 Task: Research Airbnb accommodation in Poti, Georgia from 1st November, 2023 to 4th November, 2023 for 1 adult.1  bedroom having 1 bed and 1 bathroom. Property type can be flat. Amenities needed are: wifi. Look for 3 properties as per requirement.
Action: Mouse moved to (307, 105)
Screenshot: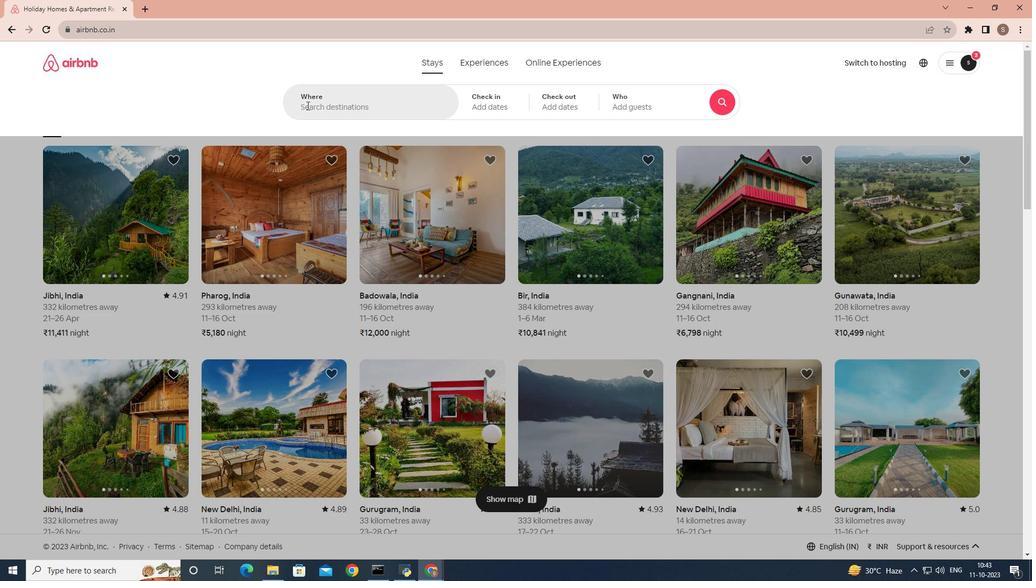 
Action: Mouse pressed left at (307, 105)
Screenshot: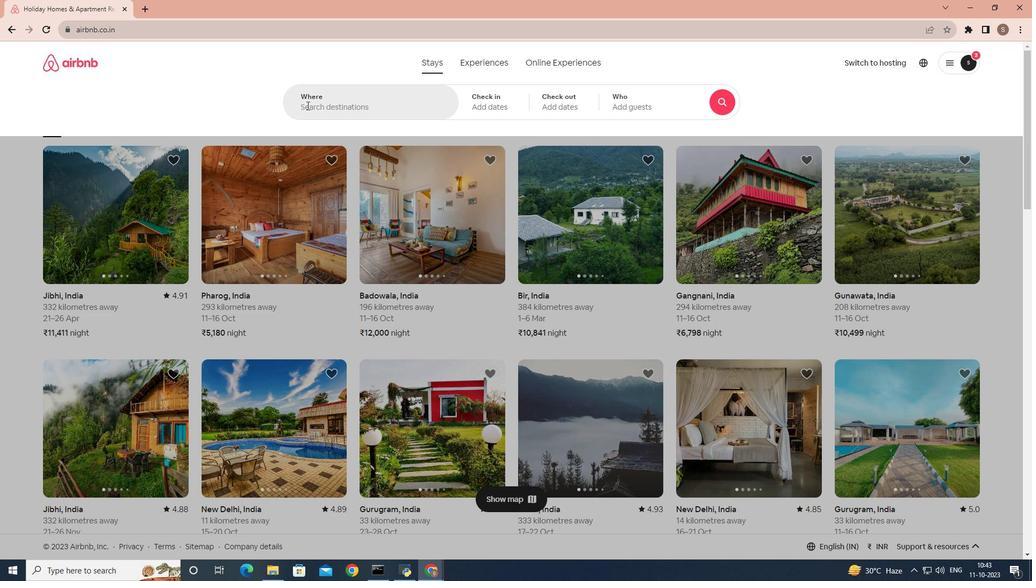 
Action: Mouse moved to (308, 105)
Screenshot: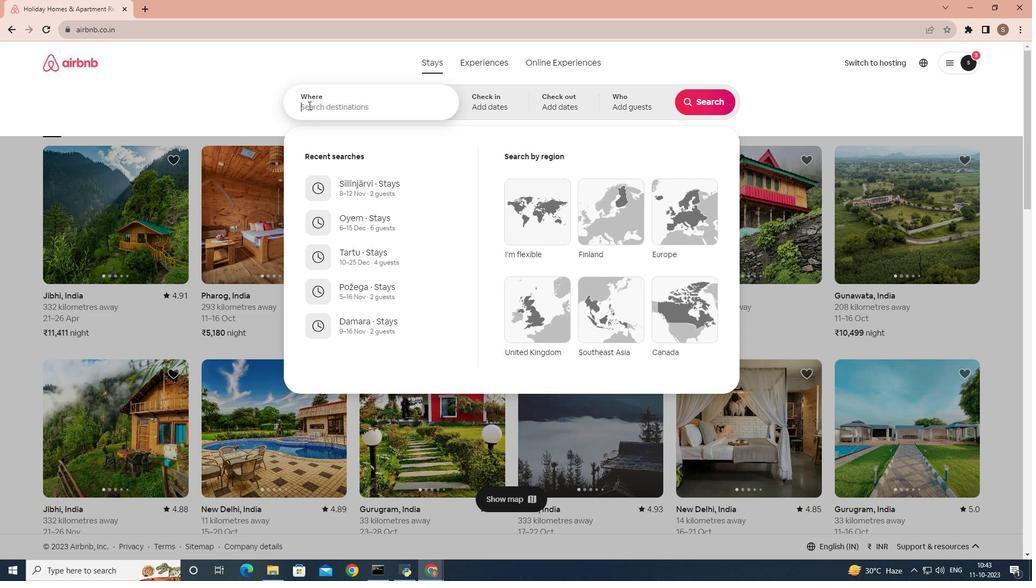 
Action: Key pressed poti
Screenshot: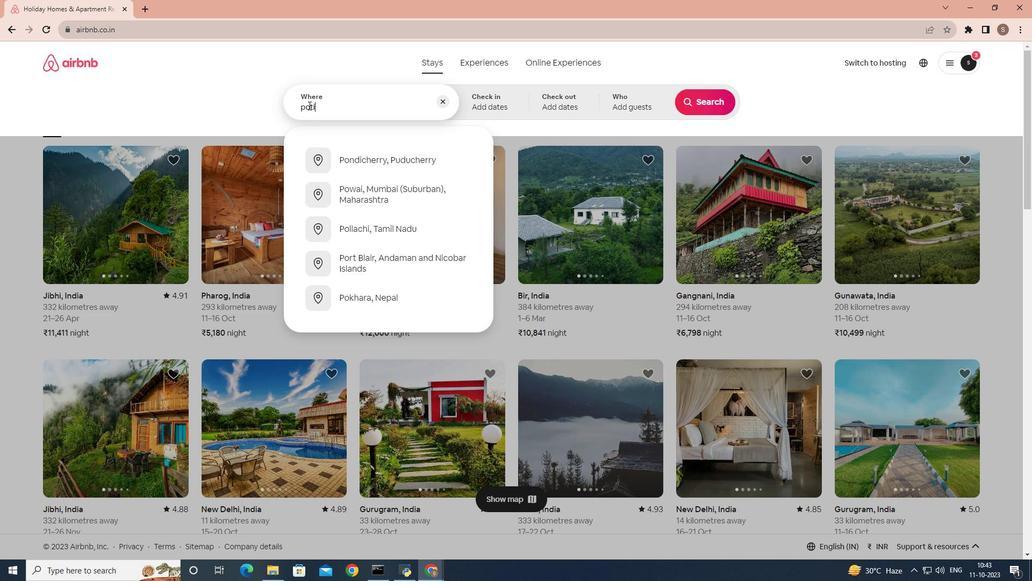
Action: Mouse moved to (361, 233)
Screenshot: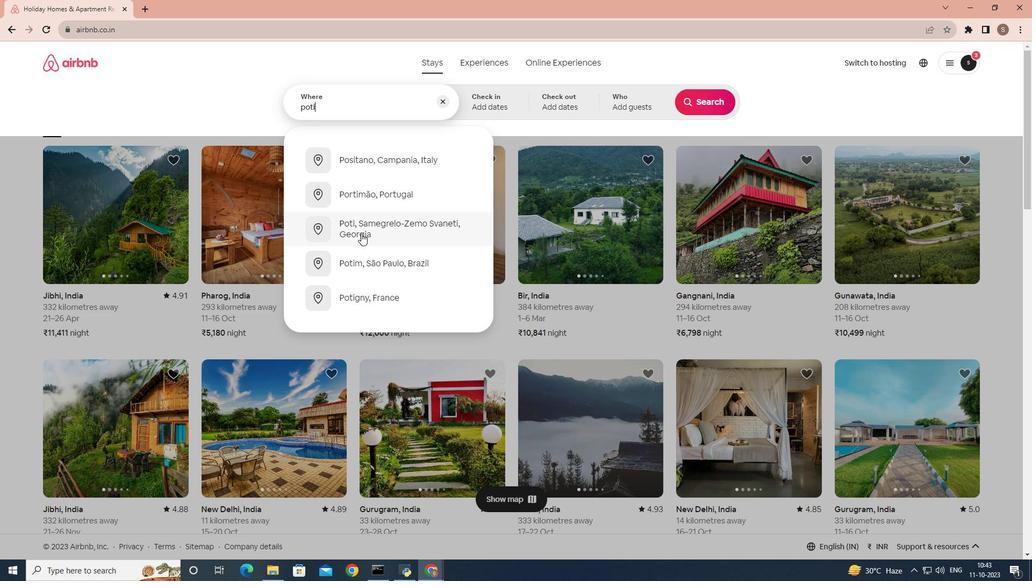 
Action: Mouse pressed left at (361, 233)
Screenshot: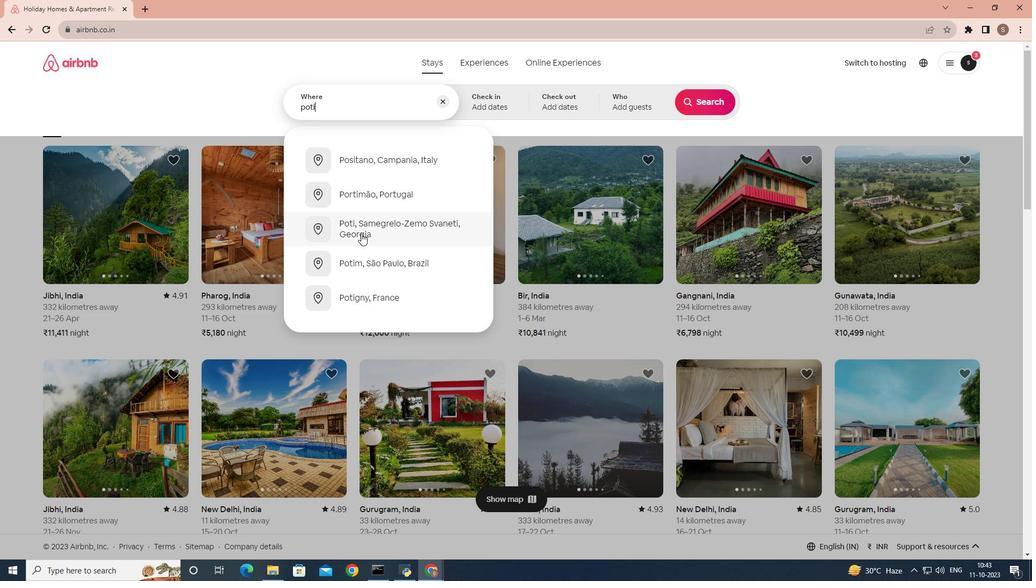 
Action: Mouse moved to (623, 237)
Screenshot: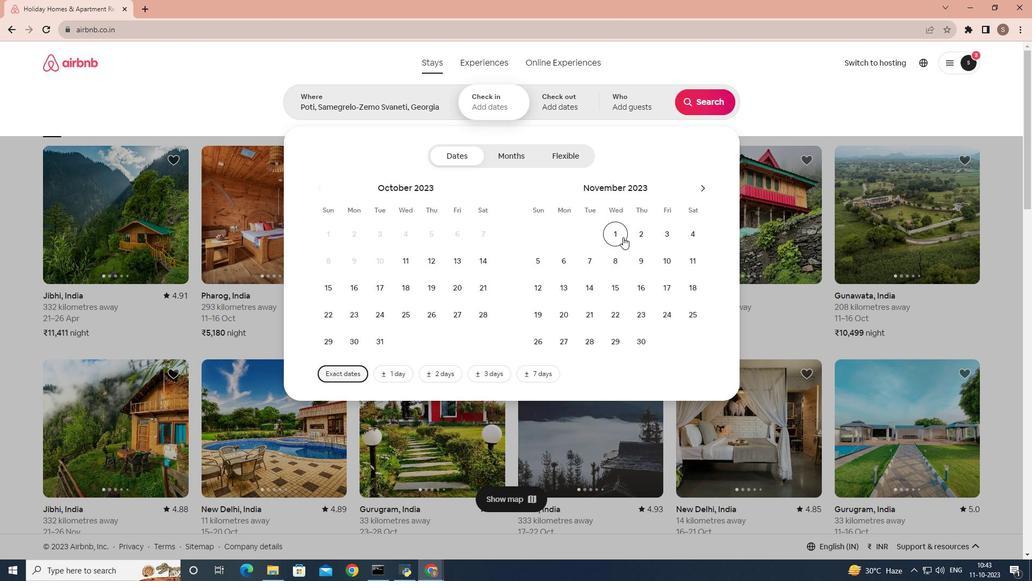 
Action: Mouse pressed left at (623, 237)
Screenshot: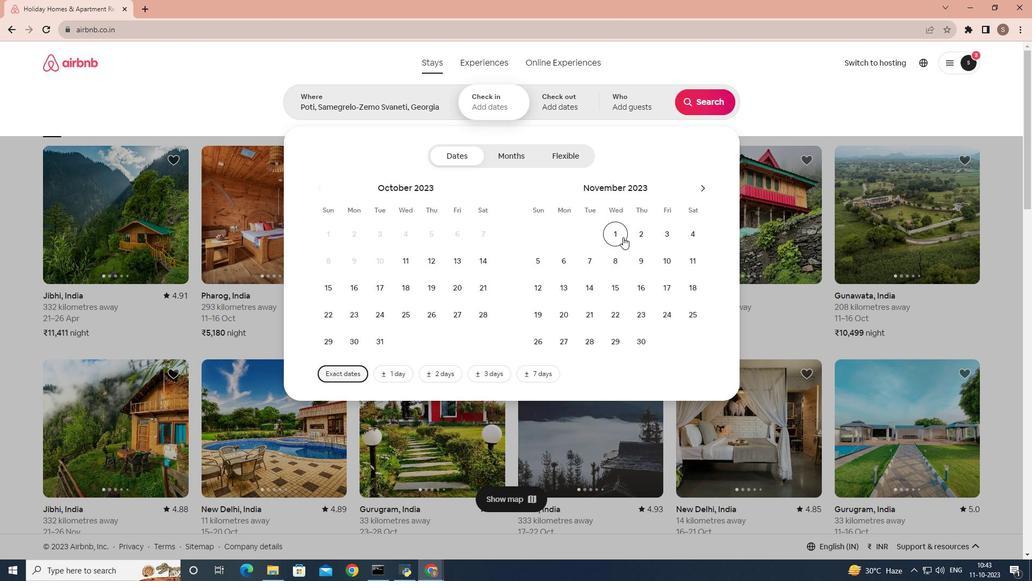 
Action: Mouse moved to (689, 232)
Screenshot: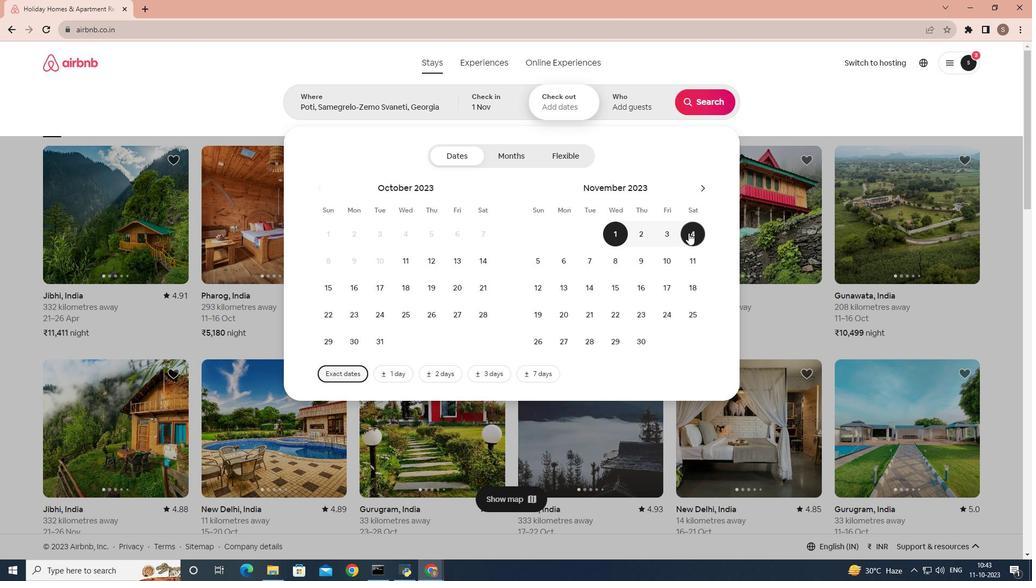 
Action: Mouse pressed left at (689, 232)
Screenshot: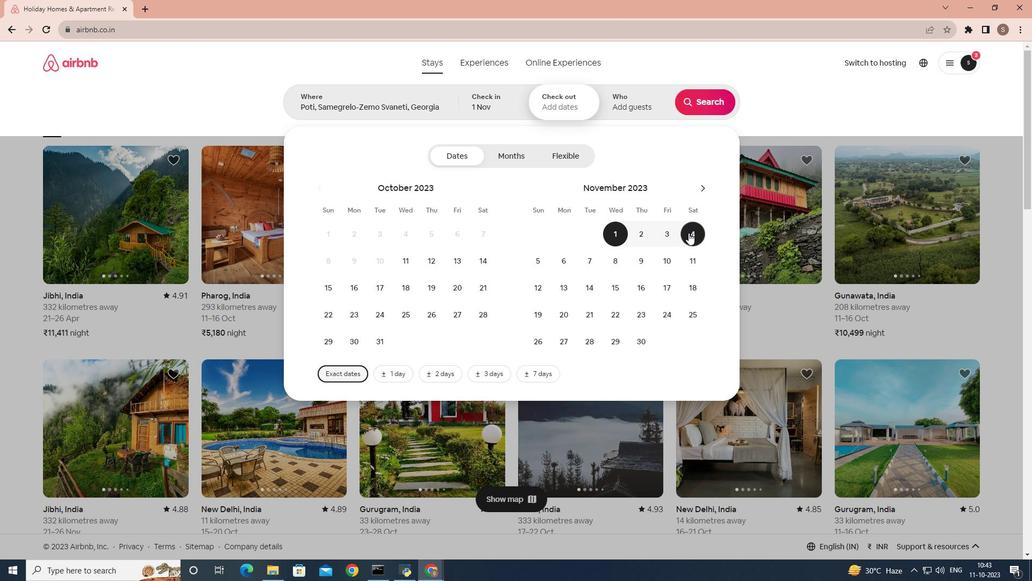 
Action: Mouse moved to (631, 93)
Screenshot: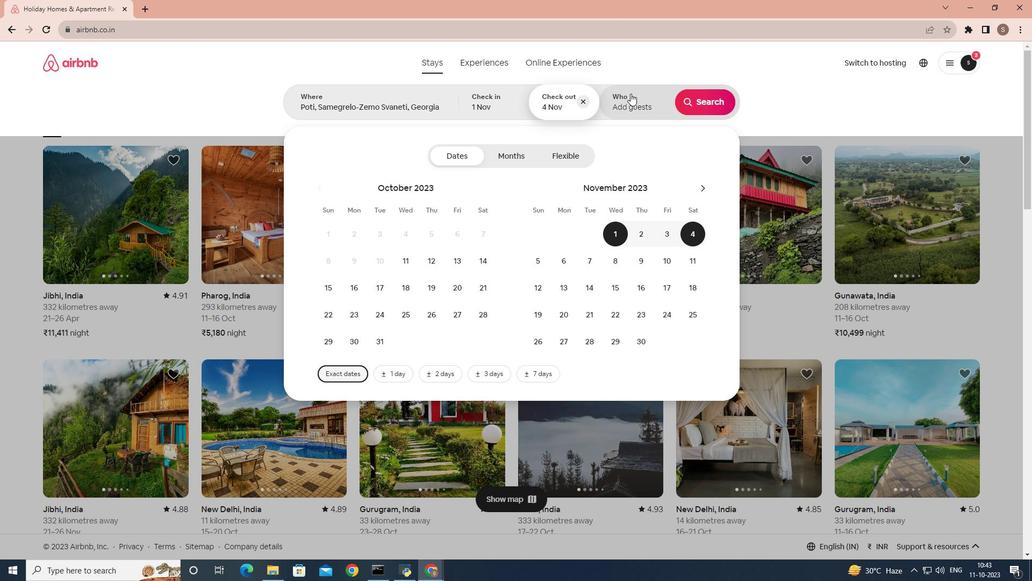 
Action: Mouse pressed left at (631, 93)
Screenshot: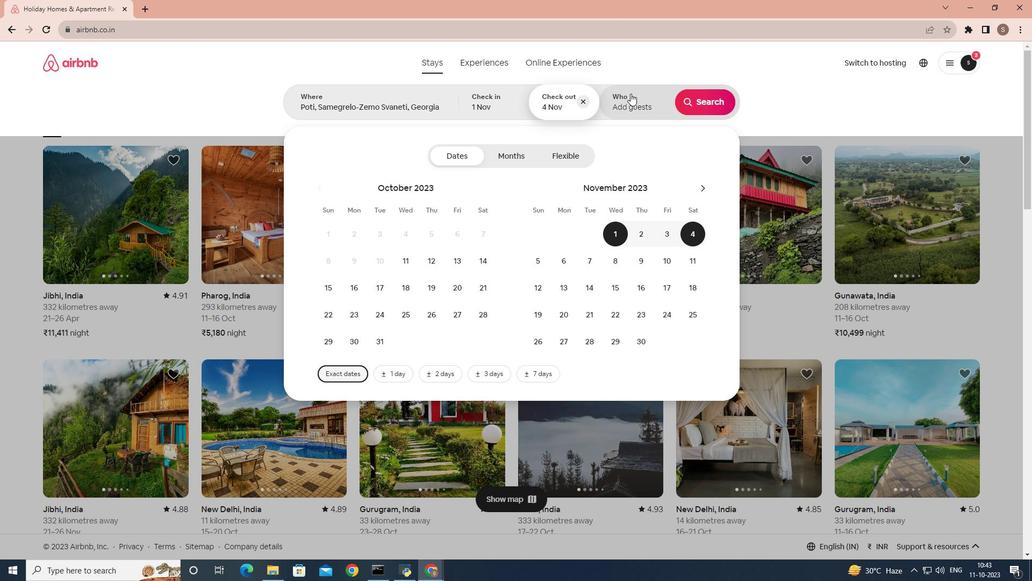 
Action: Mouse moved to (703, 154)
Screenshot: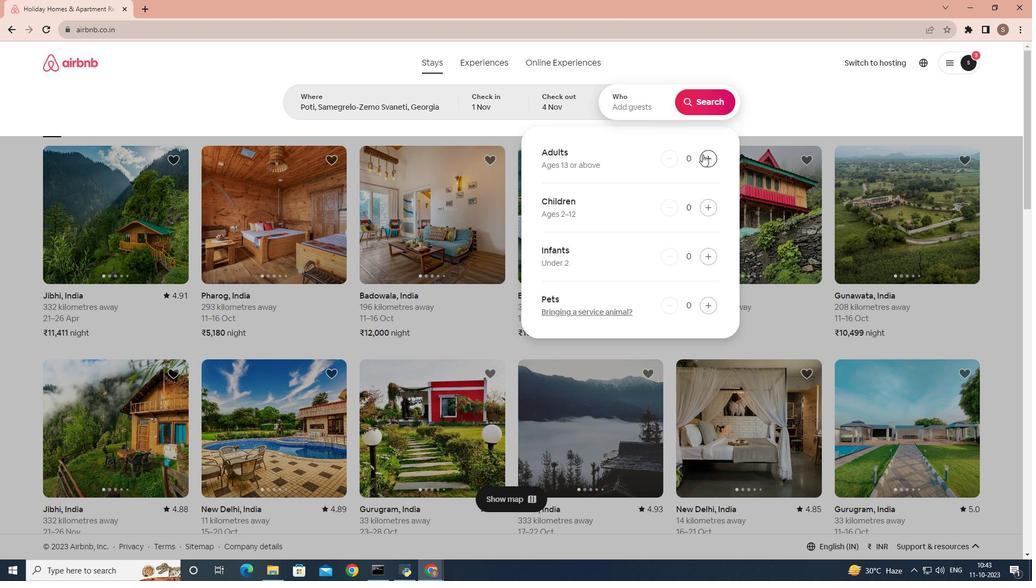 
Action: Mouse pressed left at (703, 154)
Screenshot: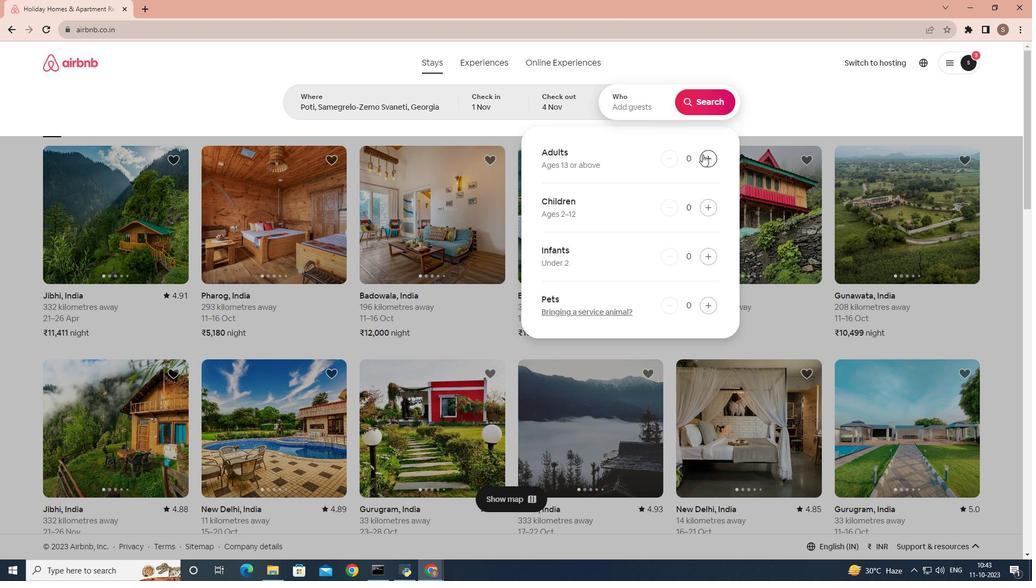 
Action: Mouse moved to (709, 101)
Screenshot: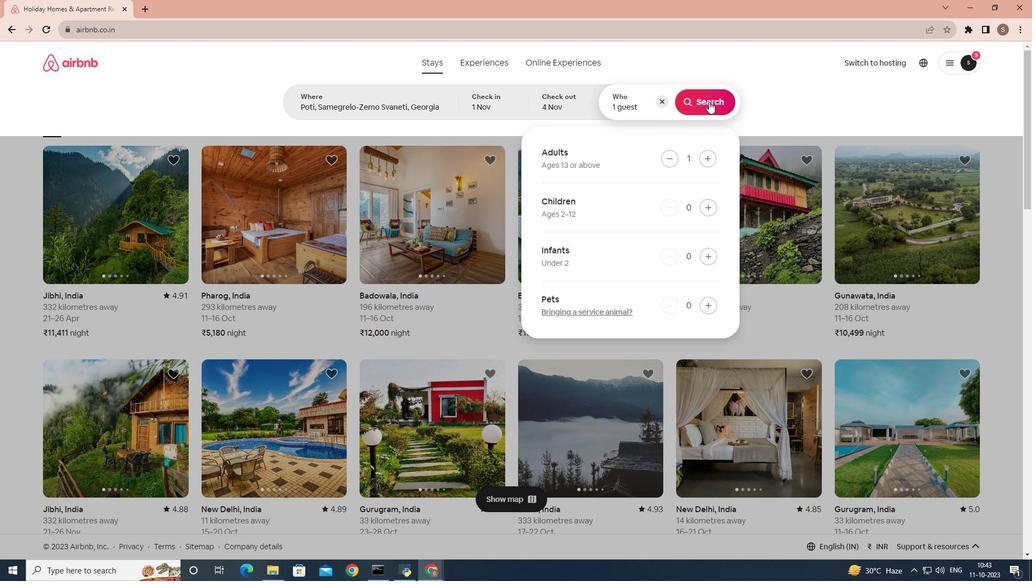
Action: Mouse pressed left at (709, 101)
Screenshot: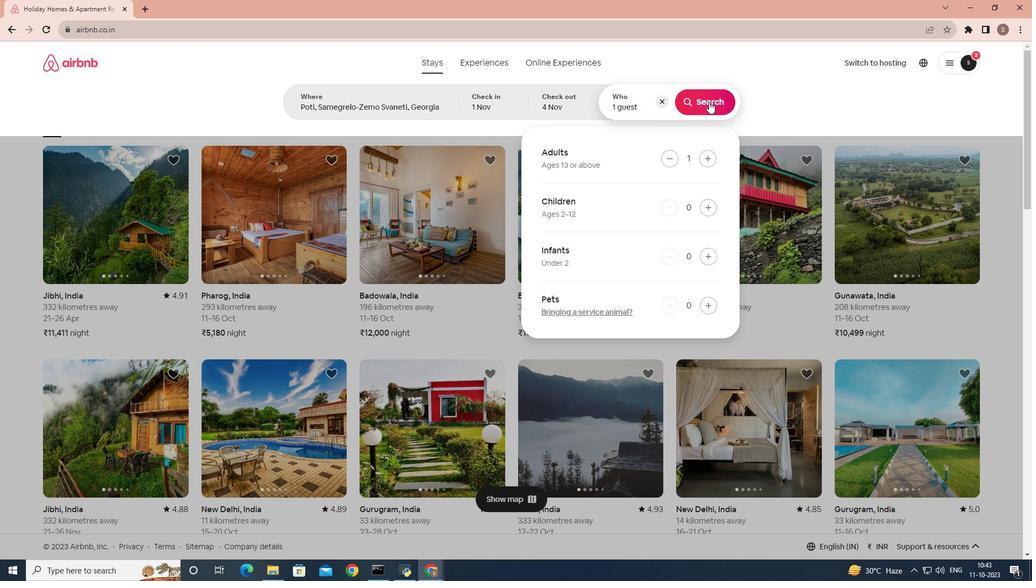 
Action: Mouse moved to (859, 115)
Screenshot: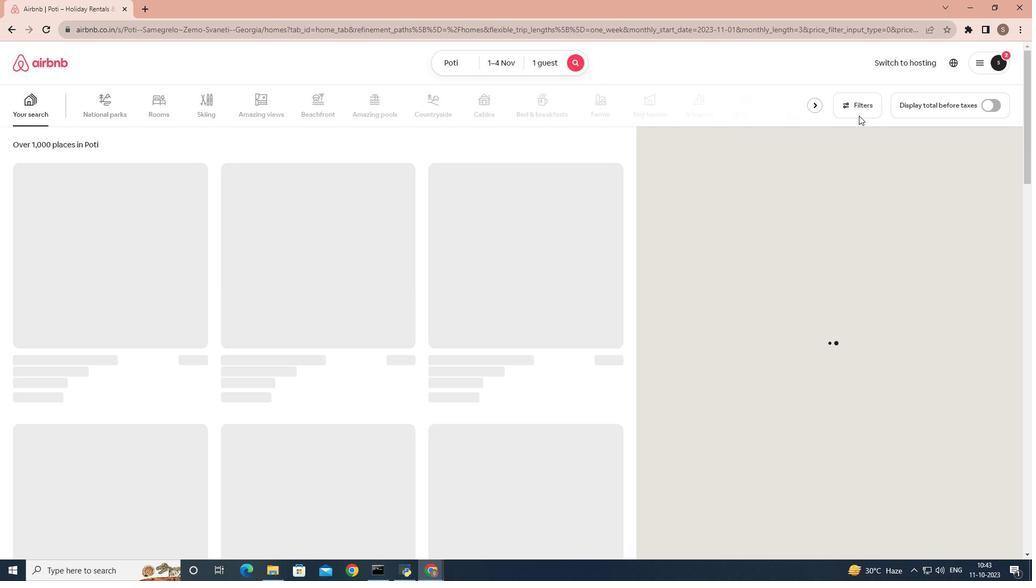 
Action: Mouse pressed left at (859, 115)
Screenshot: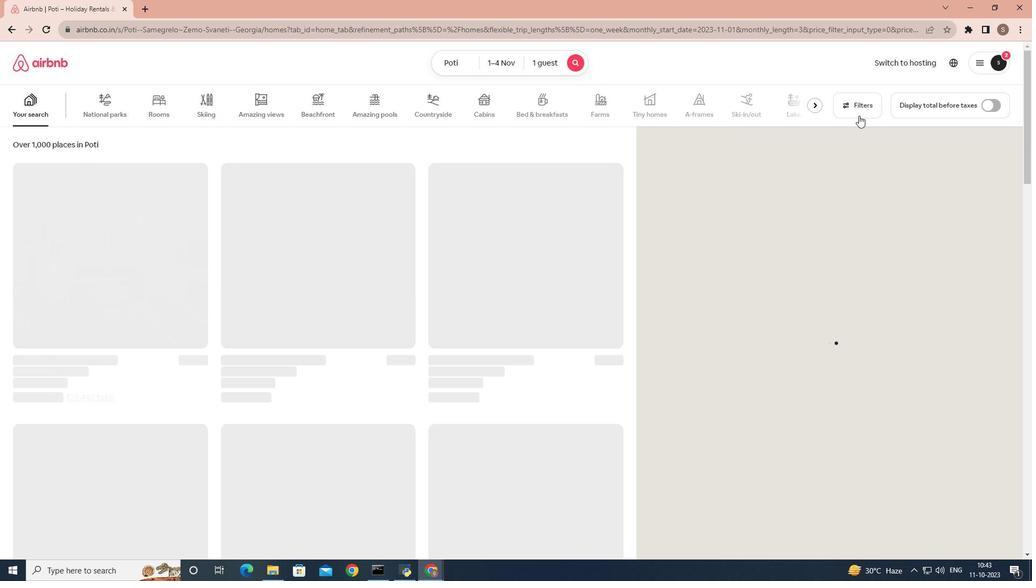 
Action: Mouse moved to (411, 358)
Screenshot: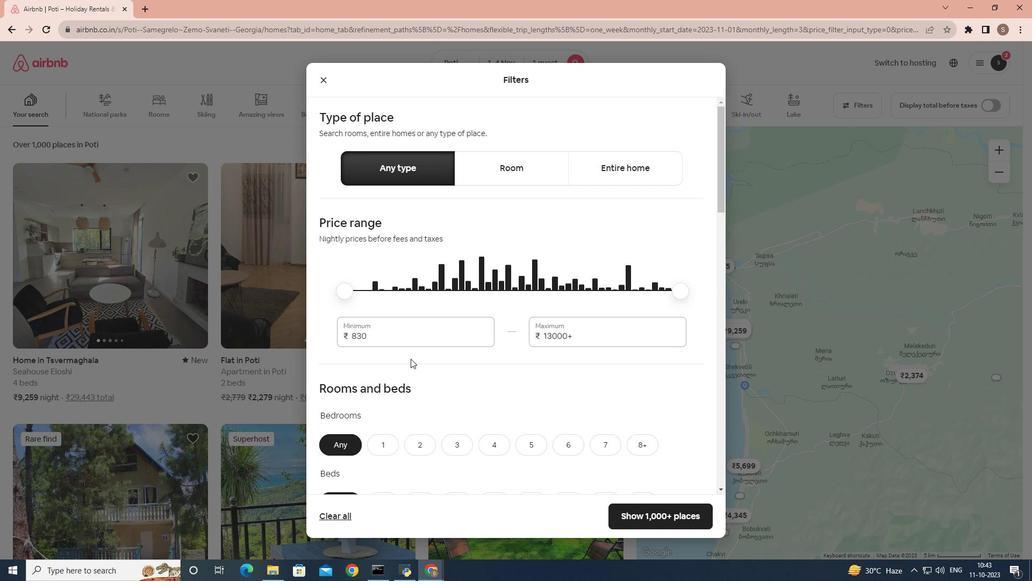 
Action: Mouse scrolled (411, 358) with delta (0, 0)
Screenshot: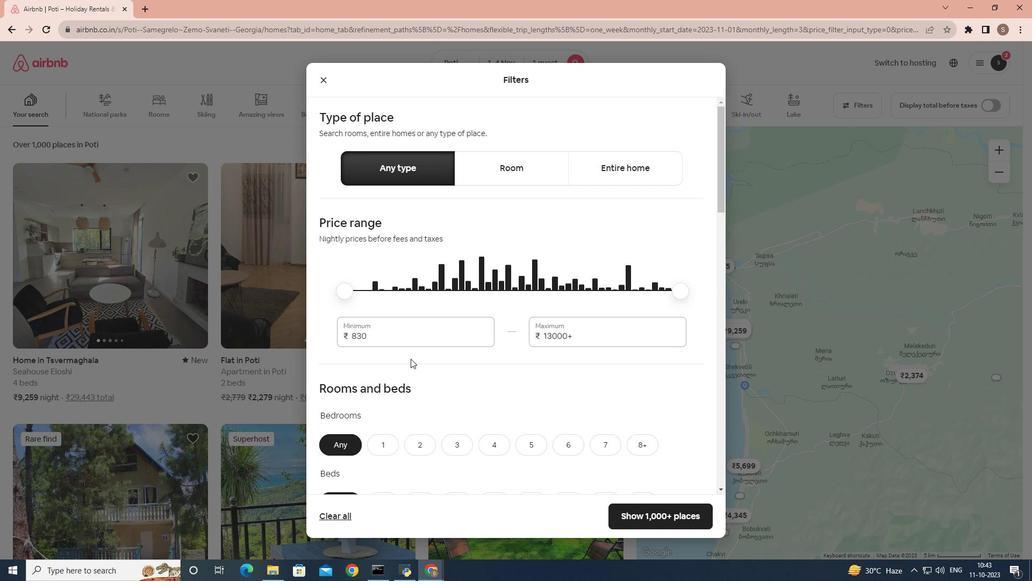 
Action: Mouse scrolled (411, 358) with delta (0, 0)
Screenshot: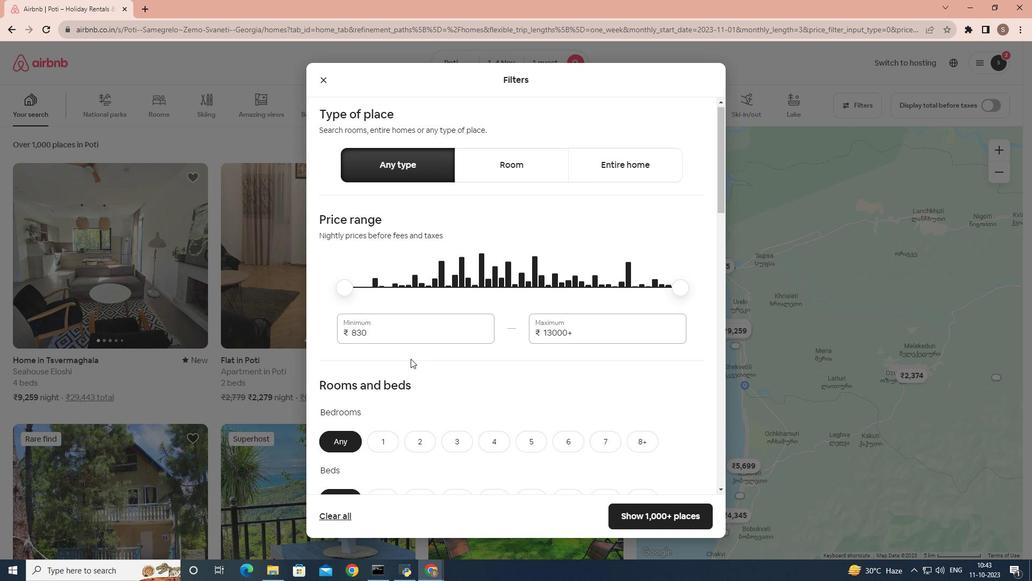 
Action: Mouse scrolled (411, 358) with delta (0, 0)
Screenshot: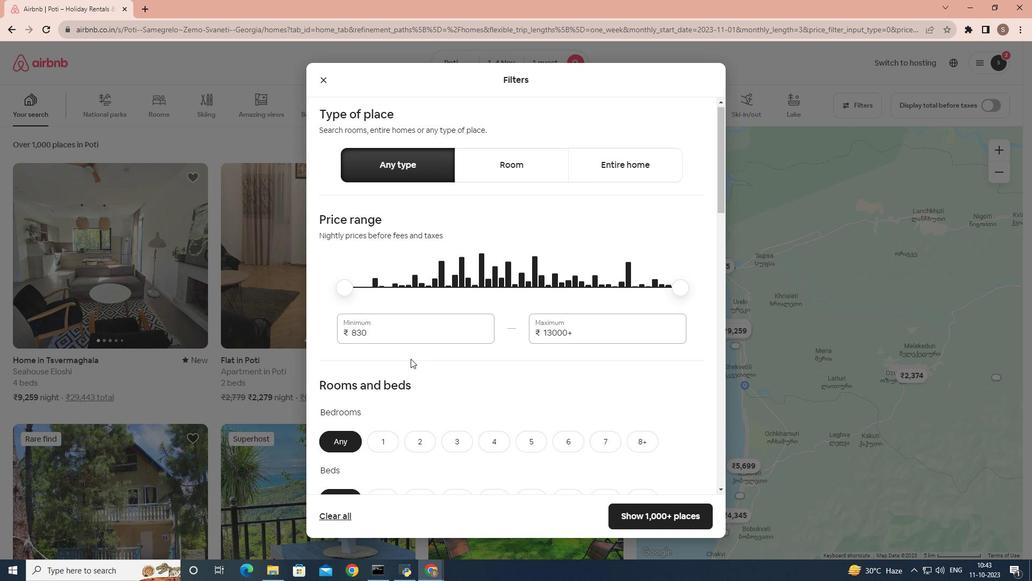 
Action: Mouse scrolled (411, 358) with delta (0, 0)
Screenshot: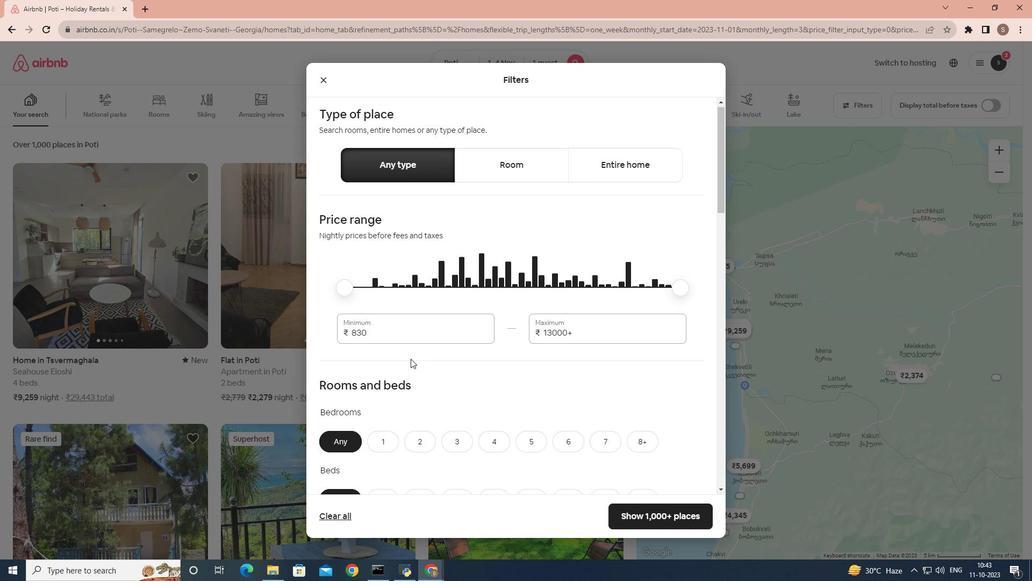 
Action: Mouse moved to (371, 233)
Screenshot: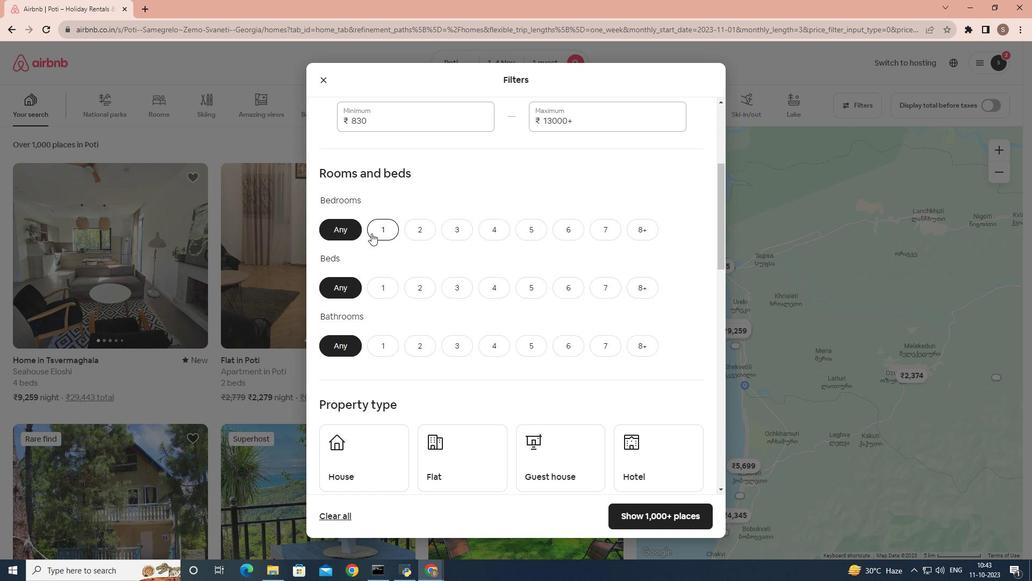 
Action: Mouse pressed left at (371, 233)
Screenshot: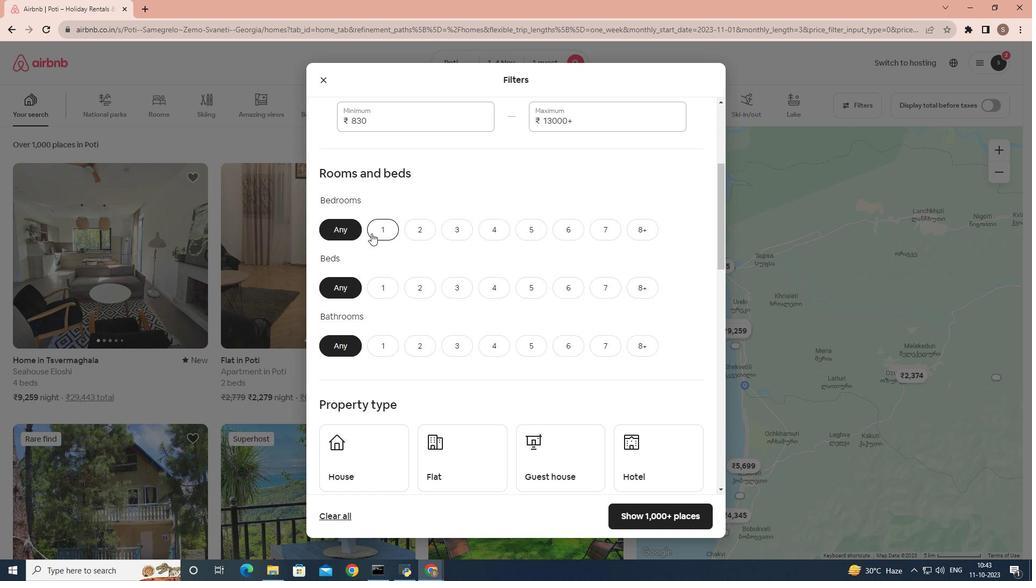 
Action: Mouse moved to (370, 288)
Screenshot: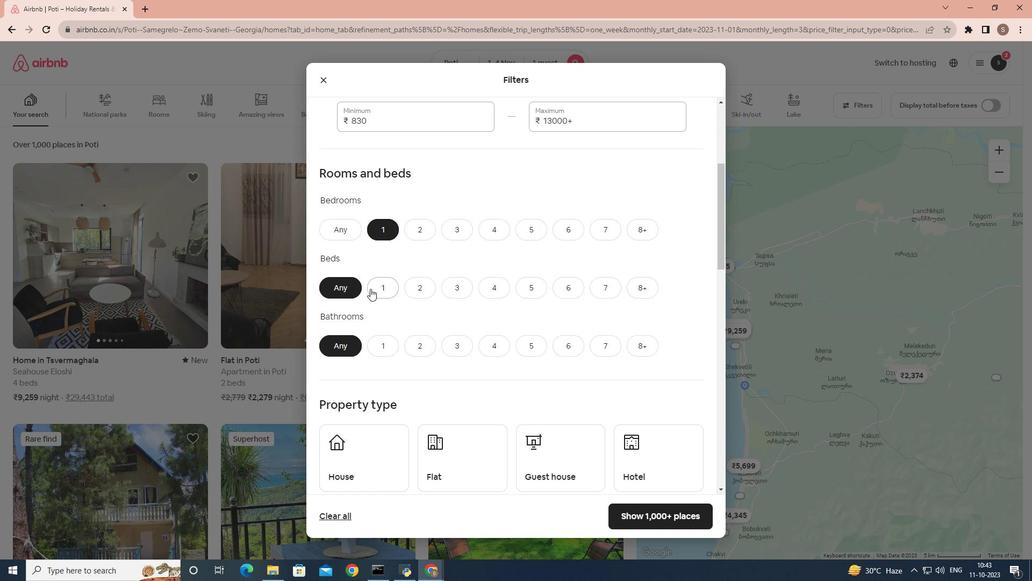 
Action: Mouse pressed left at (370, 288)
Screenshot: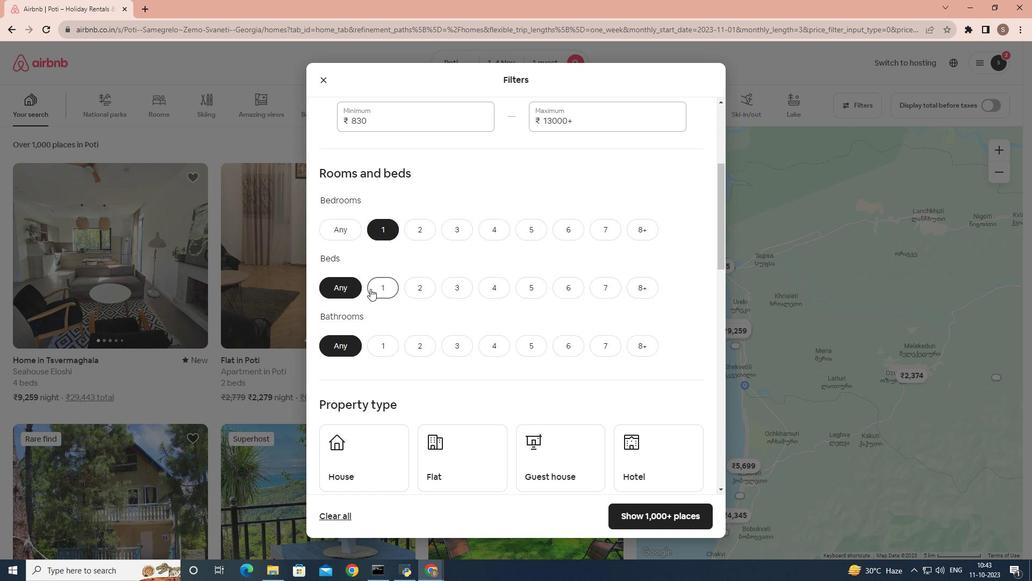 
Action: Mouse moved to (373, 336)
Screenshot: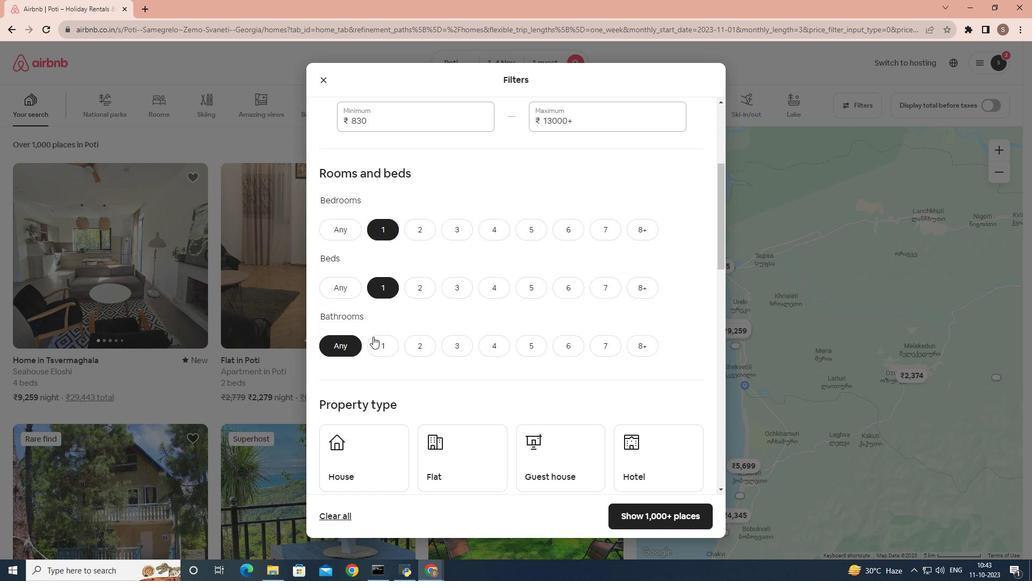 
Action: Mouse pressed left at (373, 336)
Screenshot: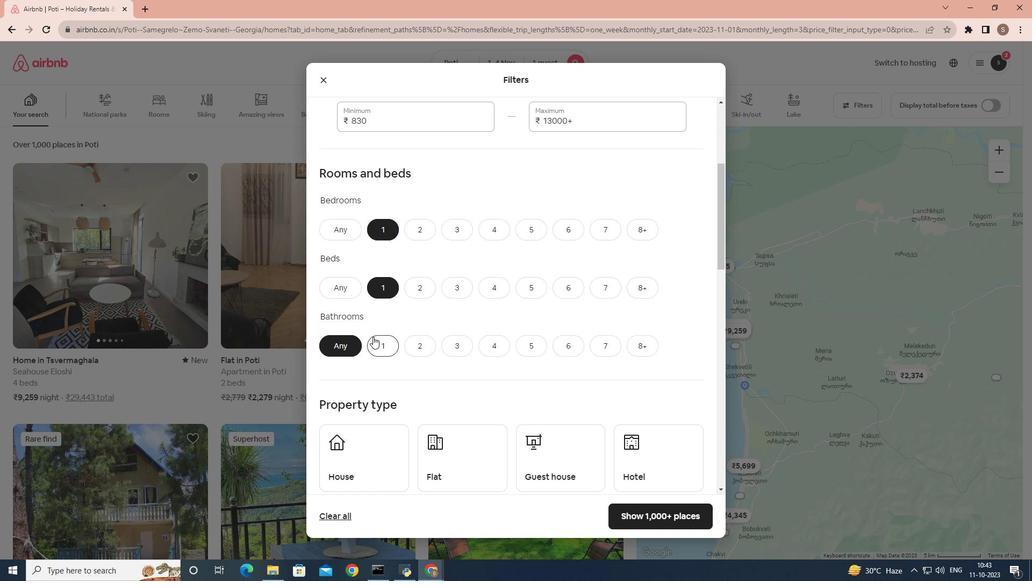 
Action: Mouse moved to (391, 328)
Screenshot: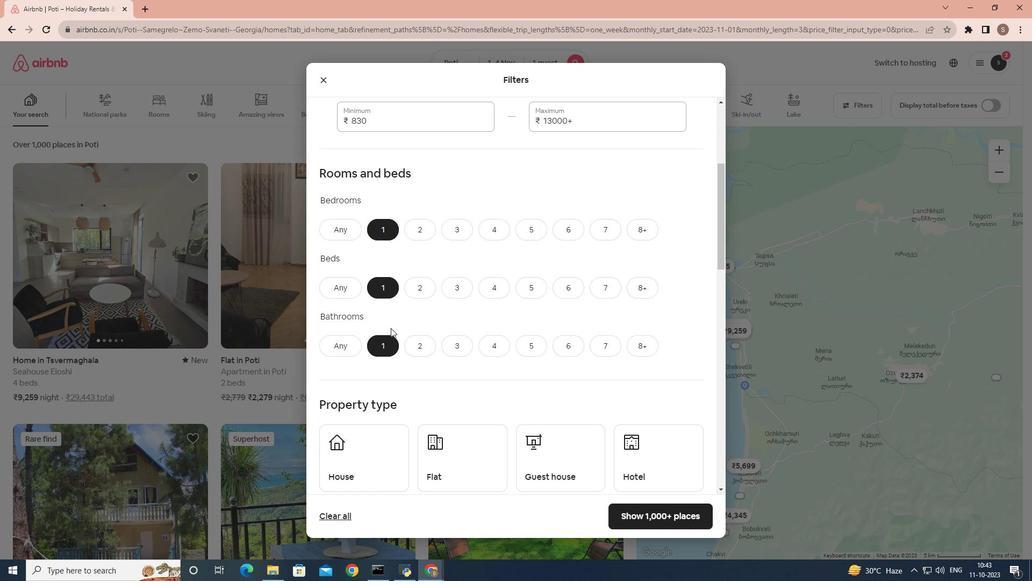 
Action: Mouse scrolled (391, 327) with delta (0, 0)
Screenshot: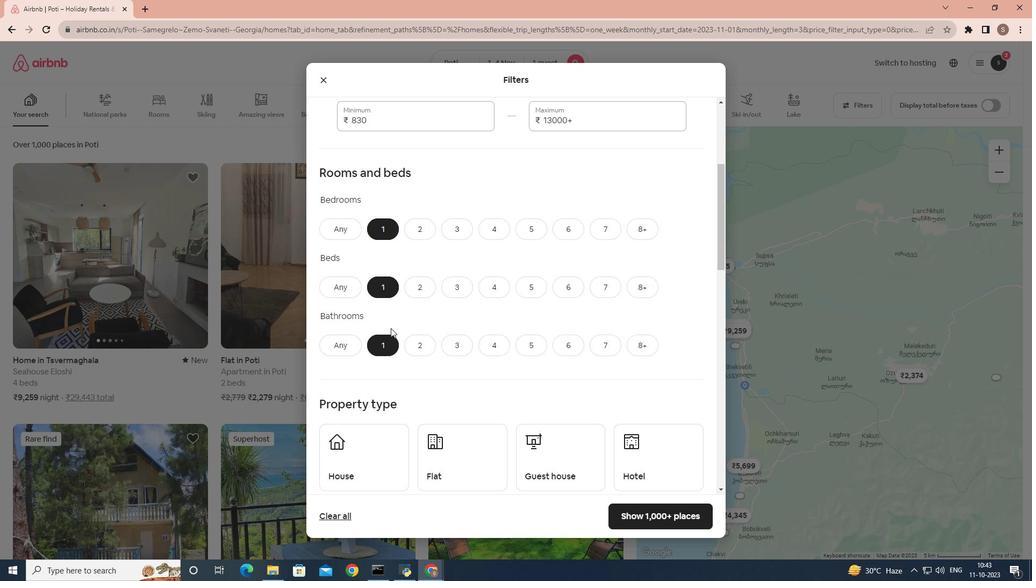 
Action: Mouse scrolled (391, 327) with delta (0, 0)
Screenshot: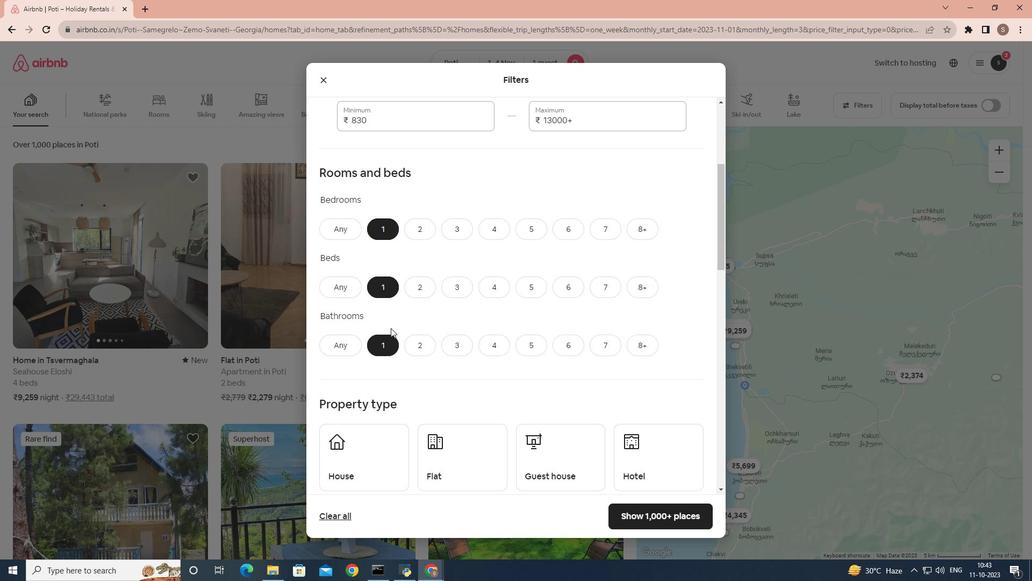 
Action: Mouse scrolled (391, 327) with delta (0, 0)
Screenshot: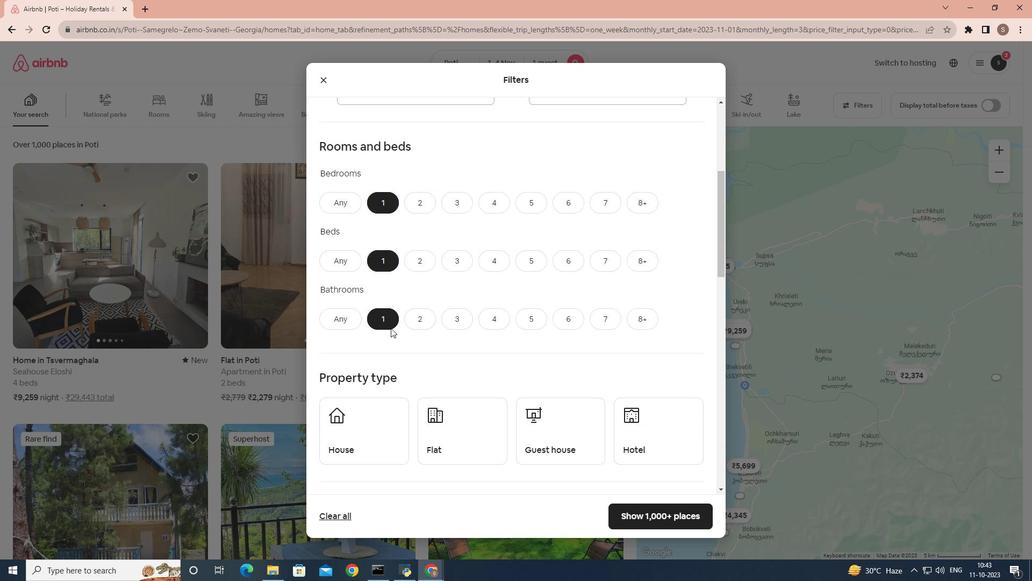 
Action: Mouse moved to (466, 305)
Screenshot: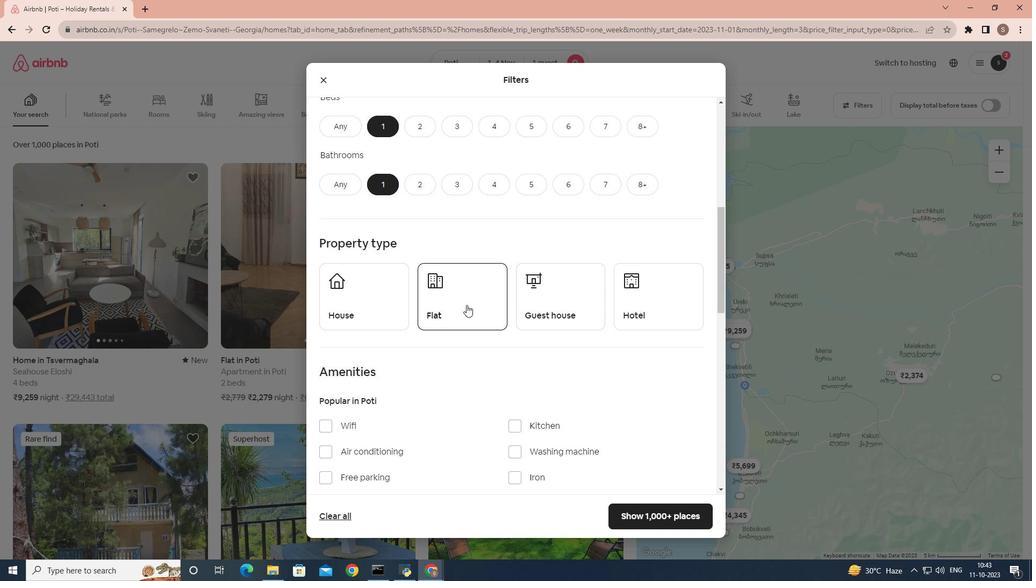 
Action: Mouse pressed left at (466, 305)
Screenshot: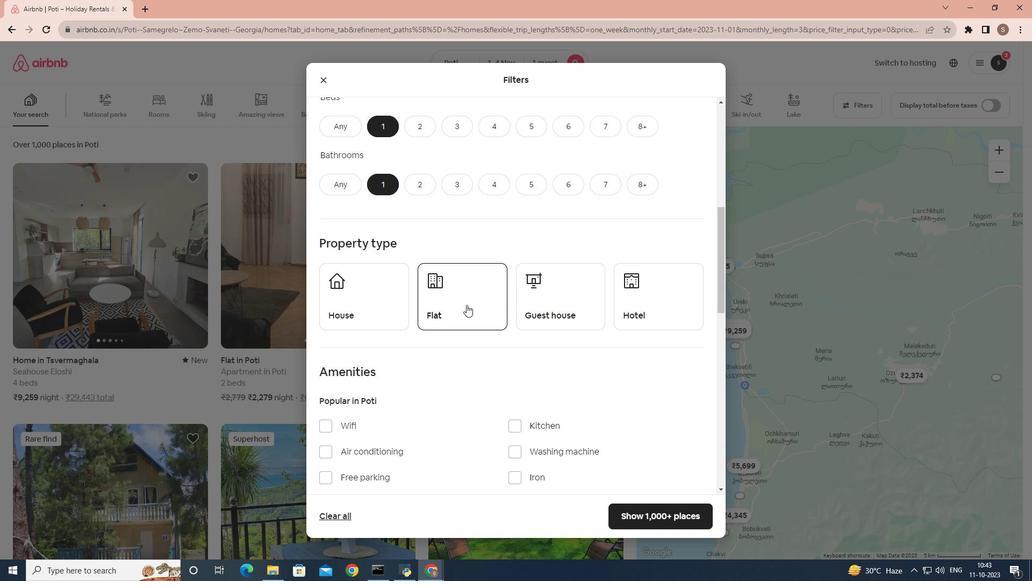 
Action: Mouse moved to (466, 379)
Screenshot: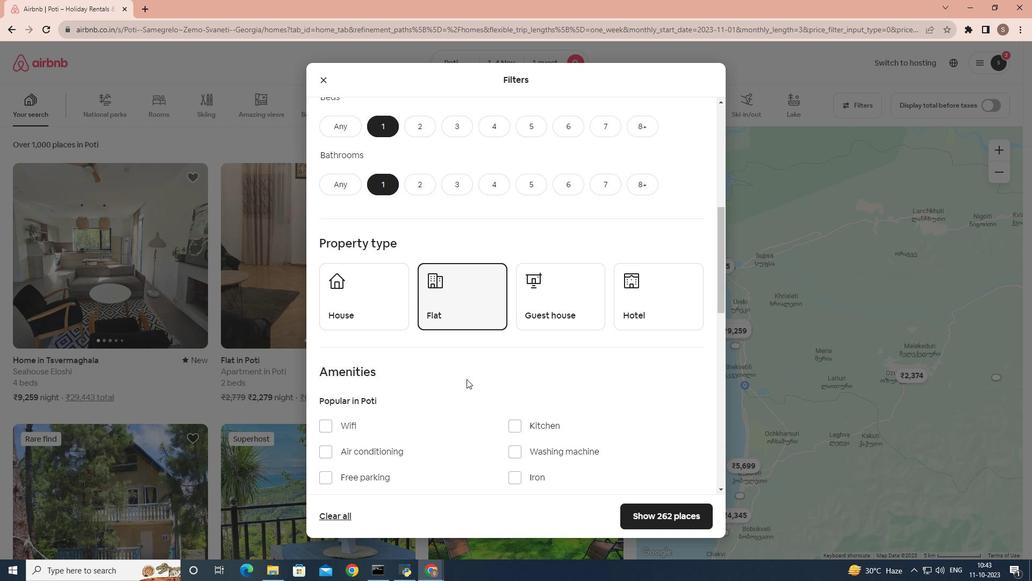 
Action: Mouse scrolled (466, 378) with delta (0, 0)
Screenshot: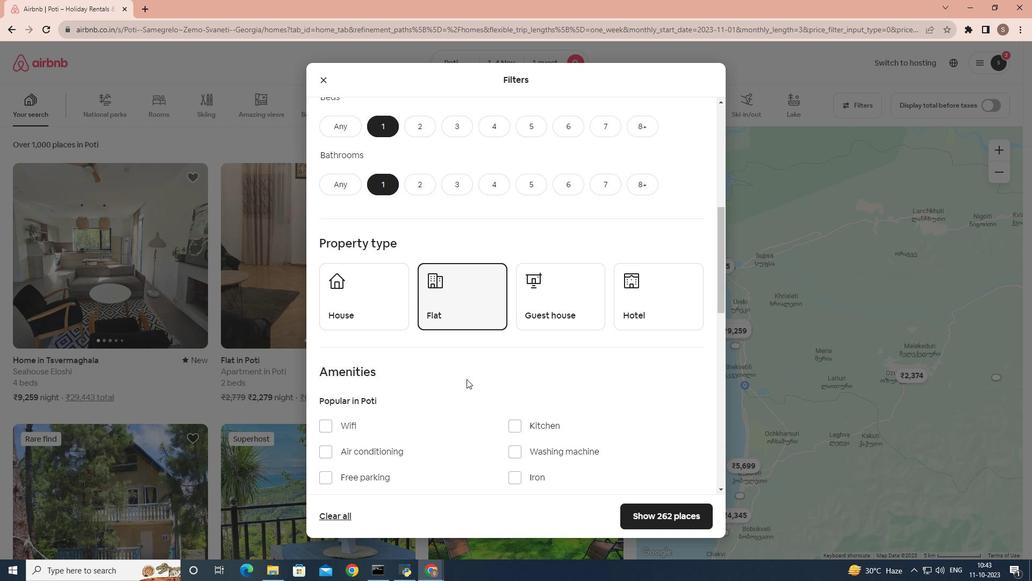 
Action: Mouse scrolled (466, 378) with delta (0, 0)
Screenshot: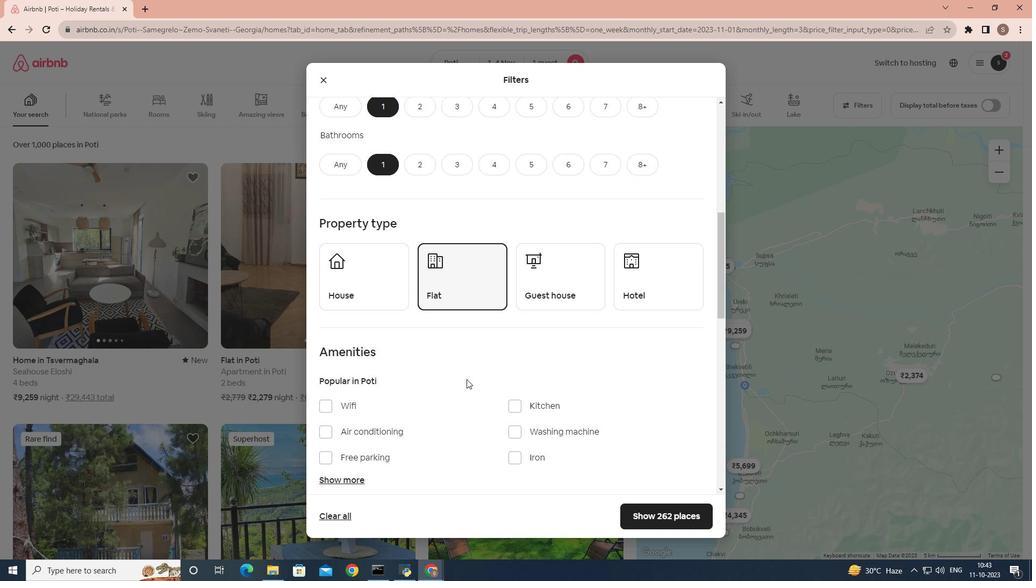 
Action: Mouse scrolled (466, 378) with delta (0, 0)
Screenshot: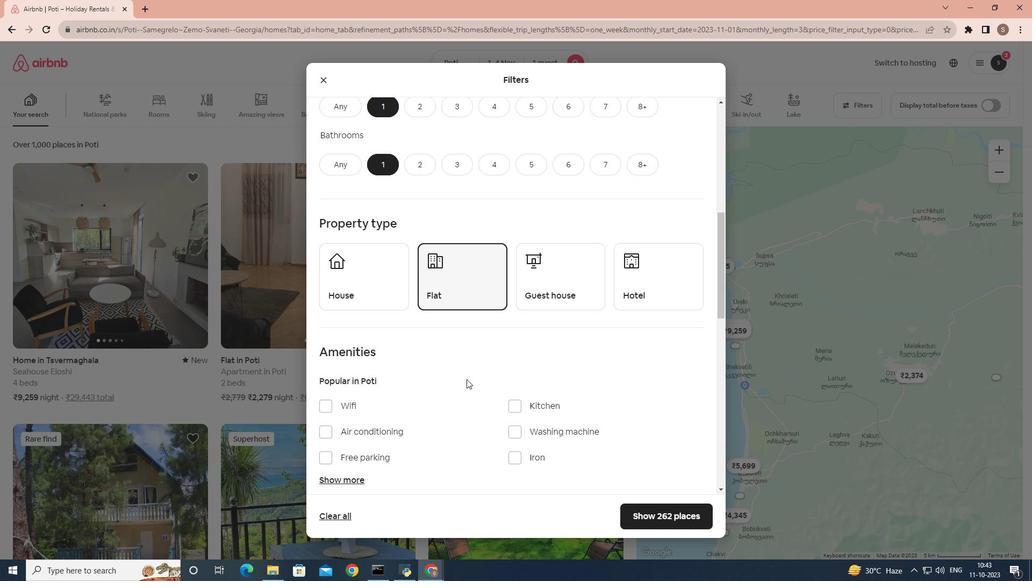
Action: Mouse scrolled (466, 378) with delta (0, 0)
Screenshot: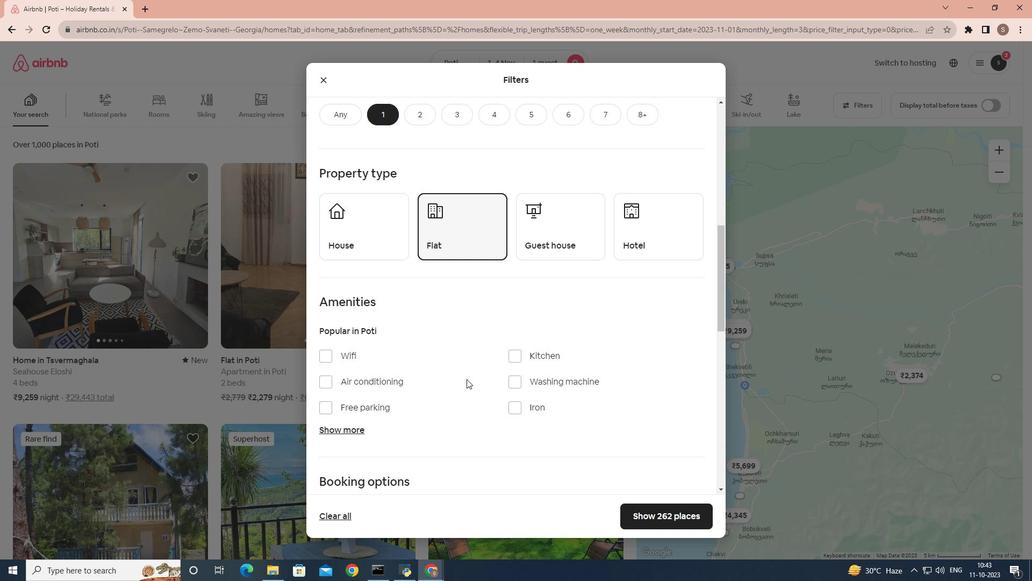 
Action: Mouse moved to (347, 216)
Screenshot: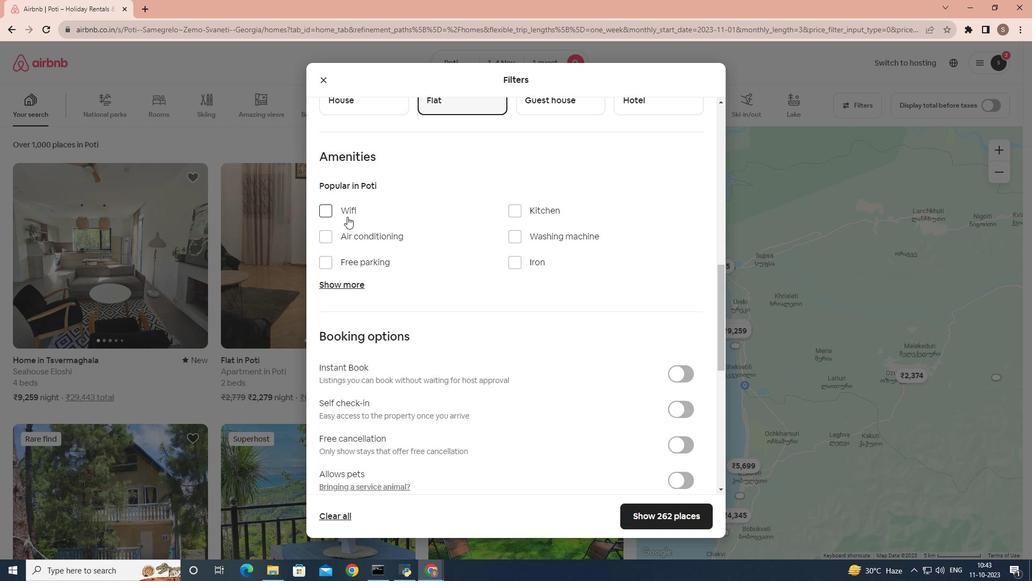 
Action: Mouse pressed left at (347, 216)
Screenshot: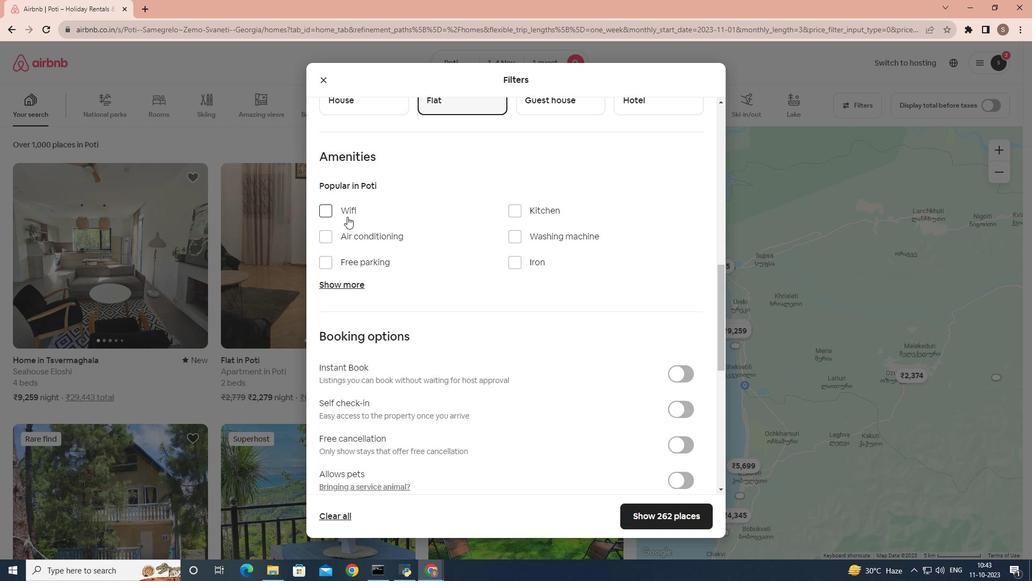 
Action: Mouse moved to (646, 519)
Screenshot: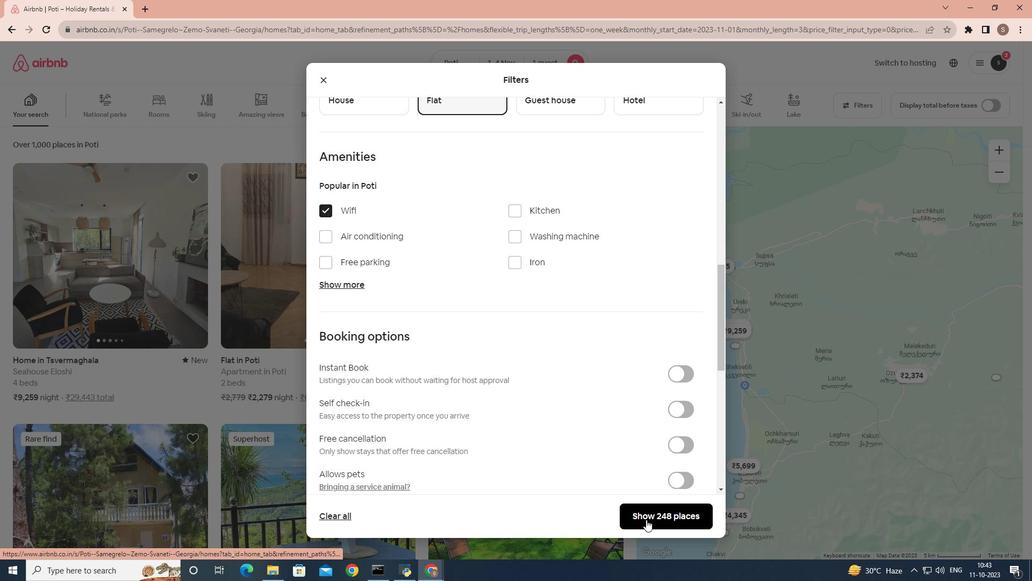 
Action: Mouse pressed left at (646, 519)
Screenshot: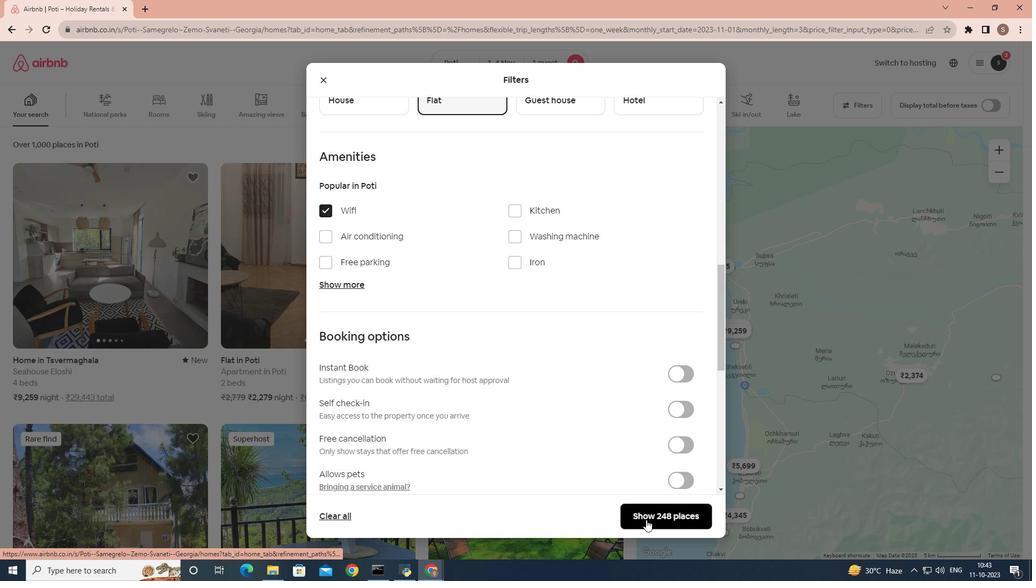 
Action: Mouse moved to (291, 353)
Screenshot: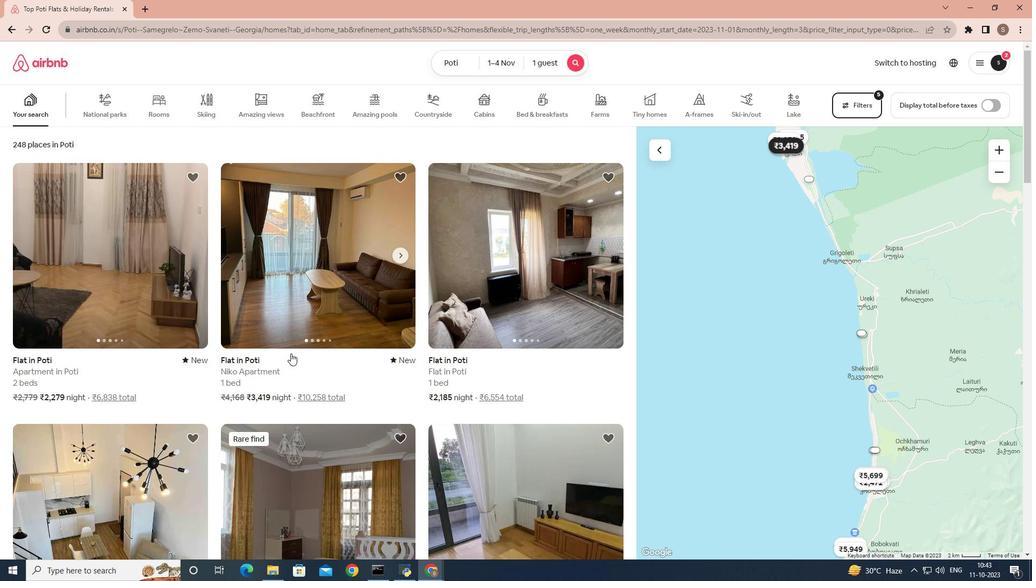 
Action: Mouse scrolled (291, 352) with delta (0, 0)
Screenshot: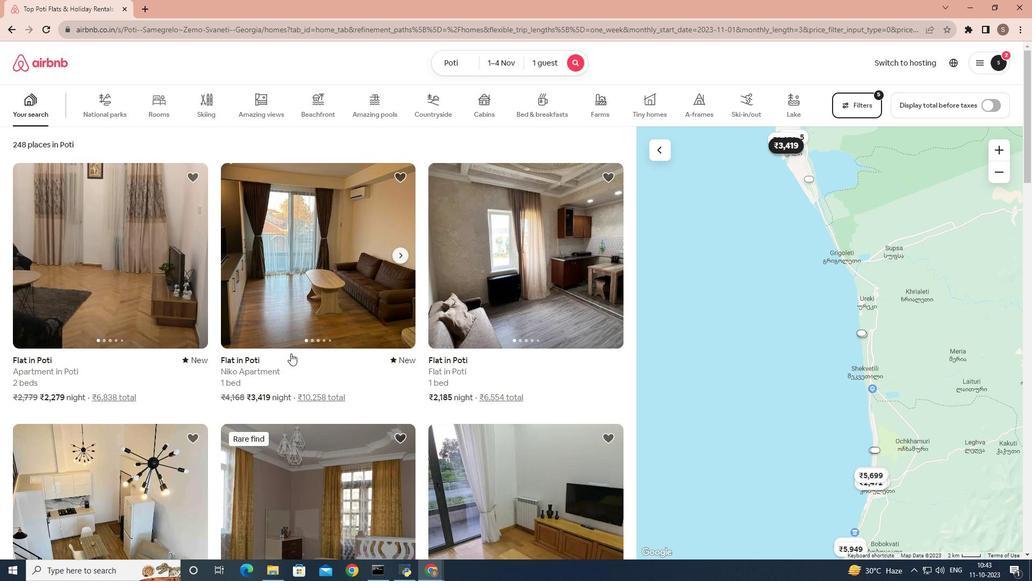 
Action: Mouse scrolled (291, 352) with delta (0, 0)
Screenshot: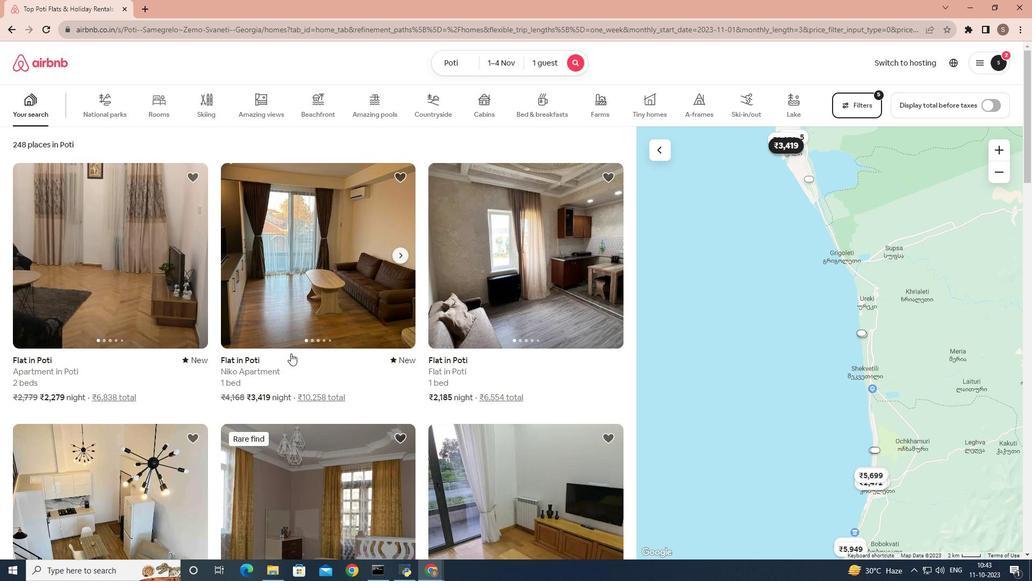 
Action: Mouse scrolled (291, 352) with delta (0, 0)
Screenshot: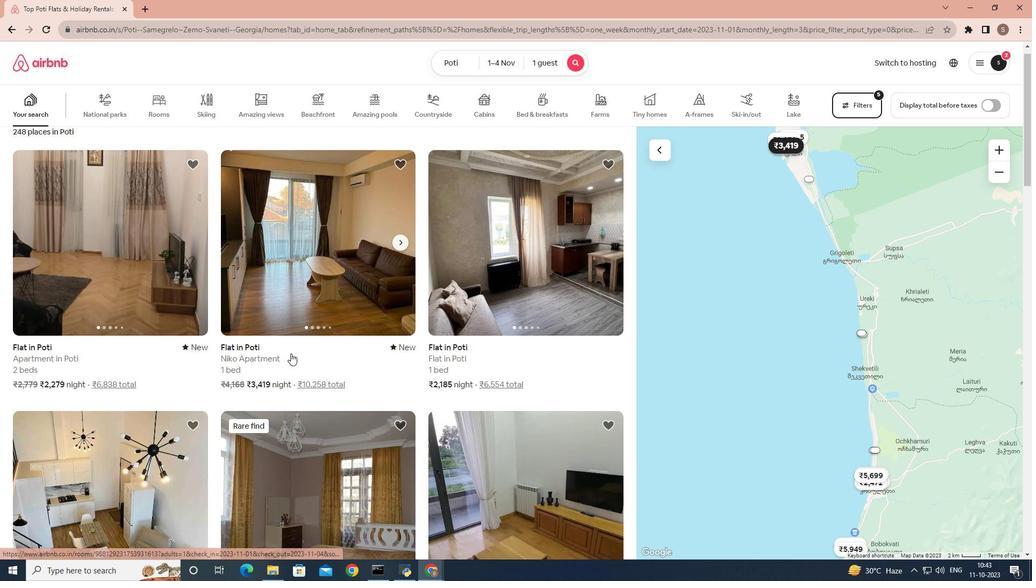 
Action: Mouse scrolled (291, 352) with delta (0, 0)
Screenshot: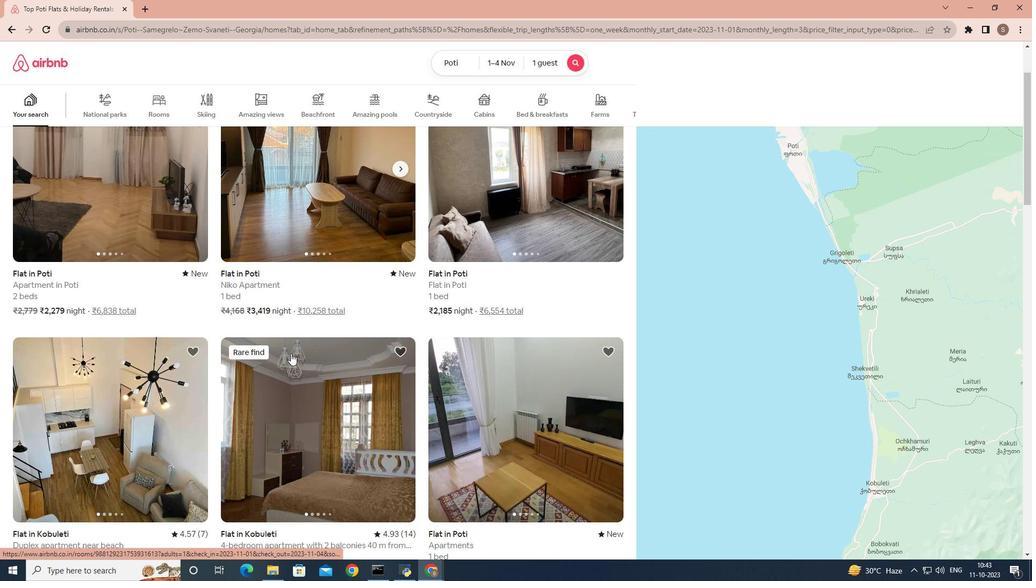 
Action: Mouse moved to (274, 174)
Screenshot: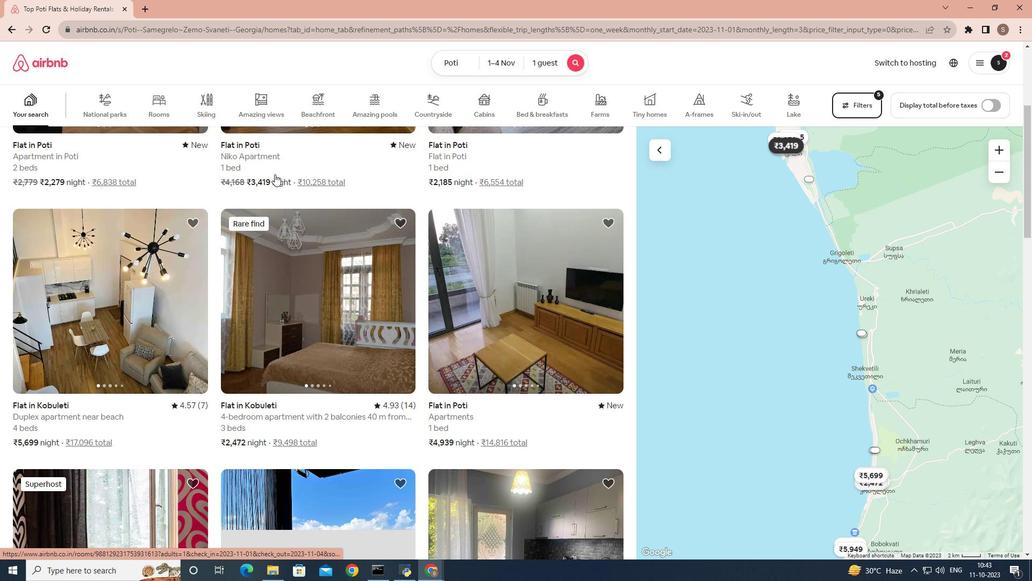 
Action: Mouse pressed left at (274, 174)
Screenshot: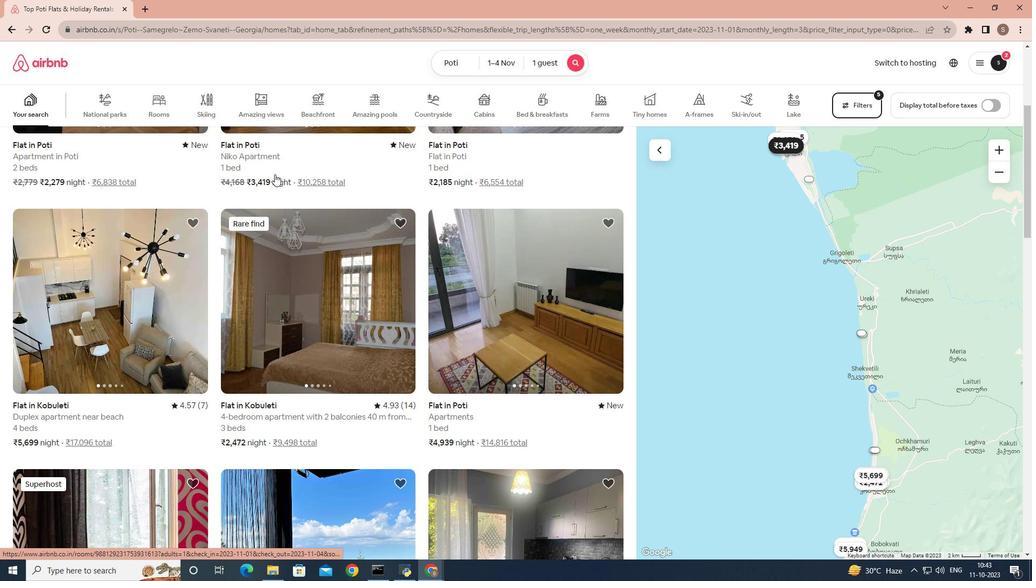
Action: Mouse moved to (317, 296)
Screenshot: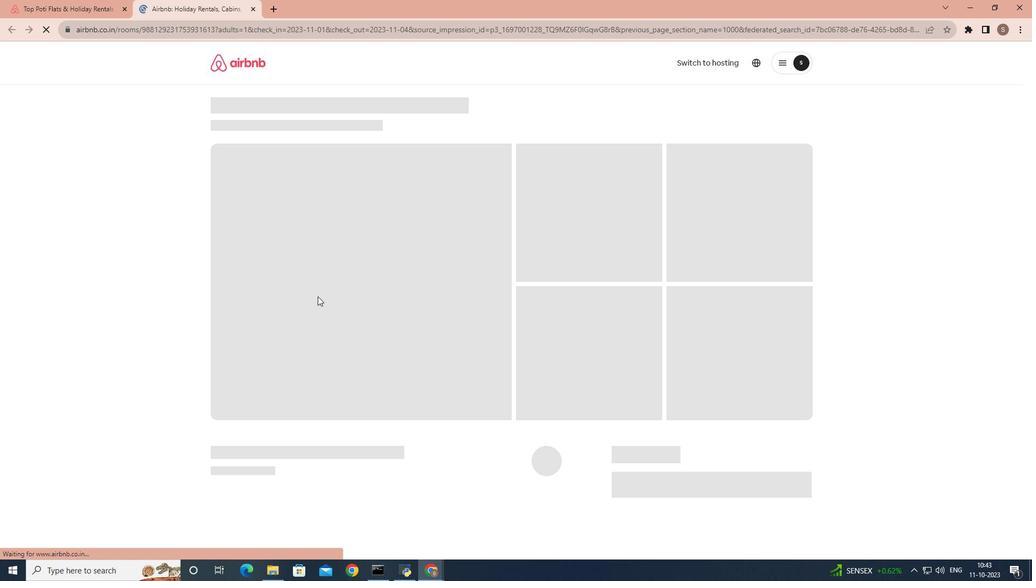 
Action: Mouse scrolled (317, 295) with delta (0, 0)
Screenshot: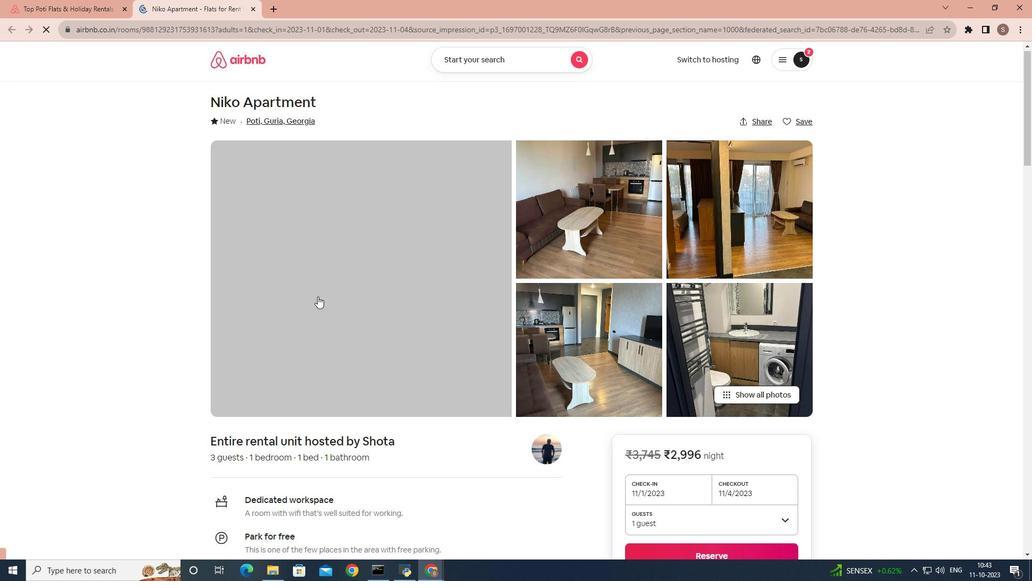 
Action: Mouse scrolled (317, 295) with delta (0, 0)
Screenshot: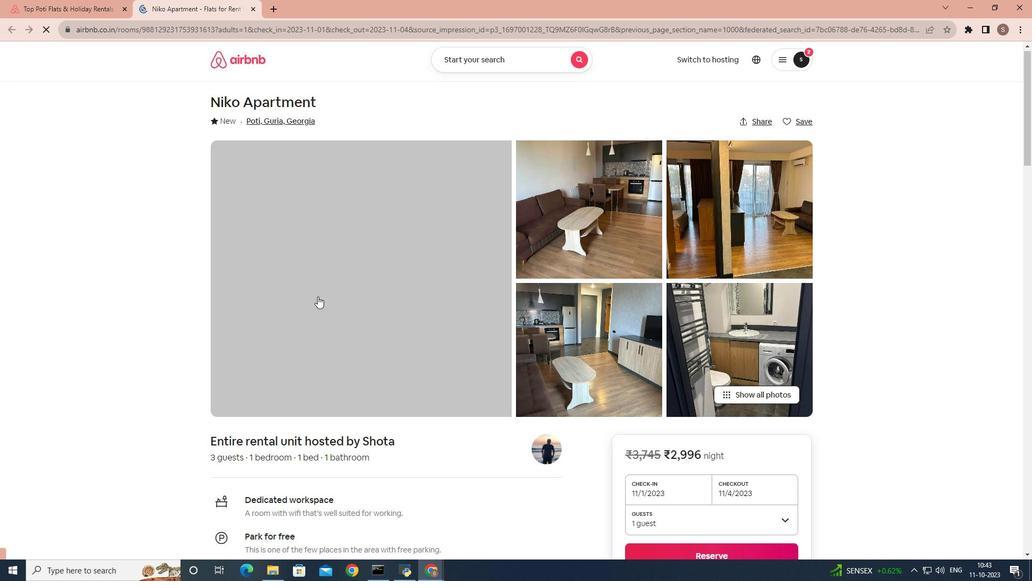 
Action: Mouse scrolled (317, 295) with delta (0, 0)
Screenshot: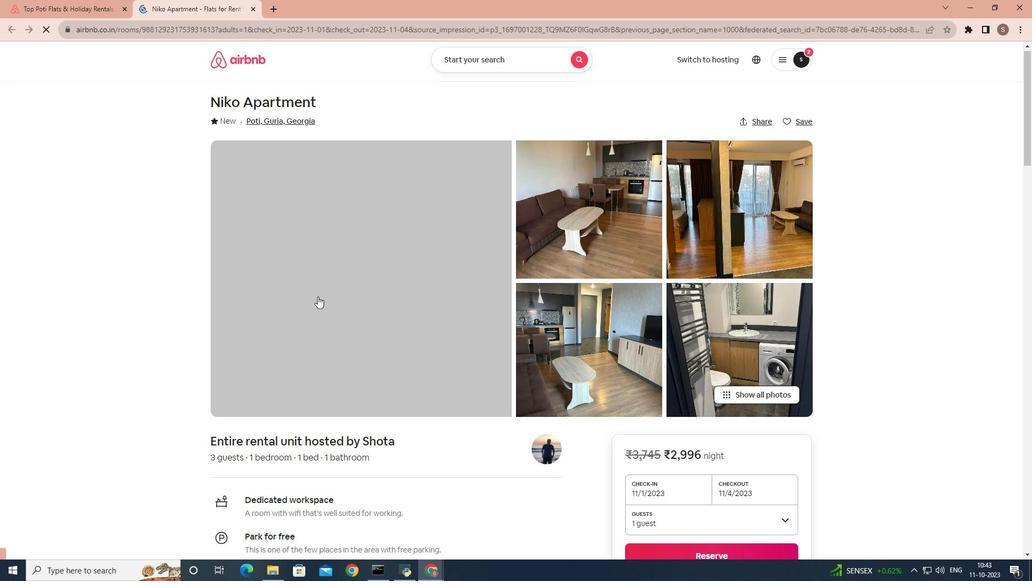 
Action: Mouse scrolled (317, 295) with delta (0, 0)
Screenshot: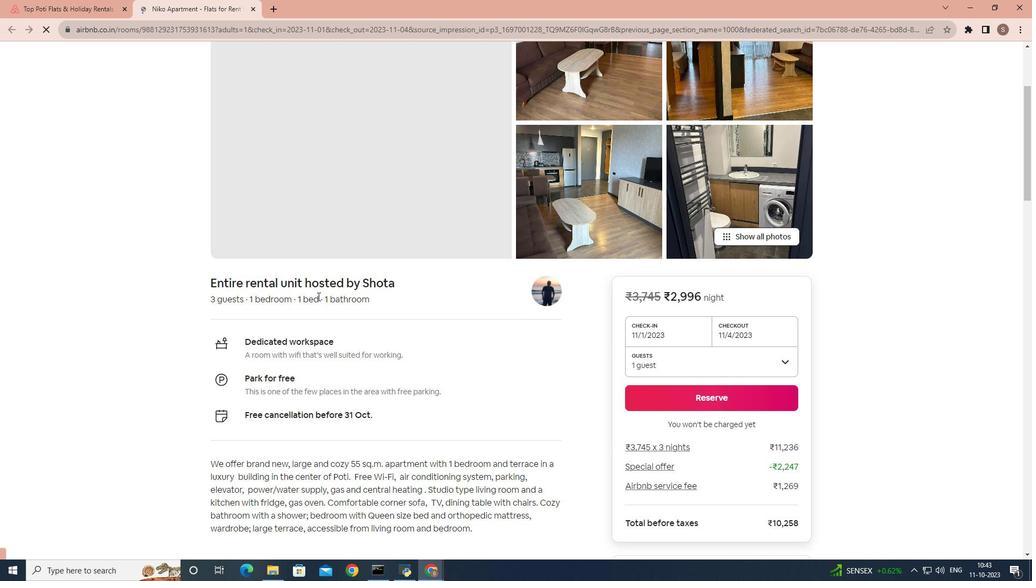 
Action: Mouse scrolled (317, 295) with delta (0, 0)
Screenshot: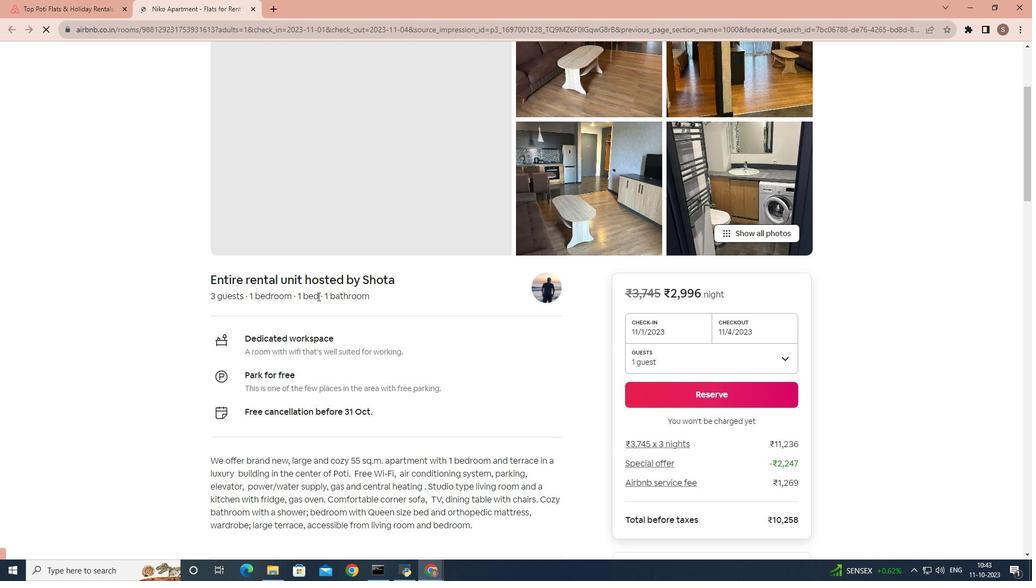 
Action: Mouse scrolled (317, 295) with delta (0, 0)
Screenshot: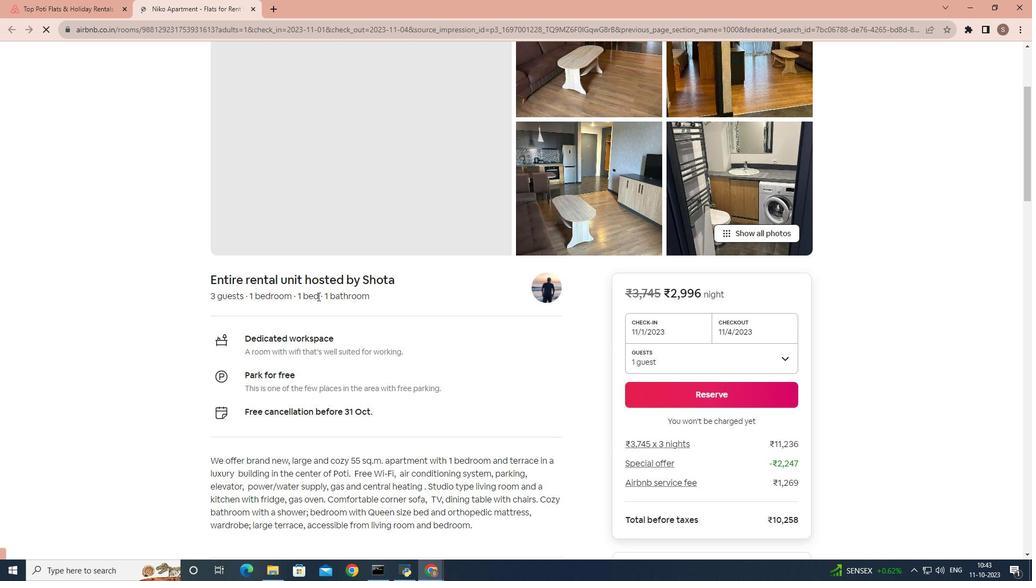 
Action: Mouse scrolled (317, 296) with delta (0, 0)
Screenshot: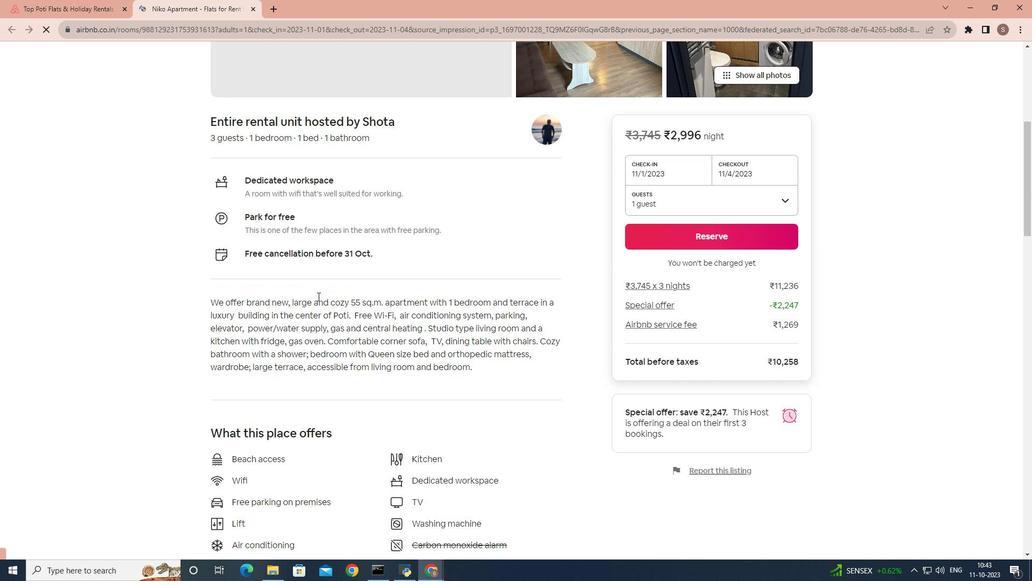 
Action: Mouse scrolled (317, 296) with delta (0, 0)
Screenshot: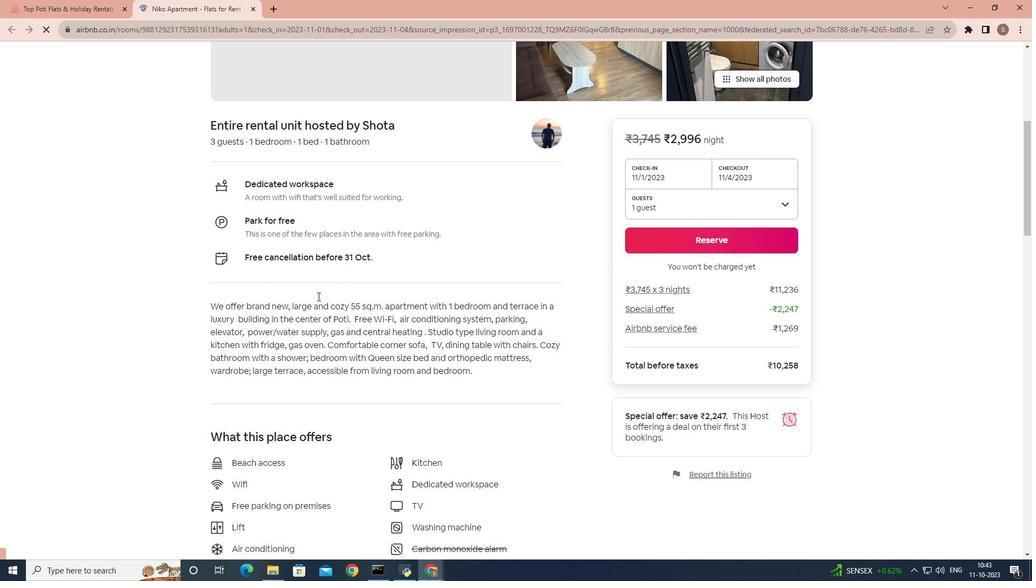 
Action: Mouse scrolled (317, 296) with delta (0, 0)
Screenshot: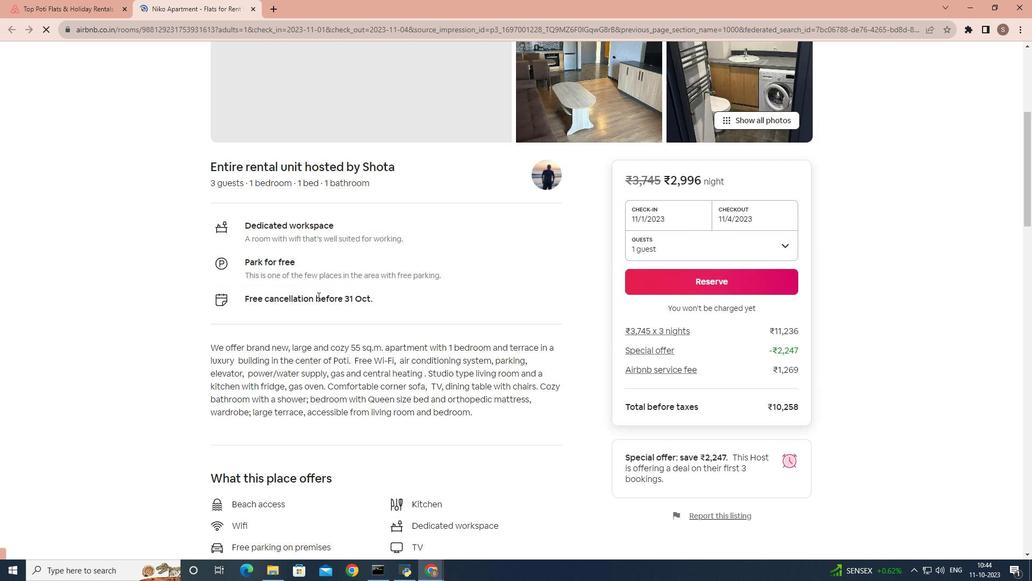 
Action: Mouse scrolled (317, 295) with delta (0, 0)
Screenshot: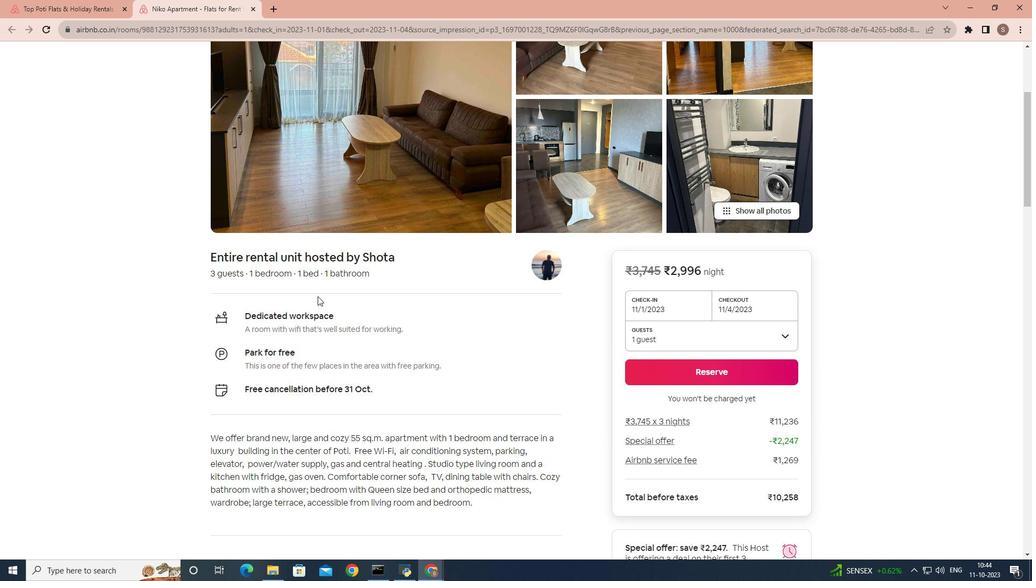 
Action: Mouse scrolled (317, 295) with delta (0, 0)
Screenshot: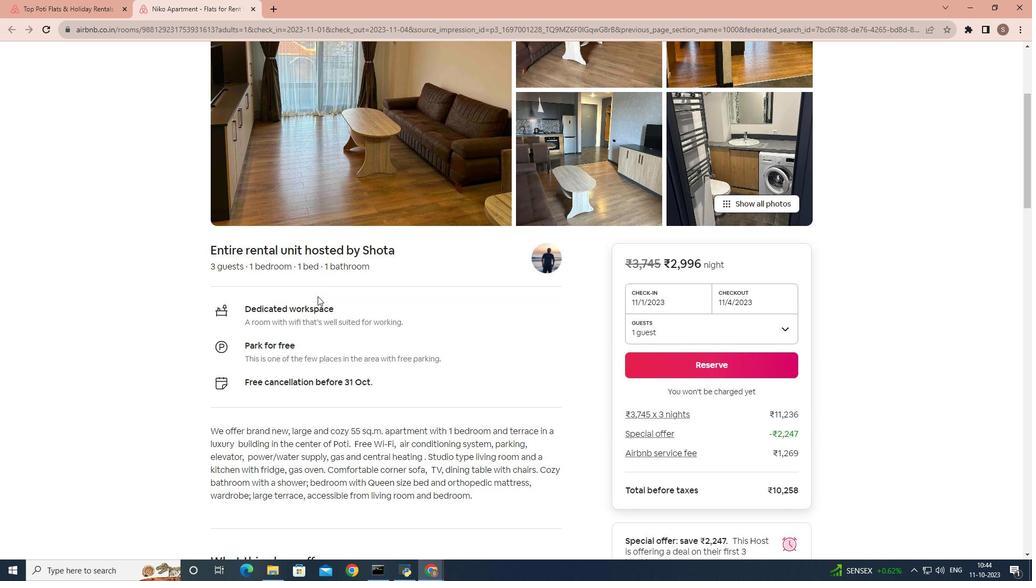 
Action: Mouse scrolled (317, 295) with delta (0, 0)
Screenshot: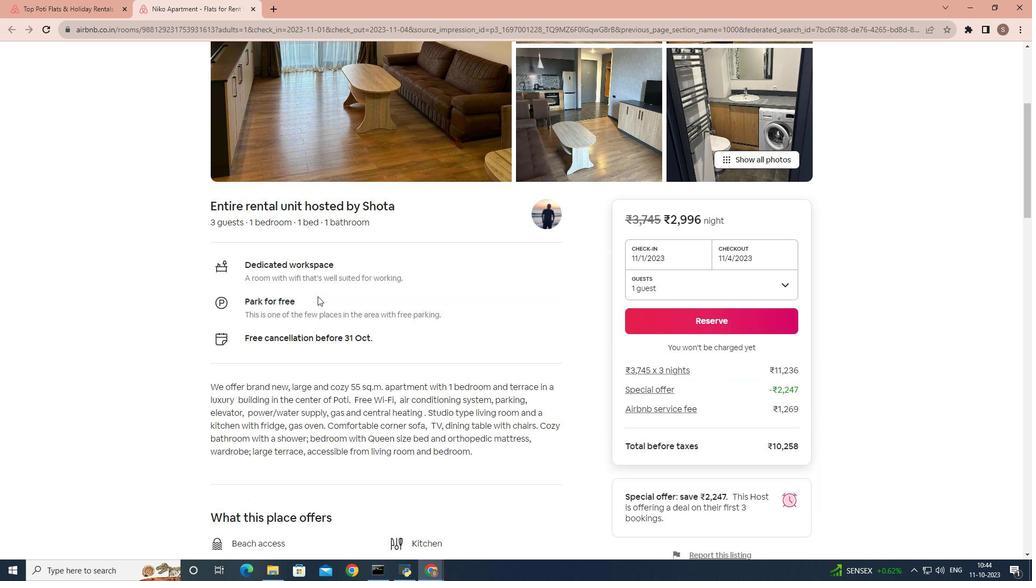 
Action: Mouse scrolled (317, 295) with delta (0, 0)
Screenshot: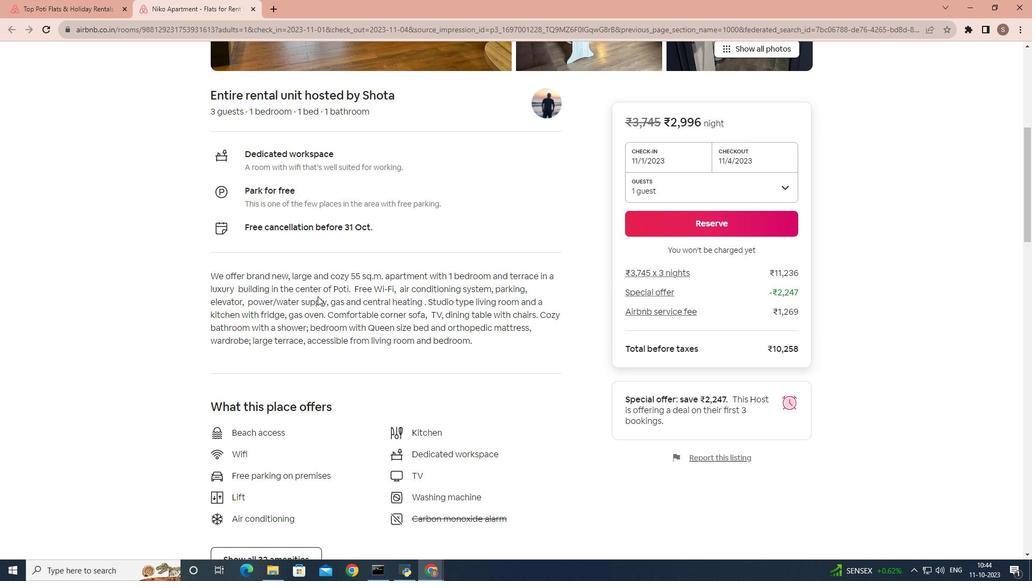 
Action: Mouse scrolled (317, 295) with delta (0, 0)
Screenshot: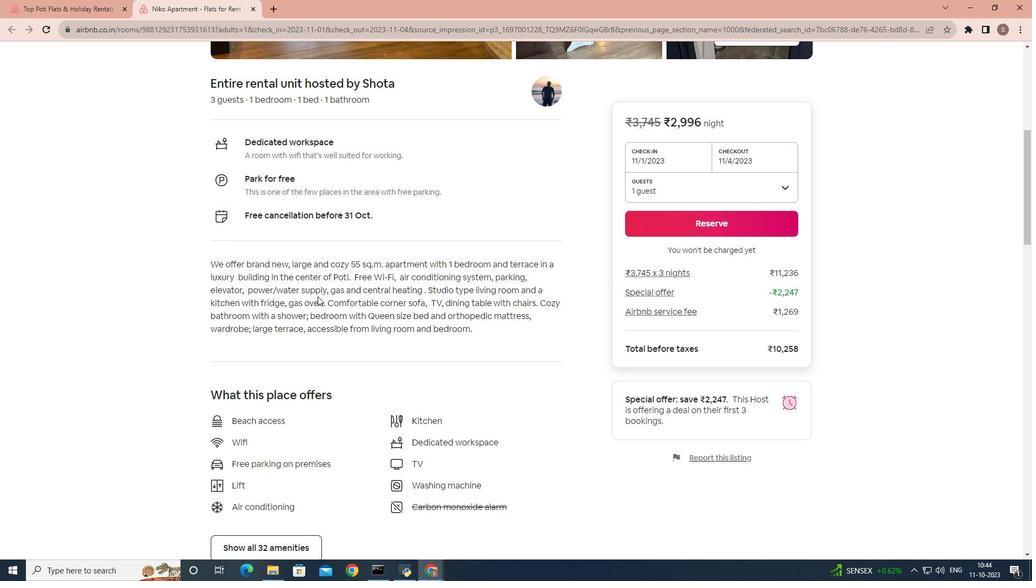 
Action: Mouse scrolled (317, 295) with delta (0, 0)
Screenshot: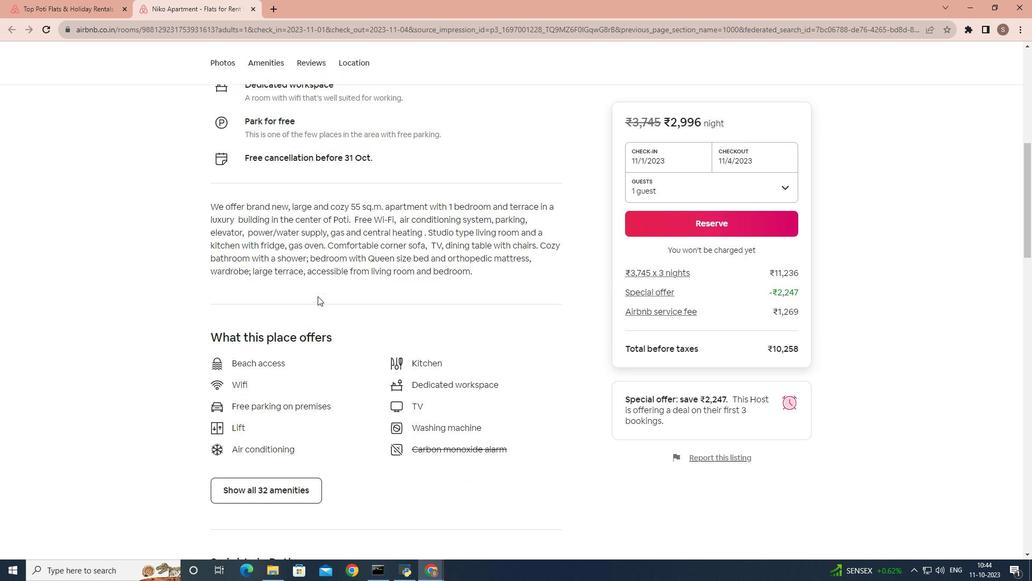 
Action: Mouse scrolled (317, 295) with delta (0, 0)
Screenshot: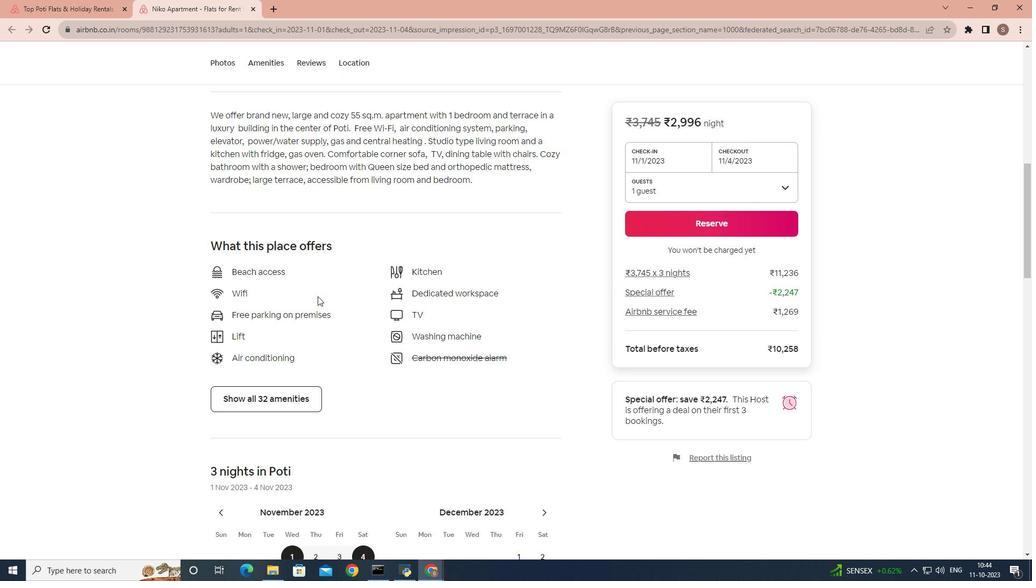 
Action: Mouse scrolled (317, 295) with delta (0, 0)
Screenshot: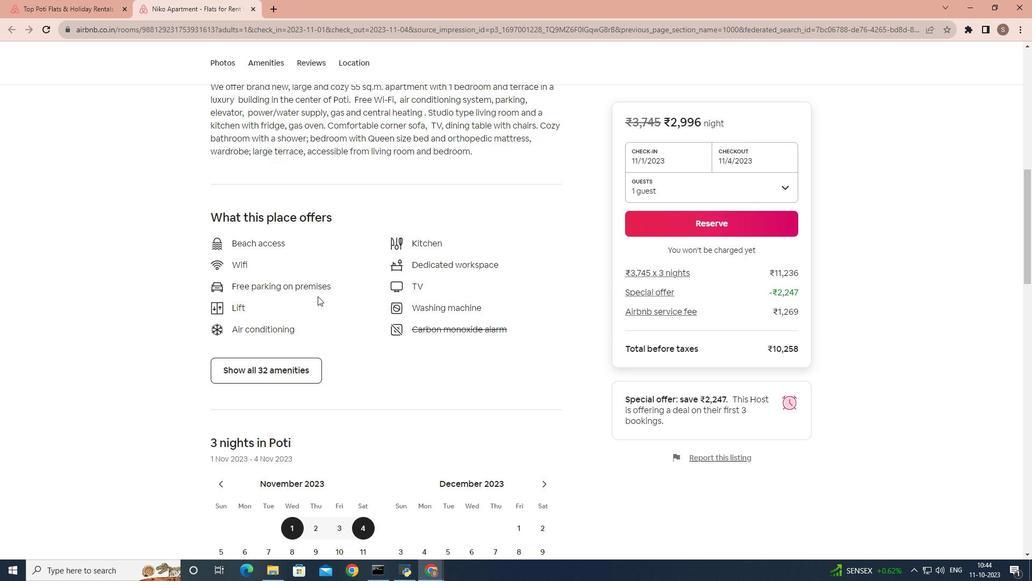 
Action: Mouse moved to (292, 302)
Screenshot: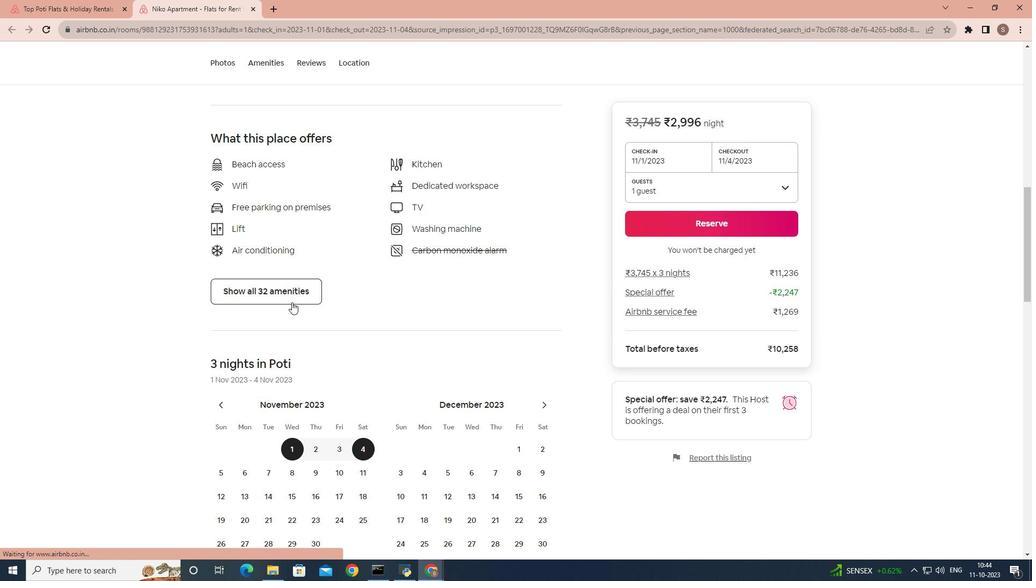 
Action: Mouse pressed left at (292, 302)
Screenshot: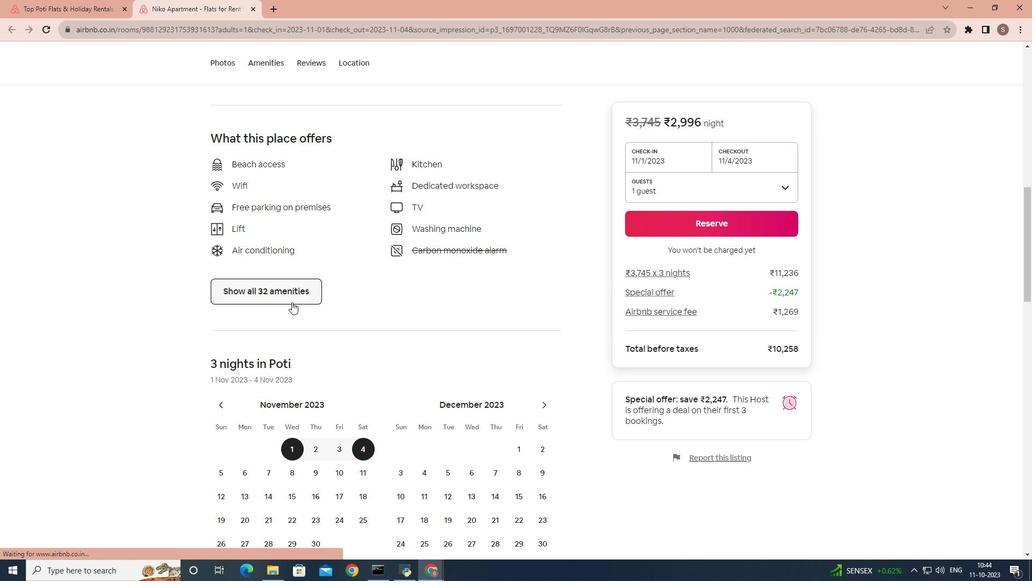 
Action: Mouse moved to (338, 300)
Screenshot: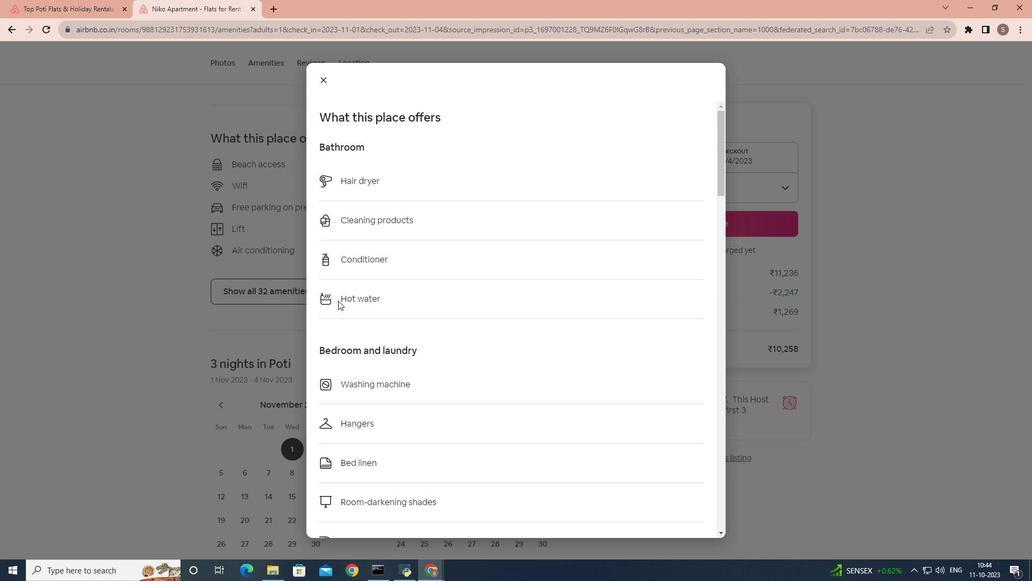 
Action: Mouse scrolled (338, 300) with delta (0, 0)
Screenshot: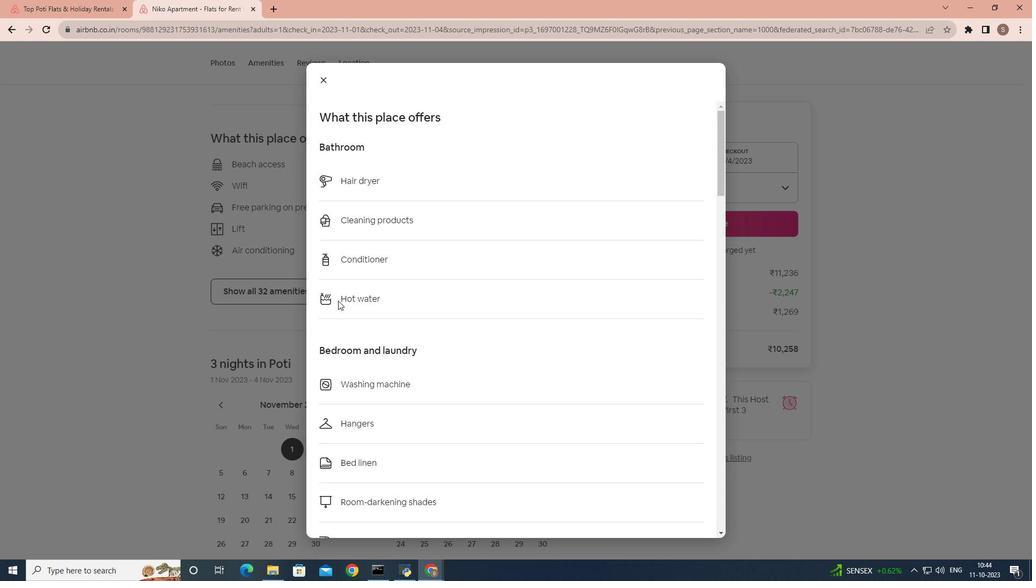 
Action: Mouse scrolled (338, 300) with delta (0, 0)
Screenshot: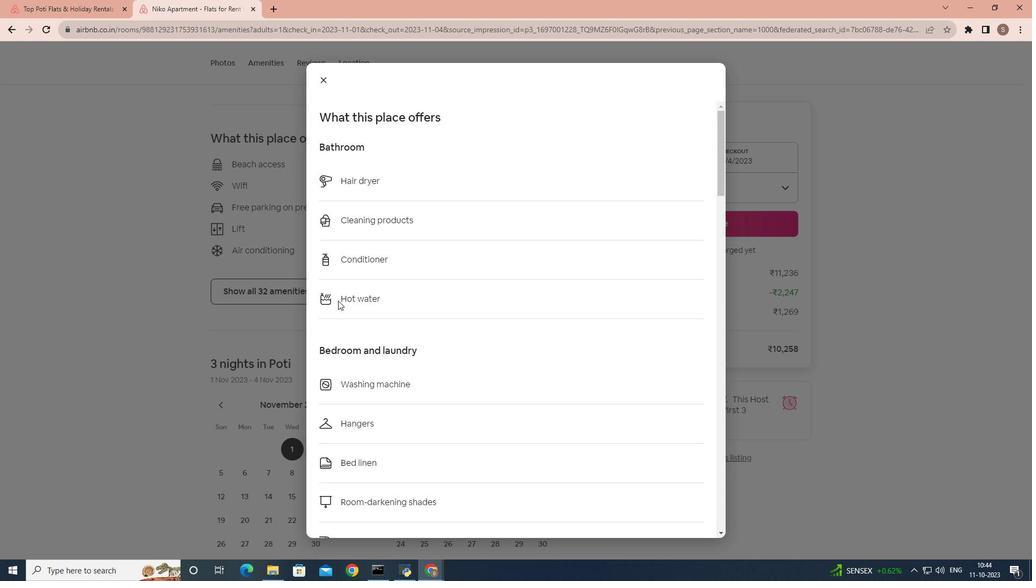 
Action: Mouse scrolled (338, 300) with delta (0, 0)
Screenshot: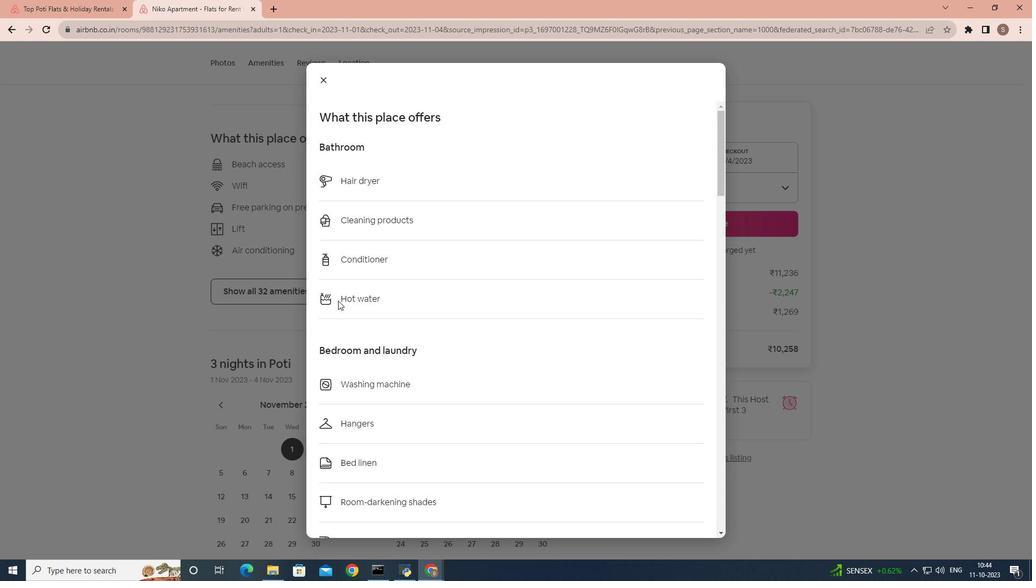 
Action: Mouse scrolled (338, 300) with delta (0, 0)
Screenshot: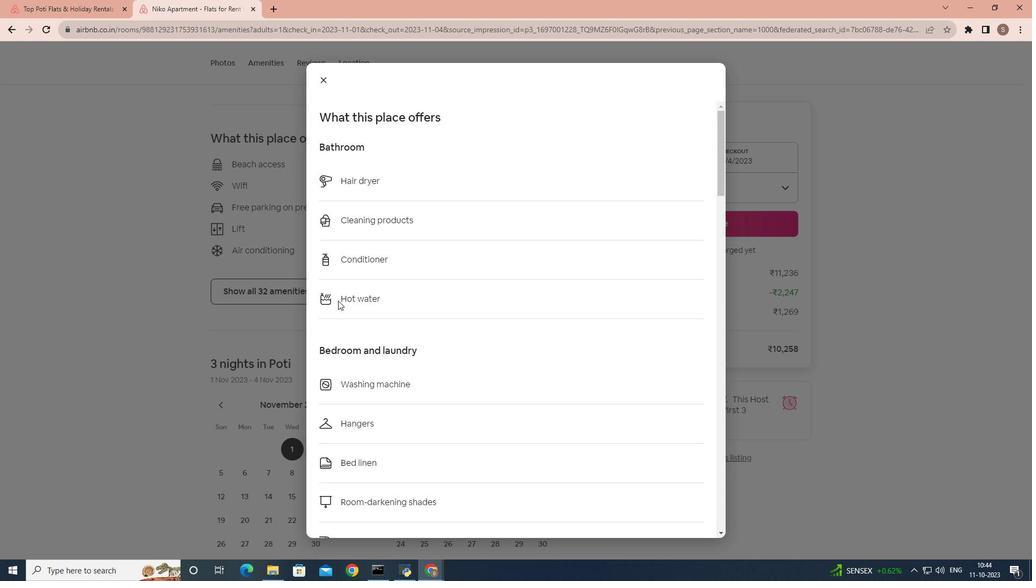 
Action: Mouse scrolled (338, 300) with delta (0, 0)
Screenshot: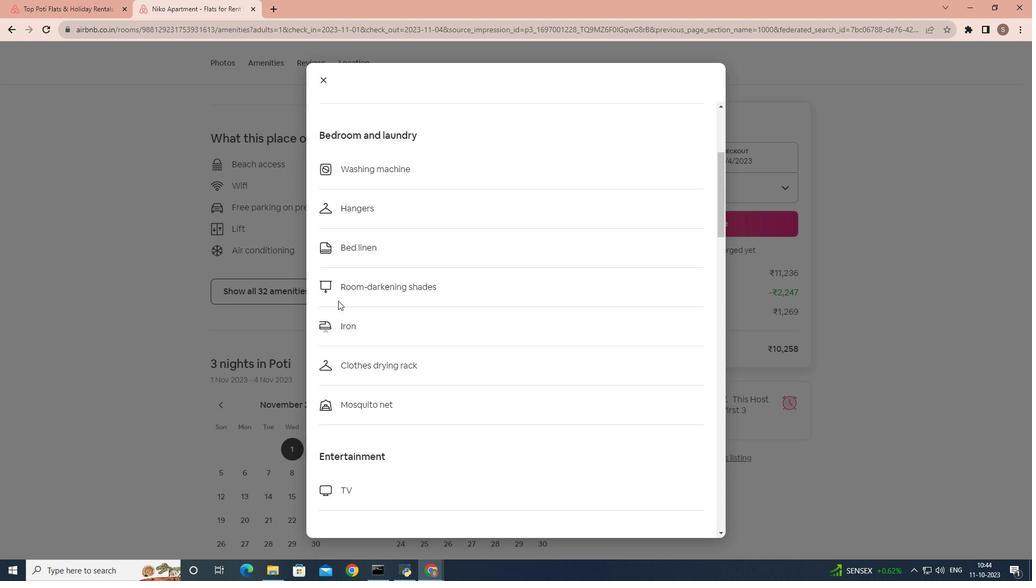 
Action: Mouse scrolled (338, 300) with delta (0, 0)
Screenshot: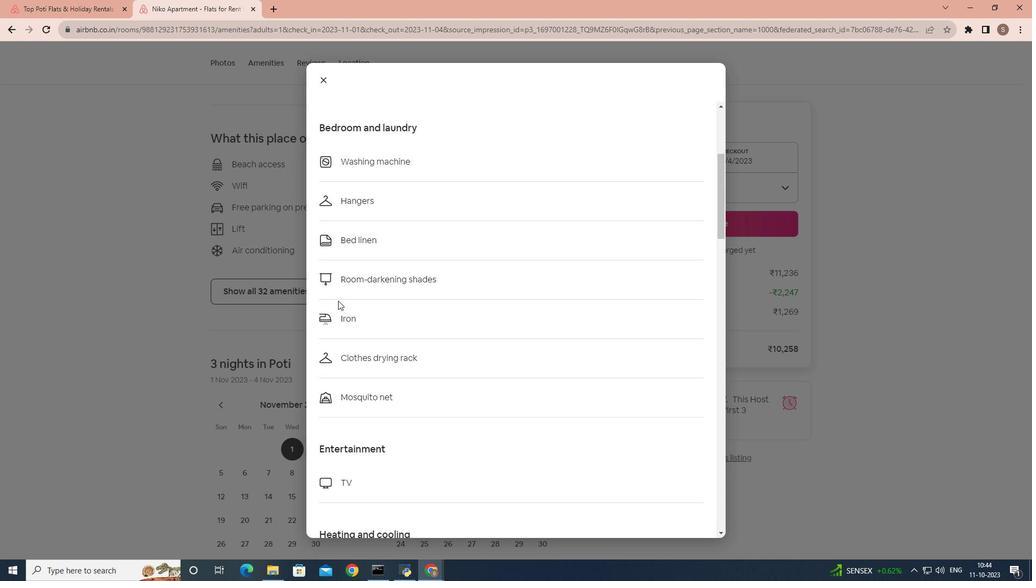 
Action: Mouse scrolled (338, 300) with delta (0, 0)
Screenshot: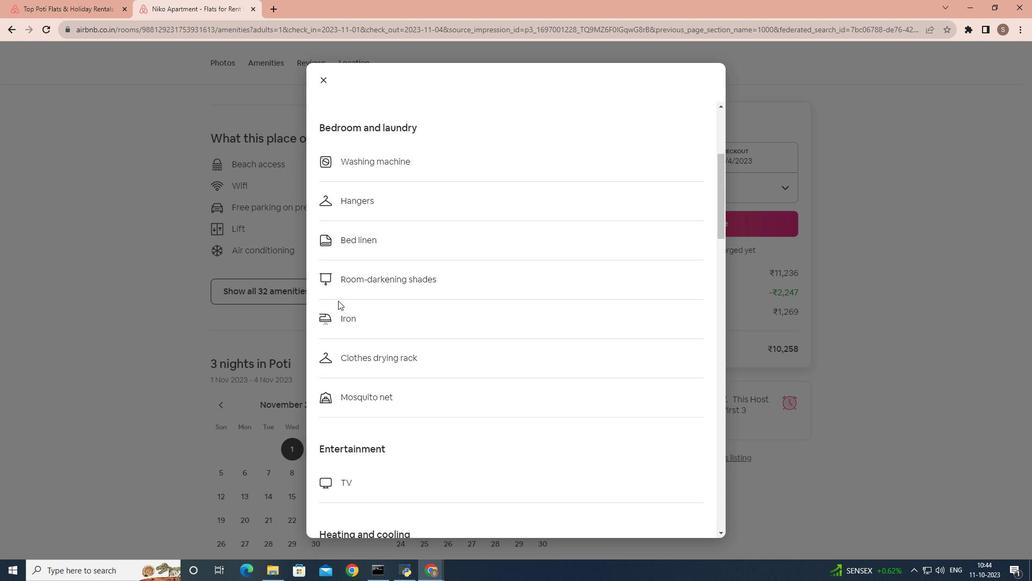 
Action: Mouse scrolled (338, 300) with delta (0, 0)
Screenshot: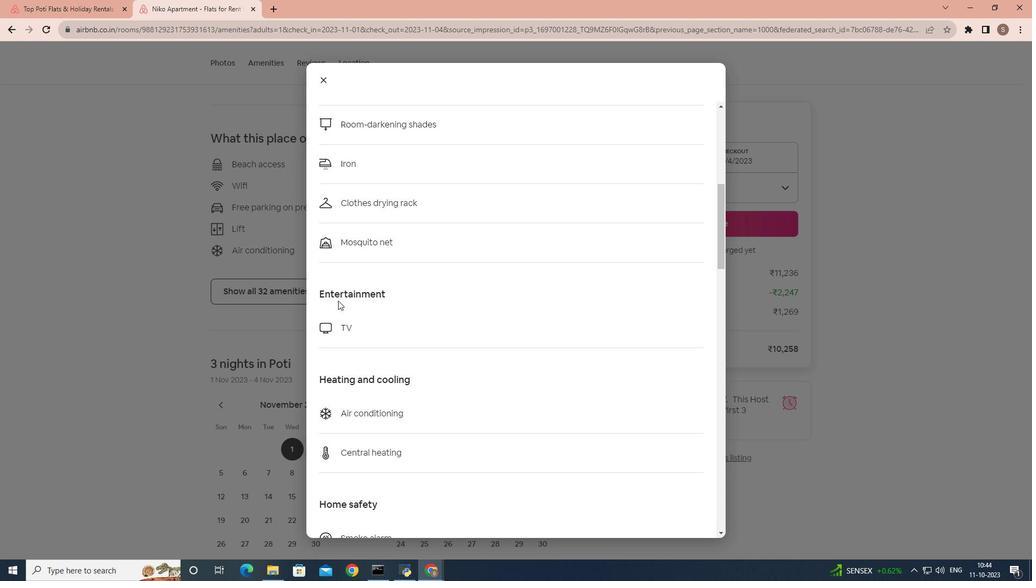 
Action: Mouse scrolled (338, 300) with delta (0, 0)
Screenshot: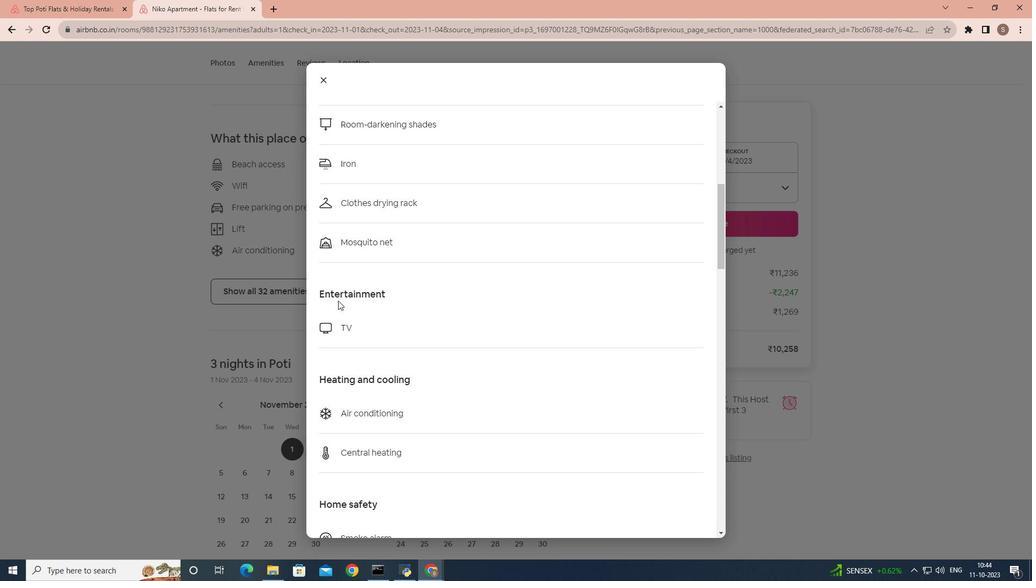
Action: Mouse scrolled (338, 300) with delta (0, 0)
Screenshot: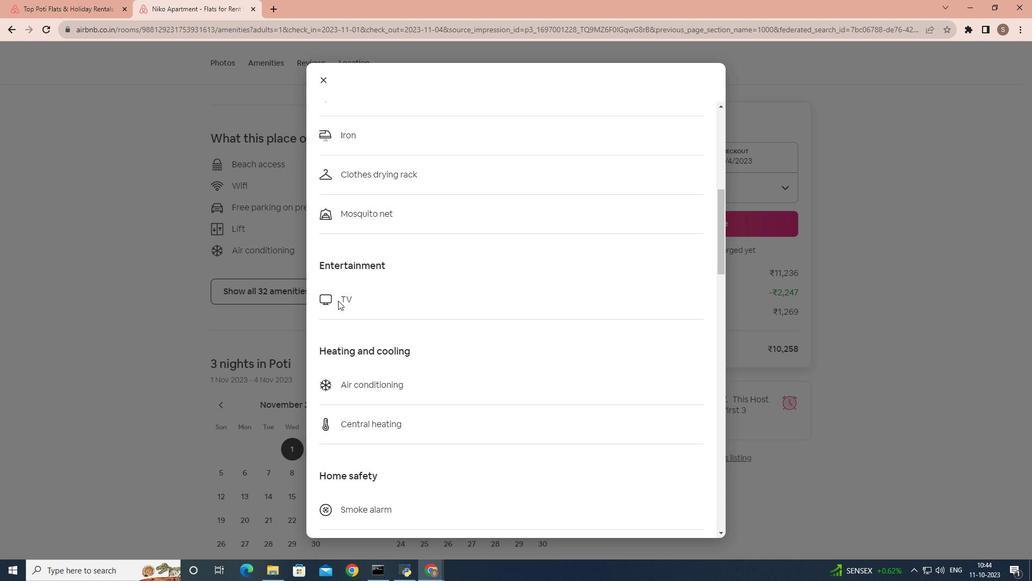 
Action: Mouse scrolled (338, 300) with delta (0, 0)
Screenshot: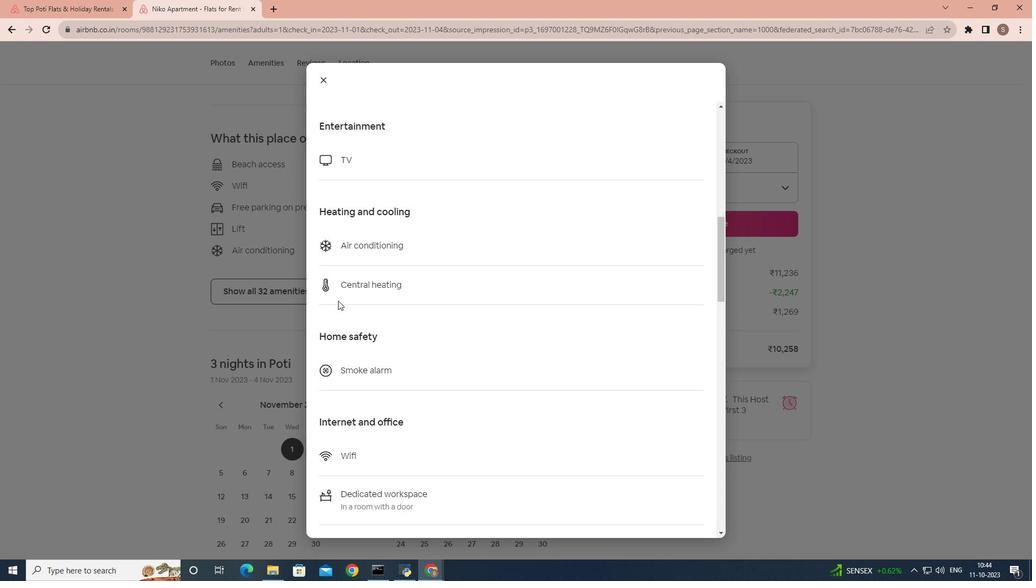 
Action: Mouse scrolled (338, 300) with delta (0, 0)
Screenshot: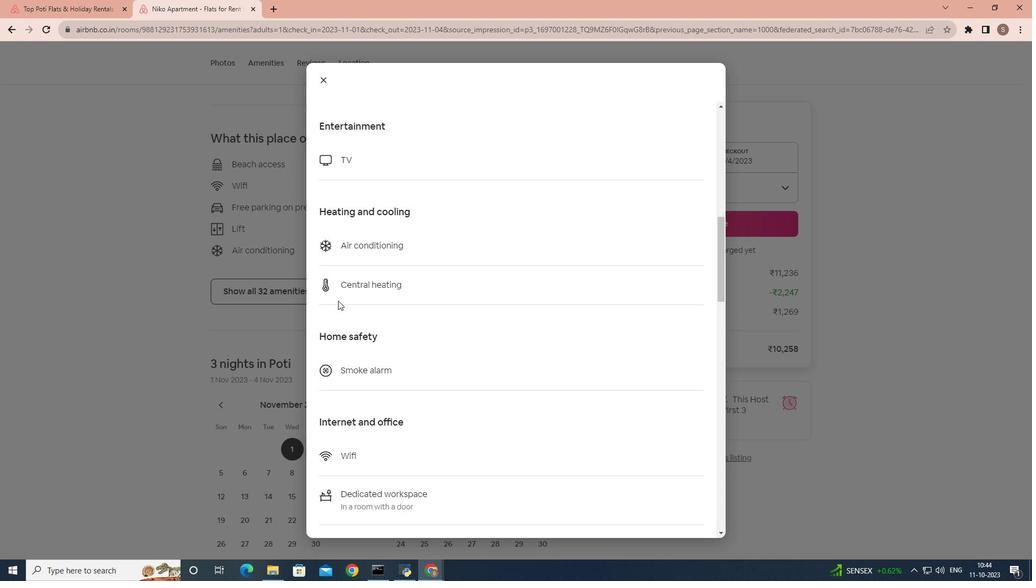 
Action: Mouse scrolled (338, 300) with delta (0, 0)
Screenshot: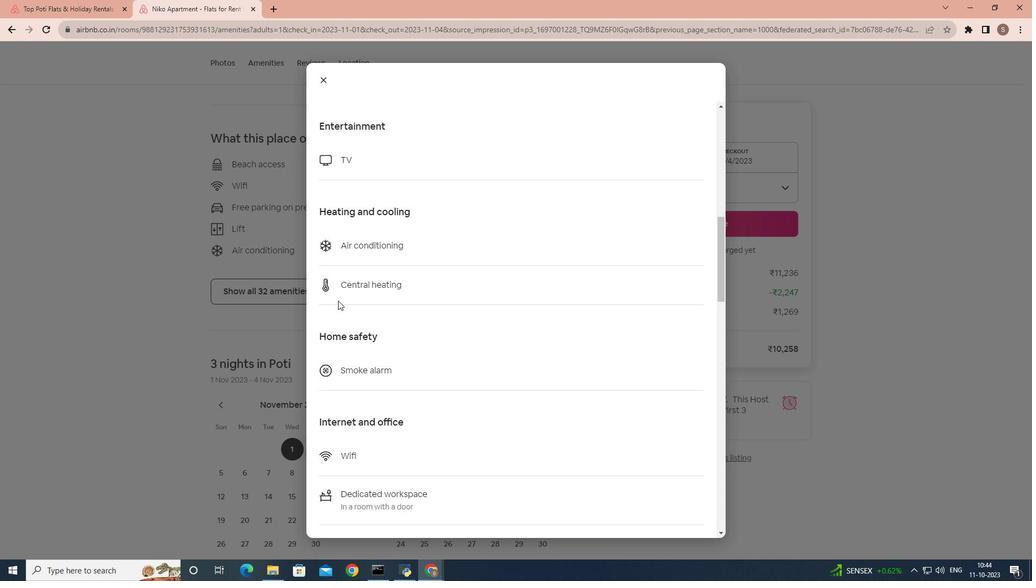 
Action: Mouse scrolled (338, 300) with delta (0, 0)
Screenshot: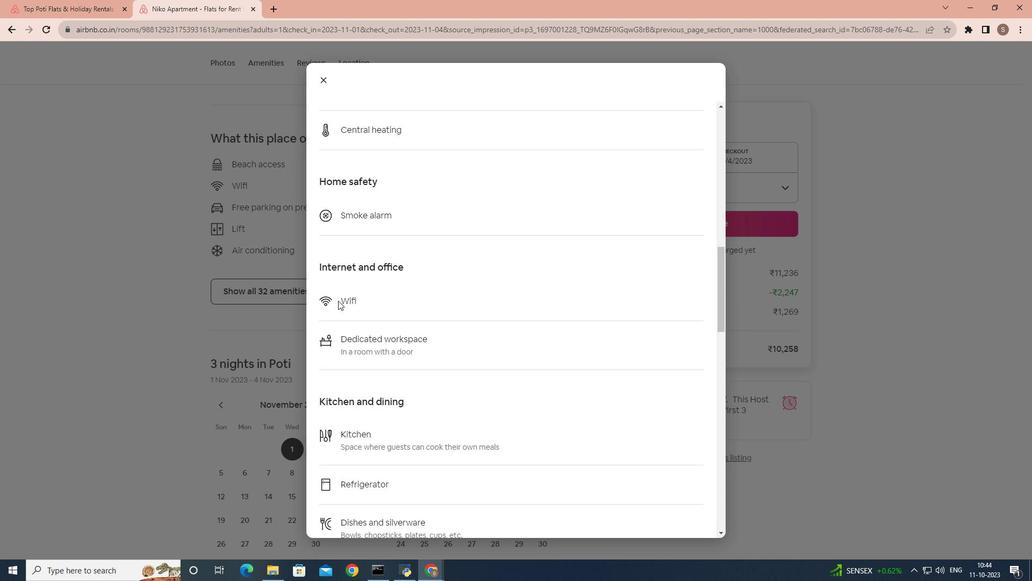 
Action: Mouse scrolled (338, 300) with delta (0, 0)
Screenshot: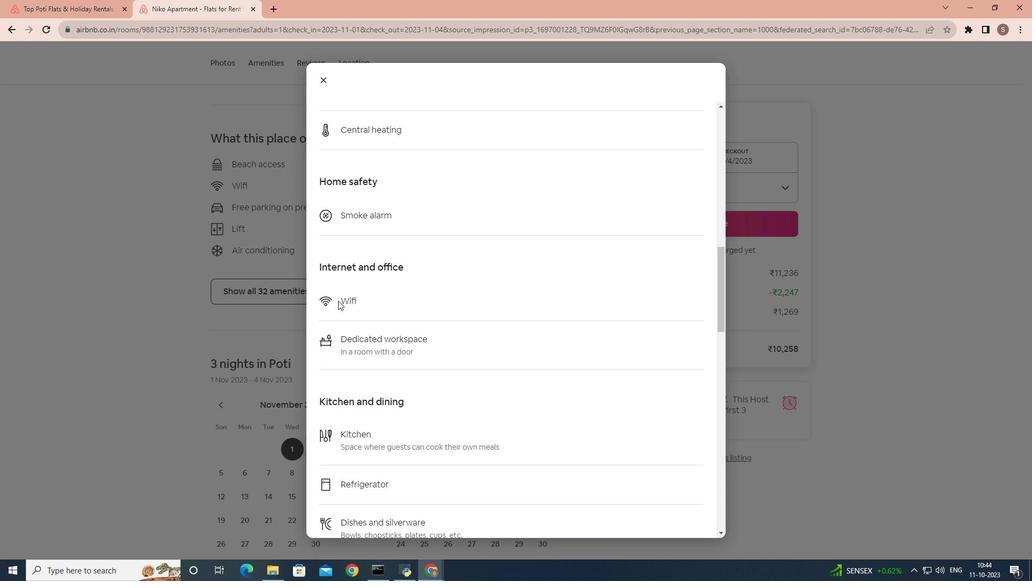 
Action: Mouse scrolled (338, 300) with delta (0, 0)
Screenshot: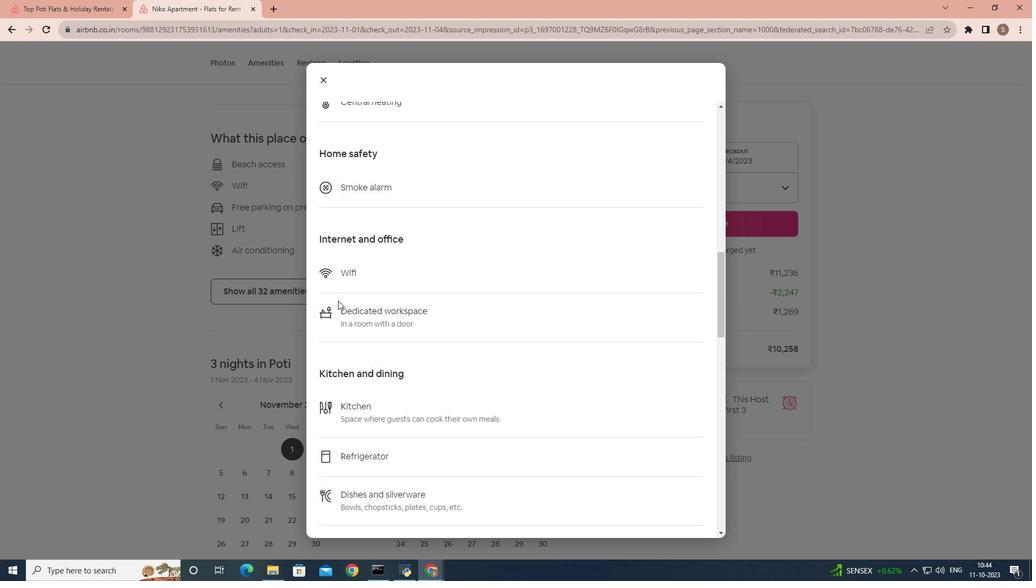 
Action: Mouse scrolled (338, 300) with delta (0, 0)
Screenshot: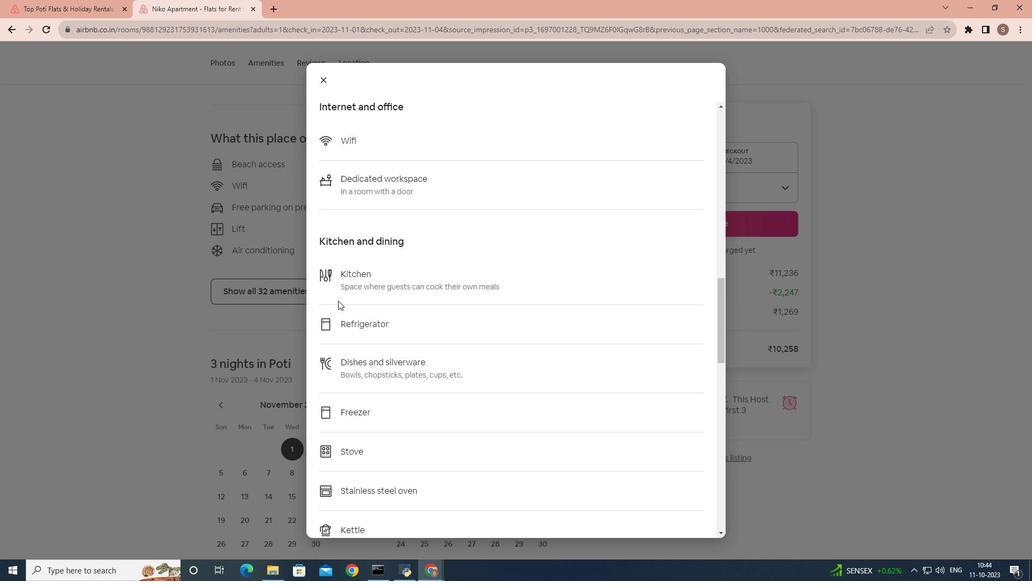 
Action: Mouse scrolled (338, 300) with delta (0, 0)
Screenshot: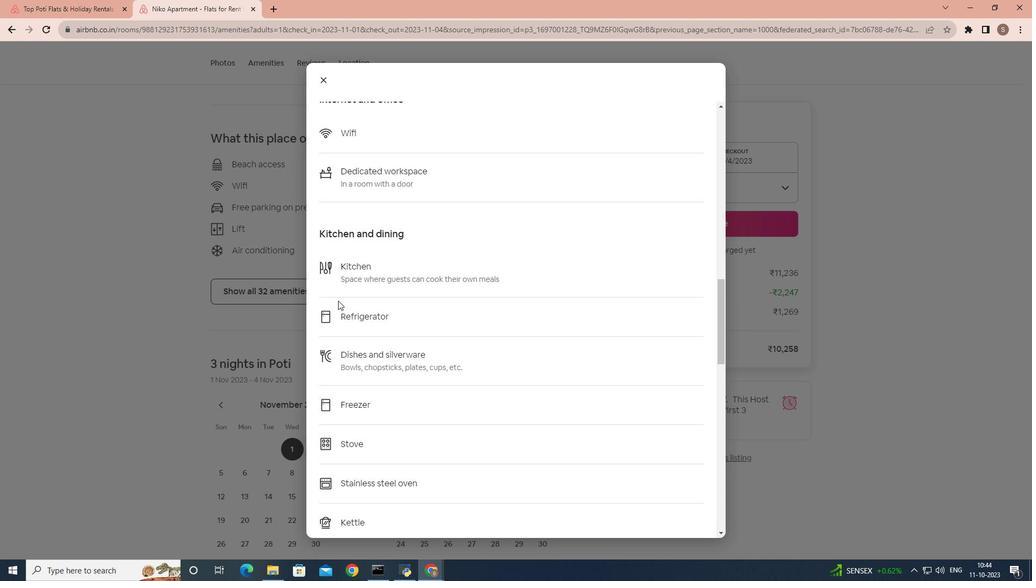 
Action: Mouse scrolled (338, 300) with delta (0, 0)
Screenshot: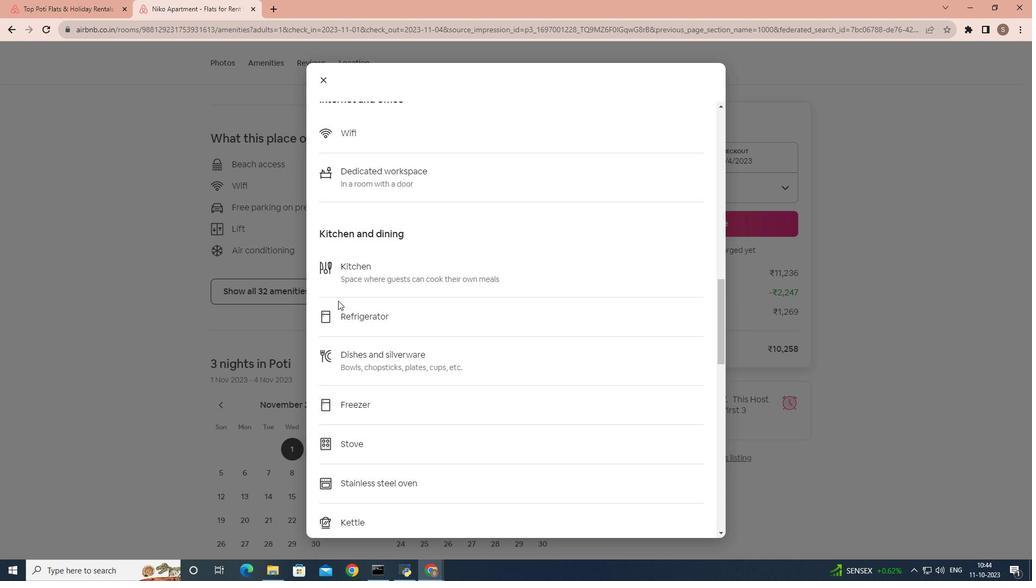 
Action: Mouse scrolled (338, 300) with delta (0, 0)
Screenshot: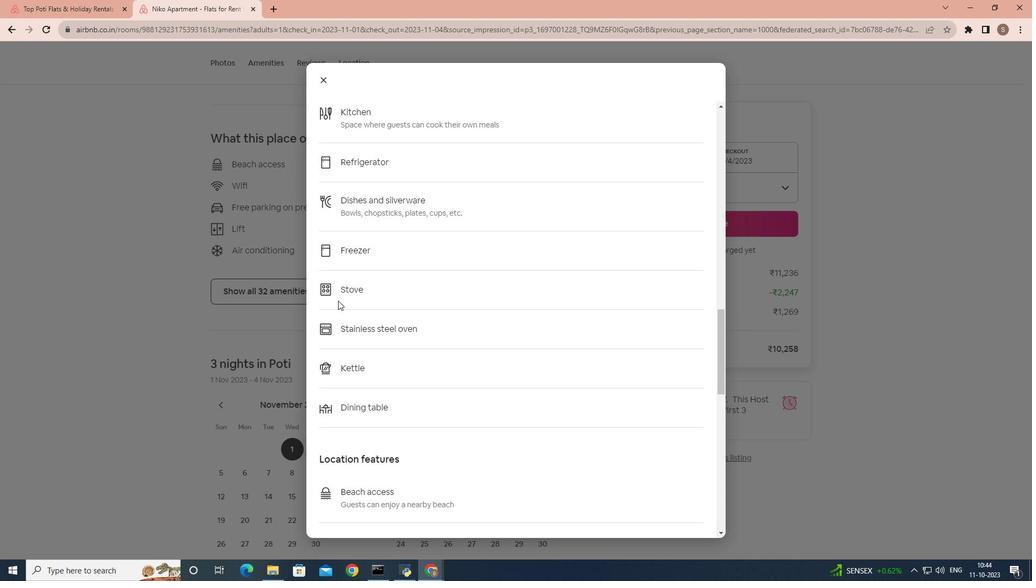 
Action: Mouse scrolled (338, 300) with delta (0, 0)
Screenshot: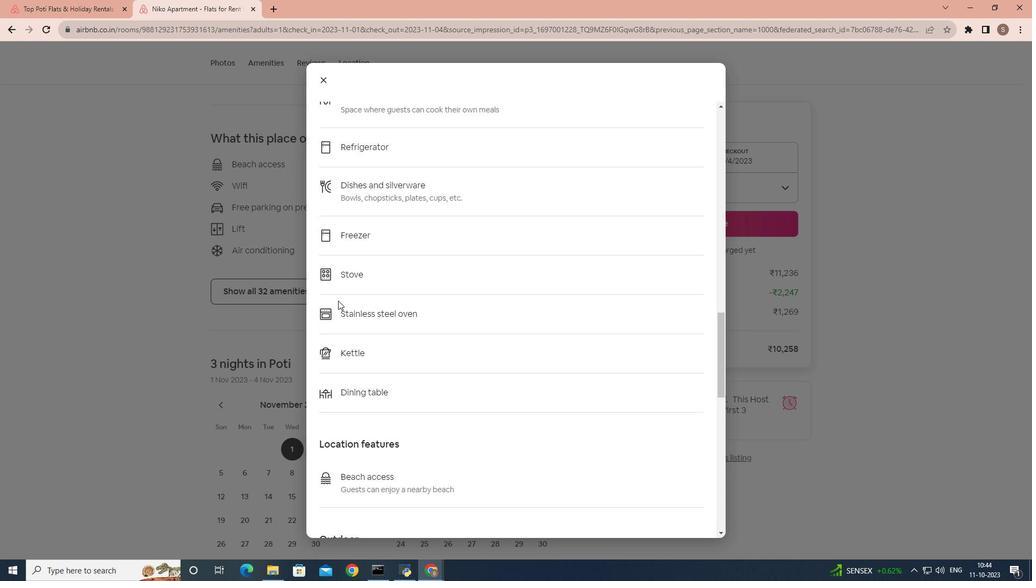 
Action: Mouse scrolled (338, 300) with delta (0, 0)
Screenshot: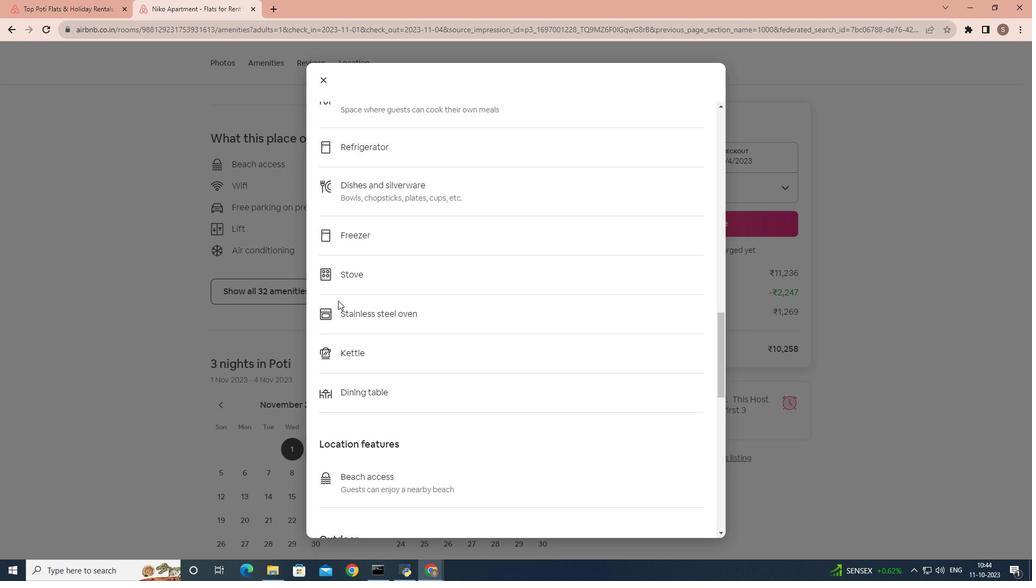 
Action: Mouse scrolled (338, 300) with delta (0, 0)
Screenshot: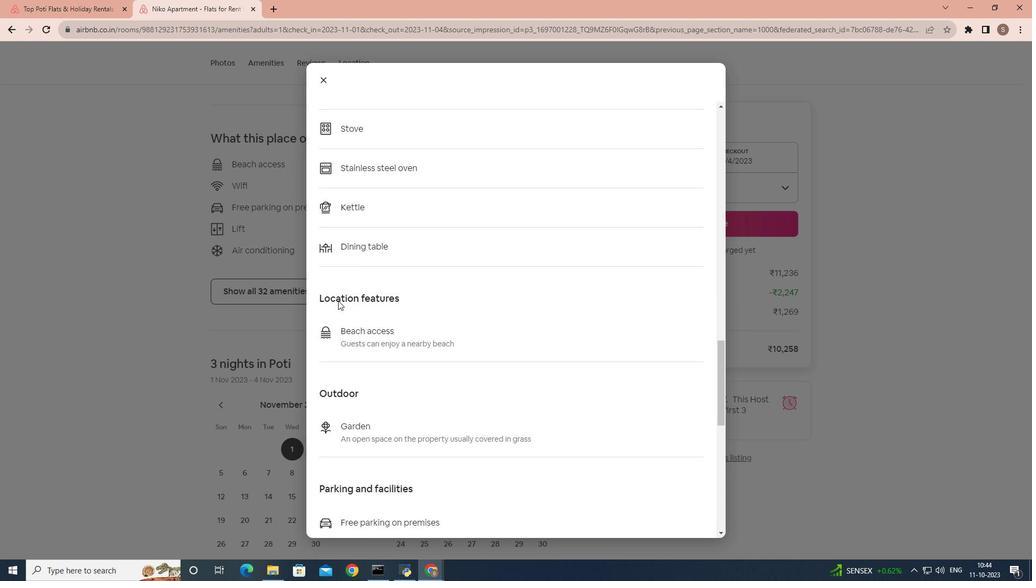 
Action: Mouse scrolled (338, 300) with delta (0, 0)
Screenshot: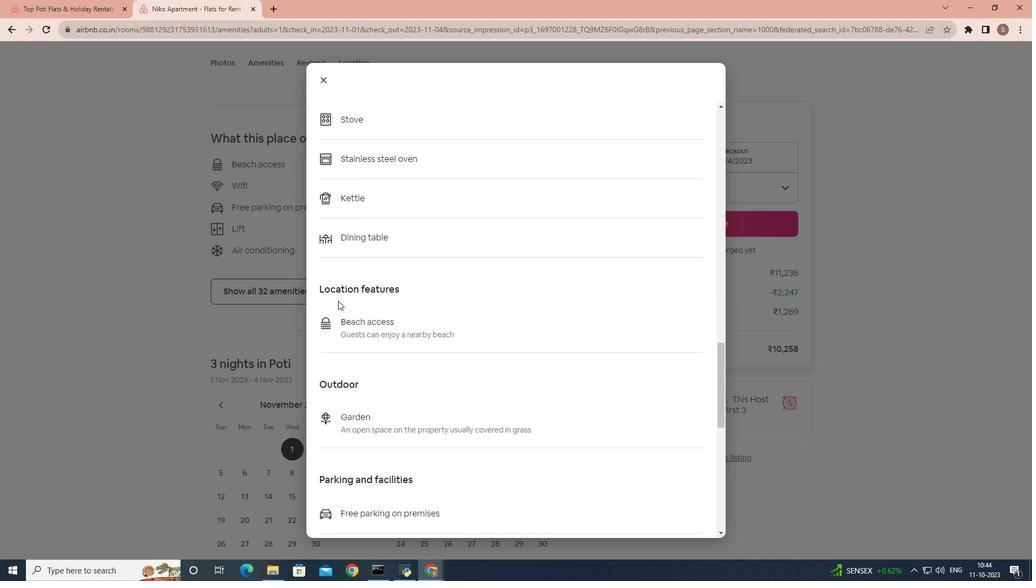 
Action: Mouse scrolled (338, 300) with delta (0, 0)
Screenshot: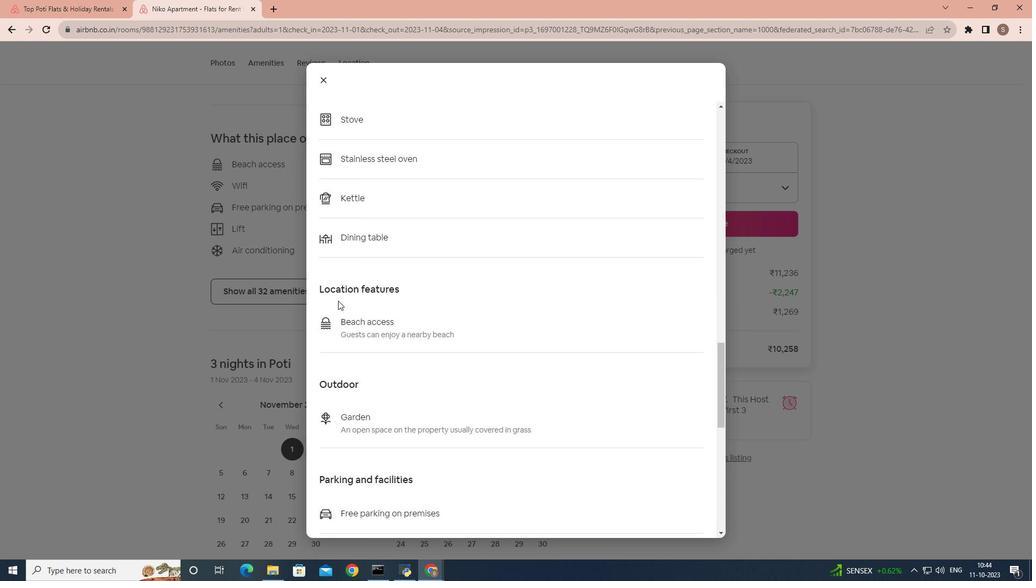 
Action: Mouse scrolled (338, 300) with delta (0, 0)
Screenshot: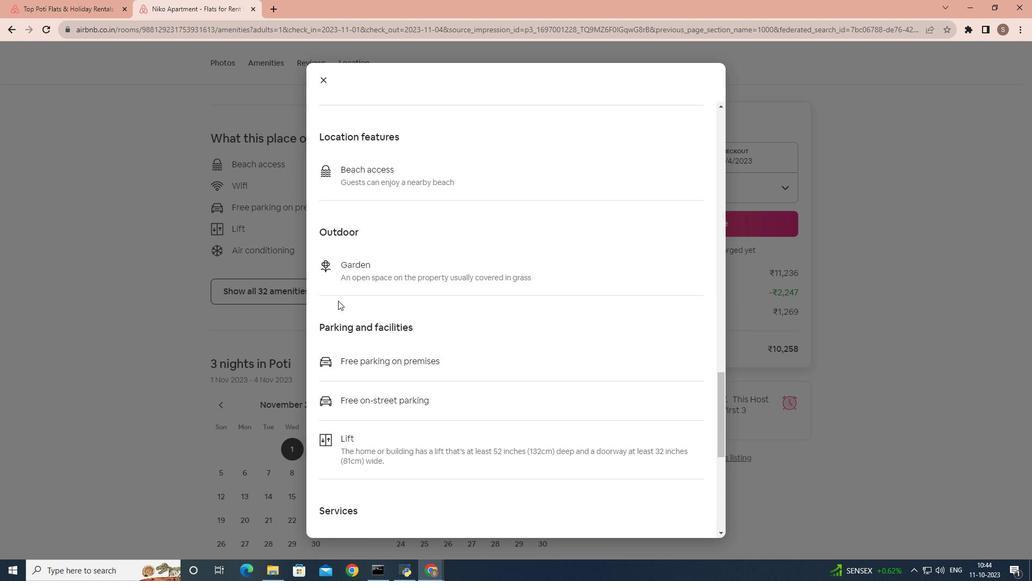 
Action: Mouse scrolled (338, 300) with delta (0, 0)
Screenshot: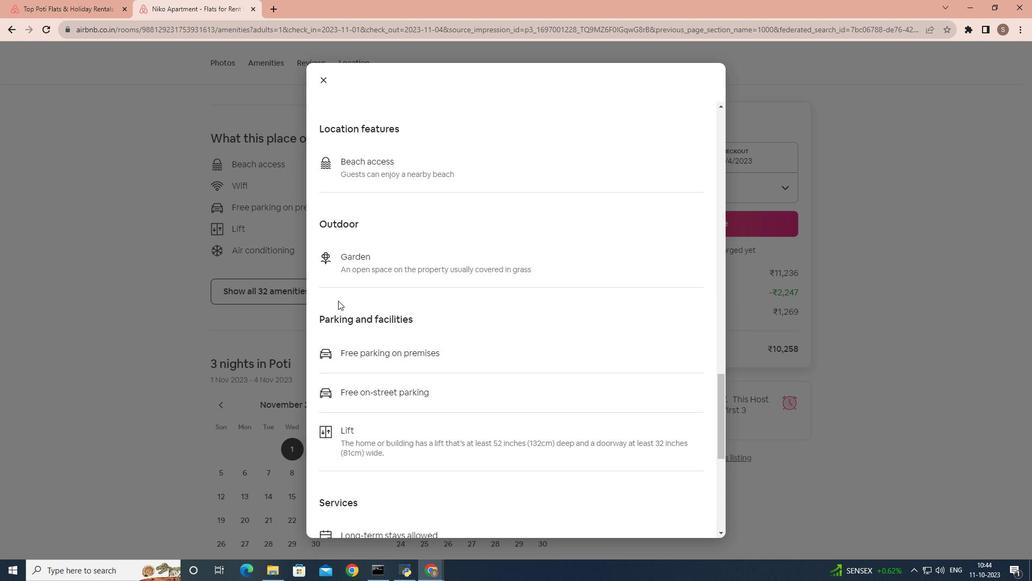 
Action: Mouse scrolled (338, 300) with delta (0, 0)
Screenshot: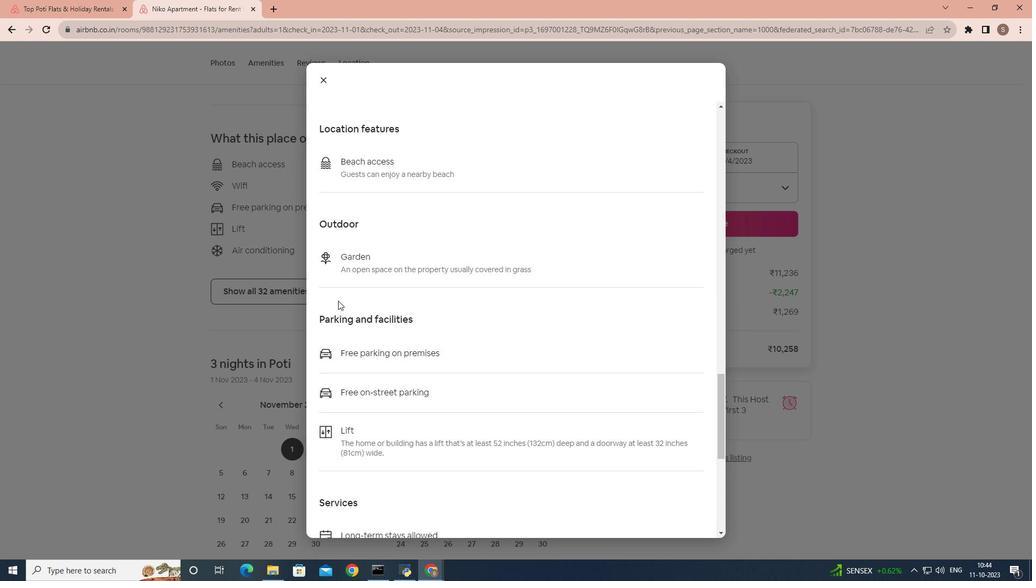 
Action: Mouse scrolled (338, 300) with delta (0, 0)
Screenshot: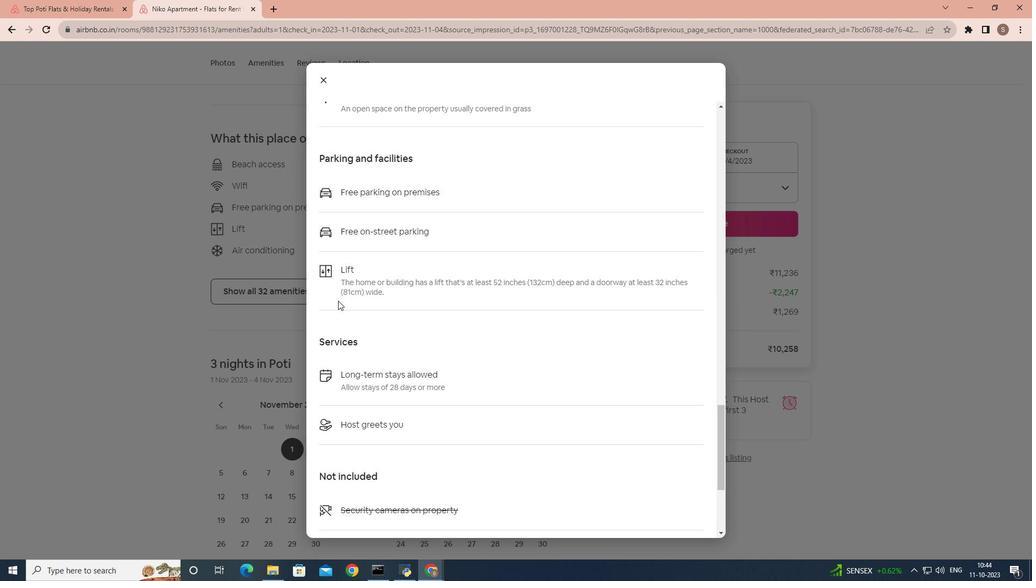 
Action: Mouse scrolled (338, 300) with delta (0, 0)
Screenshot: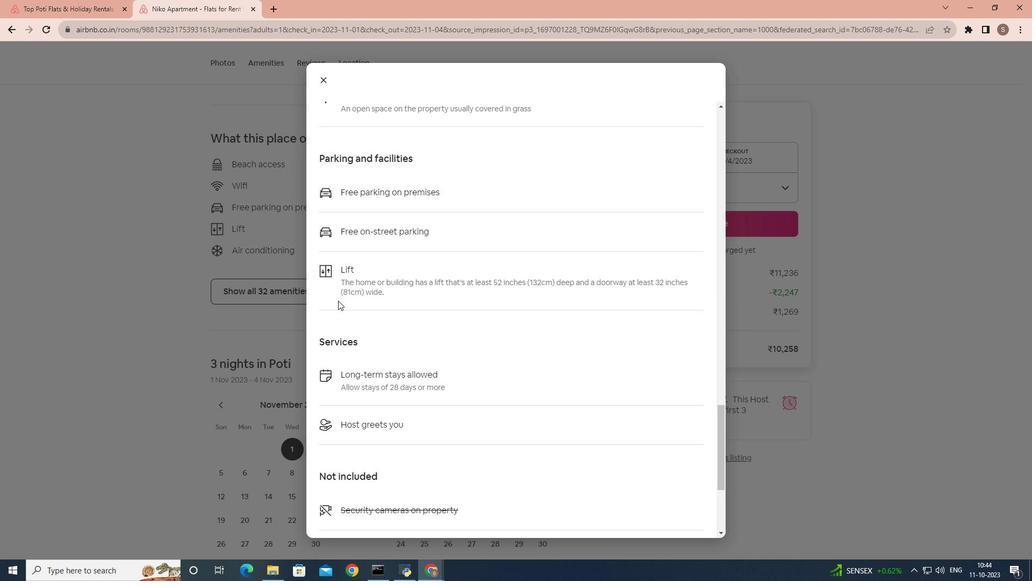 
Action: Mouse scrolled (338, 300) with delta (0, 0)
Screenshot: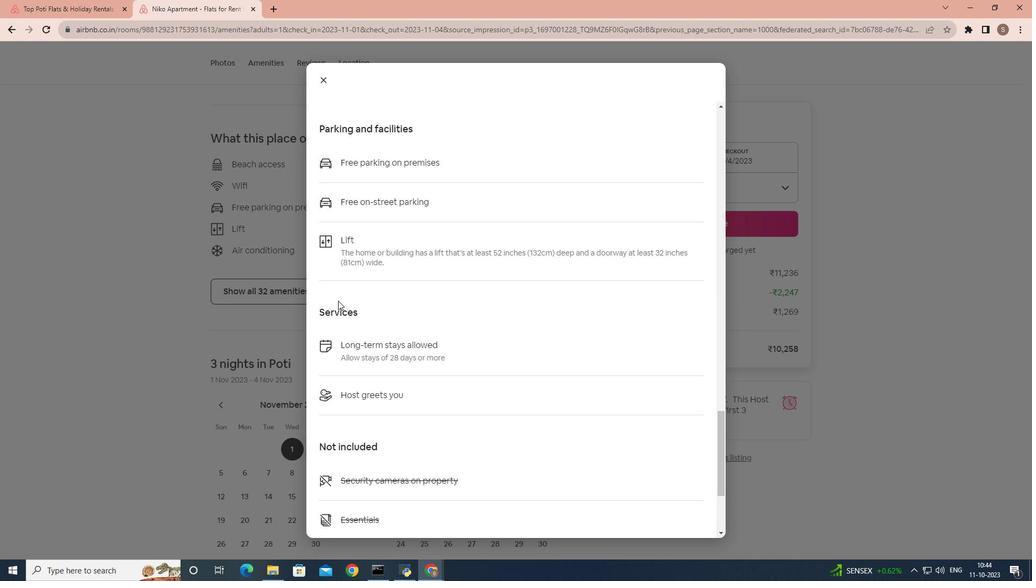 
Action: Mouse scrolled (338, 300) with delta (0, 0)
Screenshot: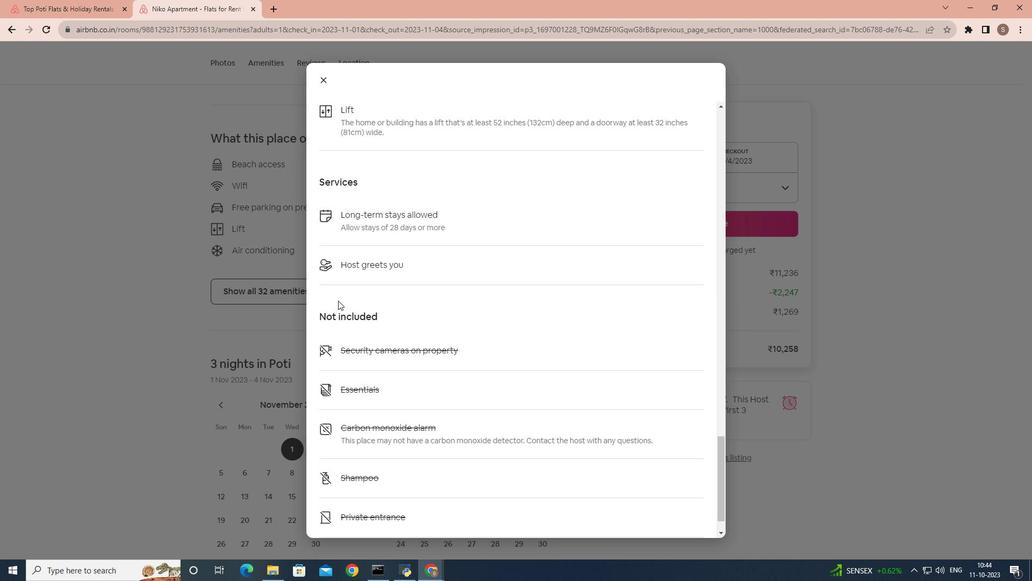 
Action: Mouse scrolled (338, 300) with delta (0, 0)
Screenshot: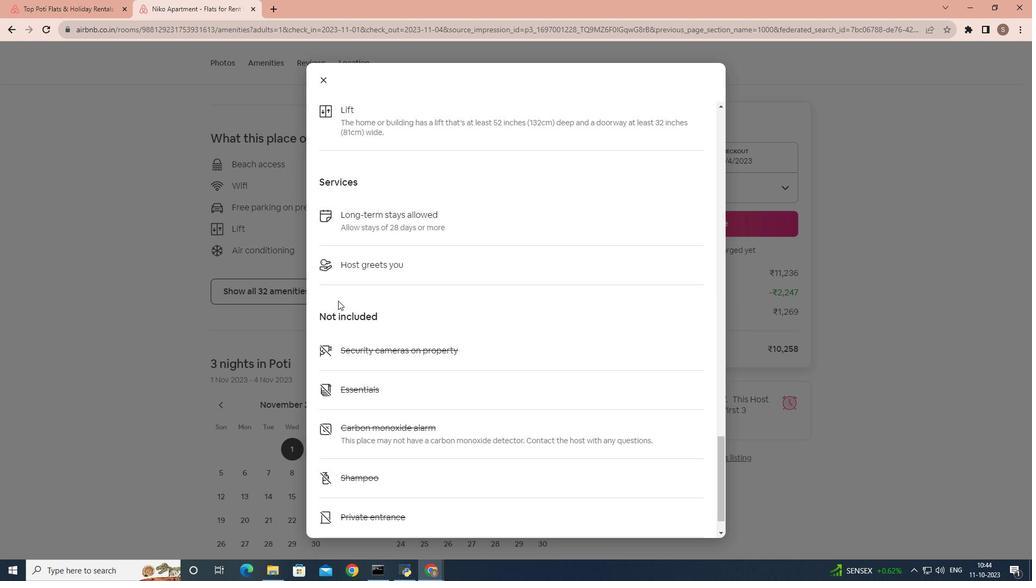 
Action: Mouse scrolled (338, 300) with delta (0, 0)
Screenshot: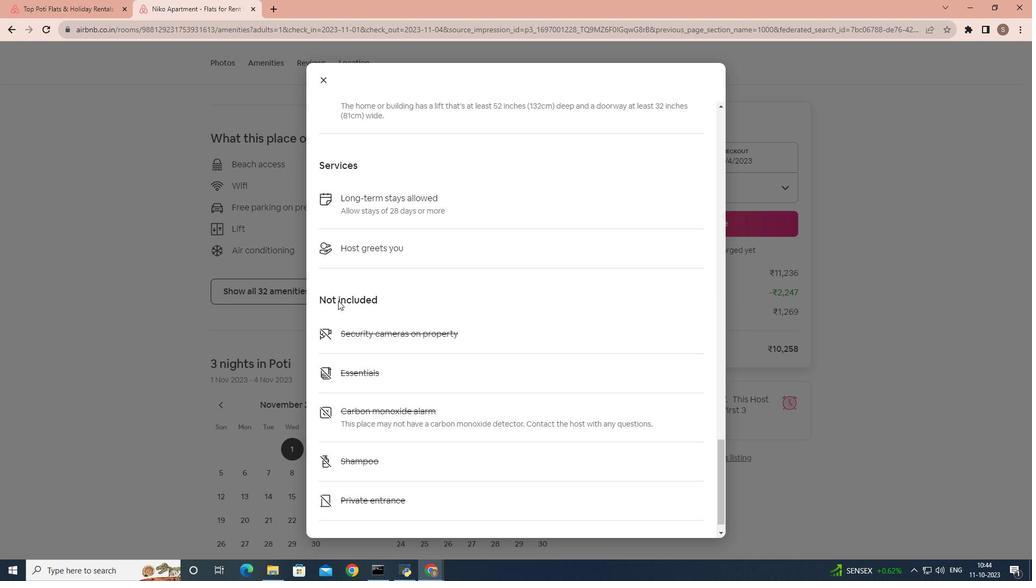 
Action: Mouse scrolled (338, 300) with delta (0, 0)
Screenshot: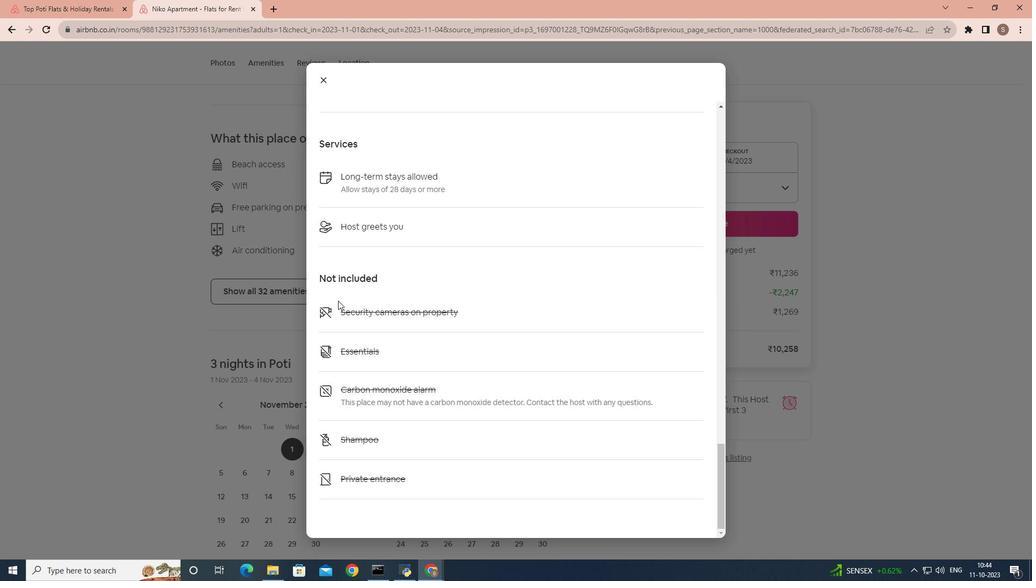
Action: Mouse scrolled (338, 300) with delta (0, 0)
Screenshot: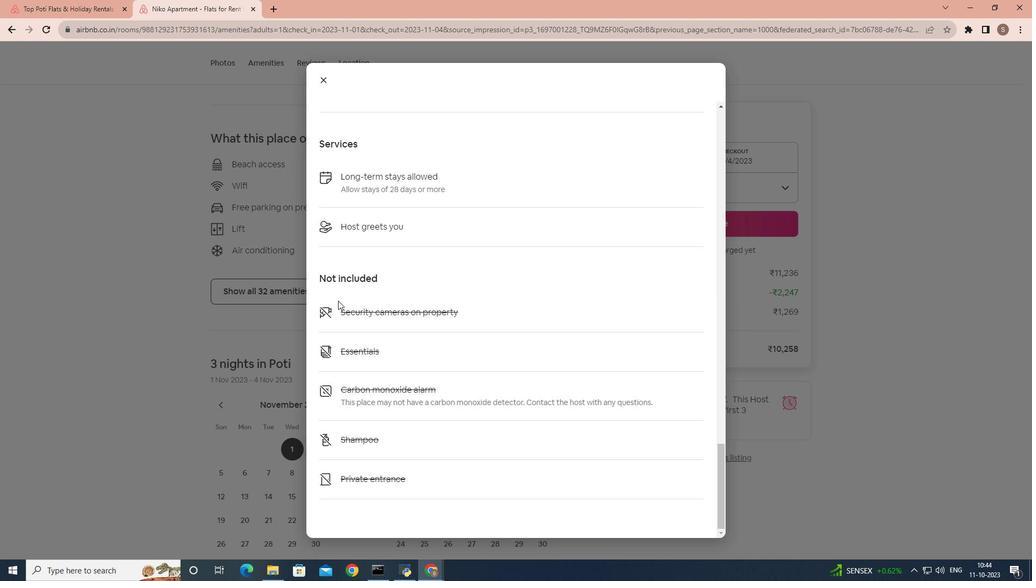 
Action: Mouse scrolled (338, 300) with delta (0, 0)
Screenshot: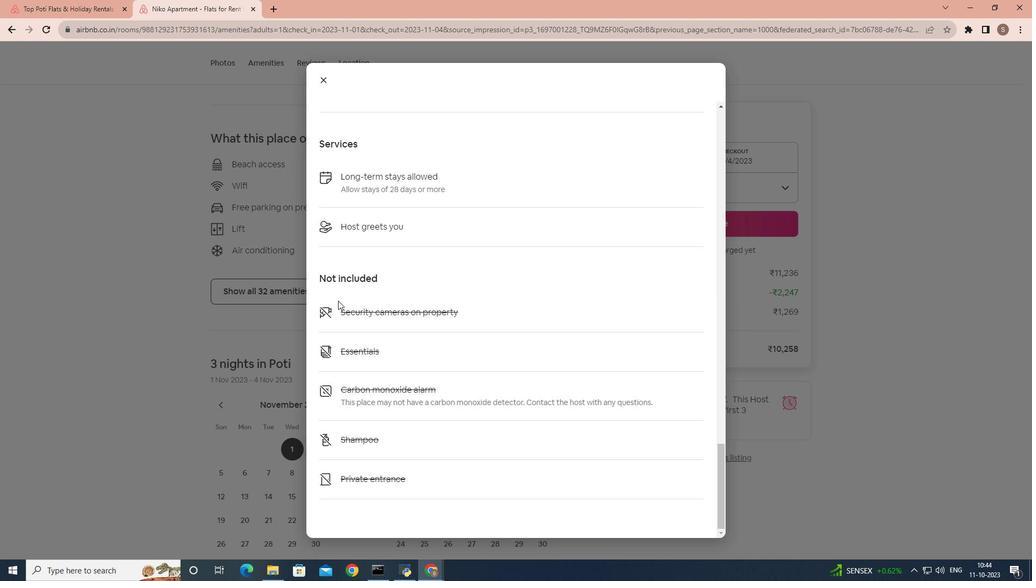 
Action: Mouse moved to (338, 294)
Screenshot: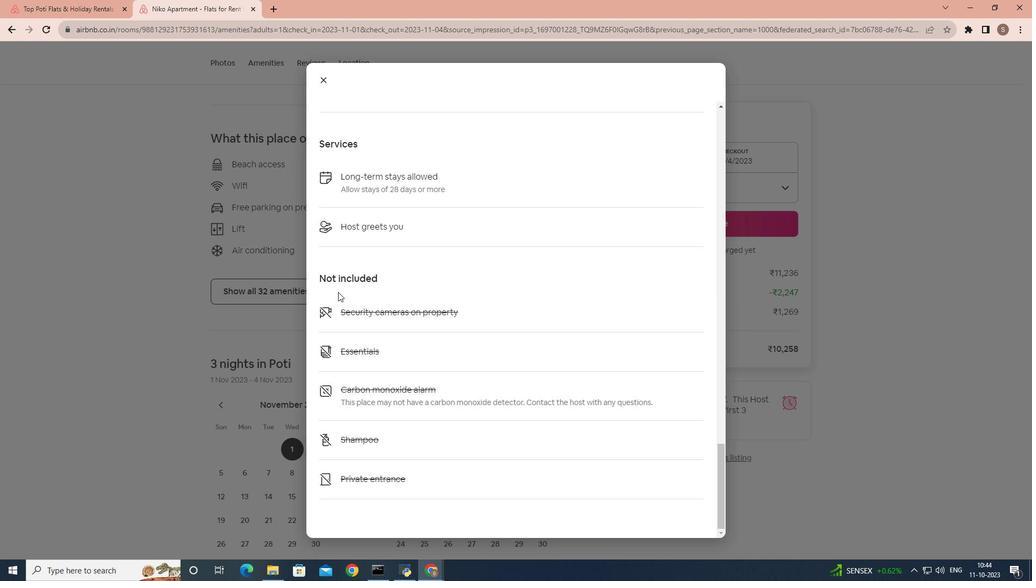 
Action: Mouse scrolled (338, 295) with delta (0, 0)
Screenshot: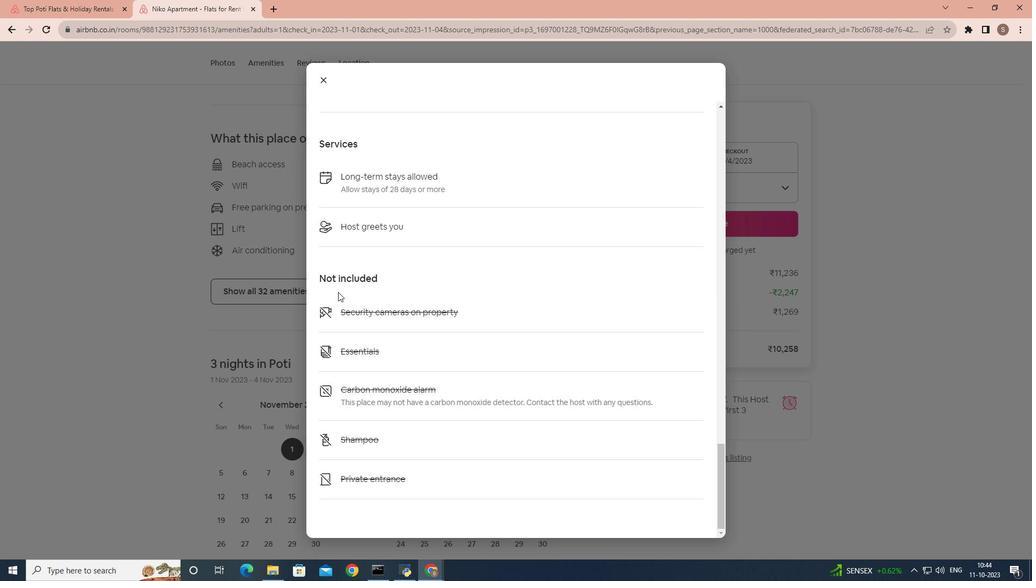 
Action: Mouse moved to (326, 81)
Screenshot: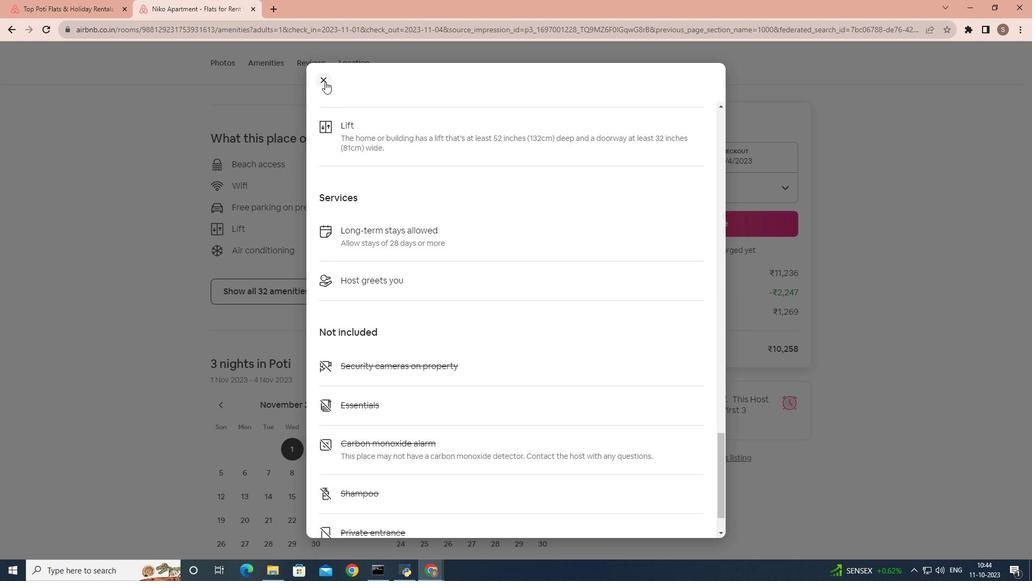 
Action: Mouse pressed left at (326, 81)
Screenshot: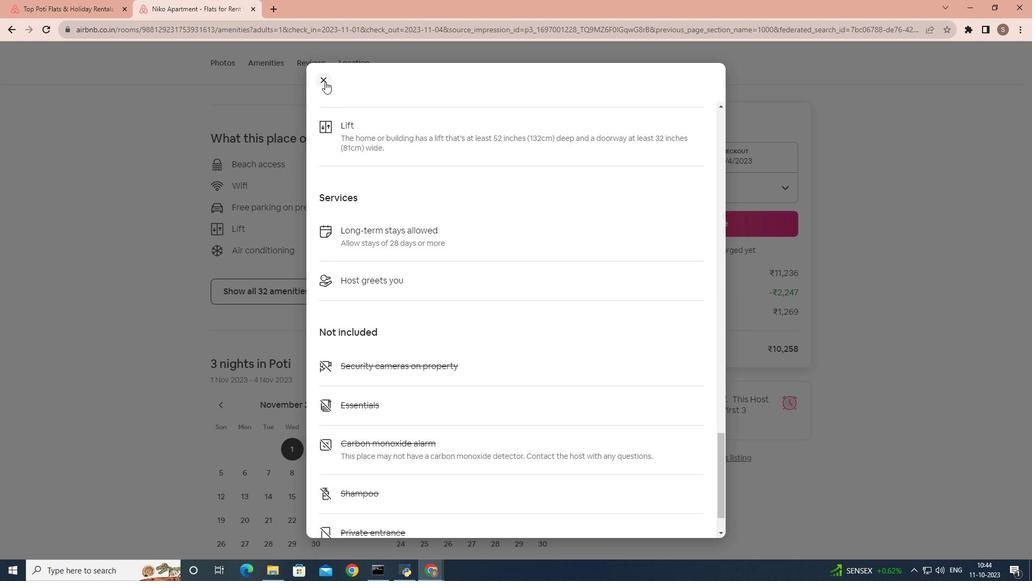 
Action: Mouse moved to (316, 258)
Screenshot: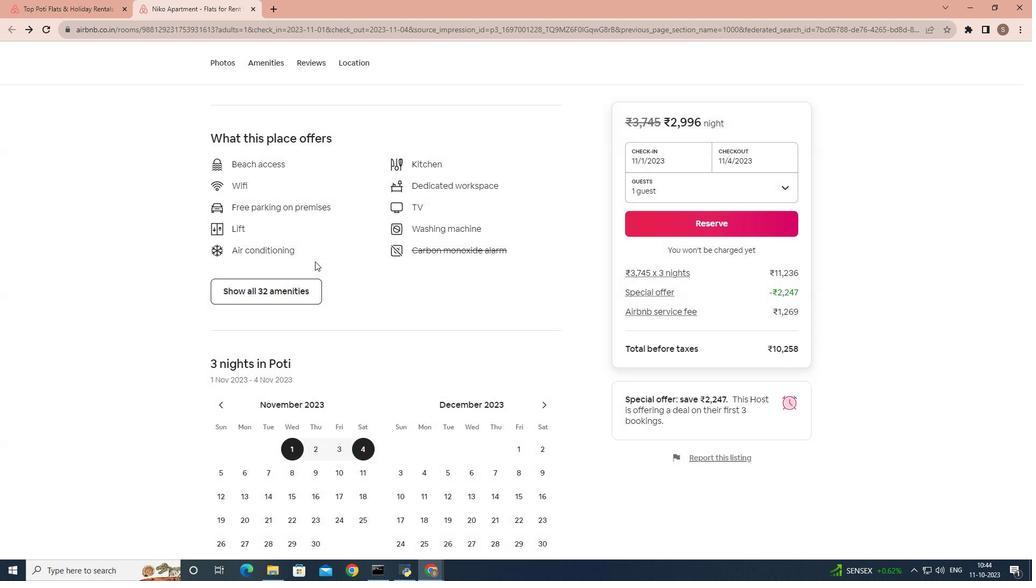 
Action: Mouse scrolled (316, 258) with delta (0, 0)
Screenshot: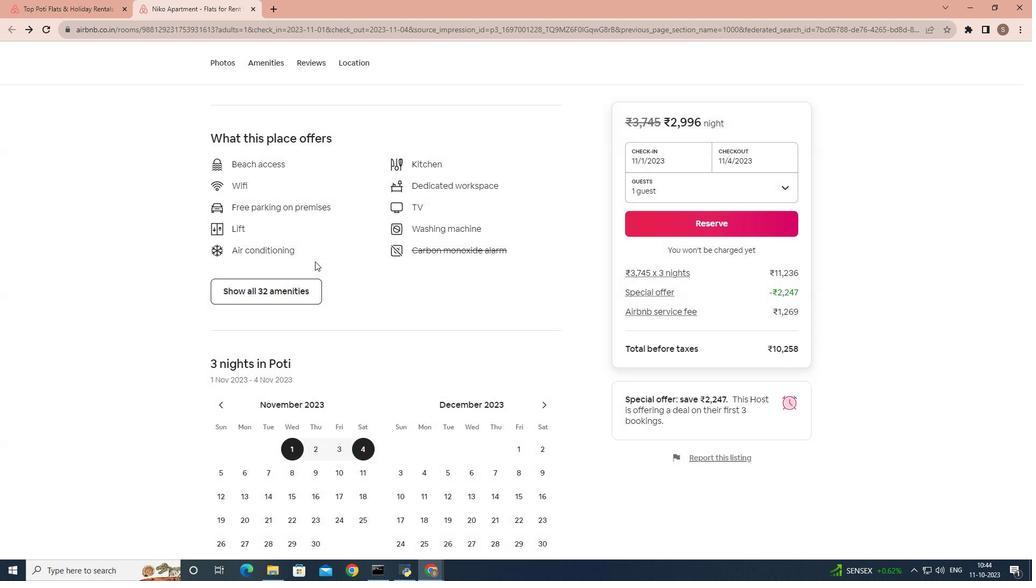 
Action: Mouse moved to (315, 259)
Screenshot: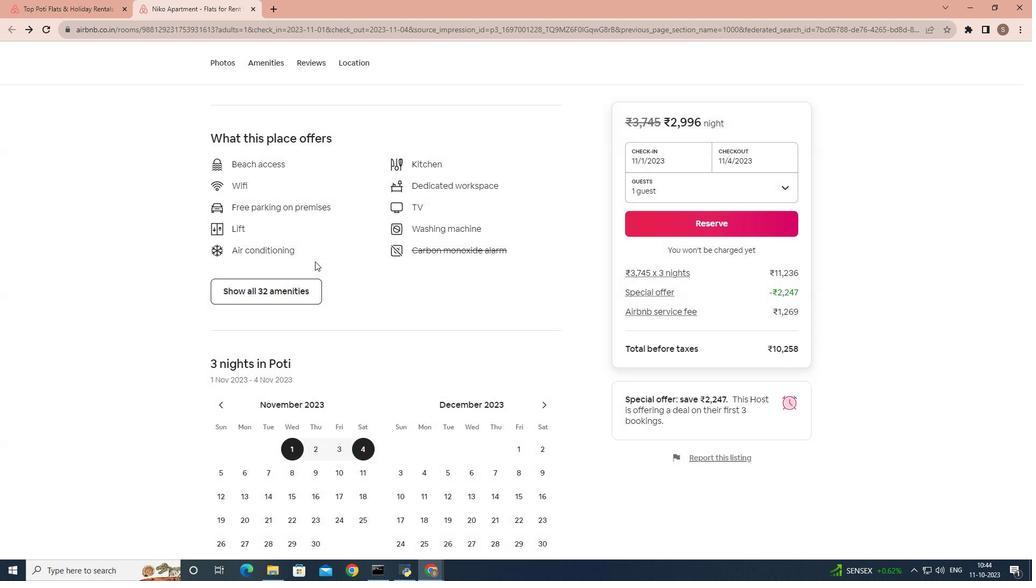
Action: Mouse scrolled (315, 259) with delta (0, 0)
Screenshot: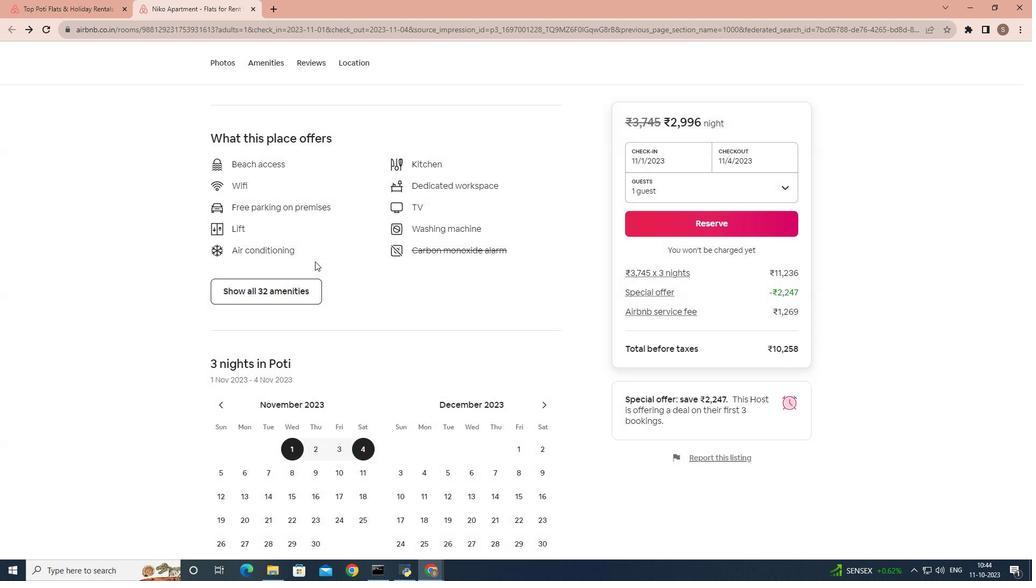 
Action: Mouse moved to (315, 259)
Screenshot: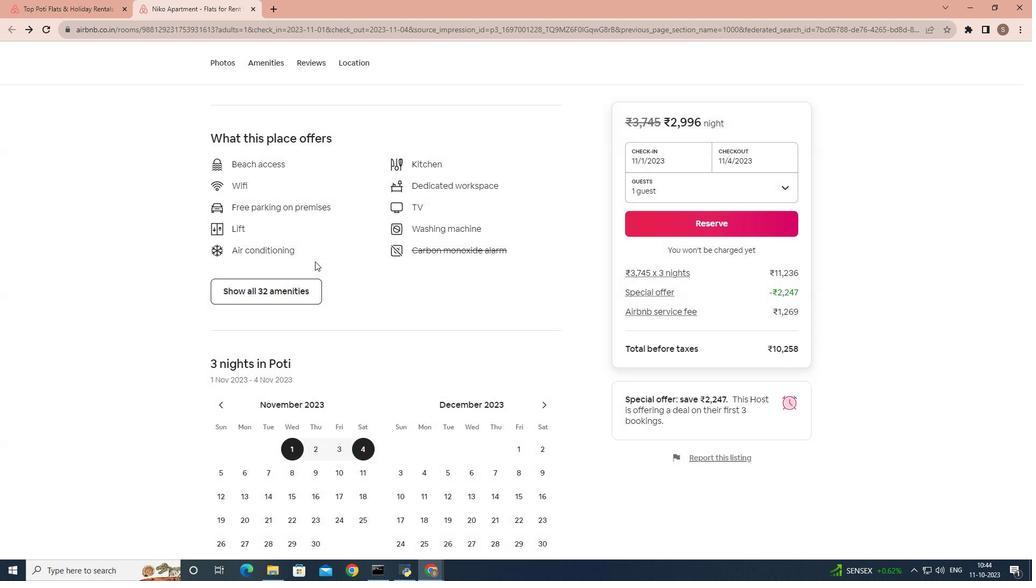 
Action: Mouse scrolled (315, 259) with delta (0, 0)
Screenshot: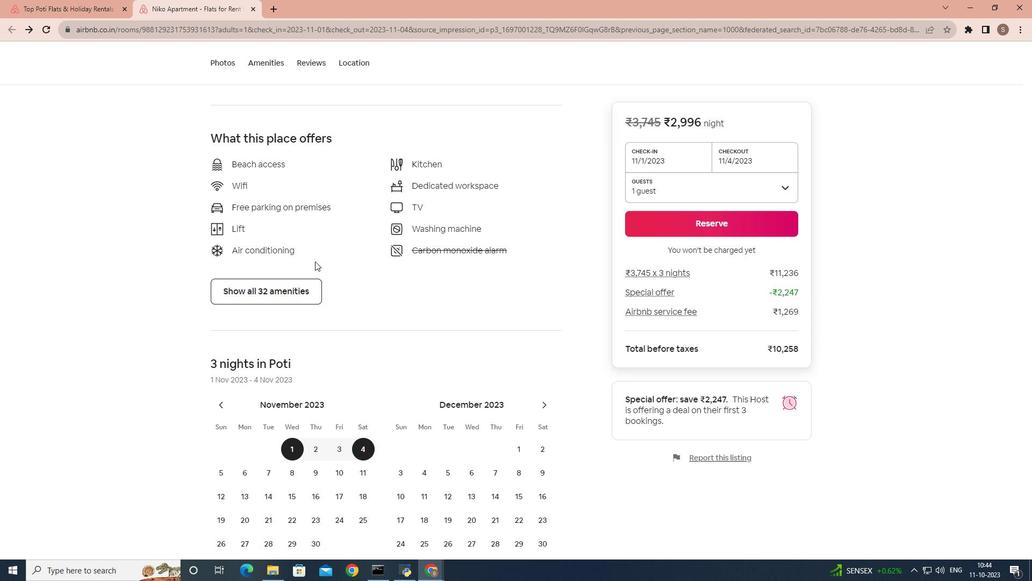 
Action: Mouse moved to (315, 261)
Screenshot: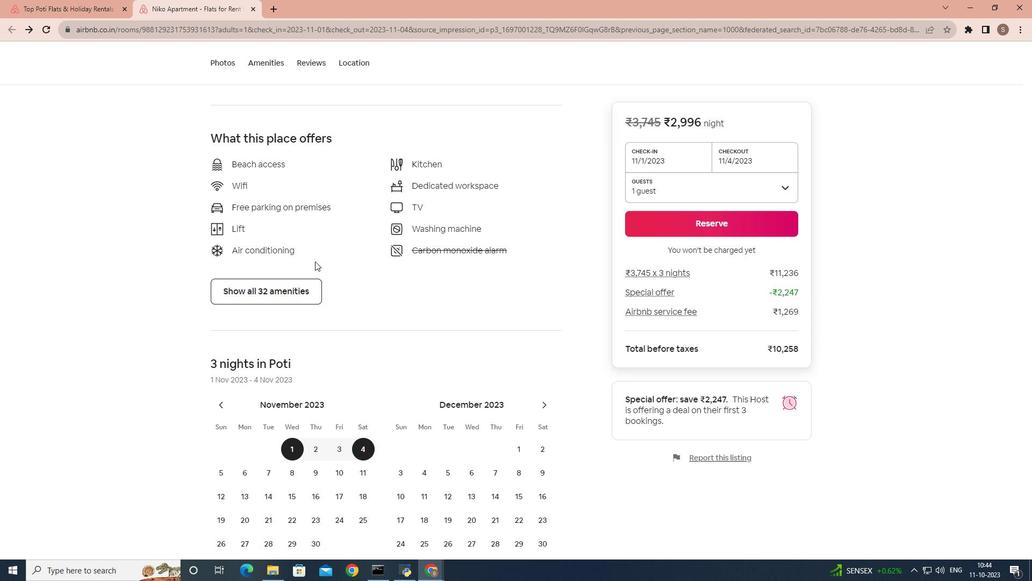 
Action: Mouse scrolled (315, 260) with delta (0, 0)
Screenshot: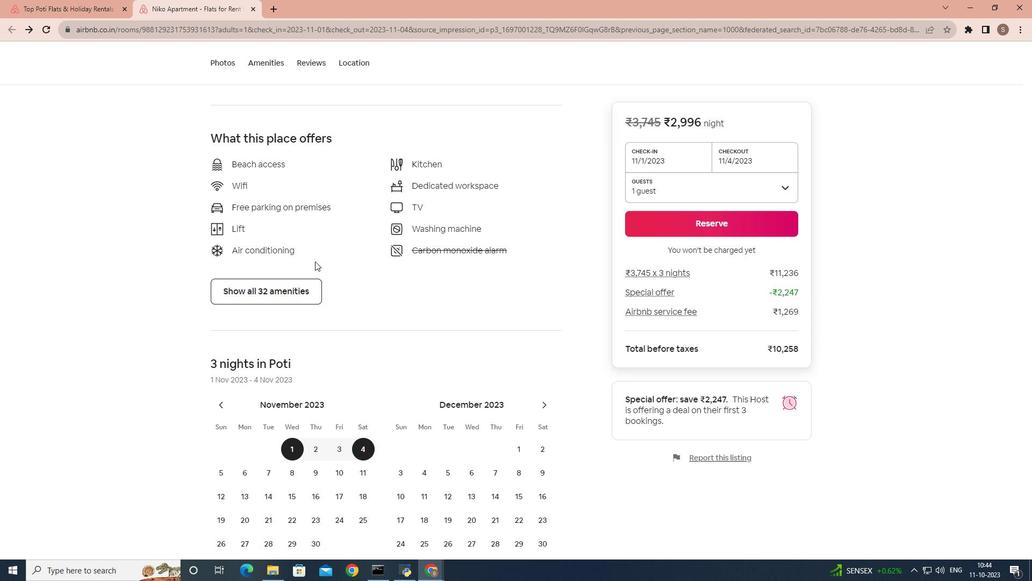 
Action: Mouse moved to (313, 264)
Screenshot: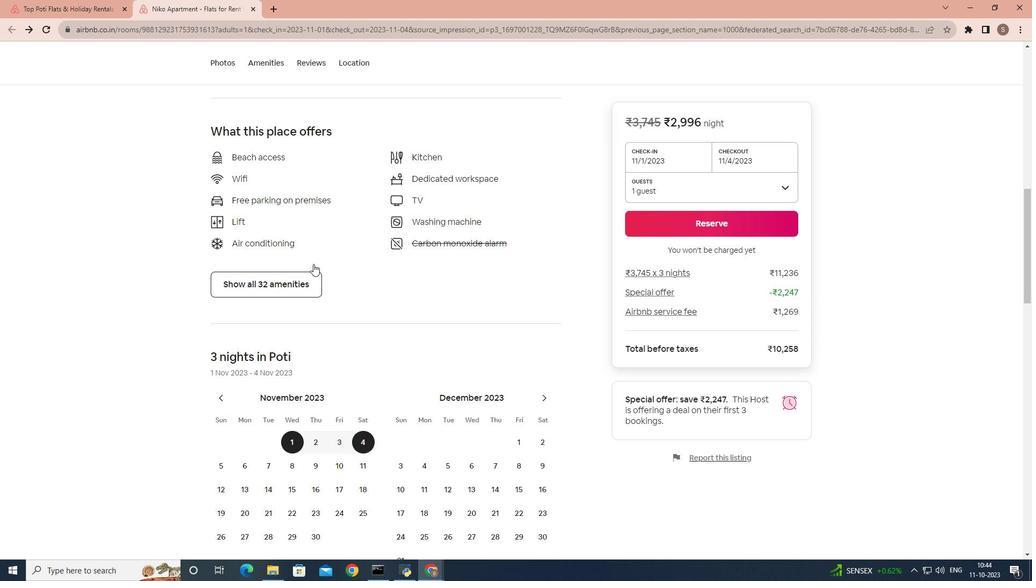 
Action: Mouse scrolled (313, 263) with delta (0, 0)
Screenshot: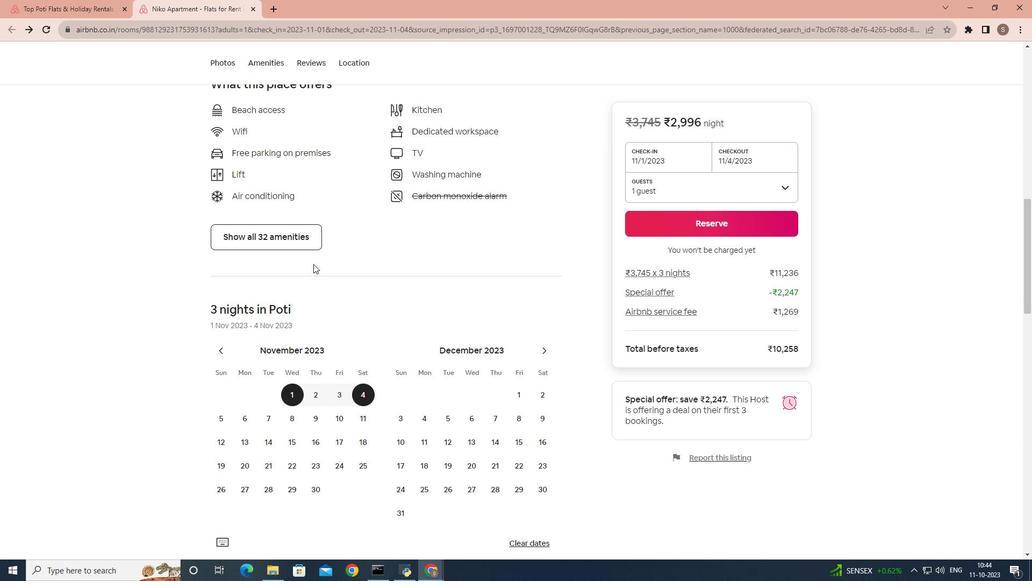 
Action: Mouse scrolled (313, 263) with delta (0, 0)
Screenshot: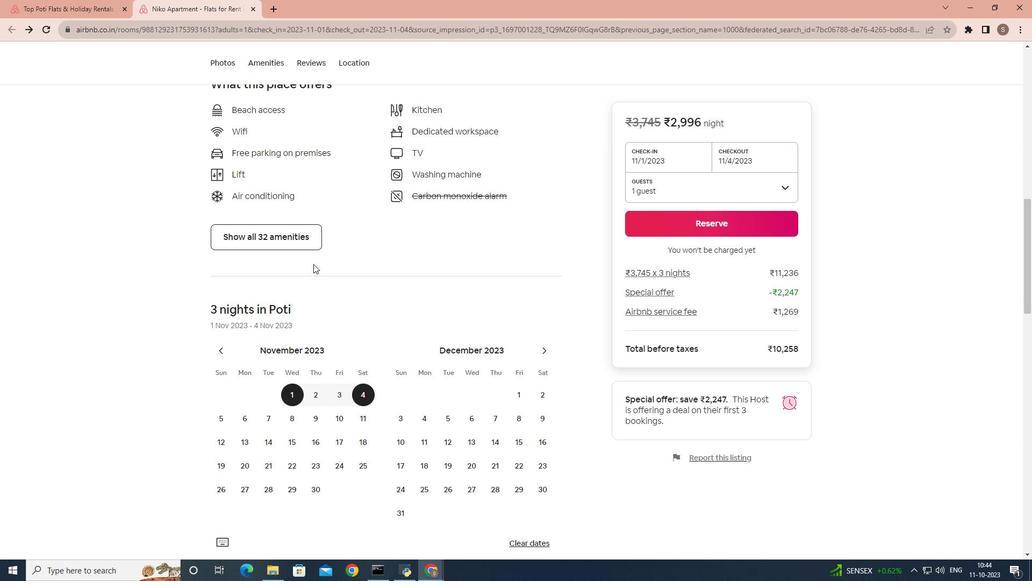 
Action: Mouse scrolled (313, 263) with delta (0, 0)
Screenshot: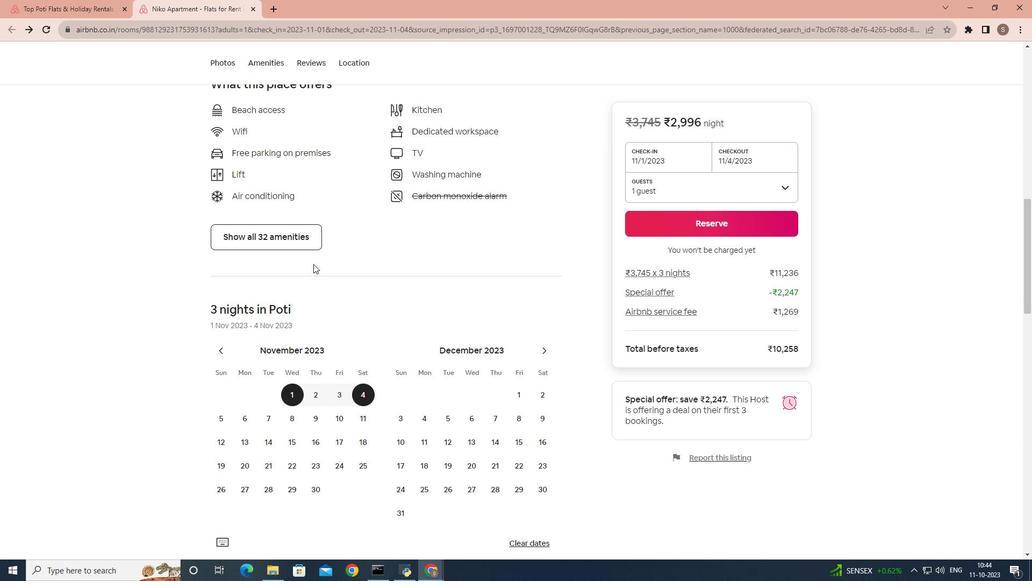 
Action: Mouse scrolled (313, 263) with delta (0, 0)
Screenshot: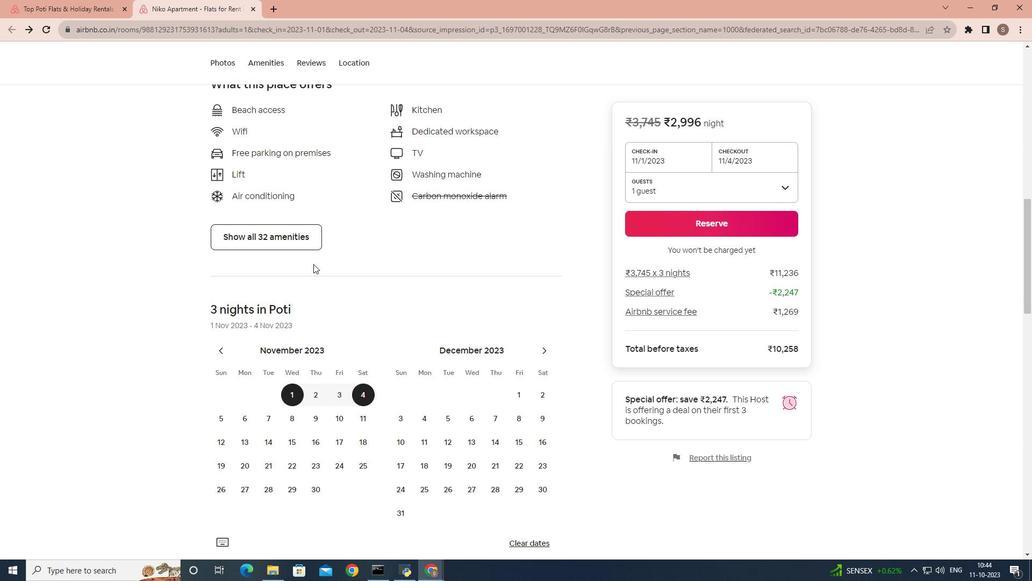 
Action: Mouse scrolled (313, 263) with delta (0, 0)
Screenshot: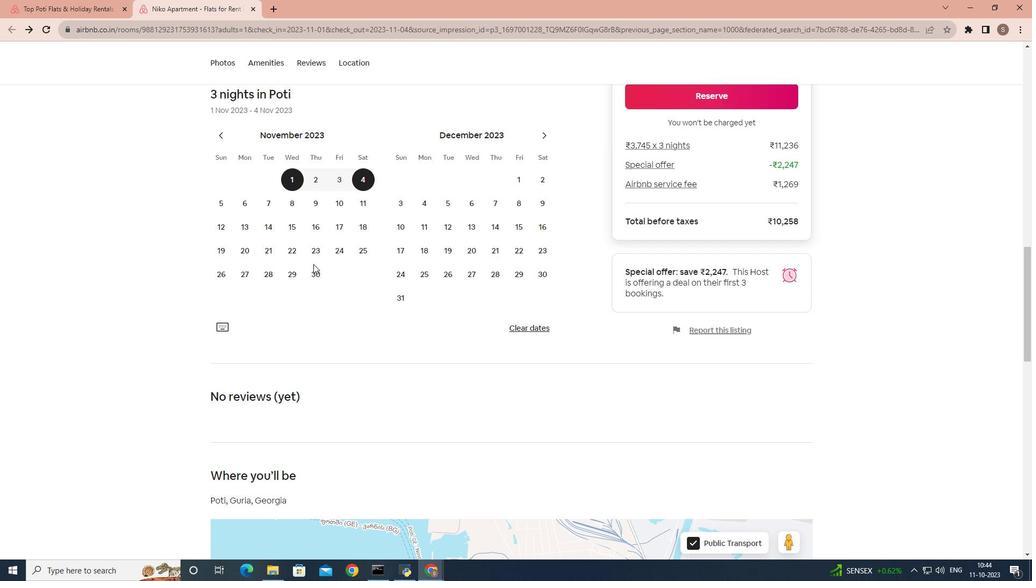 
Action: Mouse scrolled (313, 263) with delta (0, 0)
Screenshot: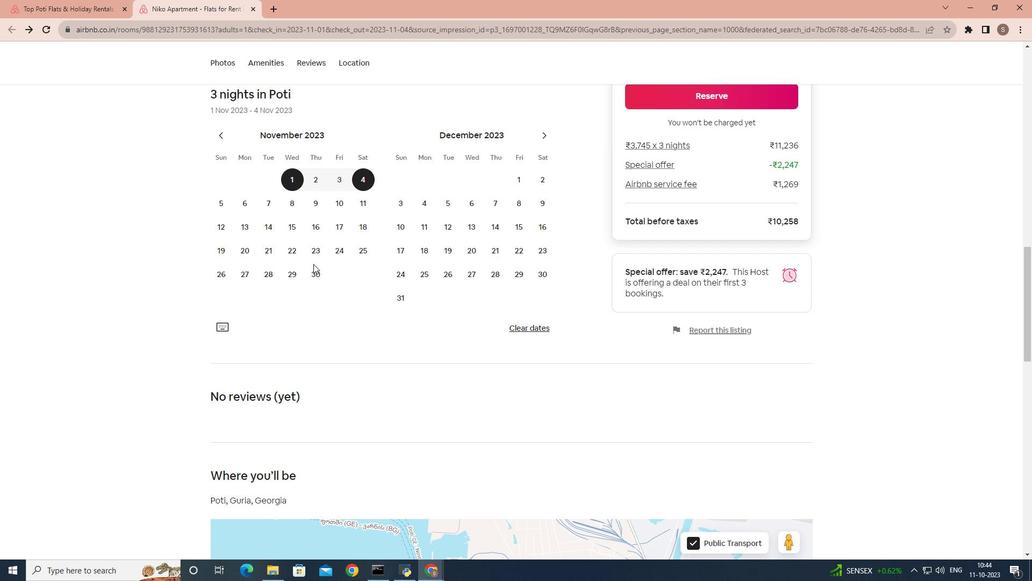 
Action: Mouse scrolled (313, 263) with delta (0, 0)
Screenshot: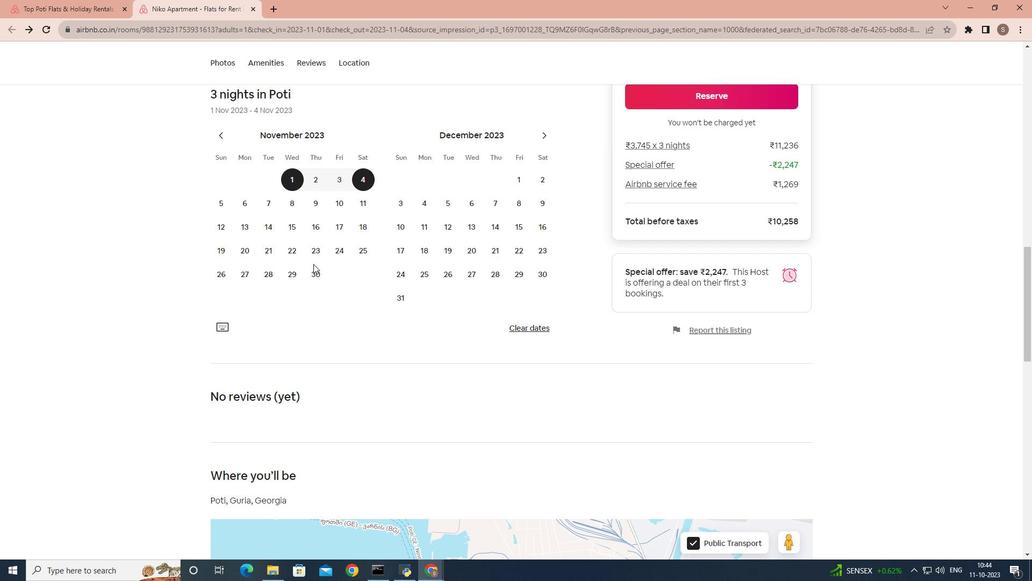 
Action: Mouse scrolled (313, 263) with delta (0, 0)
Screenshot: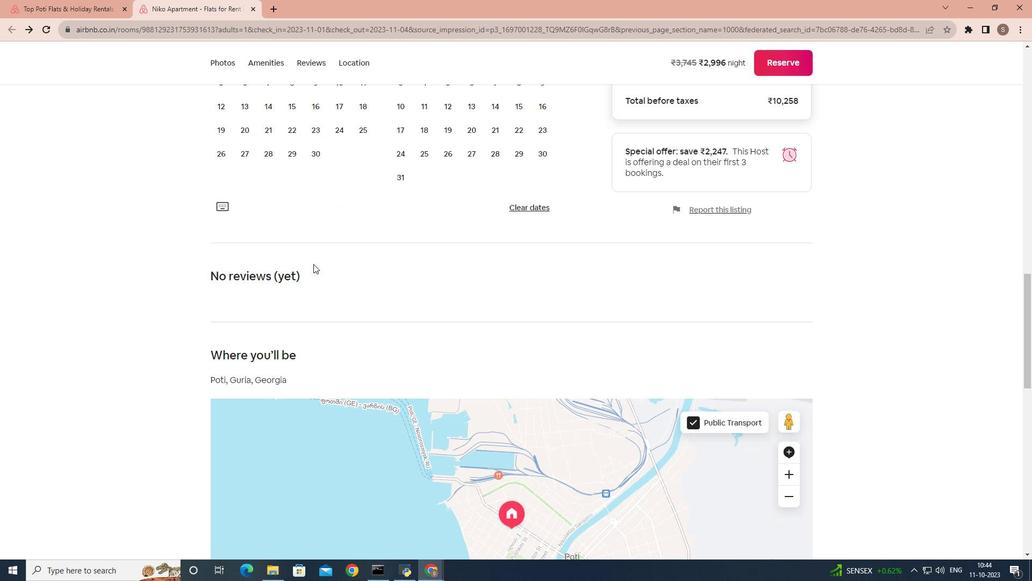 
Action: Mouse scrolled (313, 263) with delta (0, 0)
Screenshot: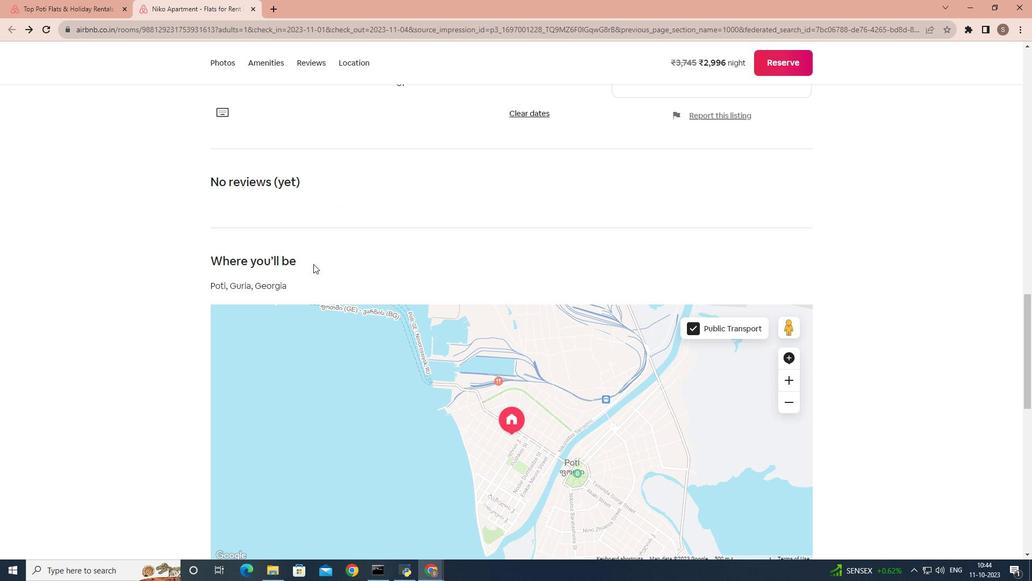 
Action: Mouse scrolled (313, 263) with delta (0, 0)
Screenshot: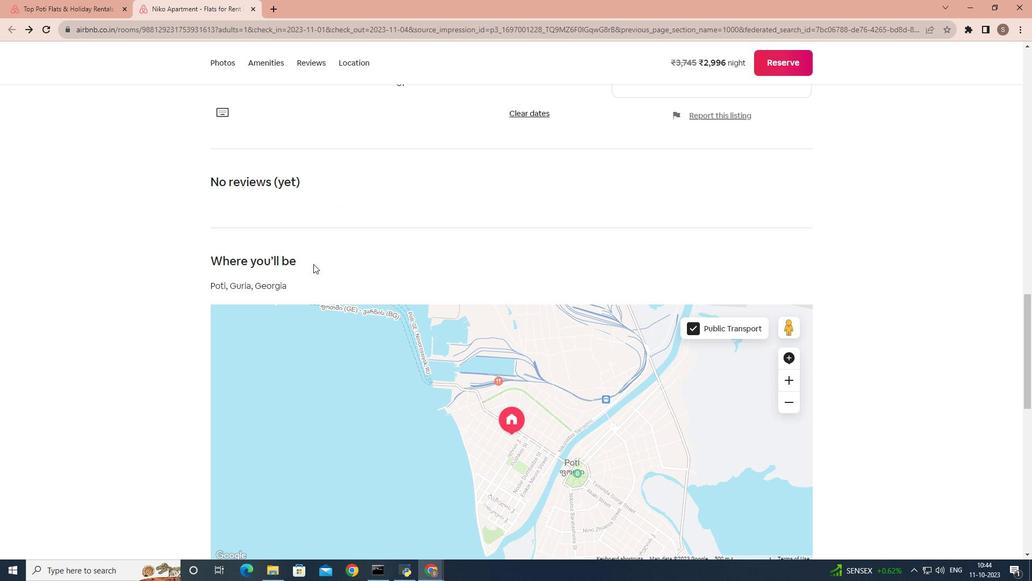 
Action: Mouse scrolled (313, 263) with delta (0, 0)
Screenshot: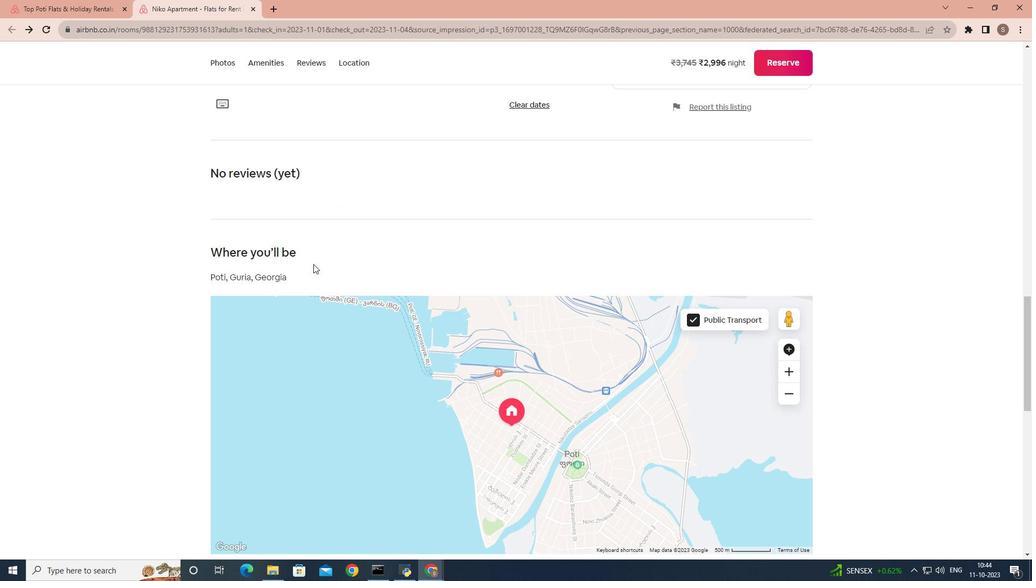 
Action: Mouse scrolled (313, 263) with delta (0, 0)
Screenshot: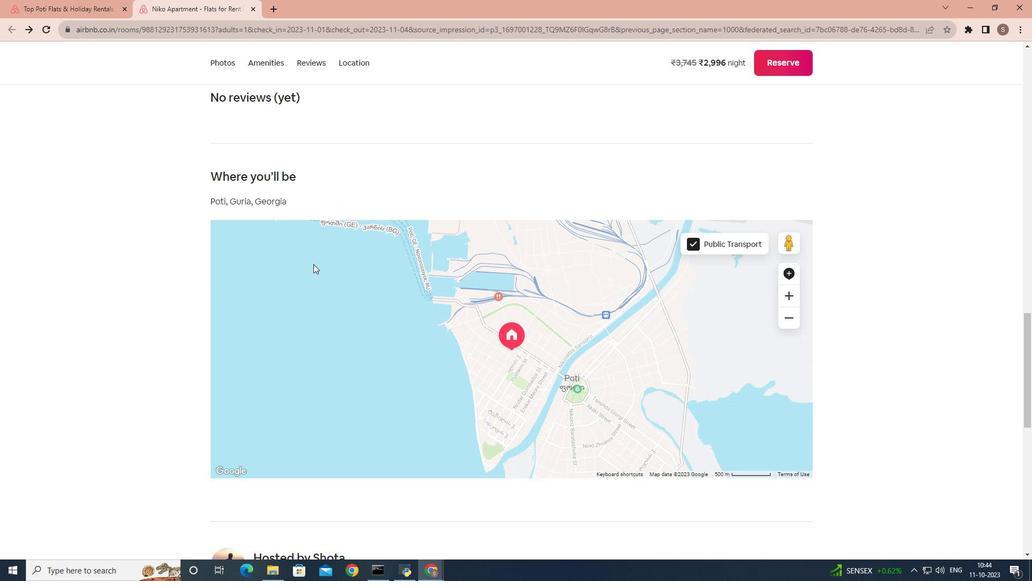 
Action: Mouse scrolled (313, 263) with delta (0, 0)
Screenshot: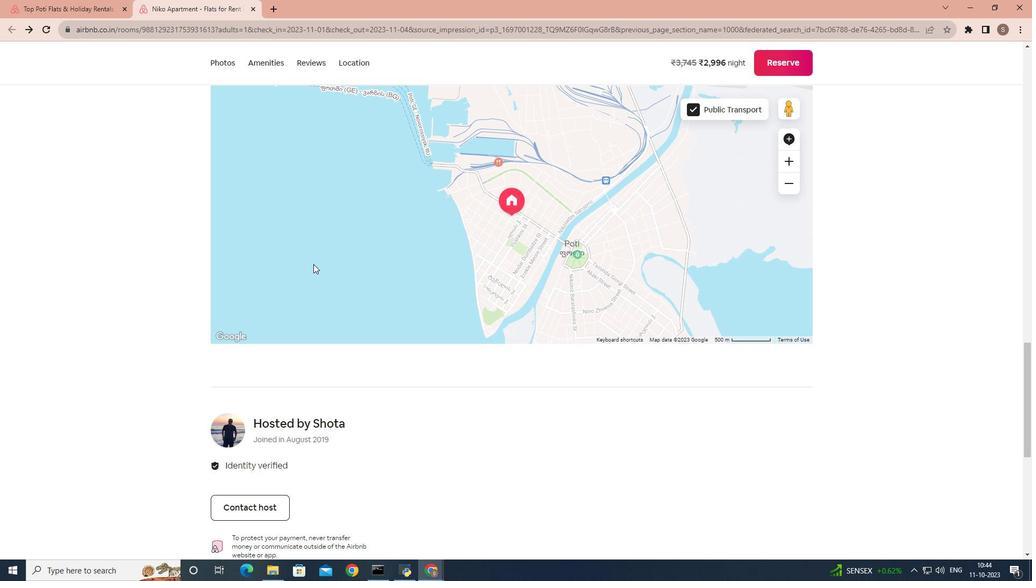 
Action: Mouse scrolled (313, 263) with delta (0, 0)
Screenshot: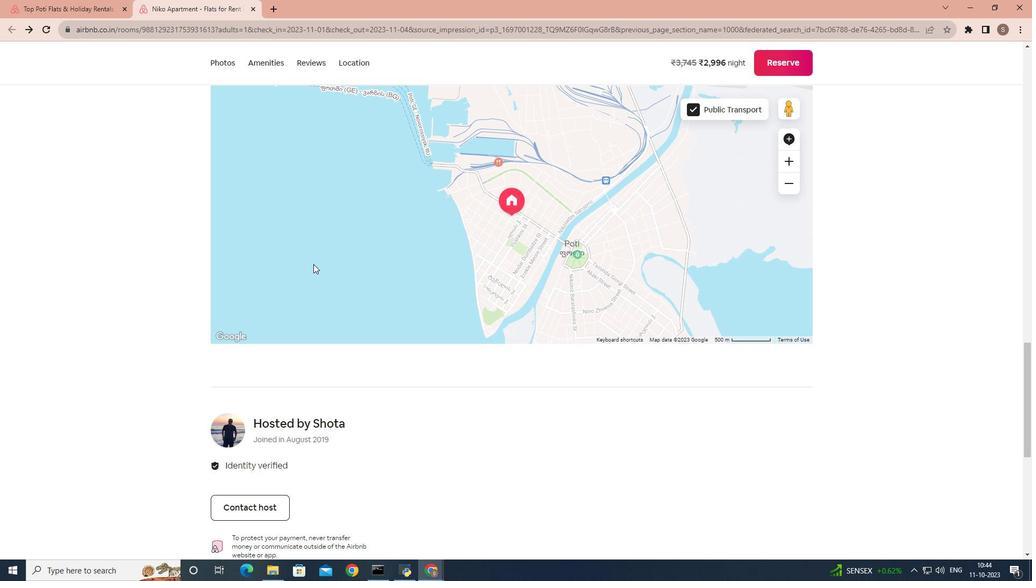 
Action: Mouse scrolled (313, 263) with delta (0, 0)
Screenshot: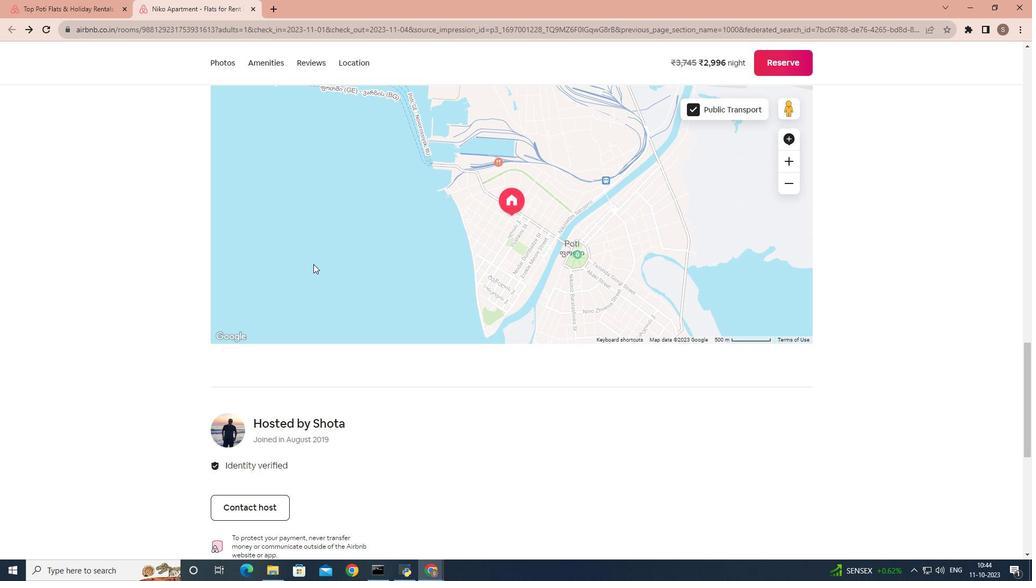 
Action: Mouse scrolled (313, 263) with delta (0, 0)
Screenshot: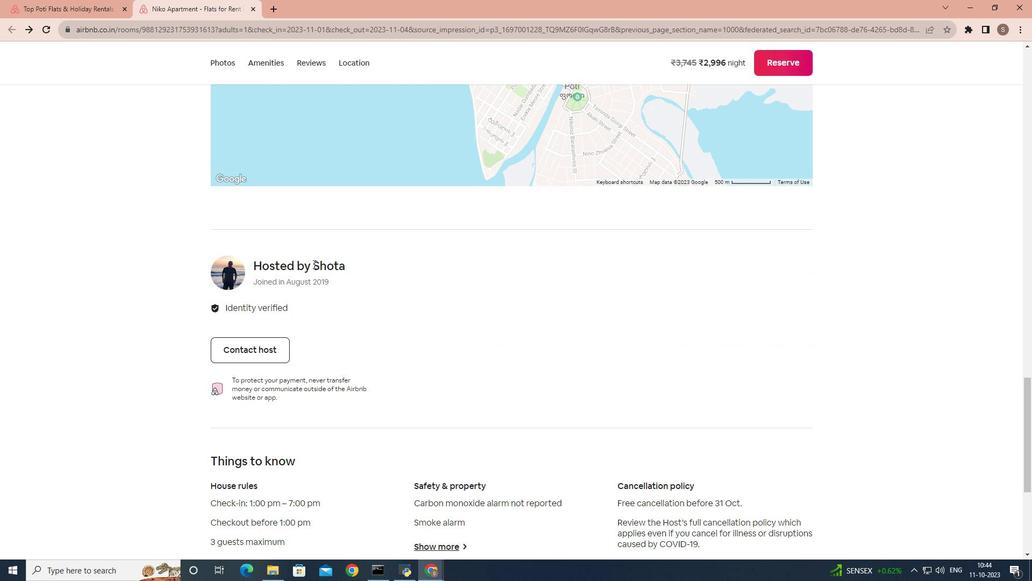 
Action: Mouse scrolled (313, 263) with delta (0, 0)
Screenshot: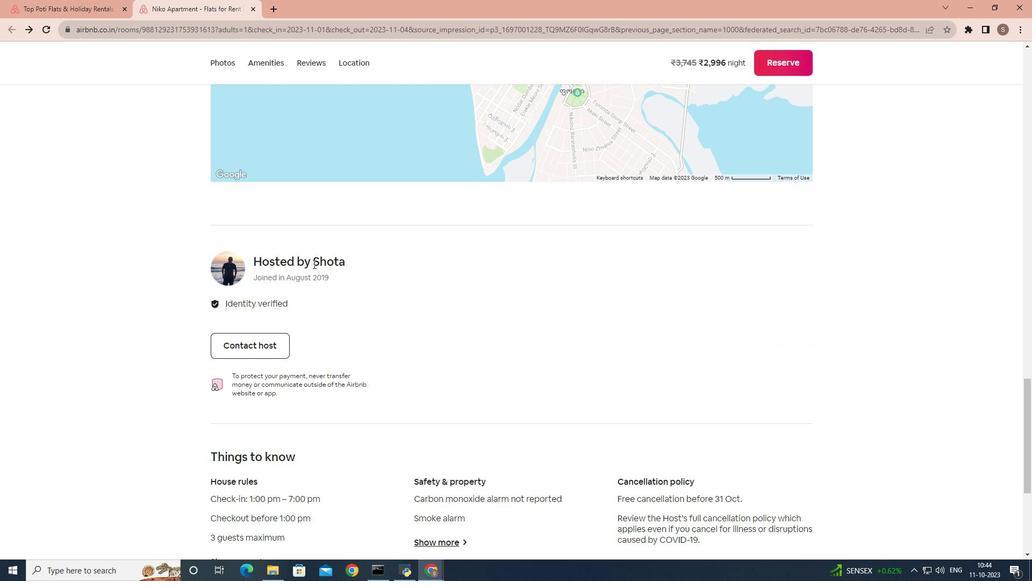 
Action: Mouse scrolled (313, 263) with delta (0, 0)
Screenshot: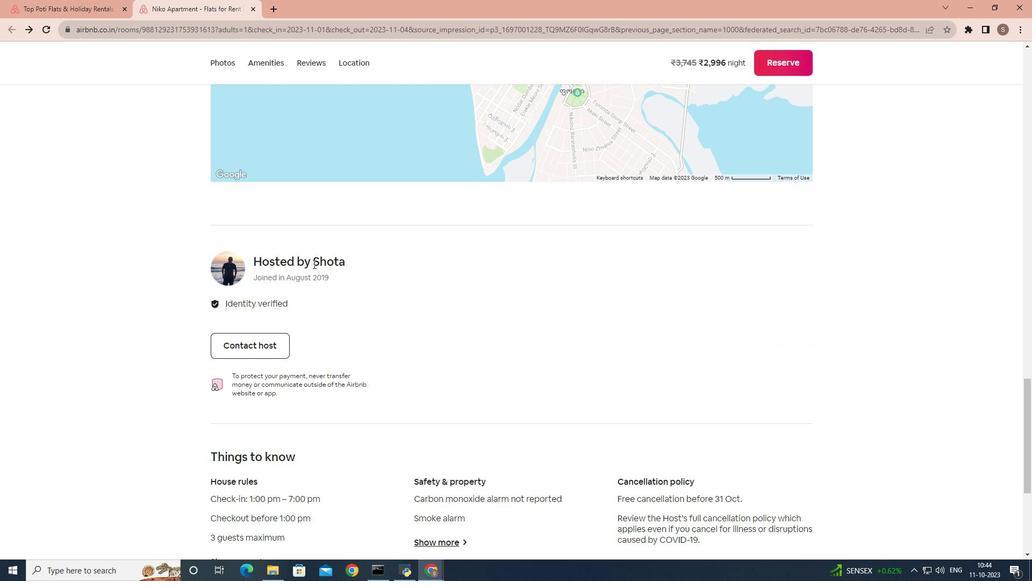 
Action: Mouse scrolled (313, 263) with delta (0, 0)
Screenshot: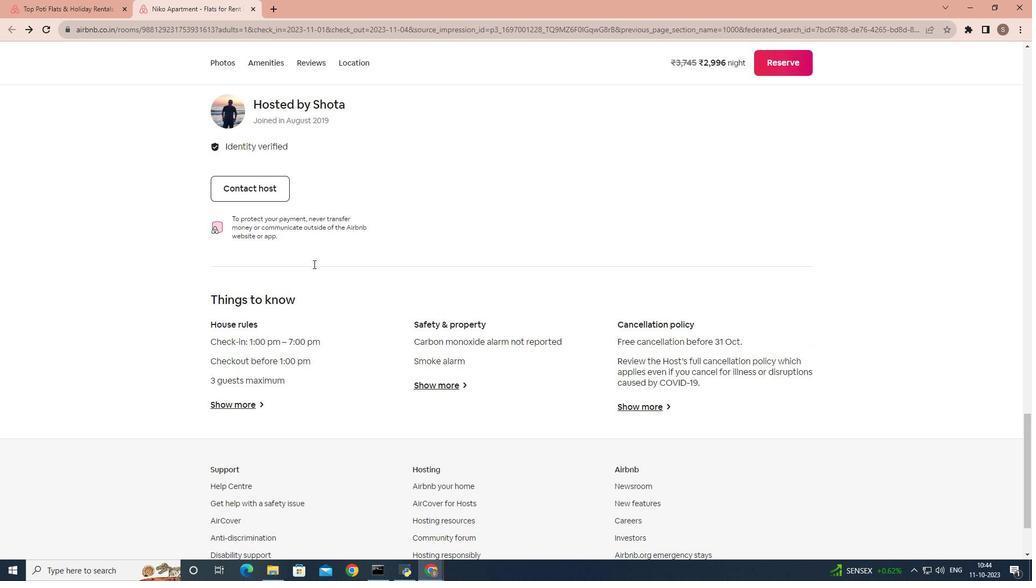 
Action: Mouse scrolled (313, 263) with delta (0, 0)
Screenshot: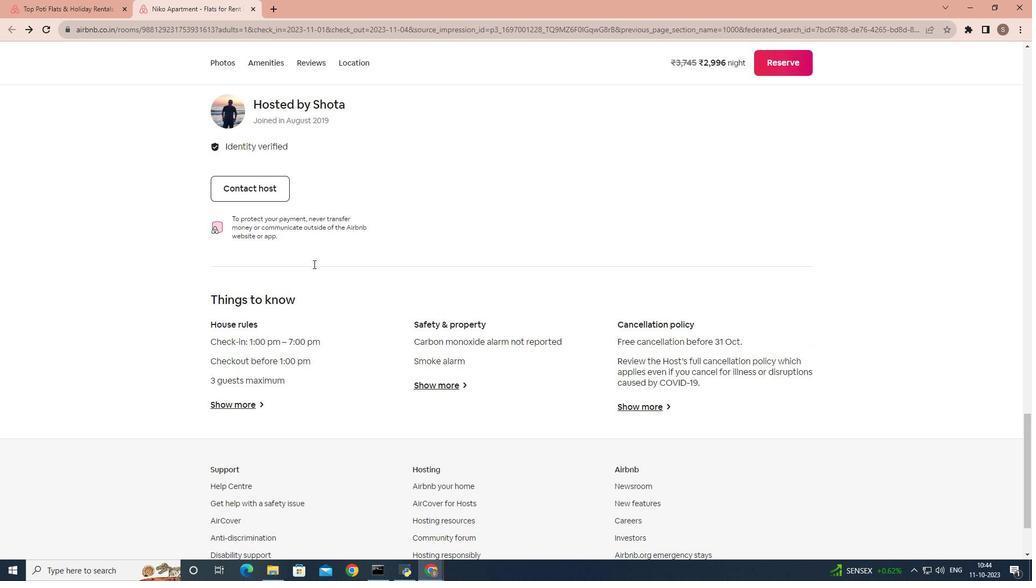 
Action: Mouse scrolled (313, 263) with delta (0, 0)
Screenshot: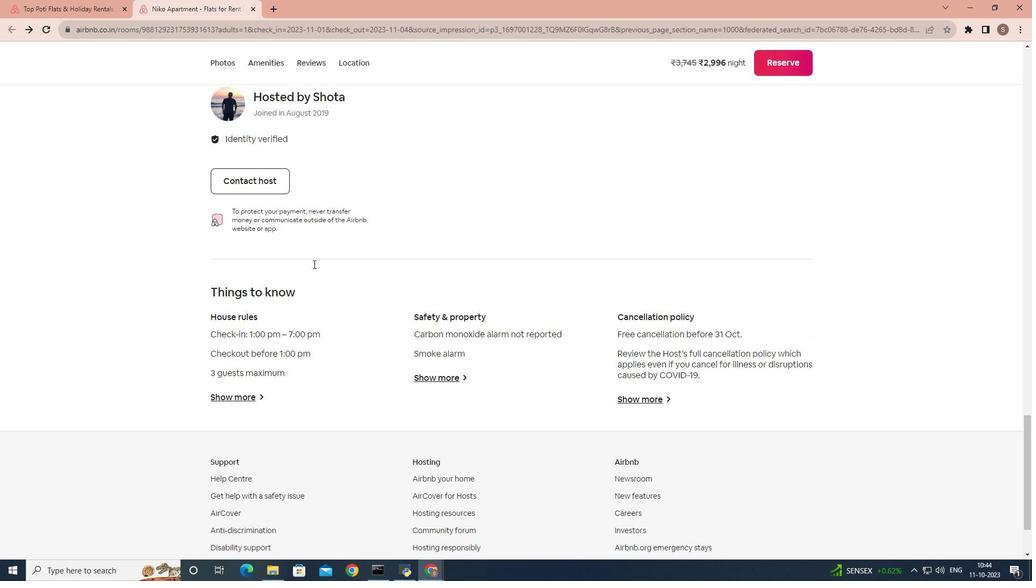 
Action: Mouse moved to (241, 308)
Screenshot: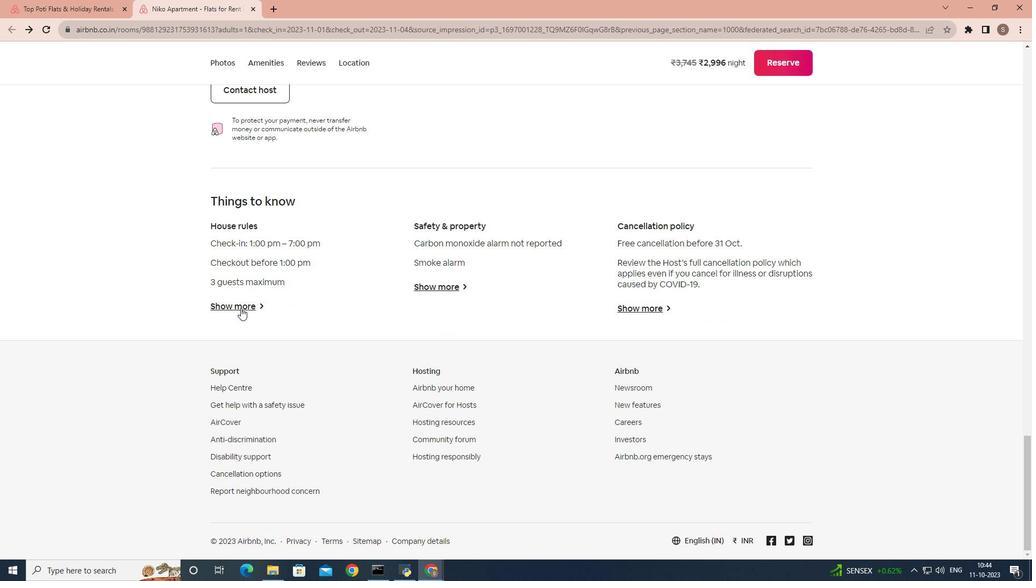 
Action: Mouse pressed left at (241, 308)
Screenshot: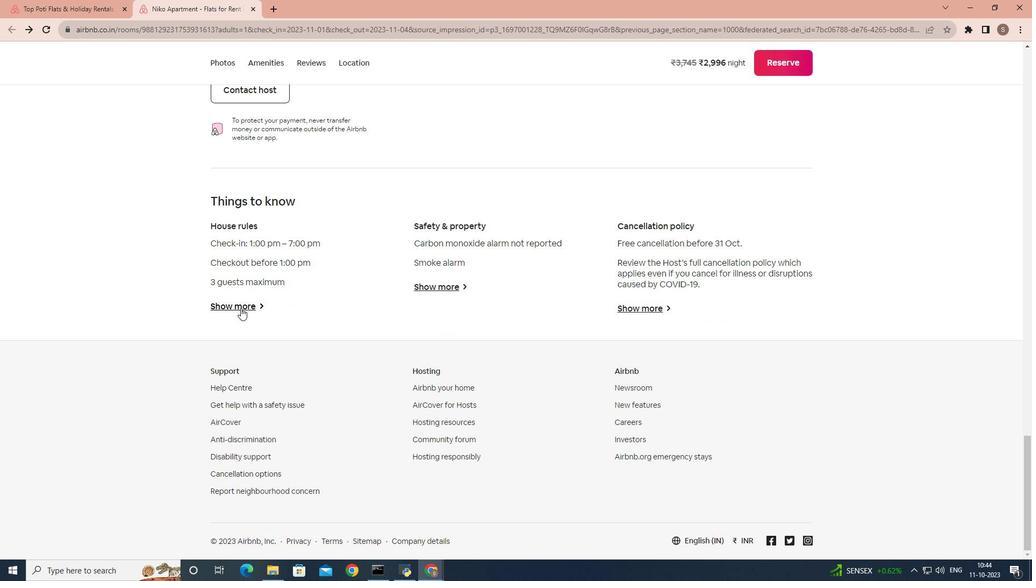 
Action: Mouse moved to (376, 303)
Screenshot: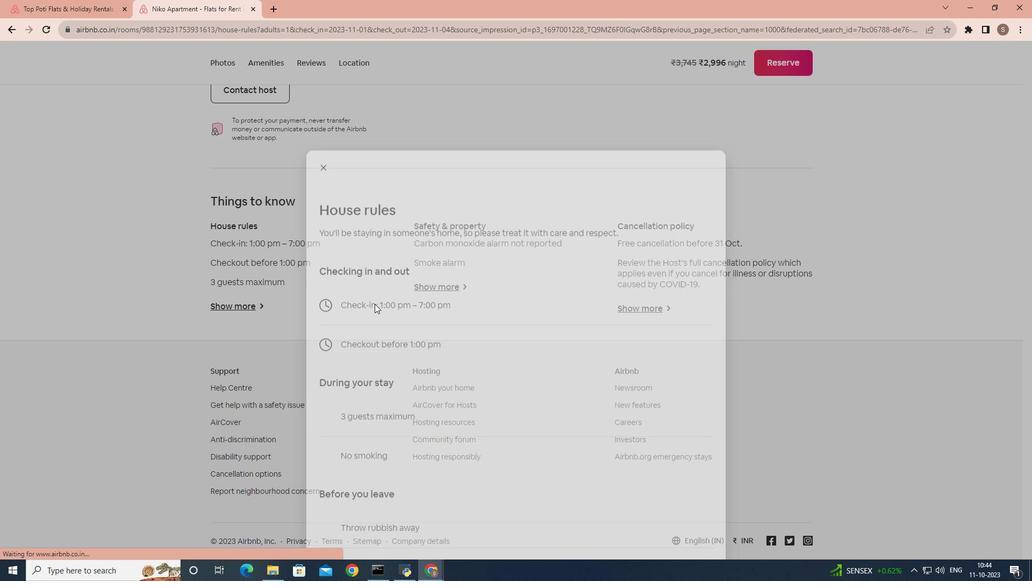 
Action: Mouse scrolled (376, 303) with delta (0, 0)
Screenshot: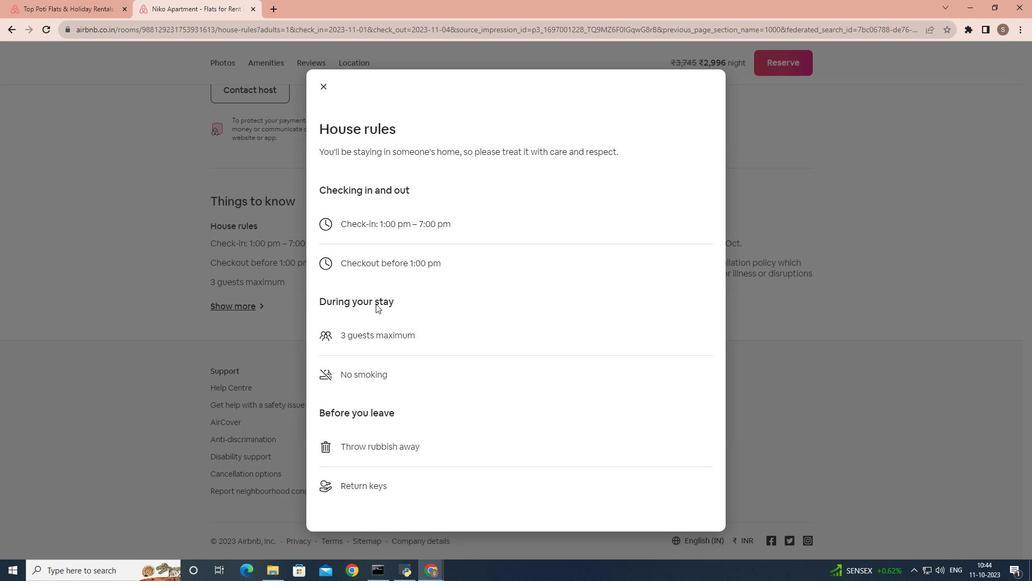
Action: Mouse scrolled (376, 303) with delta (0, 0)
Screenshot: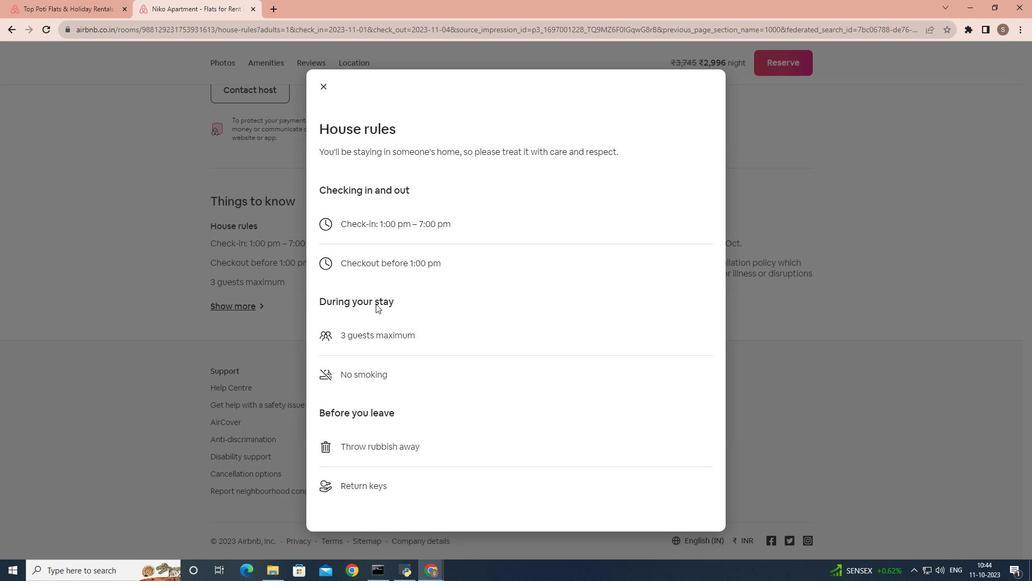 
Action: Mouse scrolled (376, 303) with delta (0, 0)
Screenshot: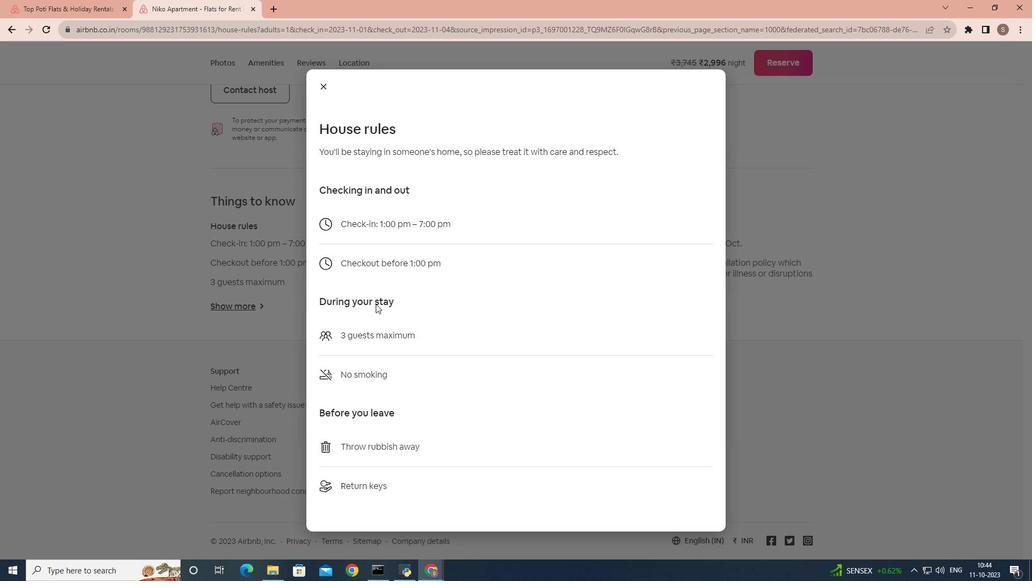 
Action: Mouse scrolled (376, 303) with delta (0, 0)
Screenshot: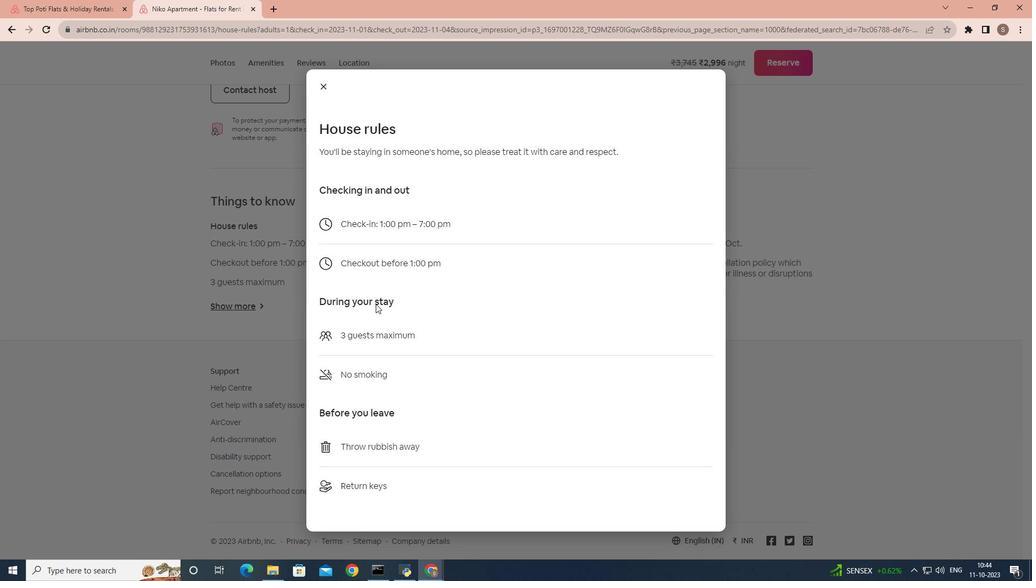
Action: Mouse scrolled (376, 303) with delta (0, 0)
Screenshot: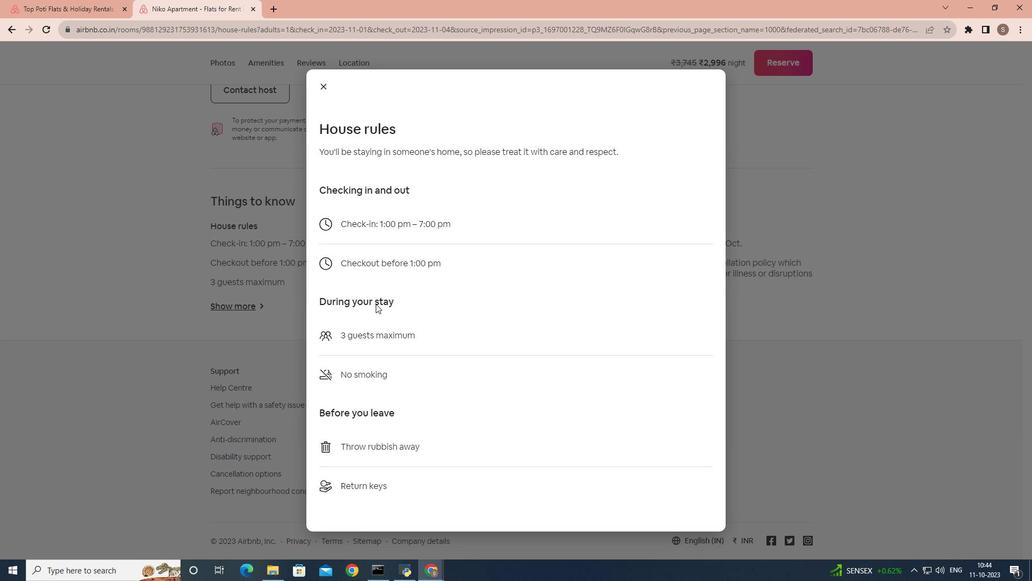 
Action: Mouse moved to (317, 89)
Screenshot: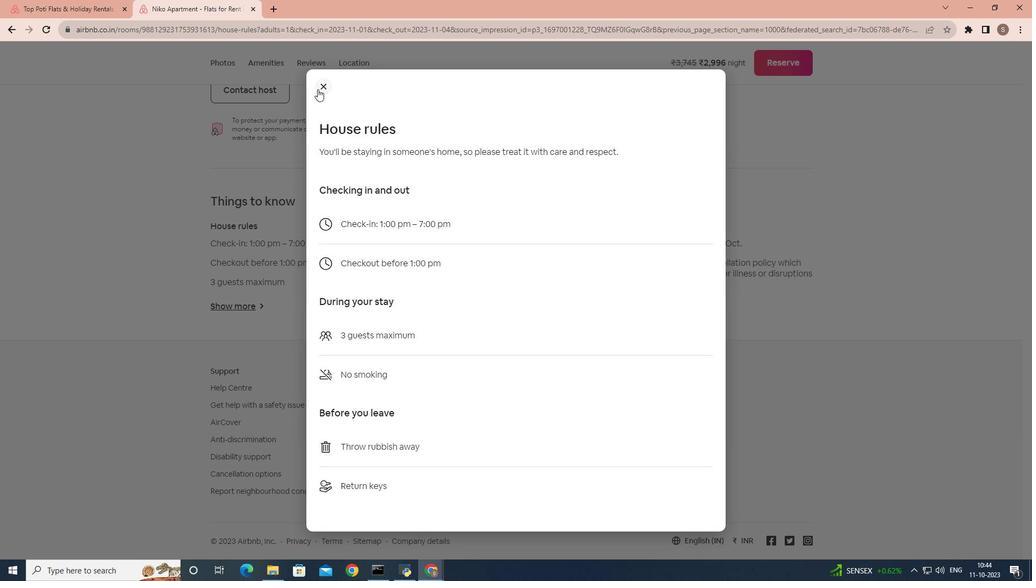 
Action: Mouse pressed left at (317, 89)
Screenshot: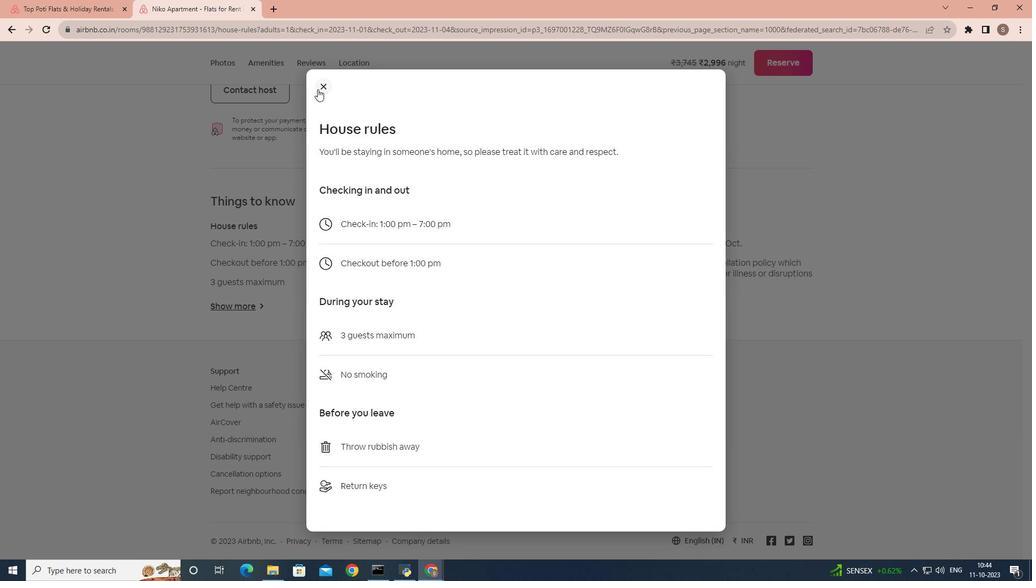
Action: Mouse moved to (238, 228)
Screenshot: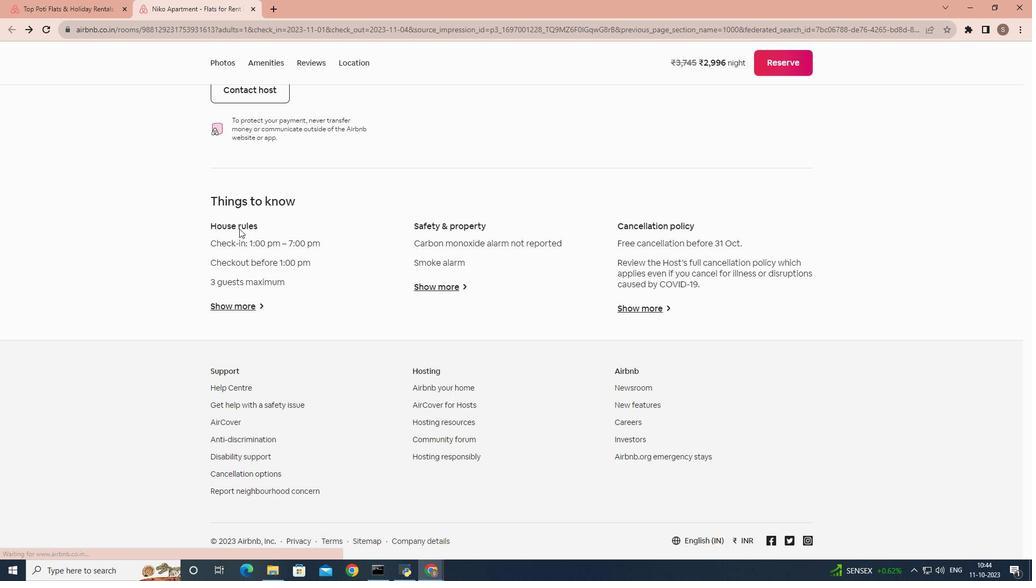 
Action: Mouse scrolled (238, 229) with delta (0, 0)
Screenshot: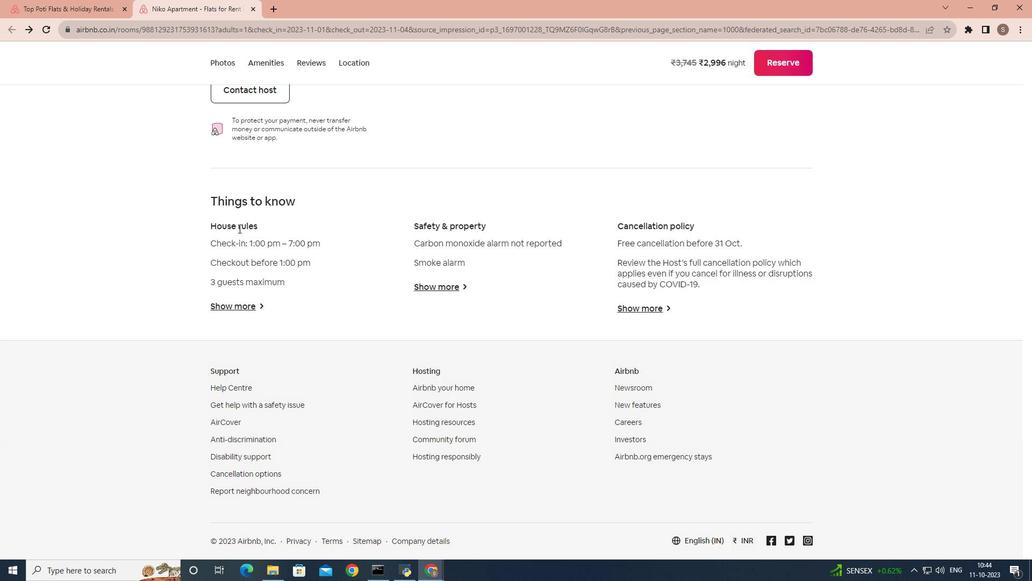 
Action: Mouse scrolled (238, 229) with delta (0, 0)
Screenshot: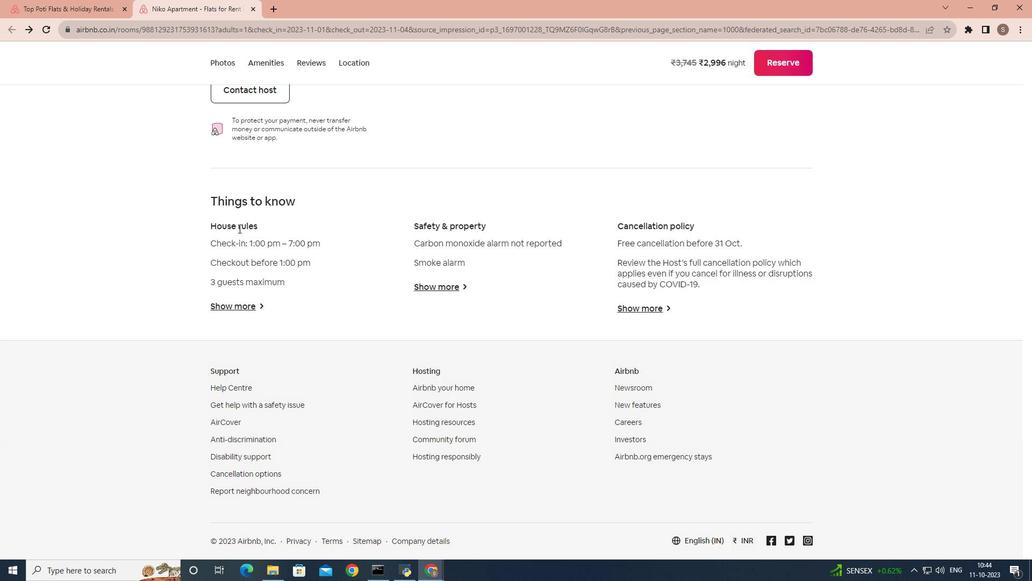 
Action: Mouse scrolled (238, 229) with delta (0, 0)
Screenshot: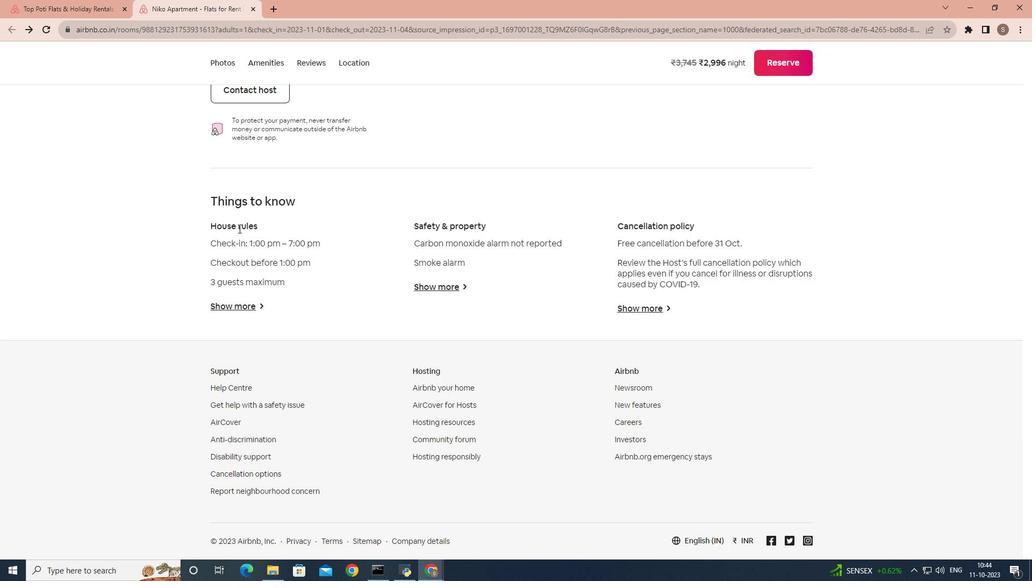 
Action: Mouse scrolled (238, 229) with delta (0, 0)
Screenshot: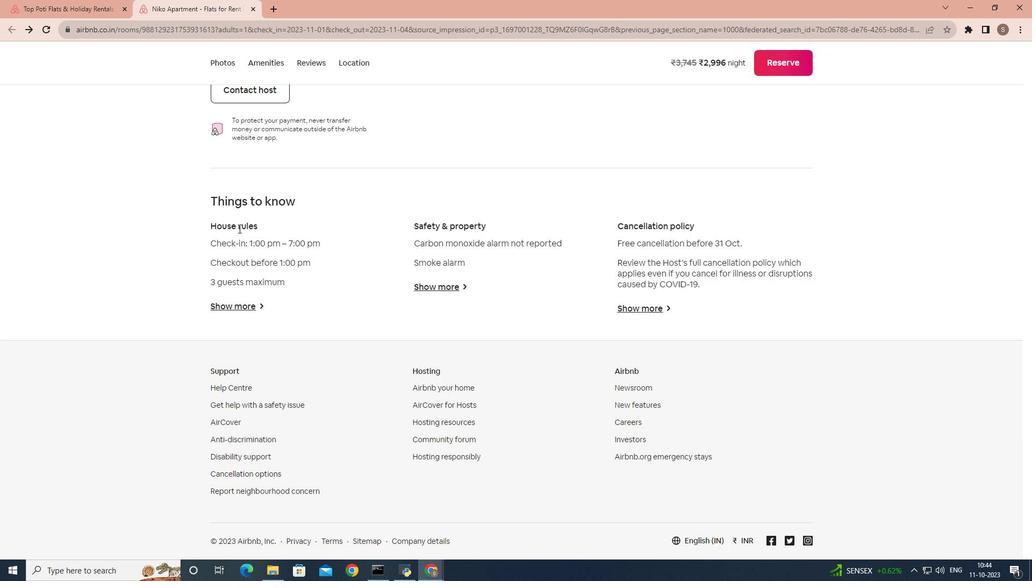 
Action: Mouse scrolled (238, 229) with delta (0, 0)
Screenshot: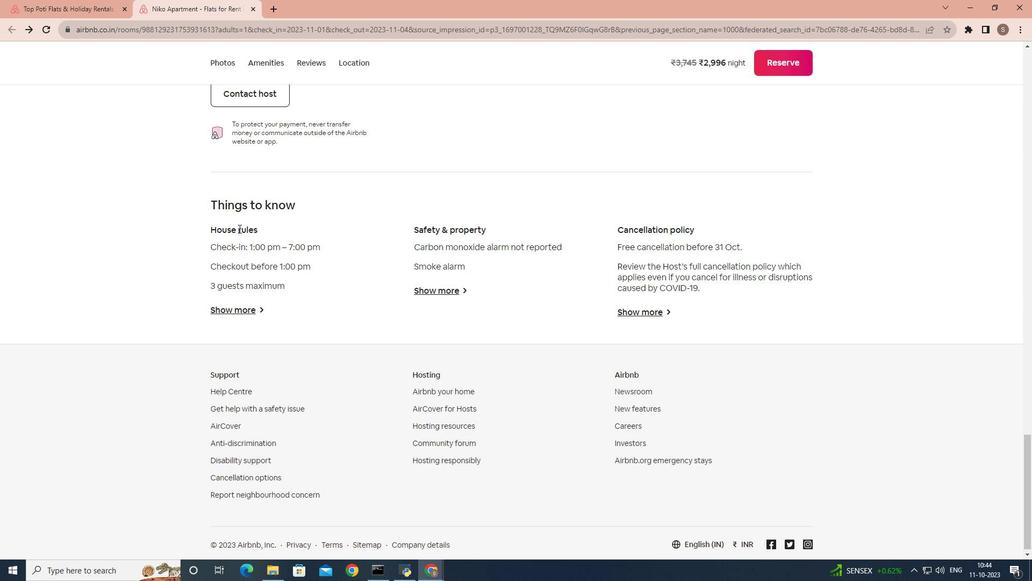 
Action: Mouse scrolled (238, 229) with delta (0, 0)
Screenshot: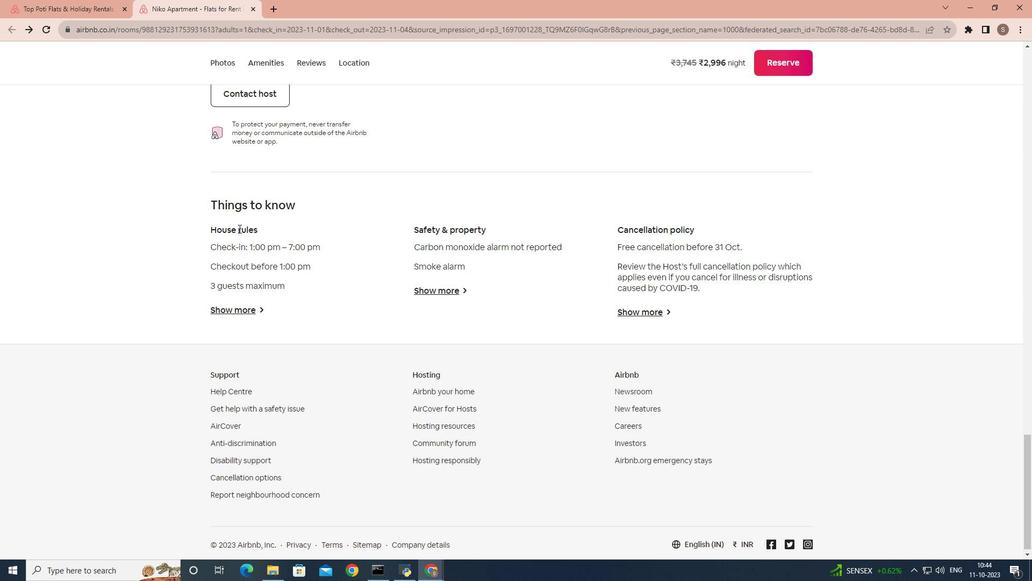 
Action: Mouse scrolled (238, 229) with delta (0, 0)
Screenshot: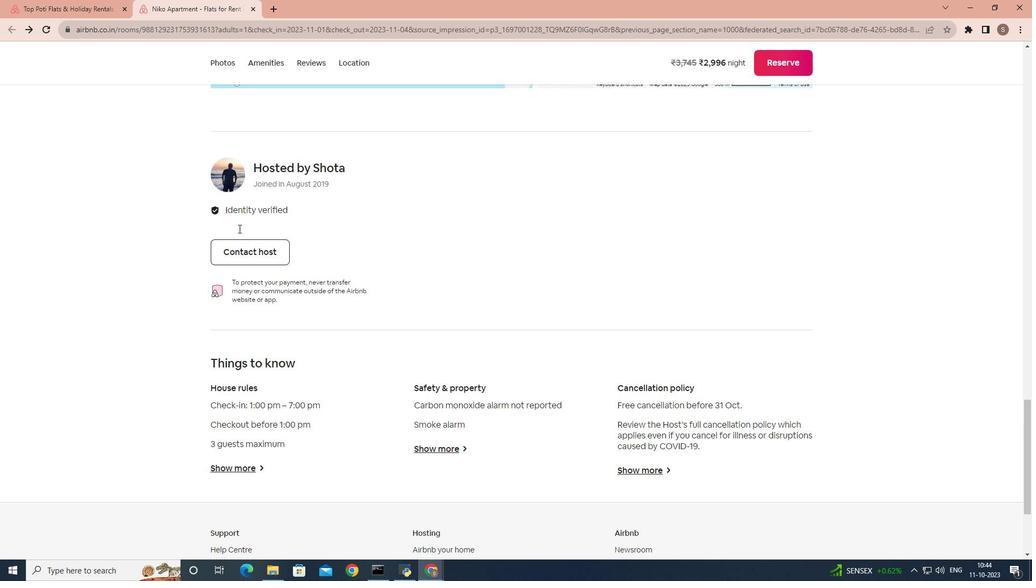 
Action: Mouse scrolled (238, 229) with delta (0, 0)
Screenshot: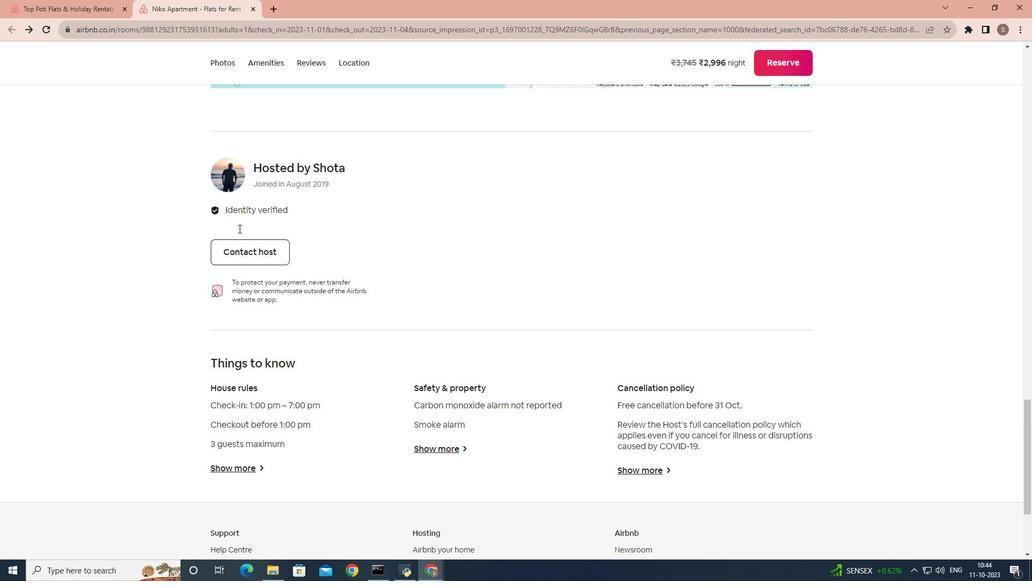 
Action: Mouse scrolled (238, 229) with delta (0, 0)
Screenshot: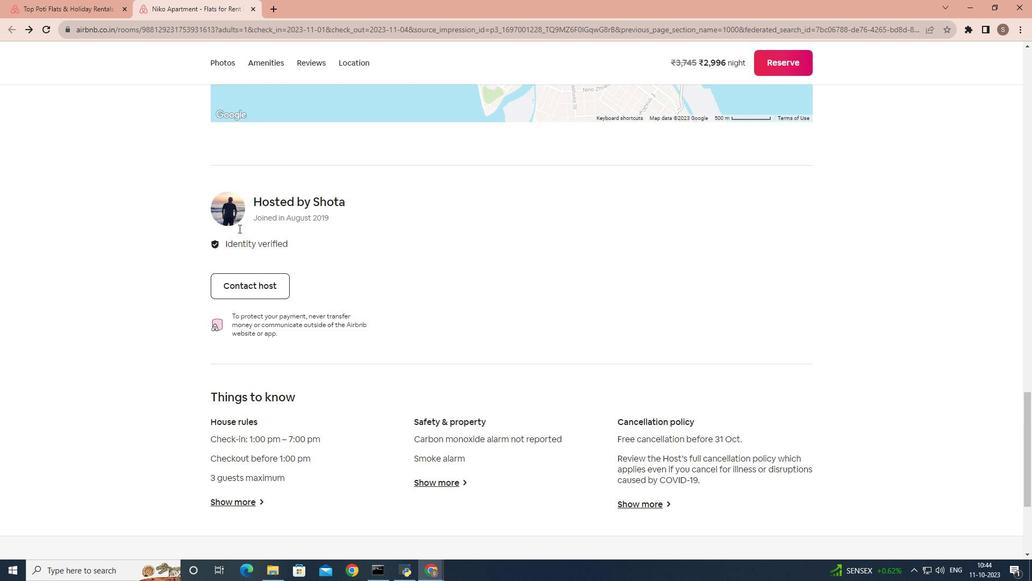 
Action: Mouse scrolled (238, 229) with delta (0, 0)
Screenshot: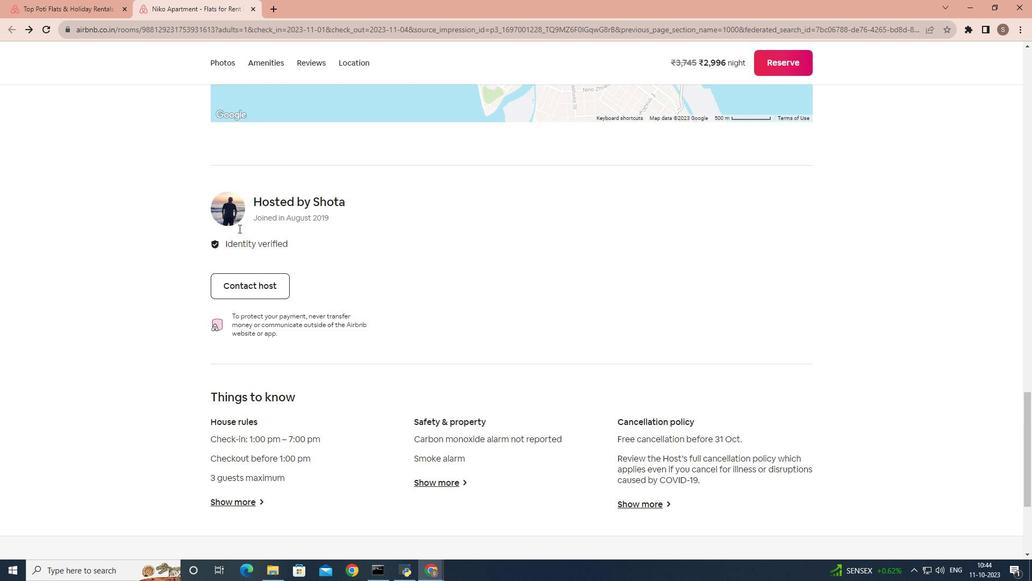
Action: Mouse scrolled (238, 229) with delta (0, 0)
Screenshot: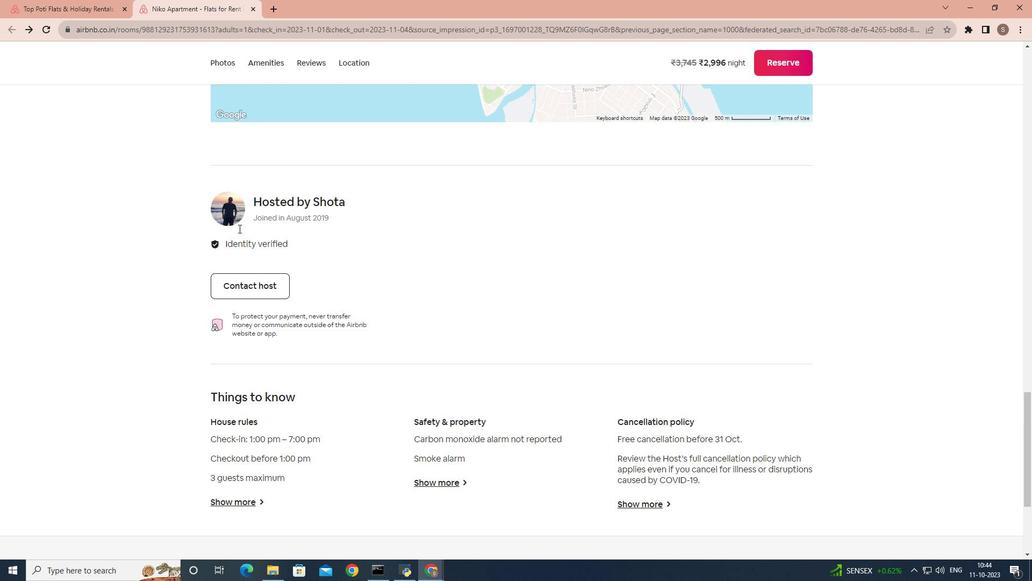 
Action: Mouse scrolled (238, 229) with delta (0, 0)
Screenshot: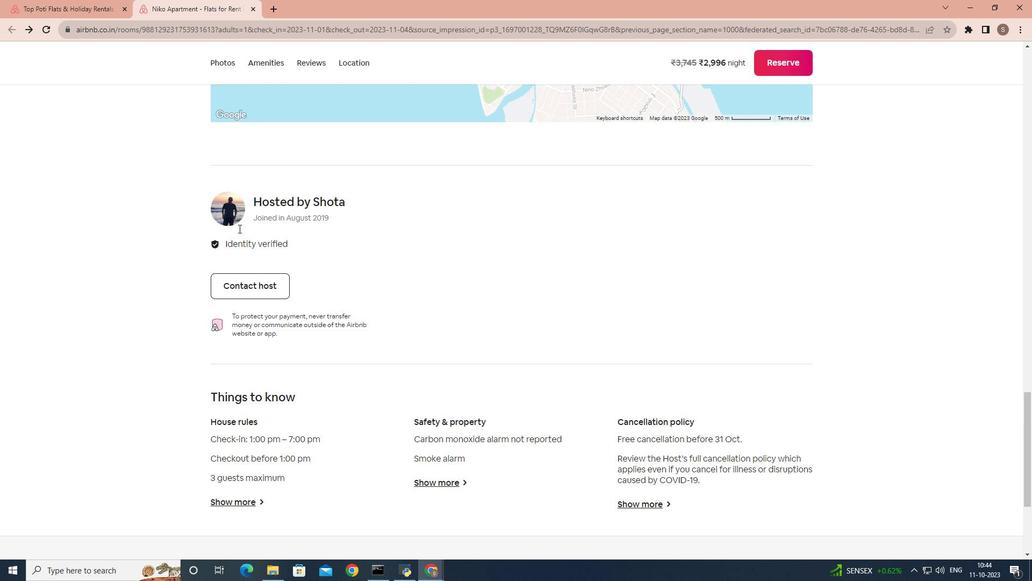 
Action: Mouse scrolled (238, 229) with delta (0, 0)
Screenshot: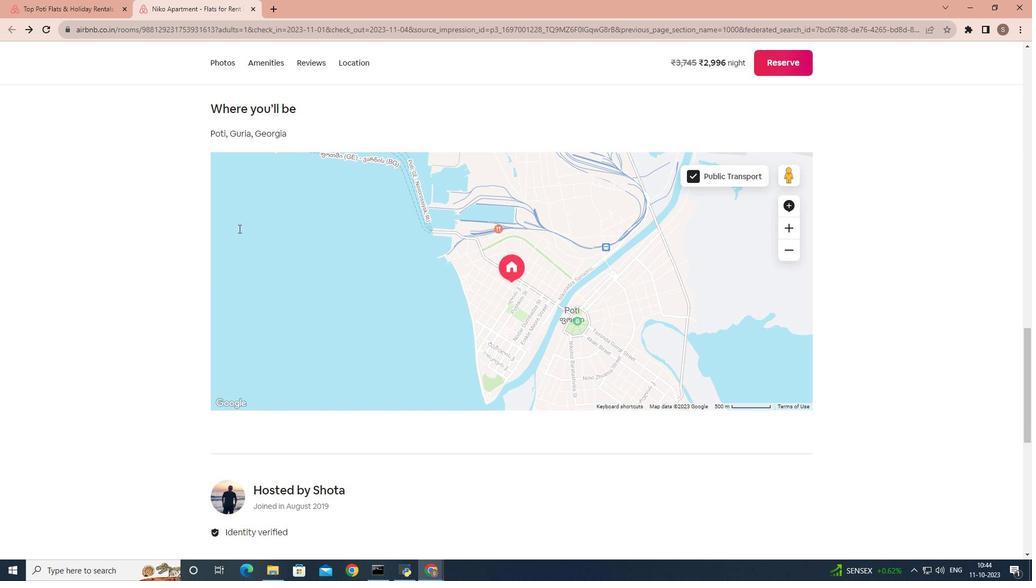 
Action: Mouse scrolled (238, 229) with delta (0, 0)
Screenshot: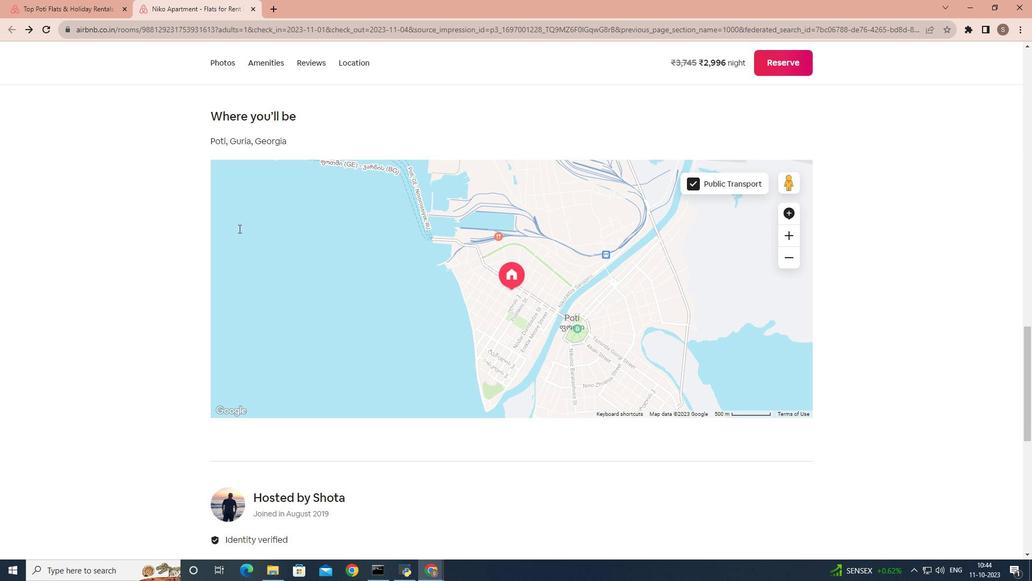 
Action: Mouse scrolled (238, 229) with delta (0, 0)
Screenshot: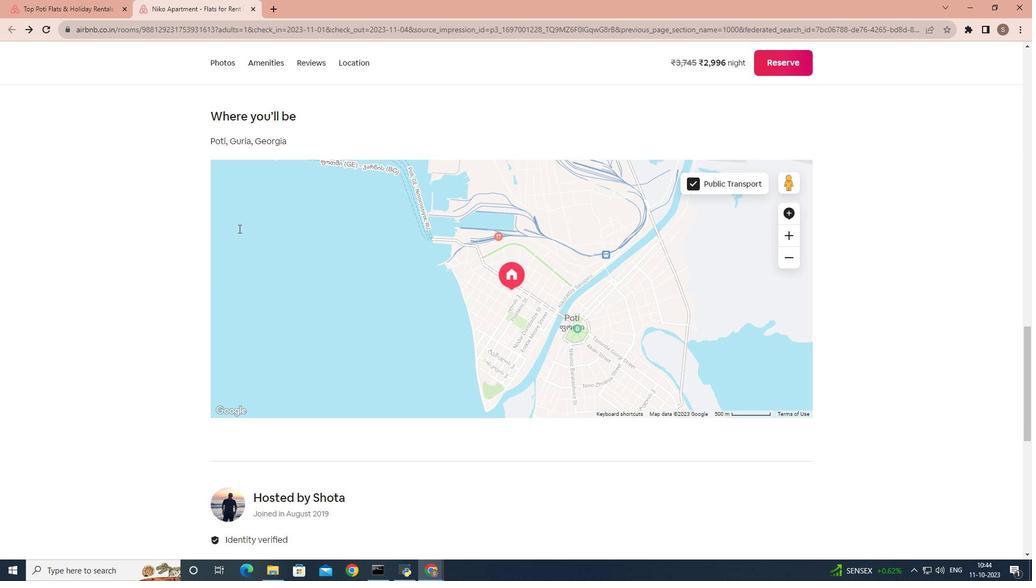 
Action: Mouse scrolled (238, 229) with delta (0, 0)
Screenshot: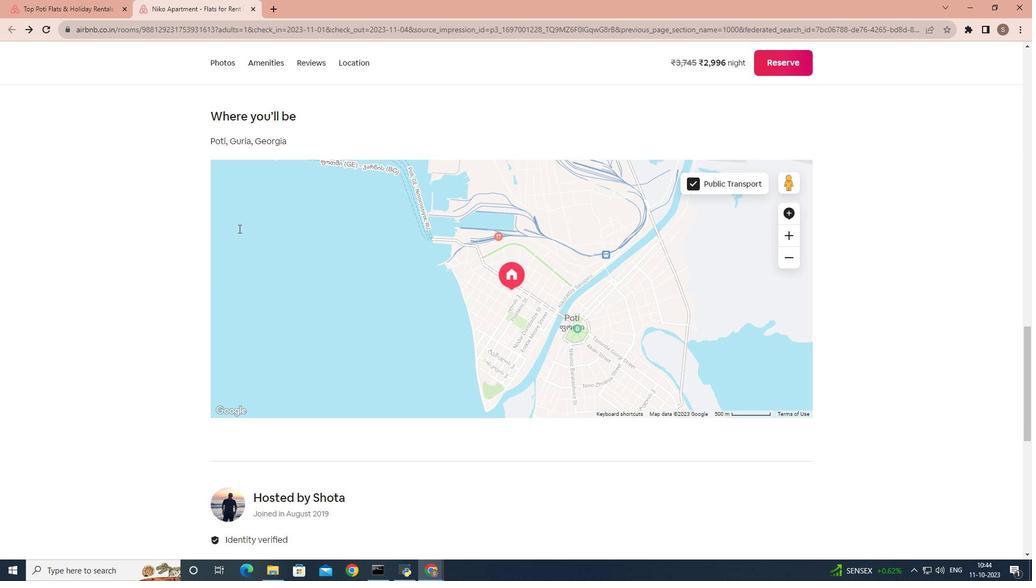 
Action: Mouse scrolled (238, 229) with delta (0, 0)
Screenshot: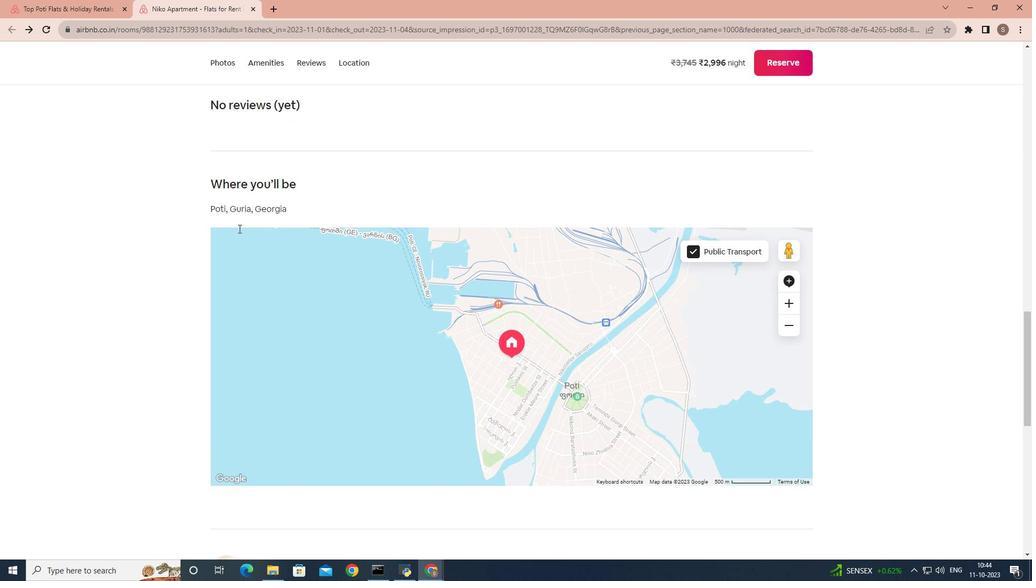 
Action: Mouse scrolled (238, 229) with delta (0, 0)
Screenshot: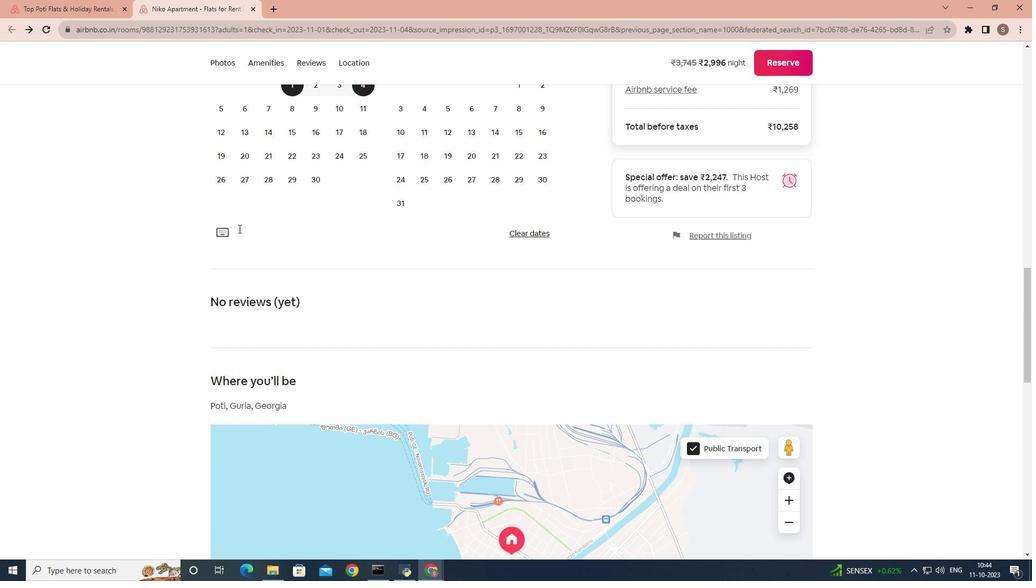 
Action: Mouse scrolled (238, 229) with delta (0, 0)
Screenshot: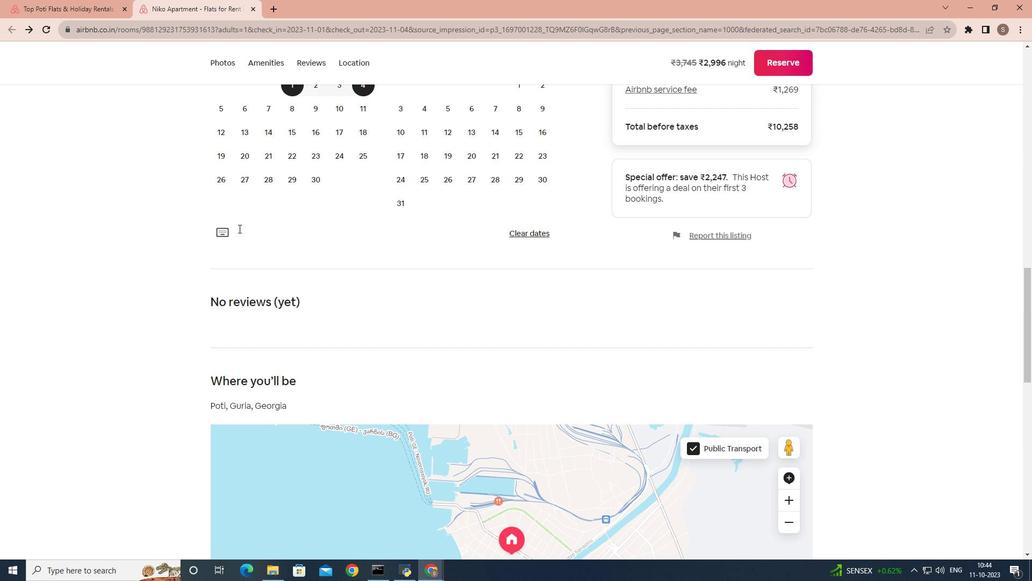 
Action: Mouse scrolled (238, 229) with delta (0, 0)
Screenshot: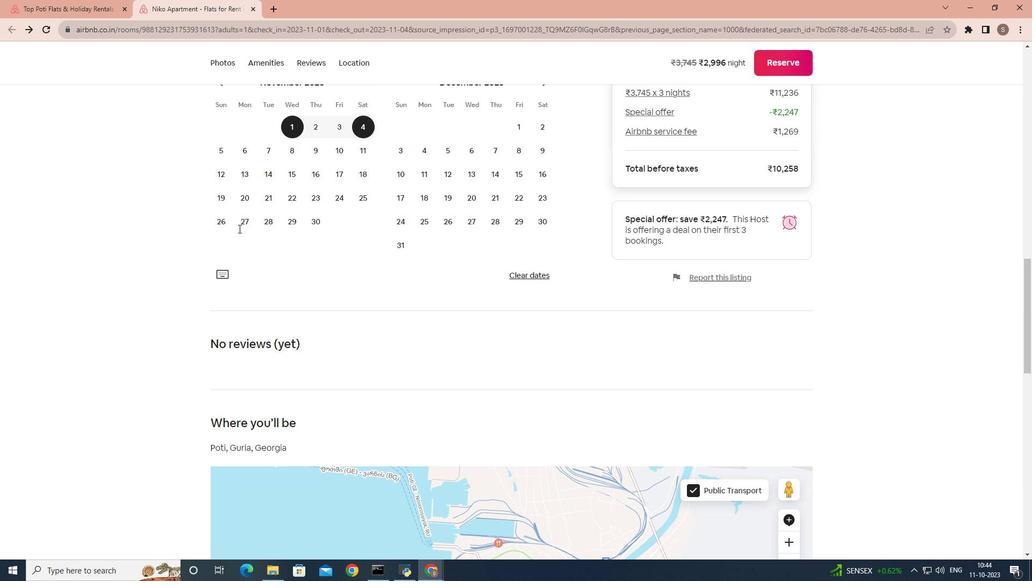 
Action: Mouse scrolled (238, 229) with delta (0, 0)
Screenshot: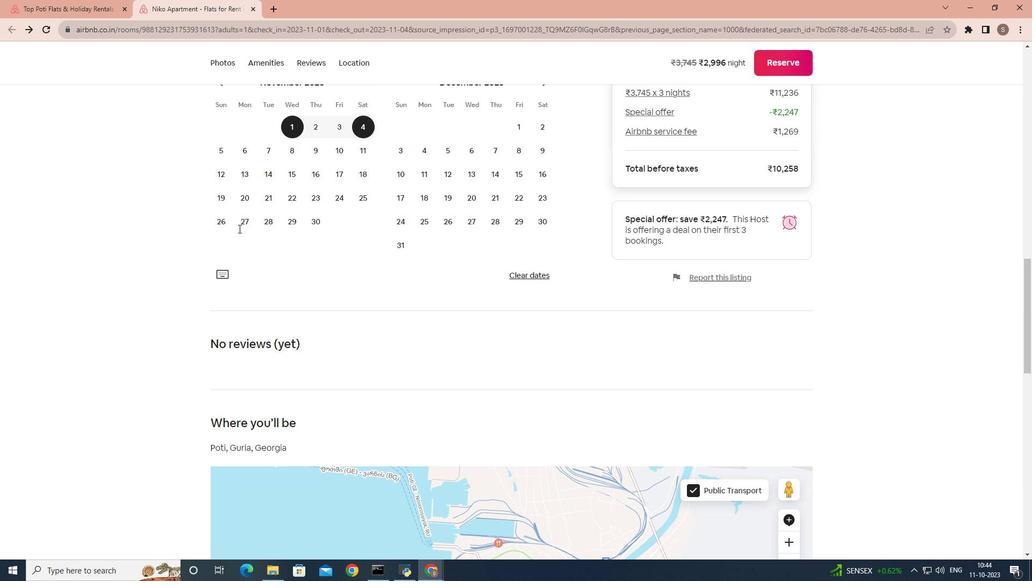 
Action: Mouse scrolled (238, 229) with delta (0, 0)
Screenshot: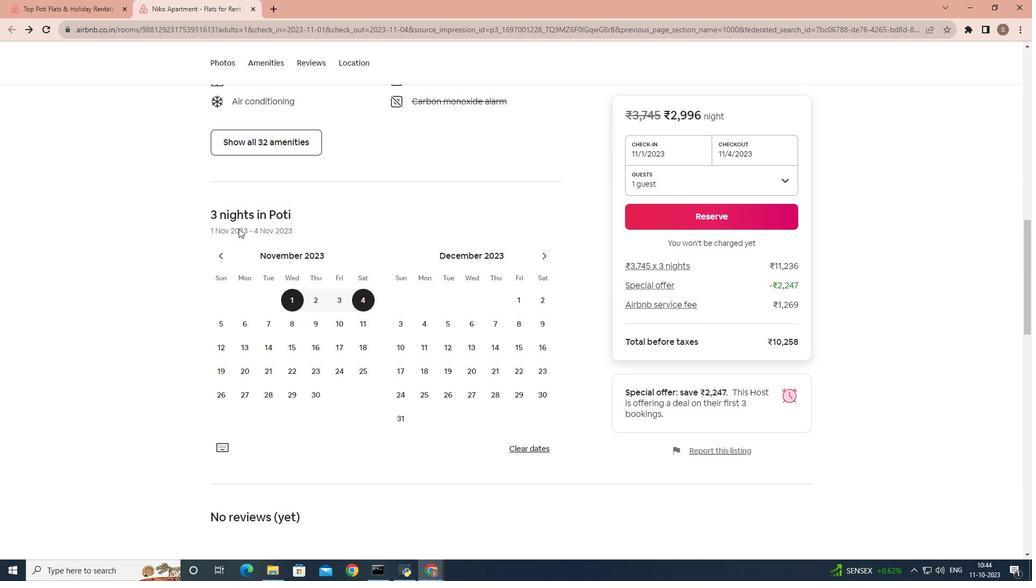 
Action: Mouse scrolled (238, 229) with delta (0, 0)
Screenshot: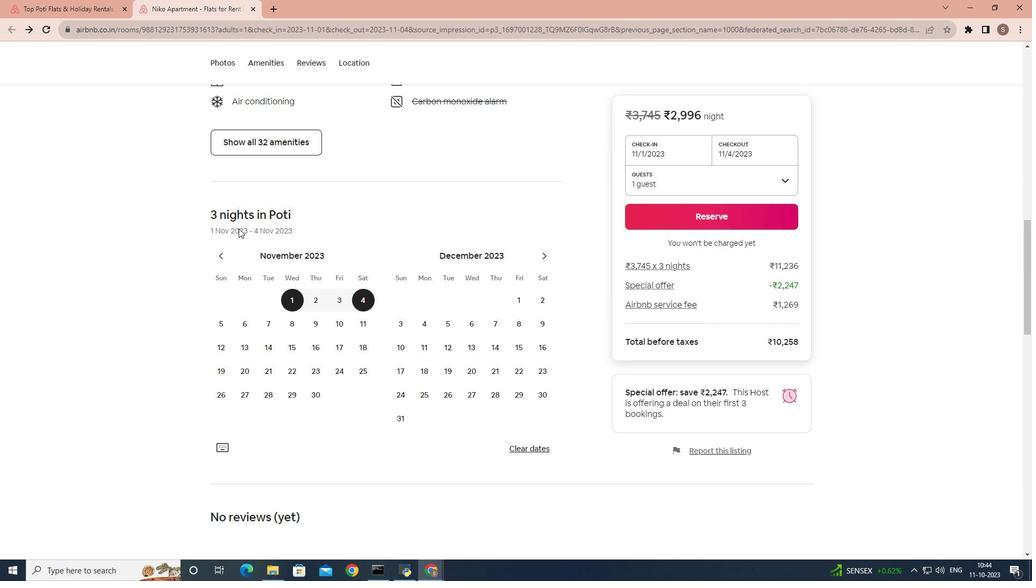 
Action: Mouse scrolled (238, 229) with delta (0, 0)
Screenshot: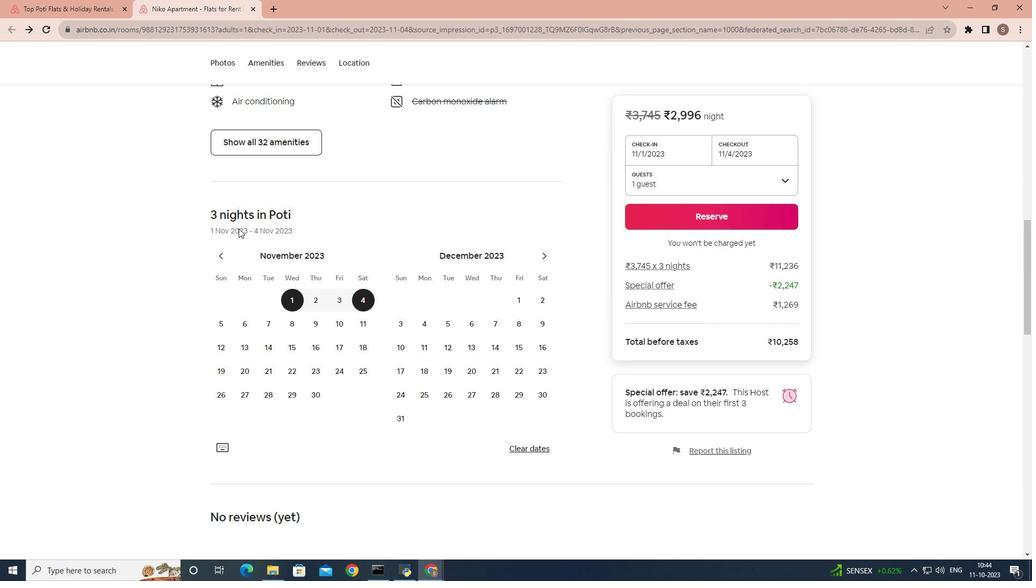 
Action: Mouse scrolled (238, 229) with delta (0, 0)
Screenshot: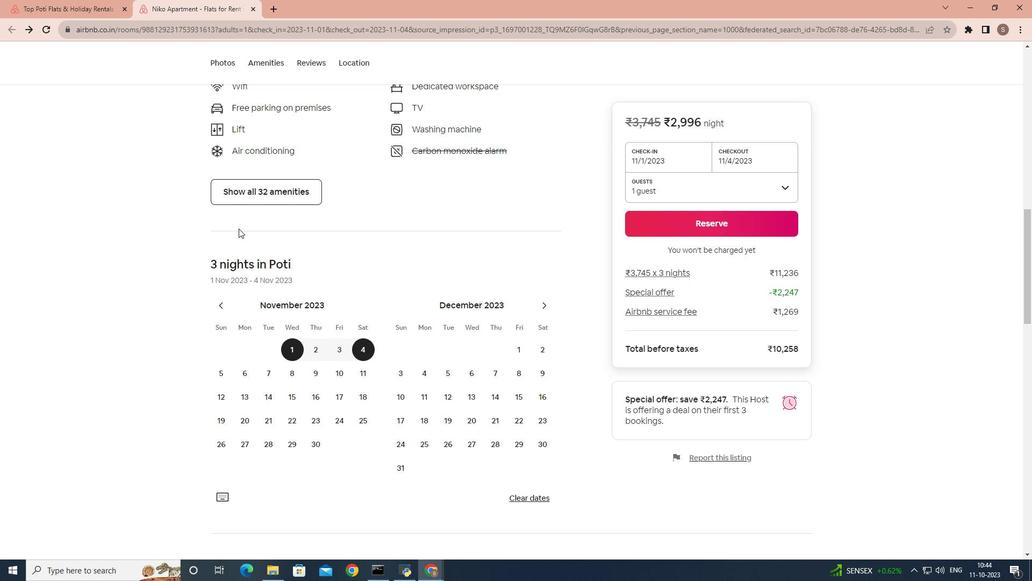 
Action: Mouse scrolled (238, 229) with delta (0, 0)
Screenshot: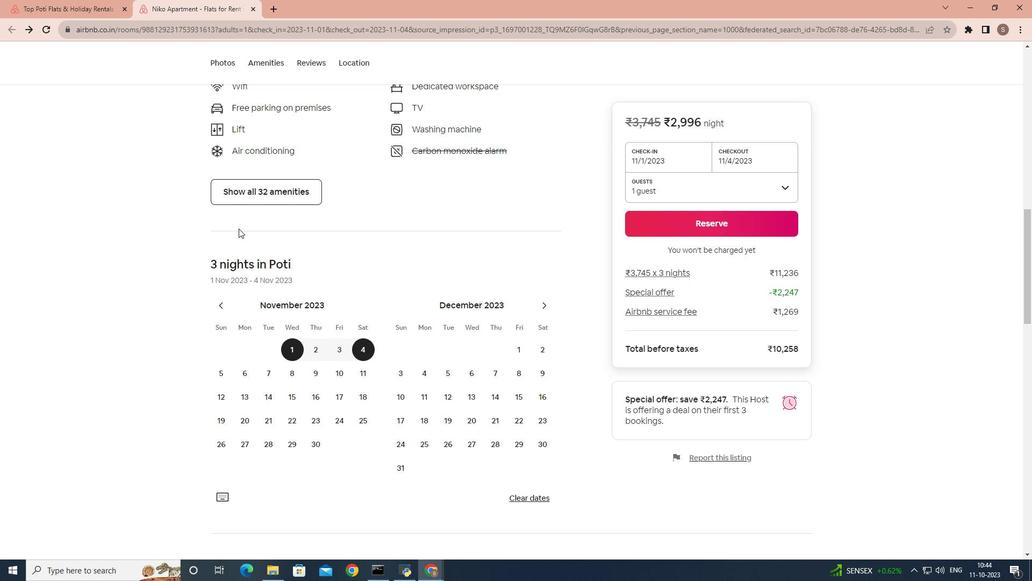 
Action: Mouse scrolled (238, 229) with delta (0, 0)
Screenshot: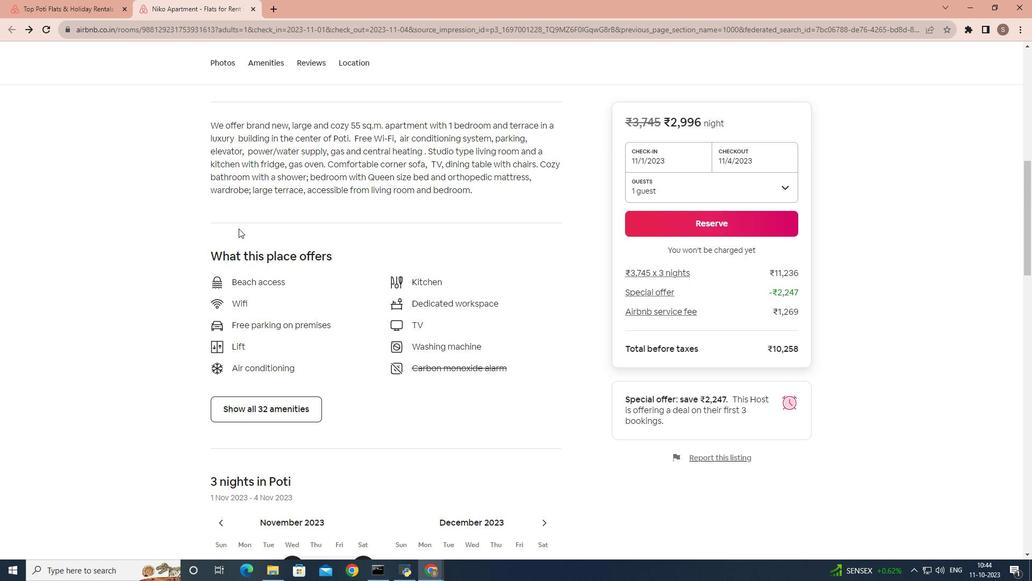 
Action: Mouse scrolled (238, 229) with delta (0, 0)
Screenshot: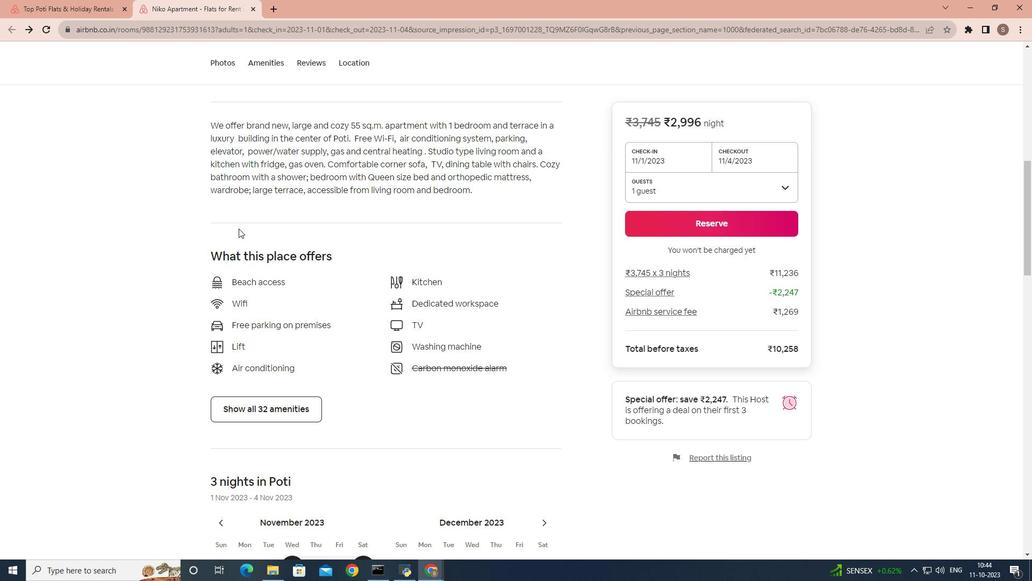 
Action: Mouse scrolled (238, 229) with delta (0, 0)
Screenshot: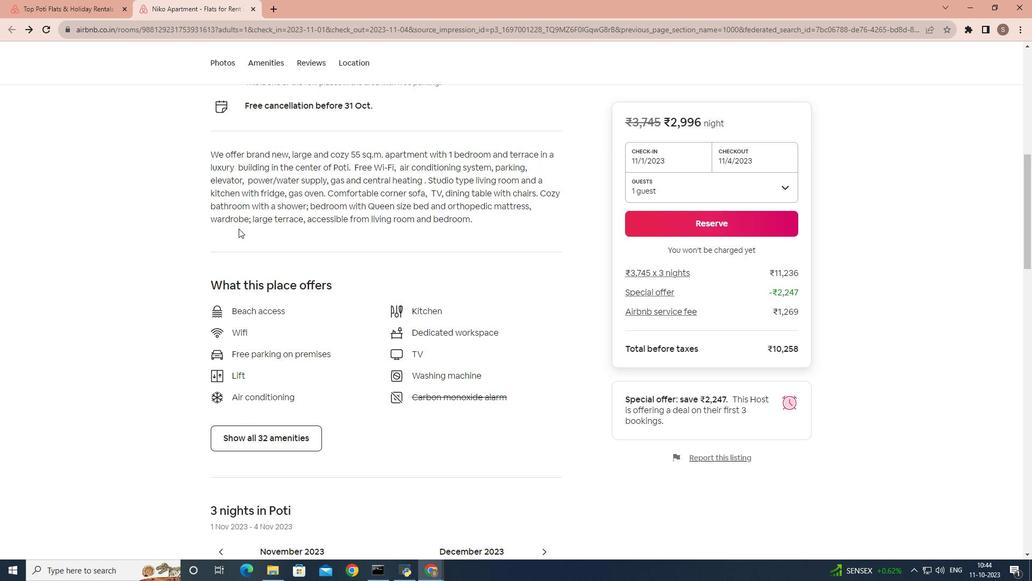 
Action: Mouse scrolled (238, 229) with delta (0, 0)
Screenshot: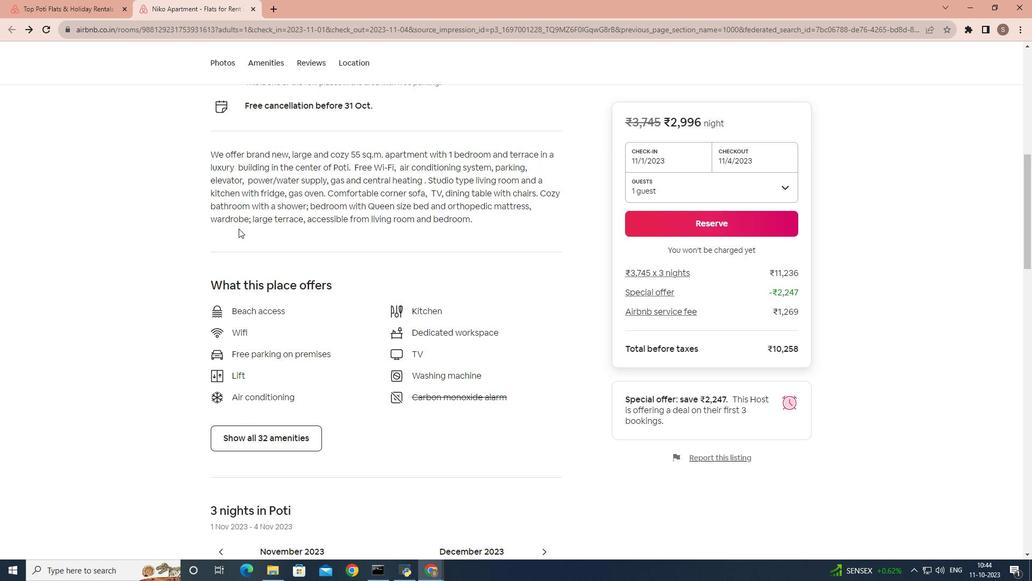 
Action: Mouse scrolled (238, 229) with delta (0, 0)
Screenshot: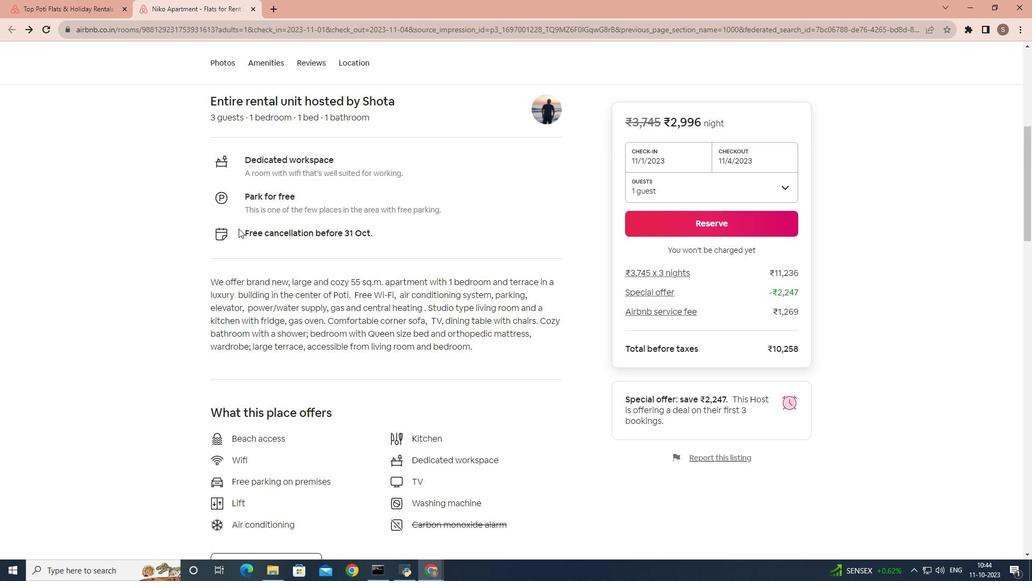 
Action: Mouse scrolled (238, 229) with delta (0, 0)
Screenshot: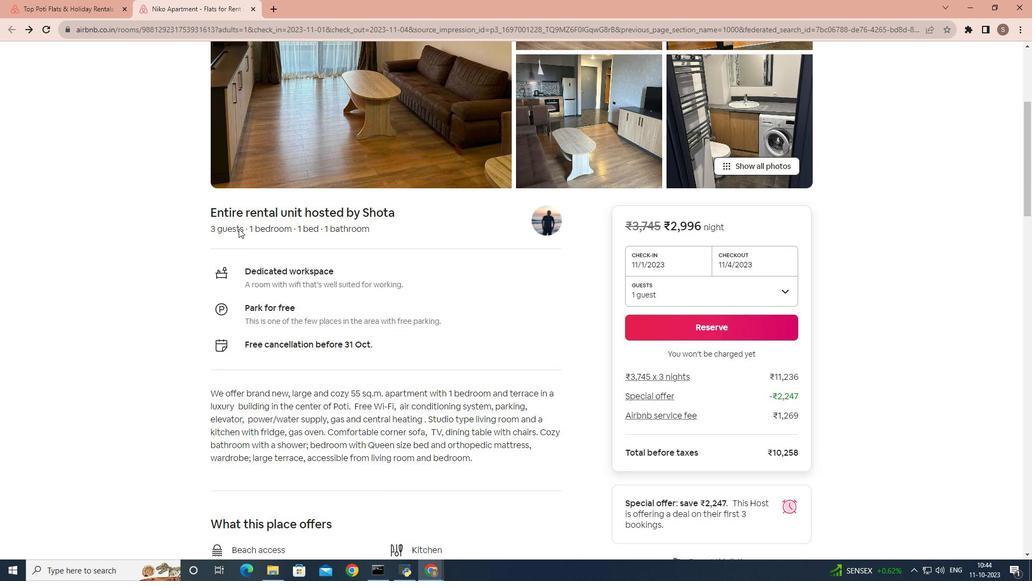 
Action: Mouse scrolled (238, 229) with delta (0, 0)
Screenshot: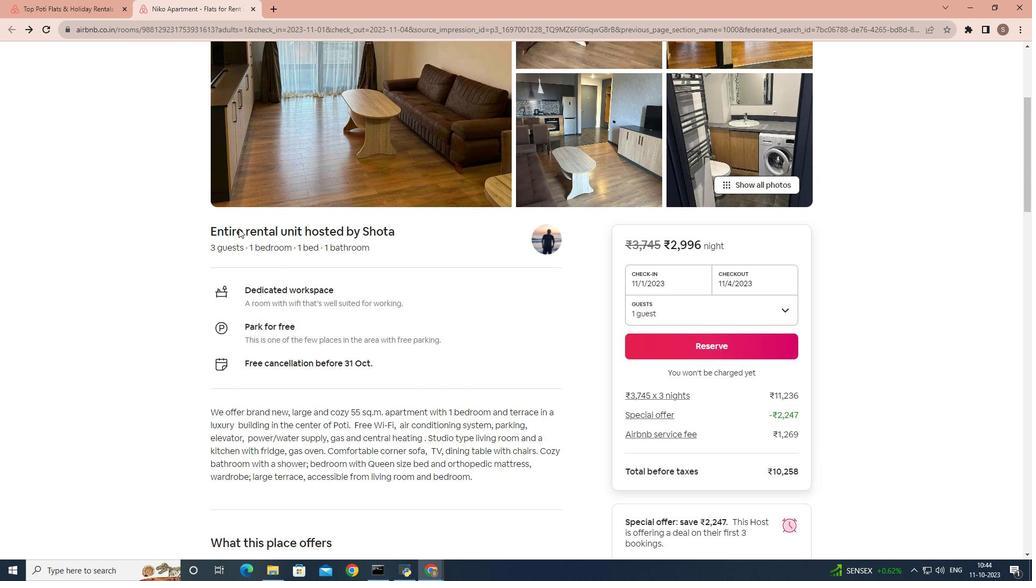 
Action: Mouse scrolled (238, 229) with delta (0, 0)
Screenshot: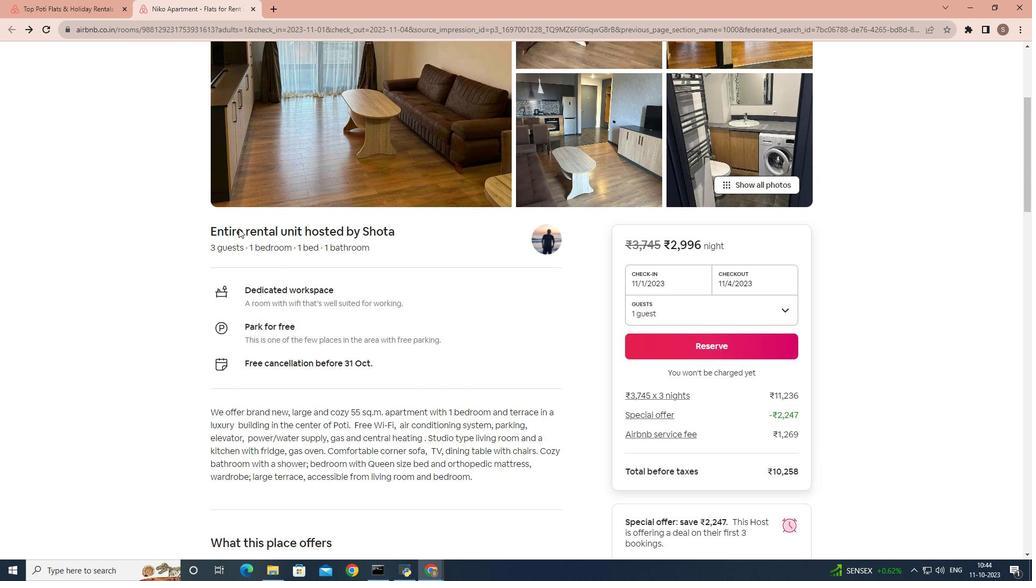 
Action: Mouse scrolled (238, 229) with delta (0, 0)
Screenshot: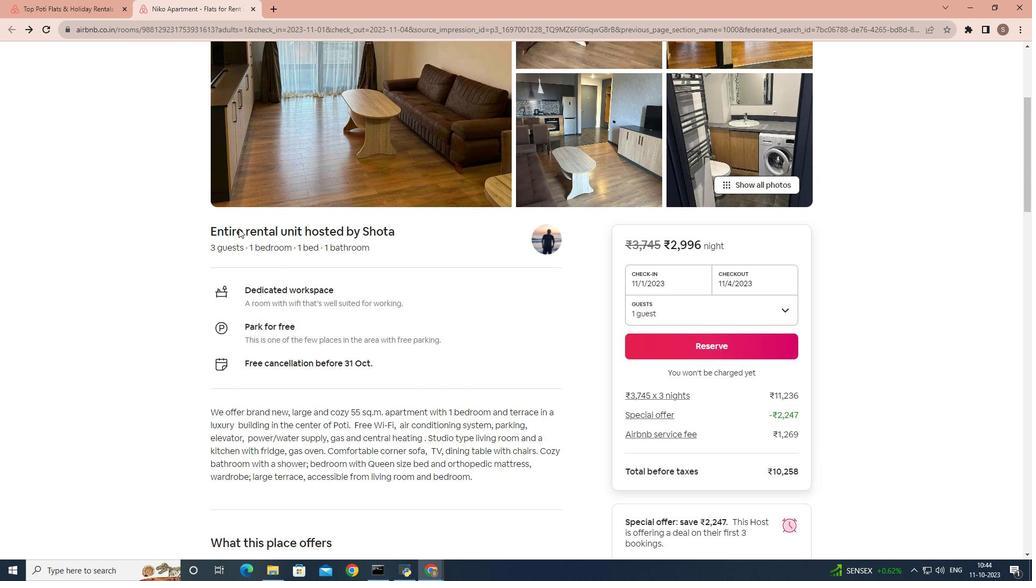 
Action: Mouse scrolled (238, 229) with delta (0, 0)
Screenshot: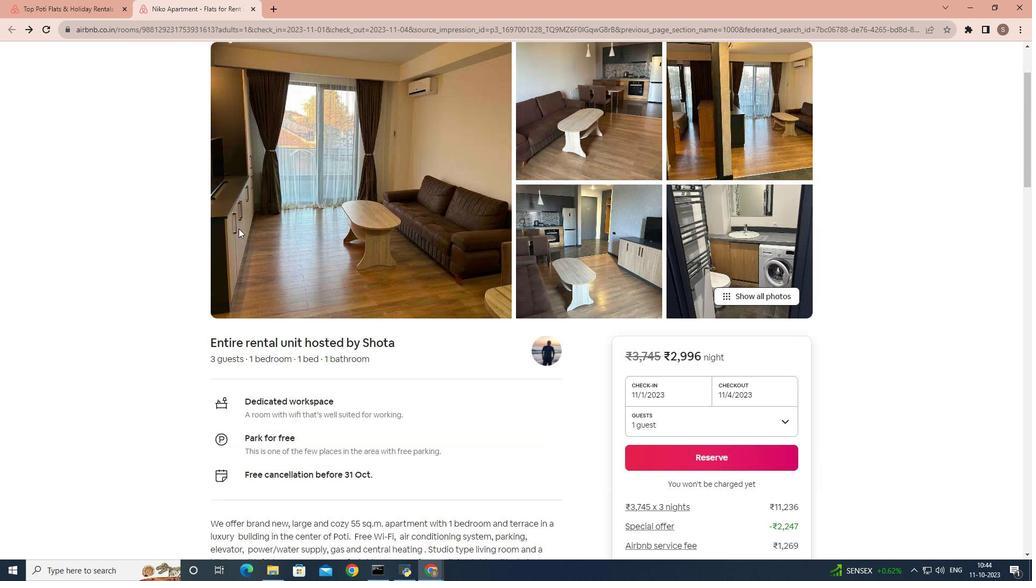 
Action: Mouse scrolled (238, 229) with delta (0, 0)
Screenshot: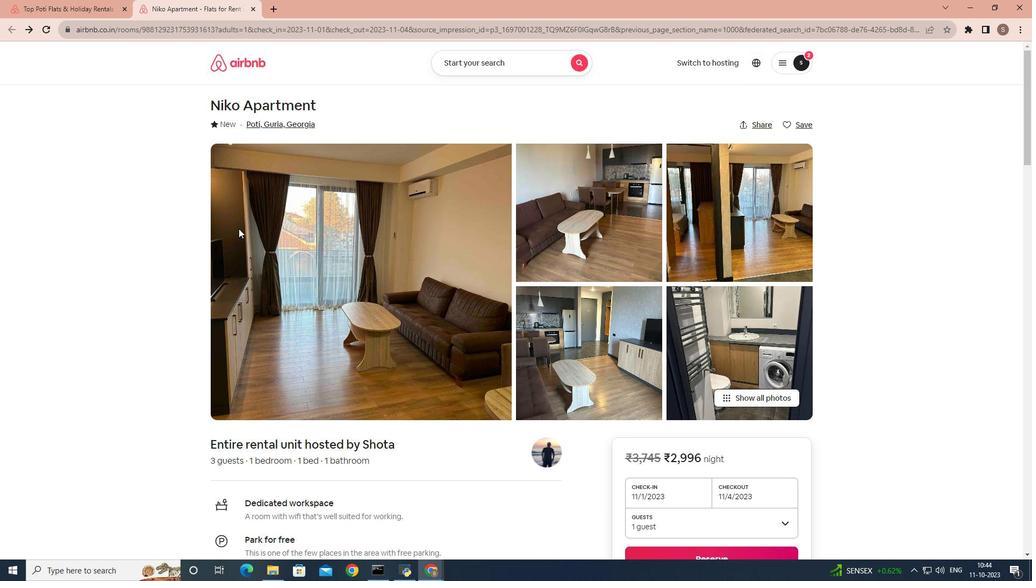 
Action: Mouse scrolled (238, 229) with delta (0, 0)
Screenshot: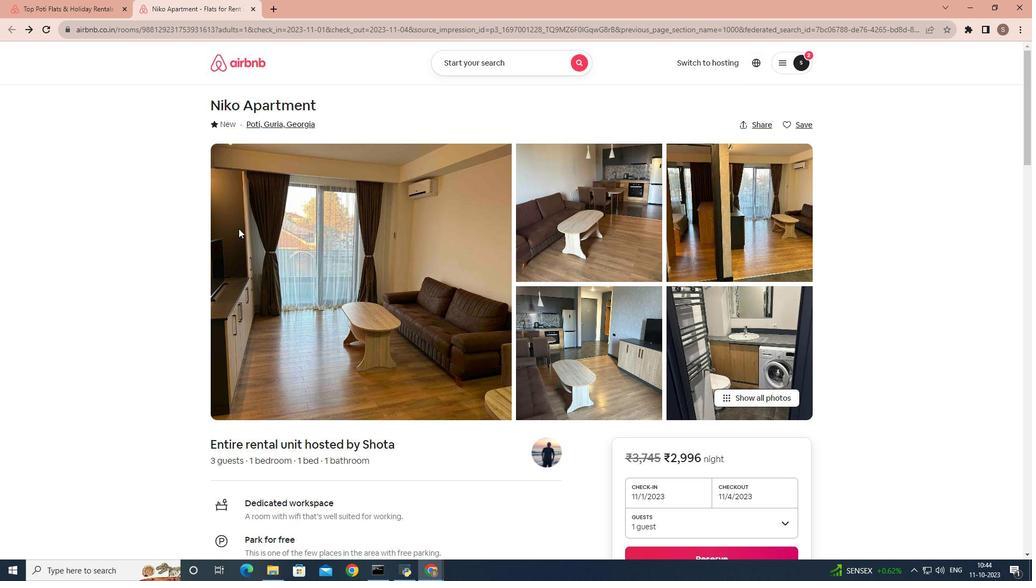 
Action: Mouse scrolled (238, 229) with delta (0, 0)
Screenshot: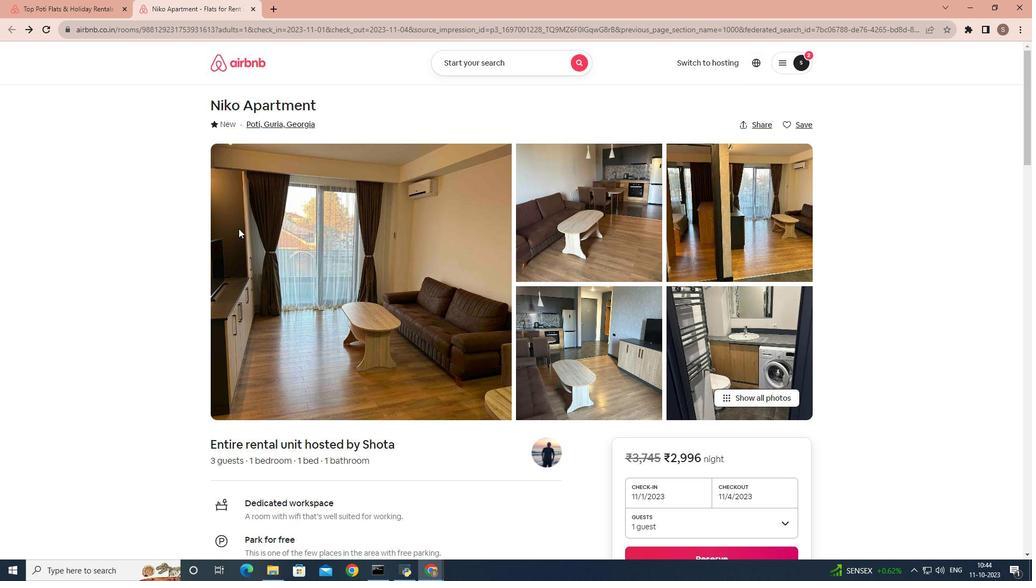 
Action: Mouse scrolled (238, 229) with delta (0, 0)
Screenshot: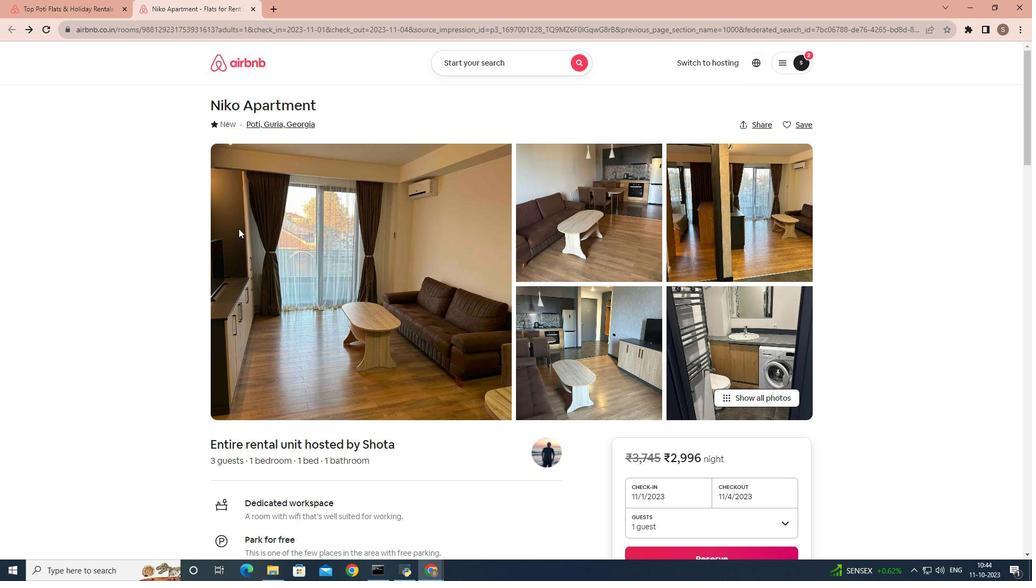 
Action: Mouse moved to (93, 12)
Screenshot: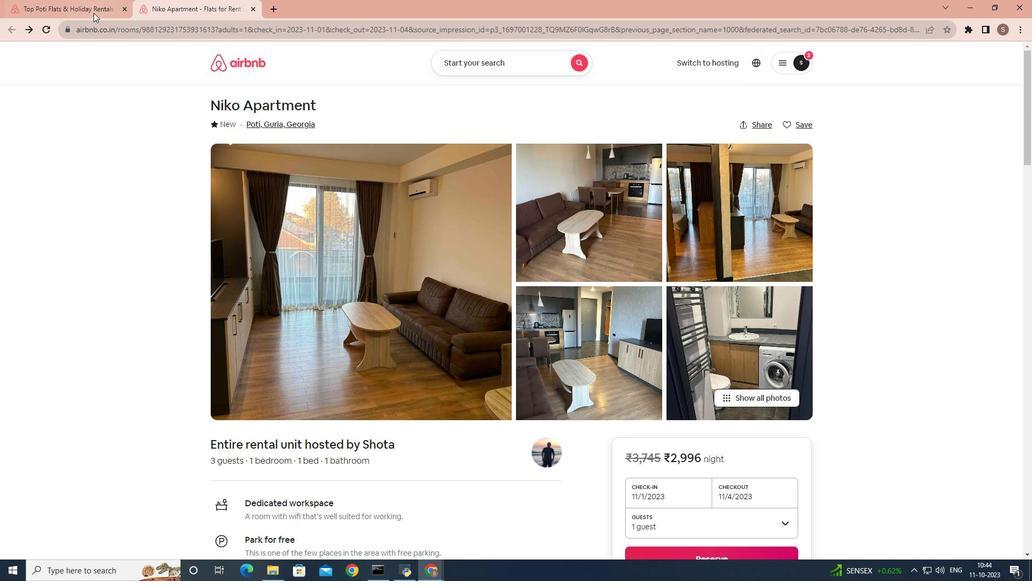
Action: Mouse pressed left at (93, 12)
Screenshot: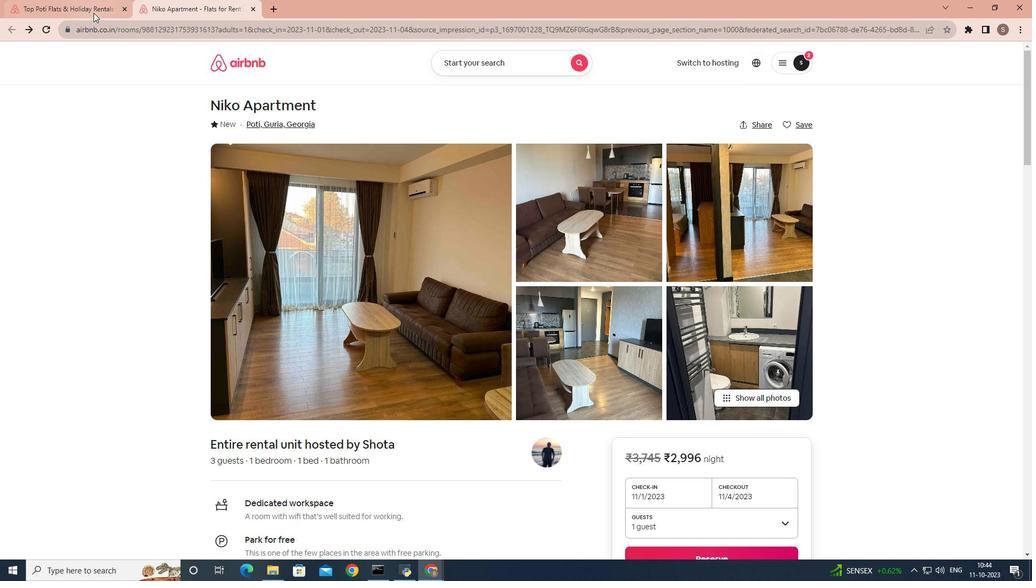 
Action: Mouse moved to (374, 359)
Screenshot: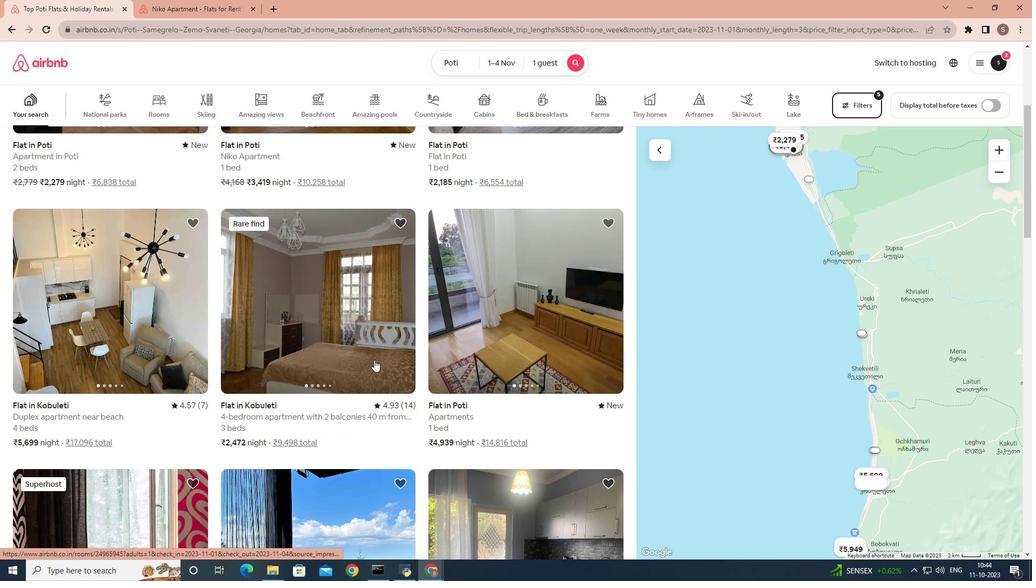 
Action: Mouse scrolled (374, 359) with delta (0, 0)
Screenshot: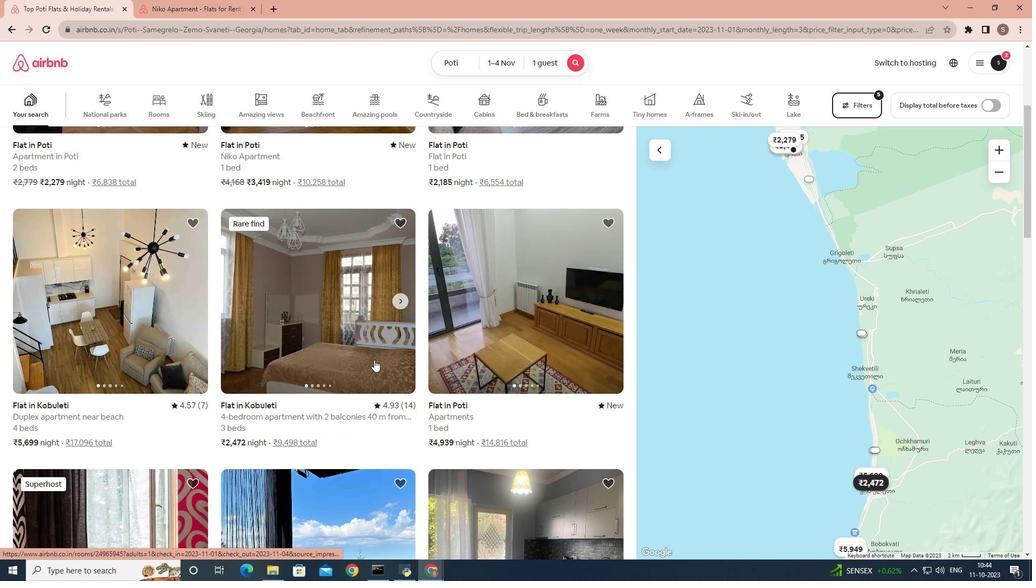 
Action: Mouse scrolled (374, 359) with delta (0, 0)
Screenshot: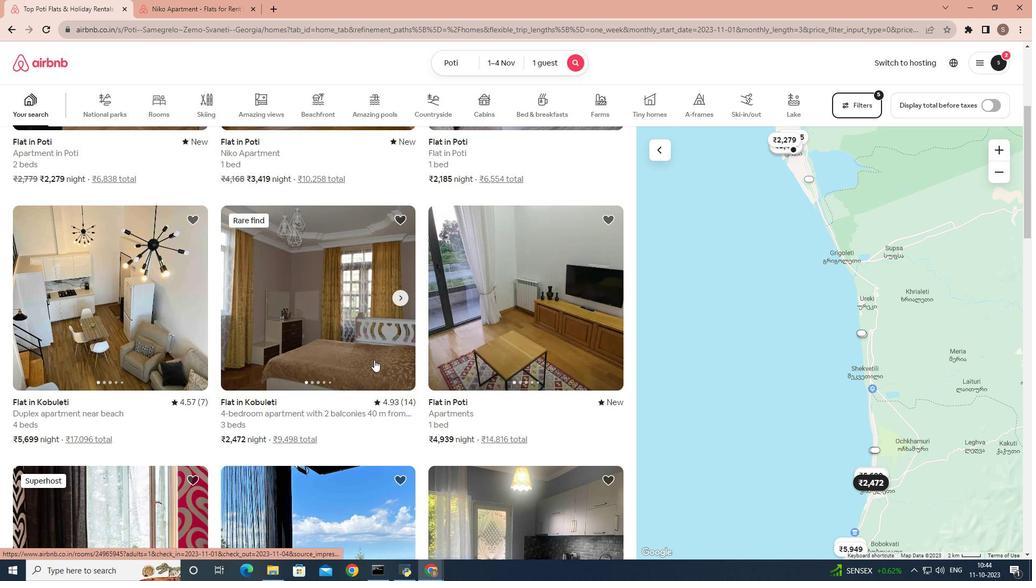 
Action: Mouse scrolled (374, 359) with delta (0, 0)
Screenshot: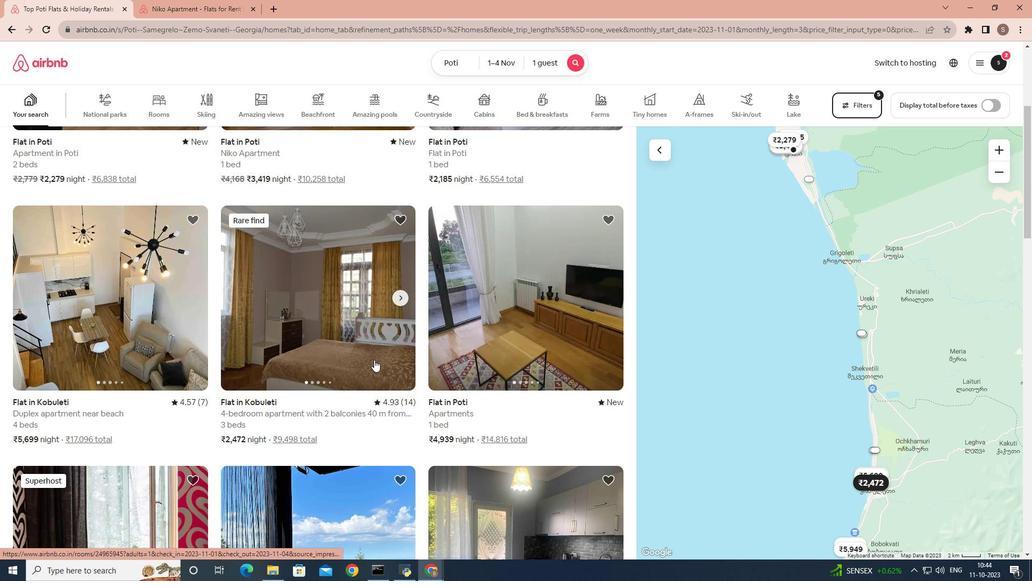 
Action: Mouse scrolled (374, 359) with delta (0, 0)
Screenshot: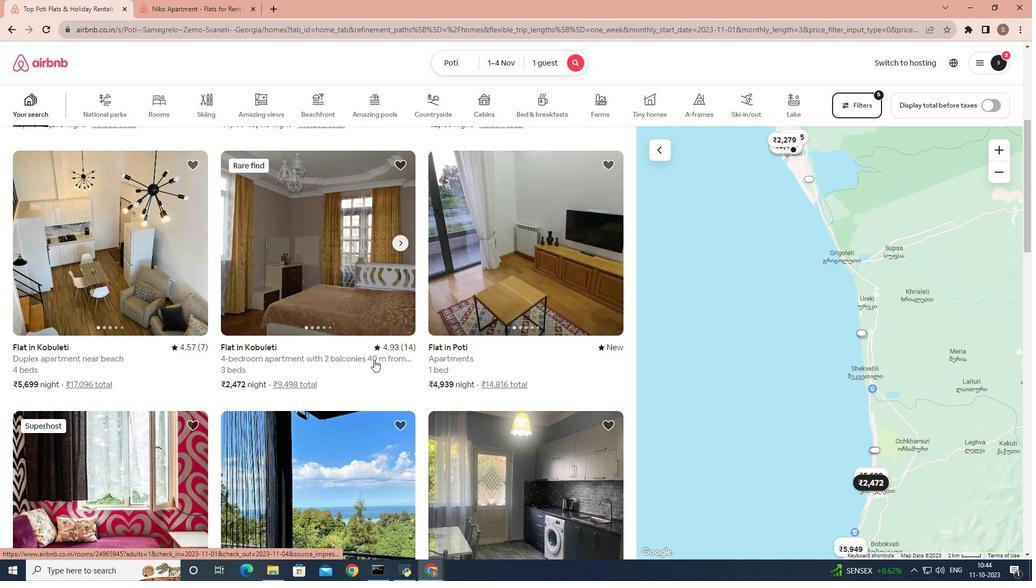 
Action: Mouse scrolled (374, 359) with delta (0, 0)
Screenshot: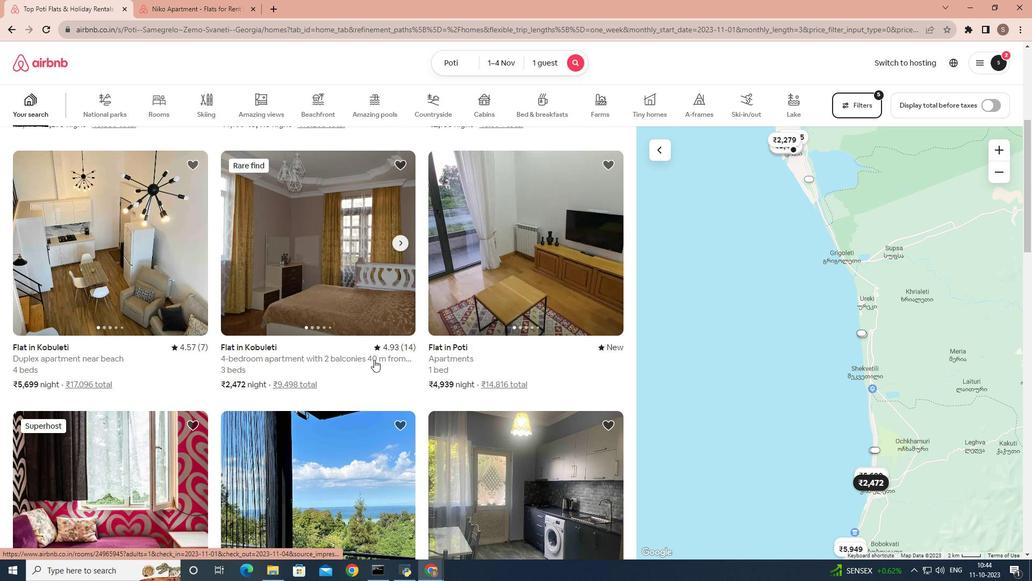 
Action: Mouse moved to (454, 344)
Screenshot: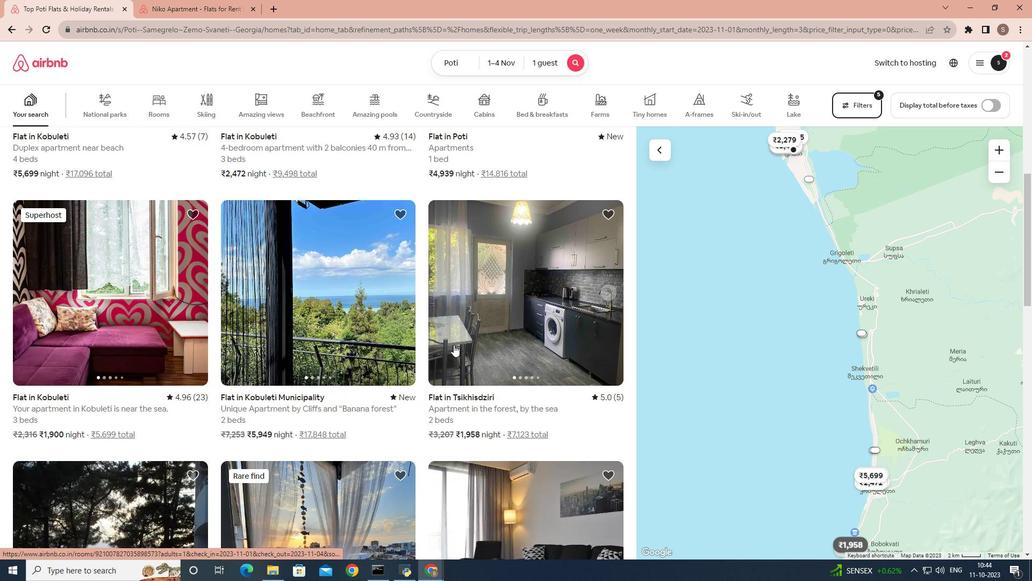 
Action: Mouse pressed left at (454, 344)
Screenshot: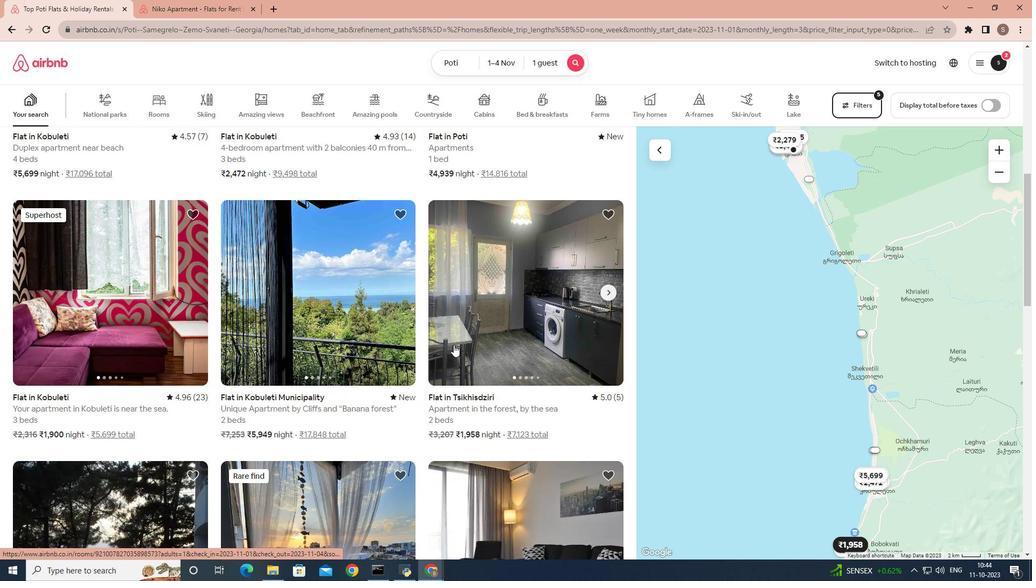 
Action: Mouse moved to (440, 357)
Screenshot: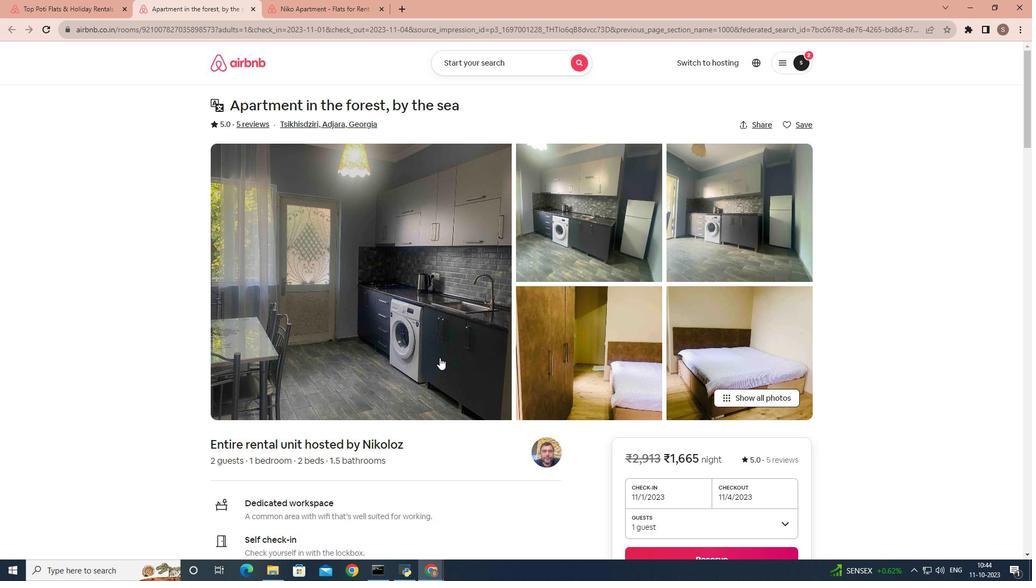 
Action: Mouse scrolled (440, 357) with delta (0, 0)
Screenshot: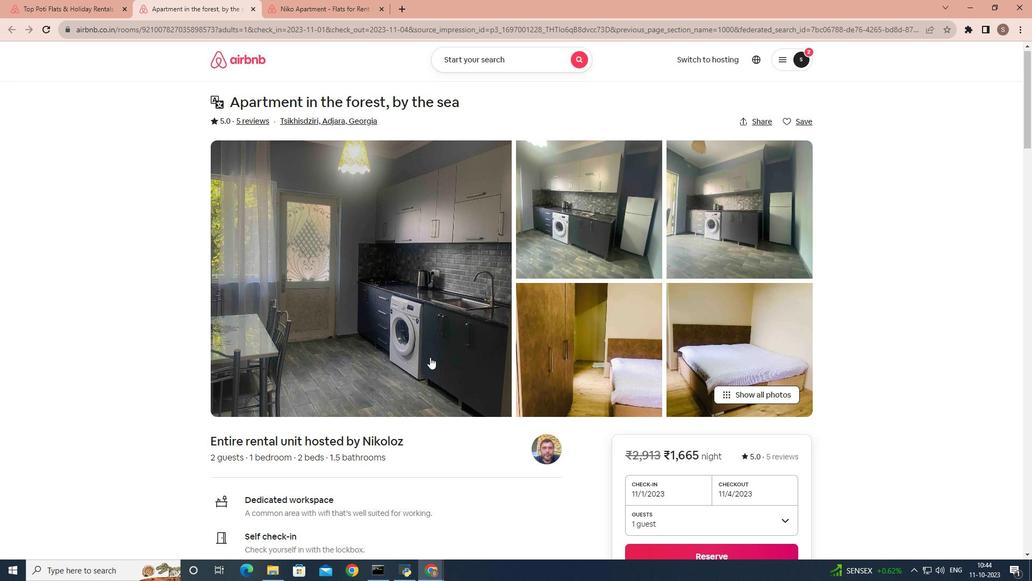 
Action: Mouse scrolled (440, 357) with delta (0, 0)
Screenshot: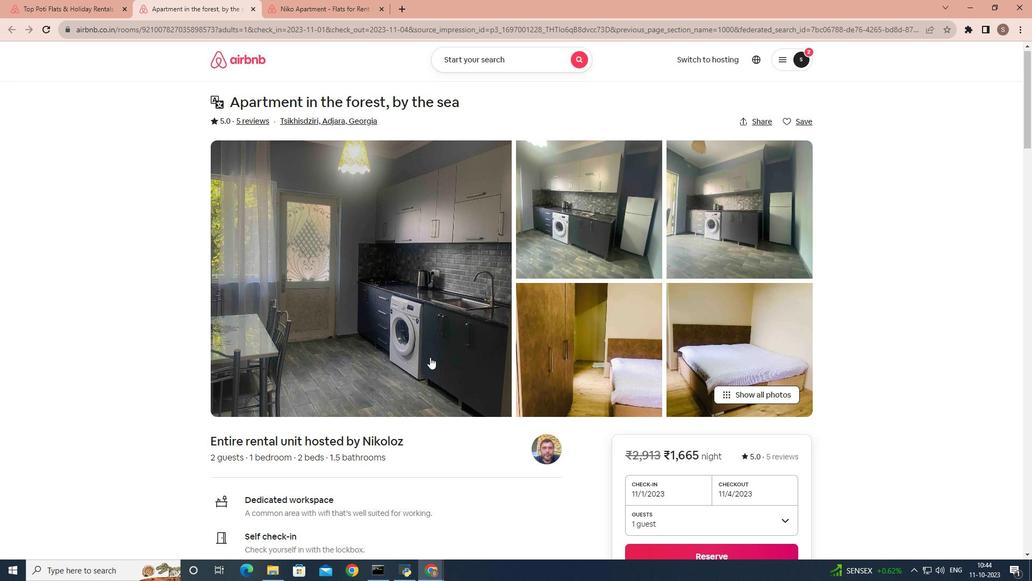 
Action: Mouse moved to (439, 357)
Screenshot: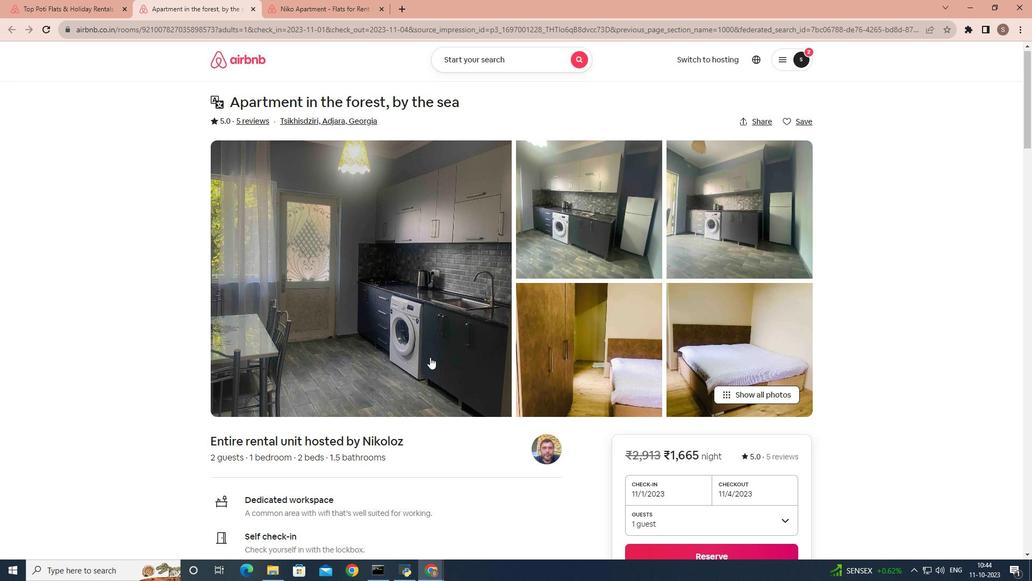 
Action: Mouse scrolled (439, 356) with delta (0, -1)
Screenshot: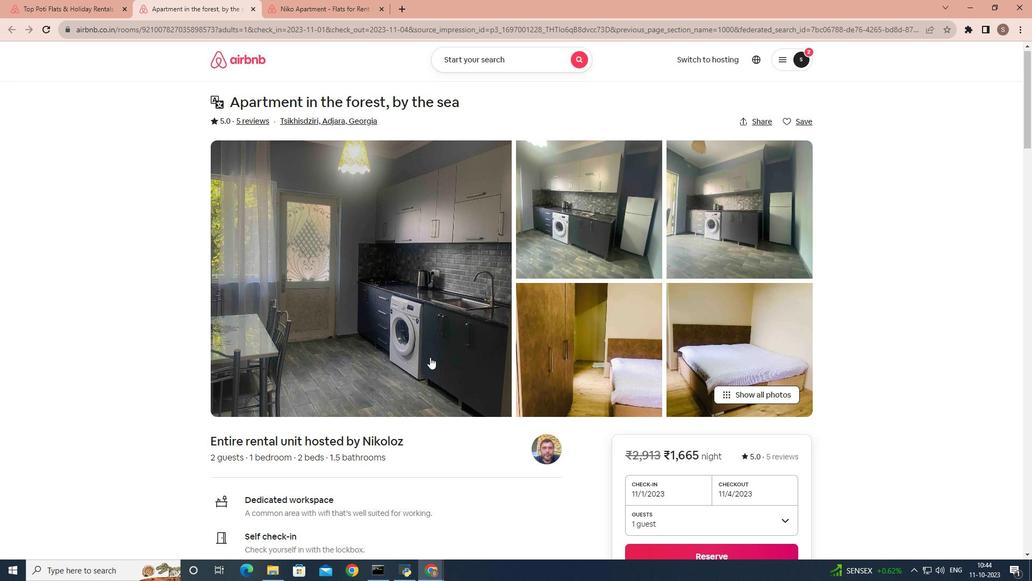
Action: Mouse moved to (437, 357)
Screenshot: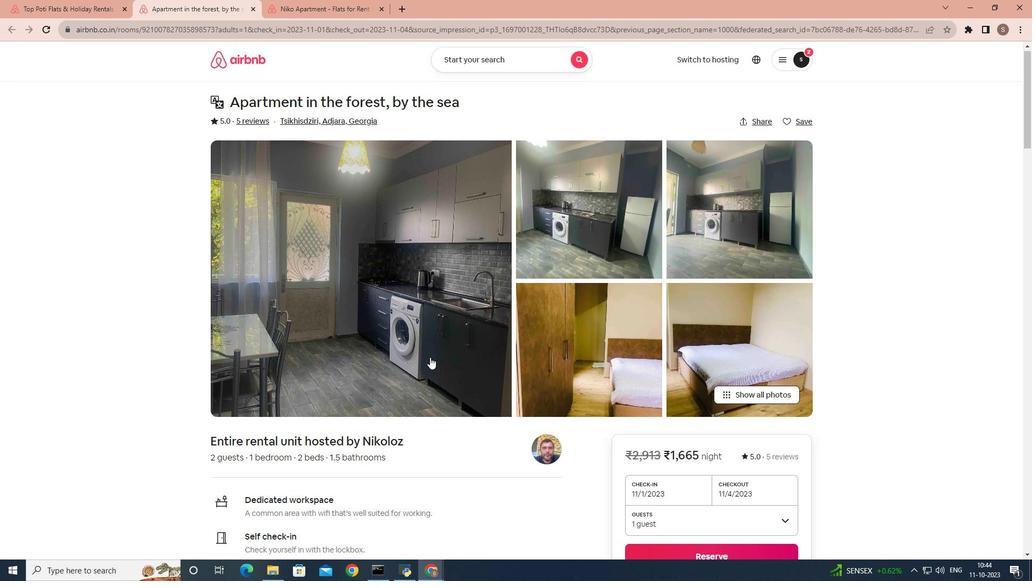 
Action: Mouse scrolled (437, 356) with delta (0, 0)
Screenshot: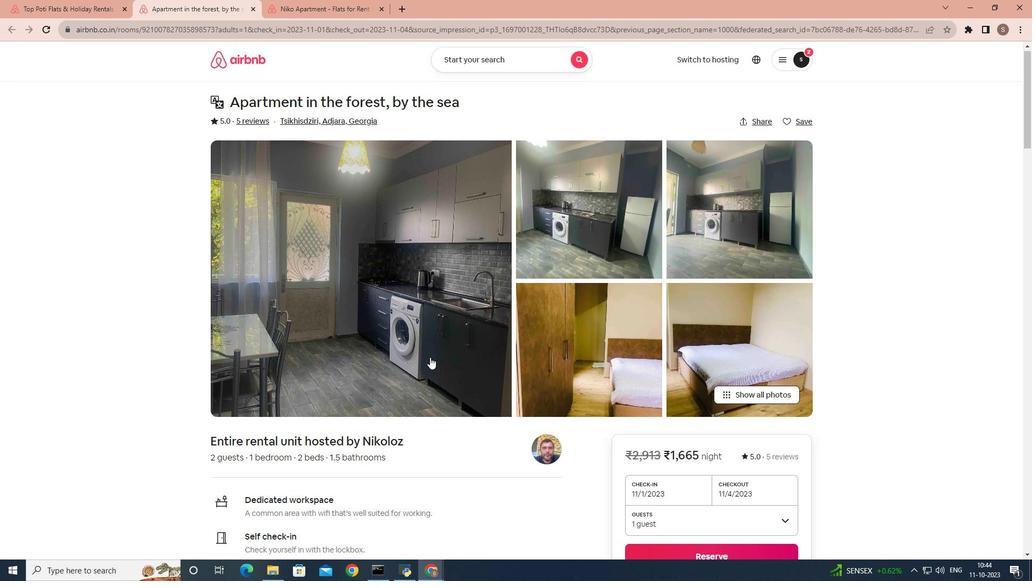 
Action: Mouse moved to (435, 357)
Screenshot: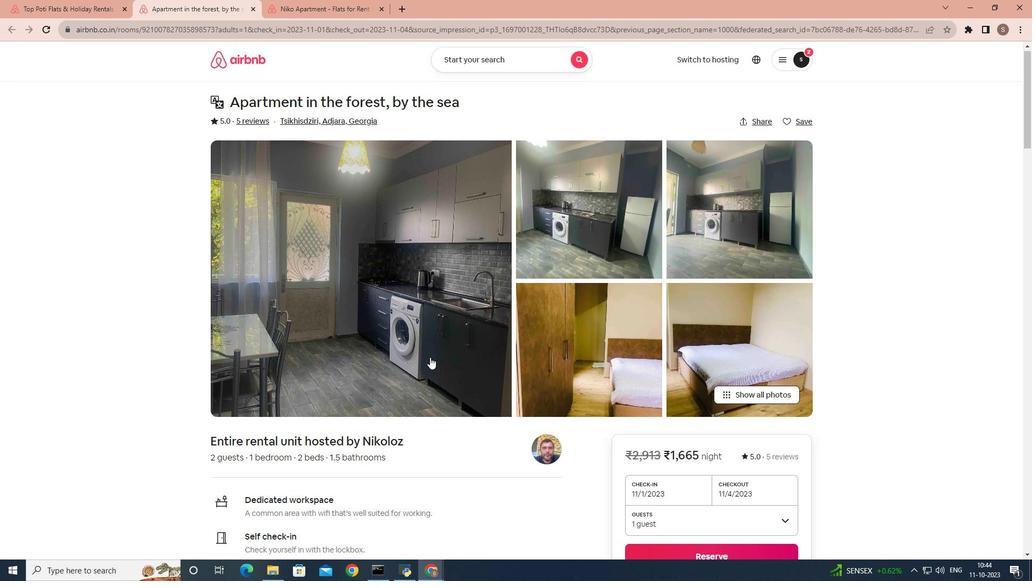 
Action: Mouse scrolled (435, 356) with delta (0, 0)
Screenshot: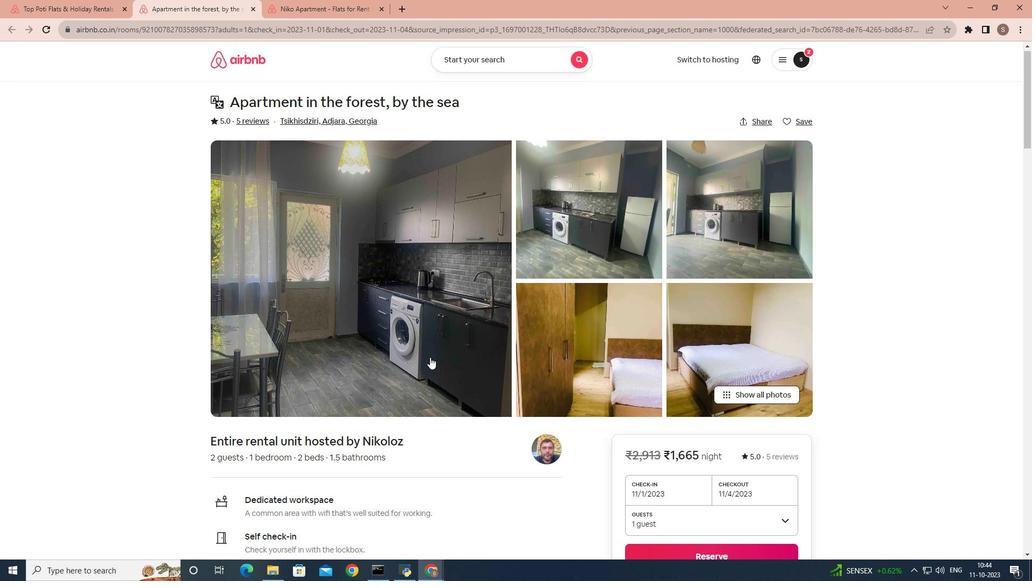 
Action: Mouse moved to (425, 357)
Screenshot: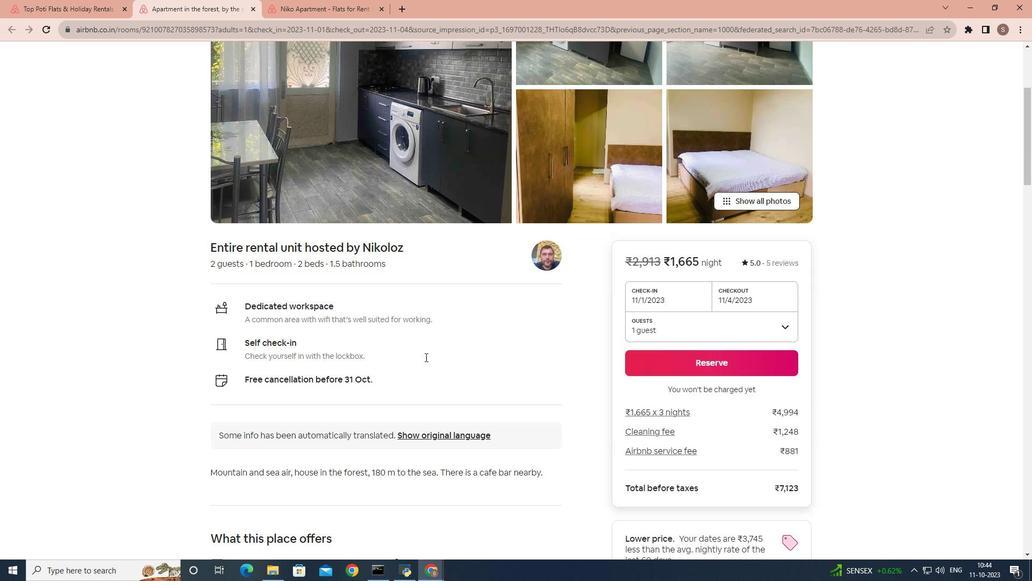 
Action: Mouse scrolled (425, 356) with delta (0, 0)
Screenshot: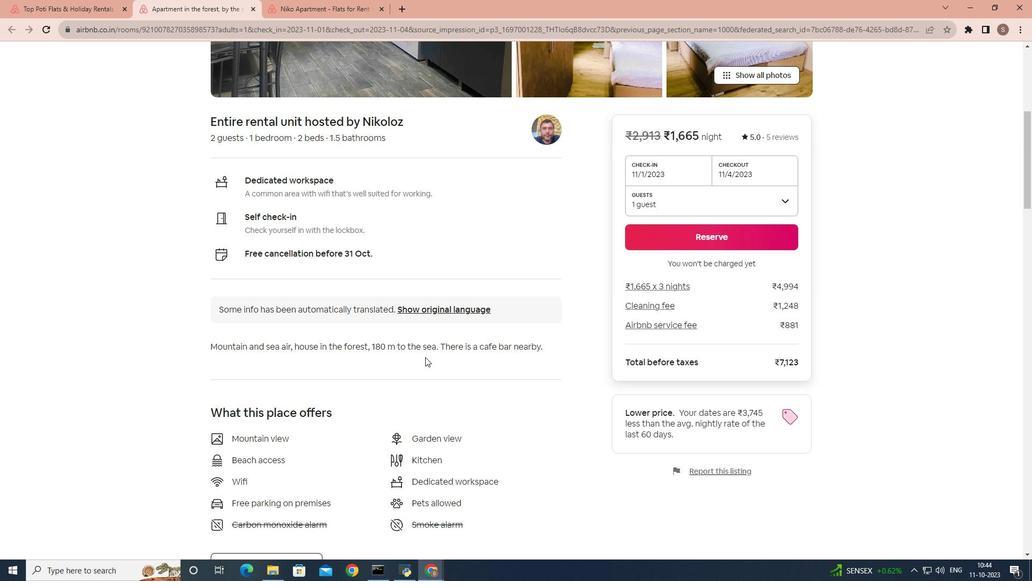 
Action: Mouse scrolled (425, 356) with delta (0, 0)
Screenshot: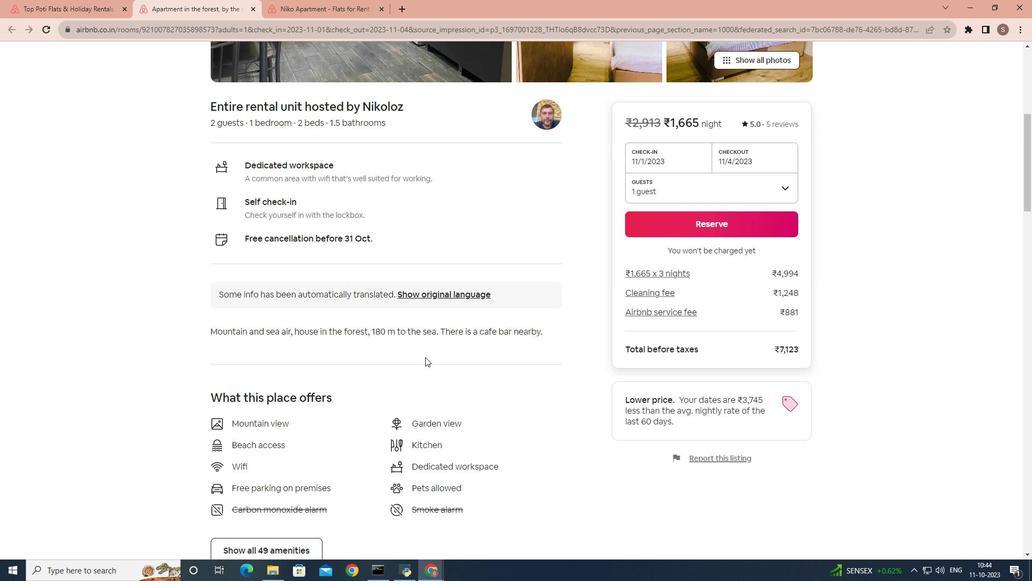 
Action: Mouse scrolled (425, 356) with delta (0, 0)
Screenshot: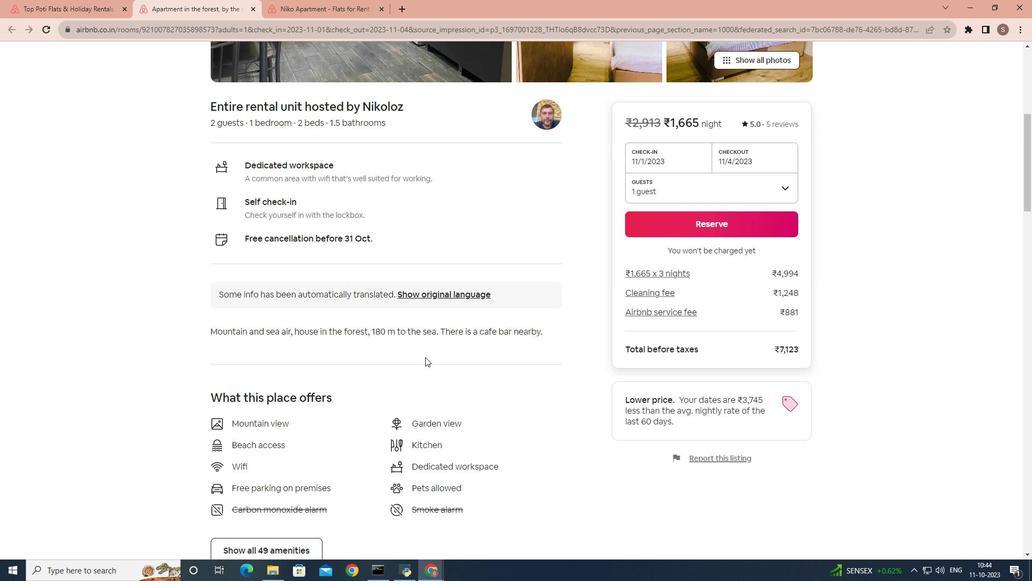 
Action: Mouse scrolled (425, 356) with delta (0, 0)
Screenshot: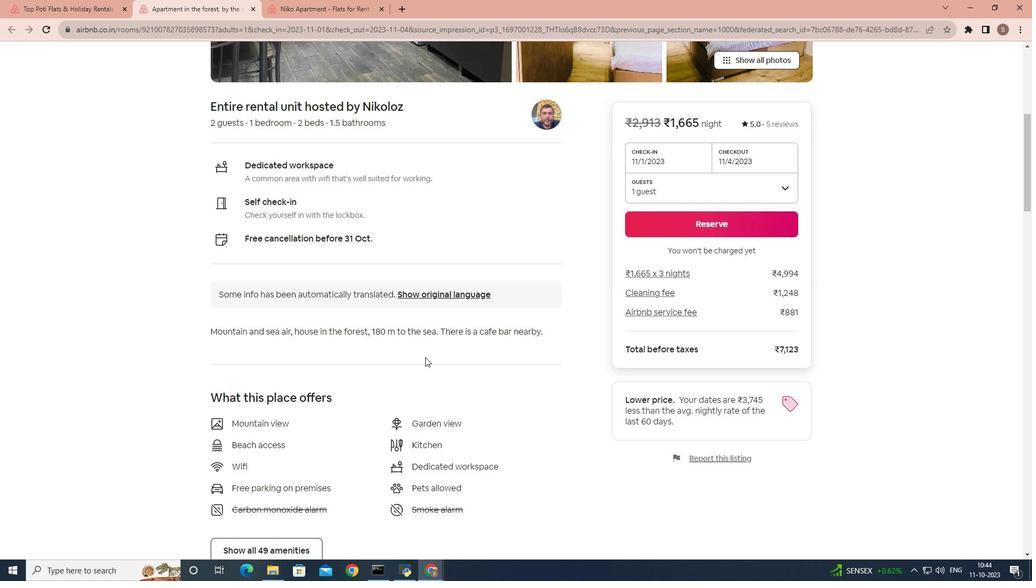 
Action: Mouse scrolled (425, 357) with delta (0, 0)
Screenshot: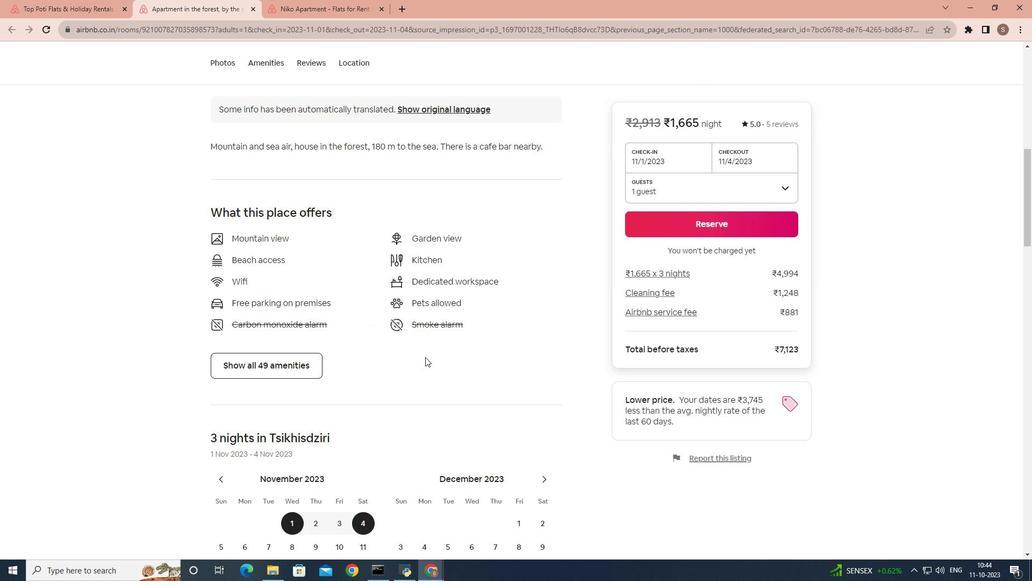 
Action: Mouse moved to (299, 419)
Screenshot: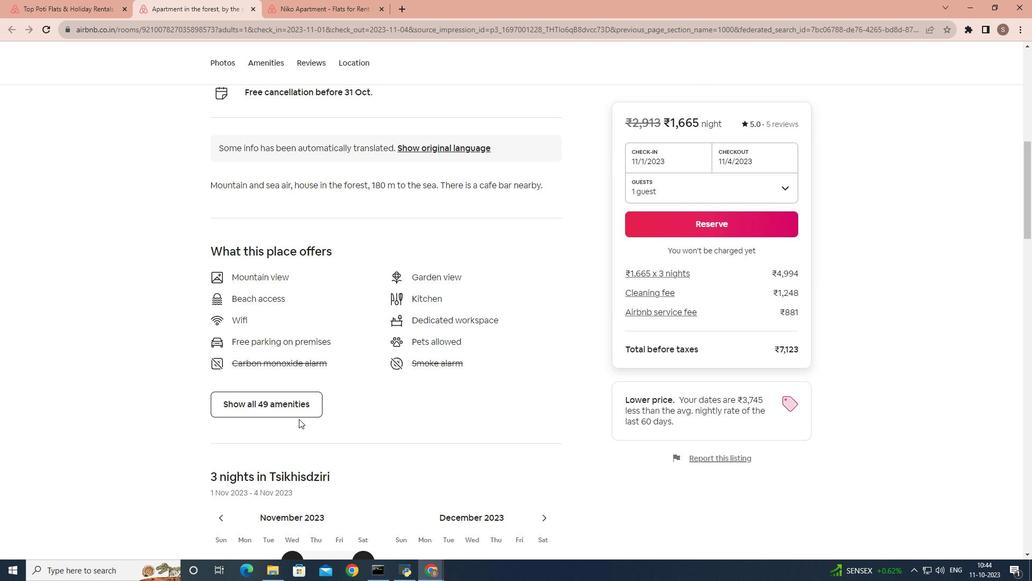 
Action: Mouse pressed left at (299, 419)
Screenshot: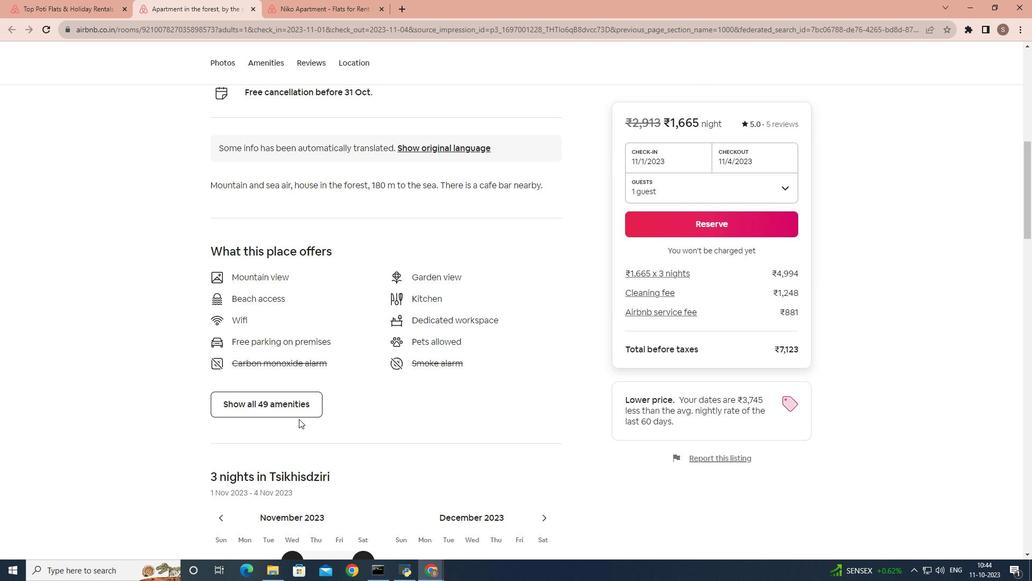 
Action: Mouse moved to (308, 411)
Screenshot: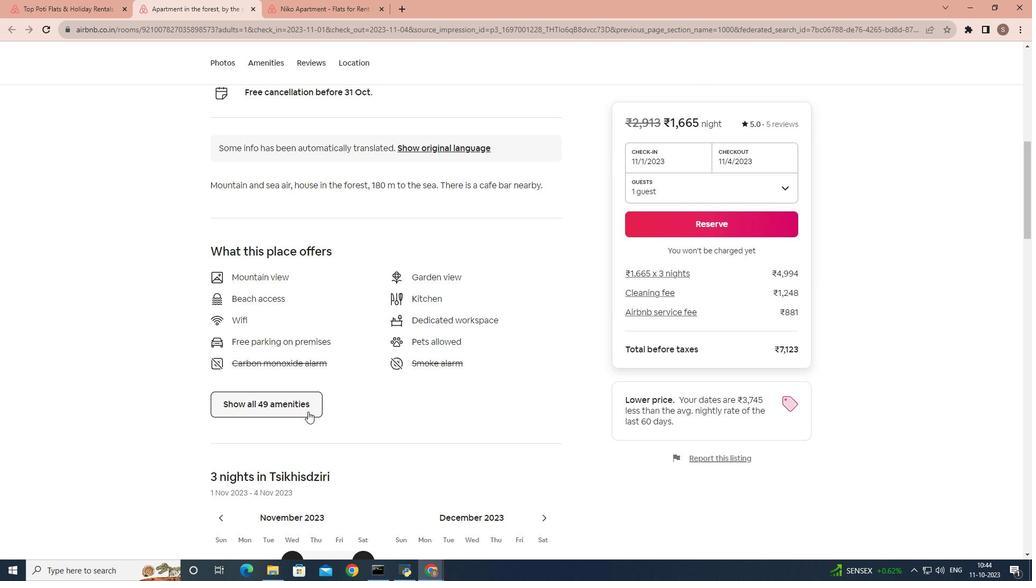 
Action: Mouse pressed left at (308, 411)
Screenshot: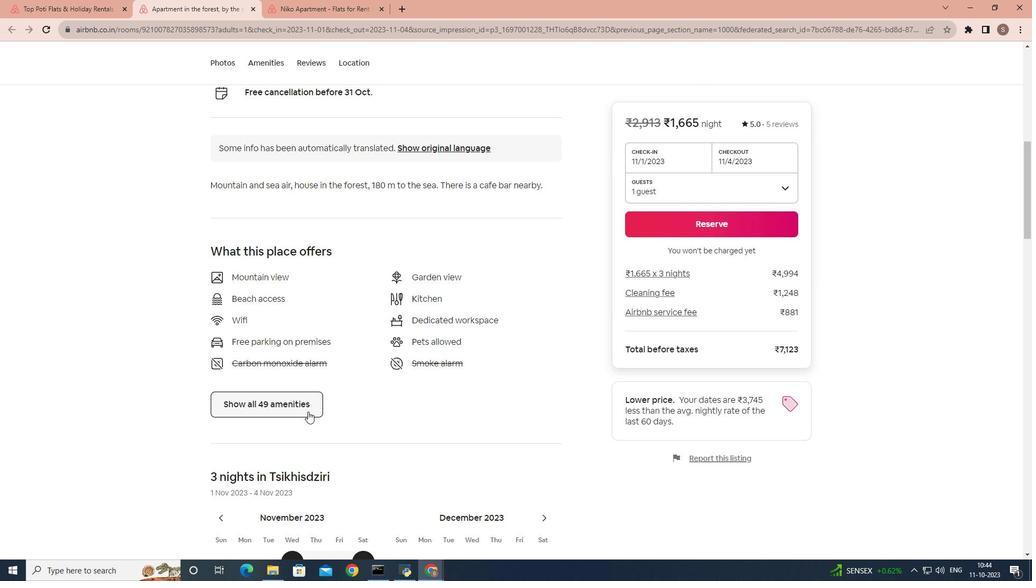 
Action: Mouse moved to (478, 398)
Screenshot: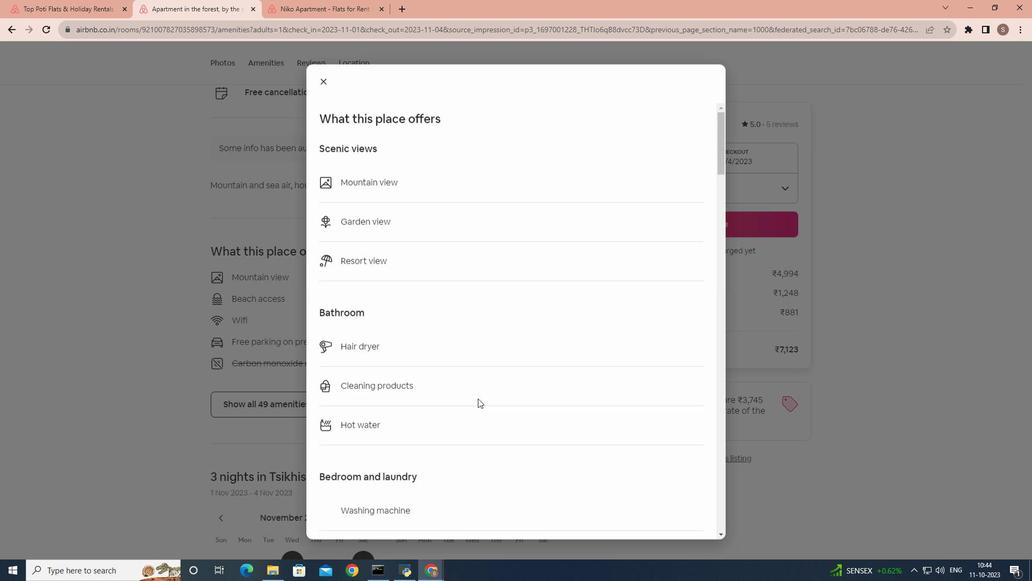 
Action: Mouse scrolled (478, 398) with delta (0, 0)
Screenshot: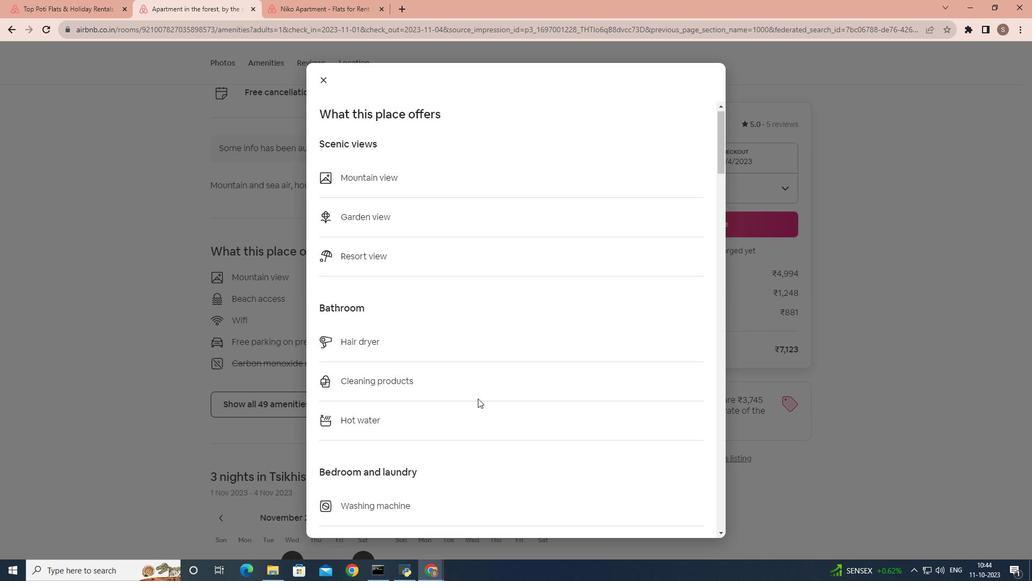 
Action: Mouse scrolled (478, 398) with delta (0, 0)
Screenshot: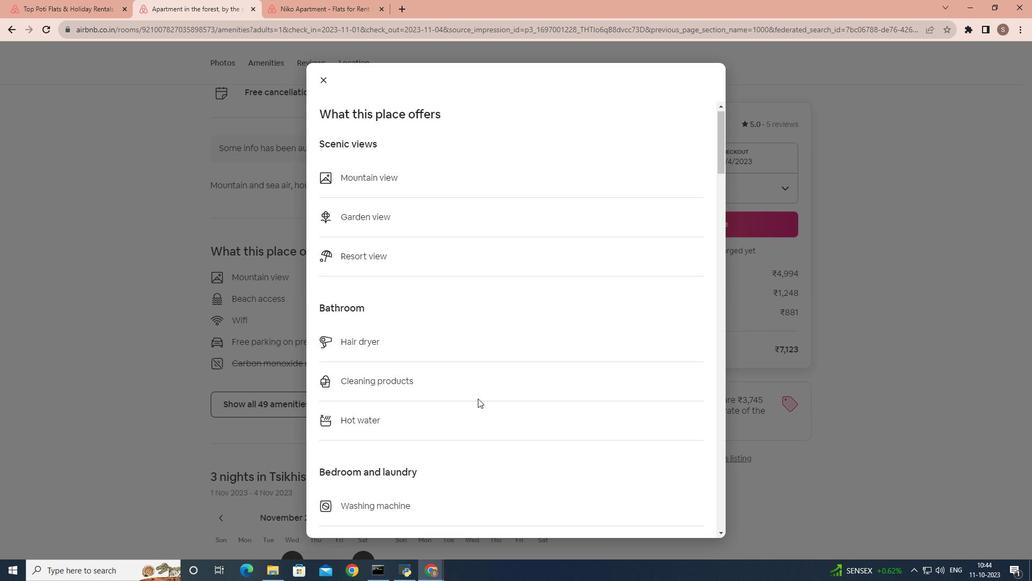 
Action: Mouse scrolled (478, 398) with delta (0, 0)
Screenshot: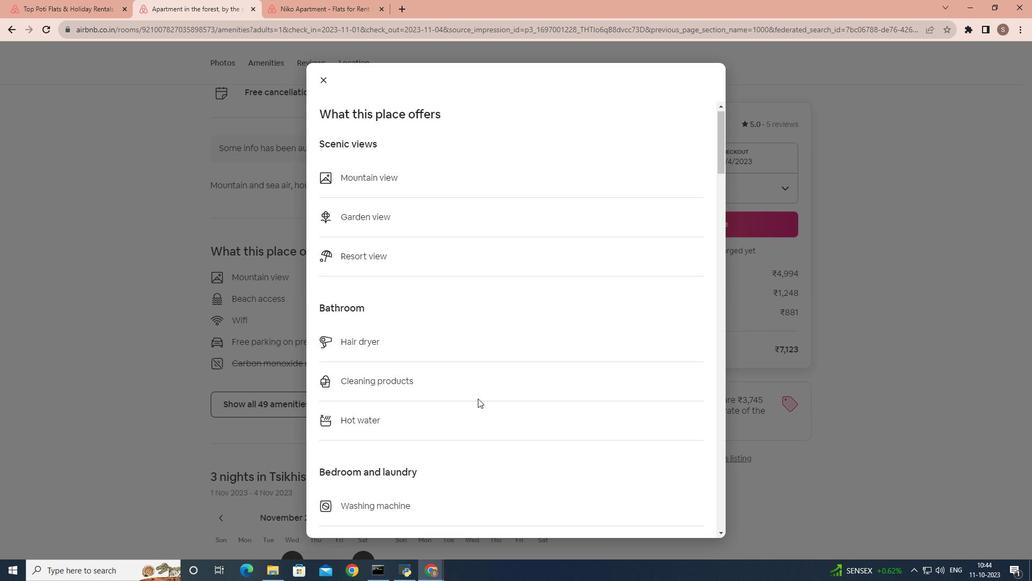 
Action: Mouse scrolled (478, 398) with delta (0, 0)
Screenshot: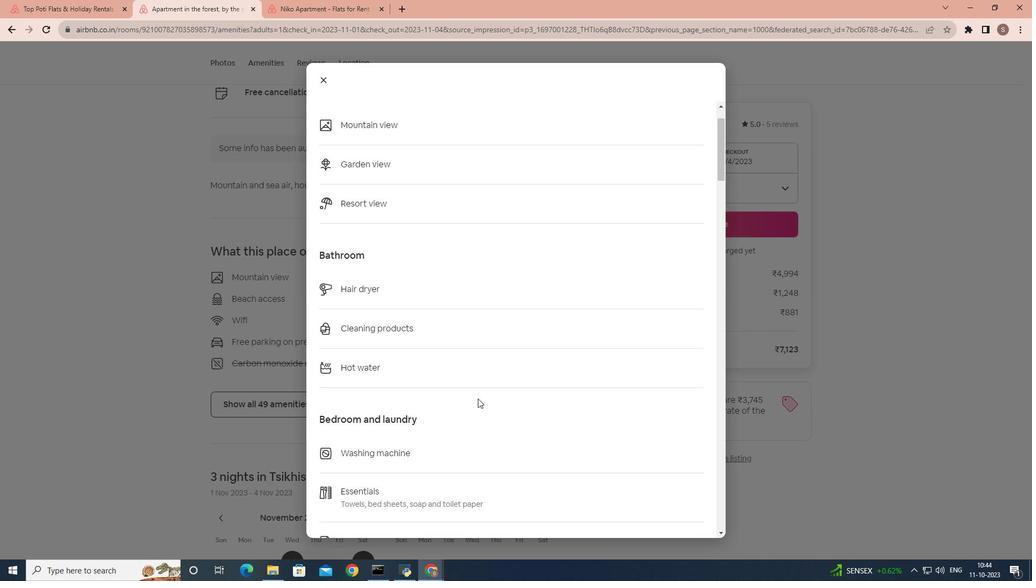 
Action: Mouse scrolled (478, 398) with delta (0, 0)
Screenshot: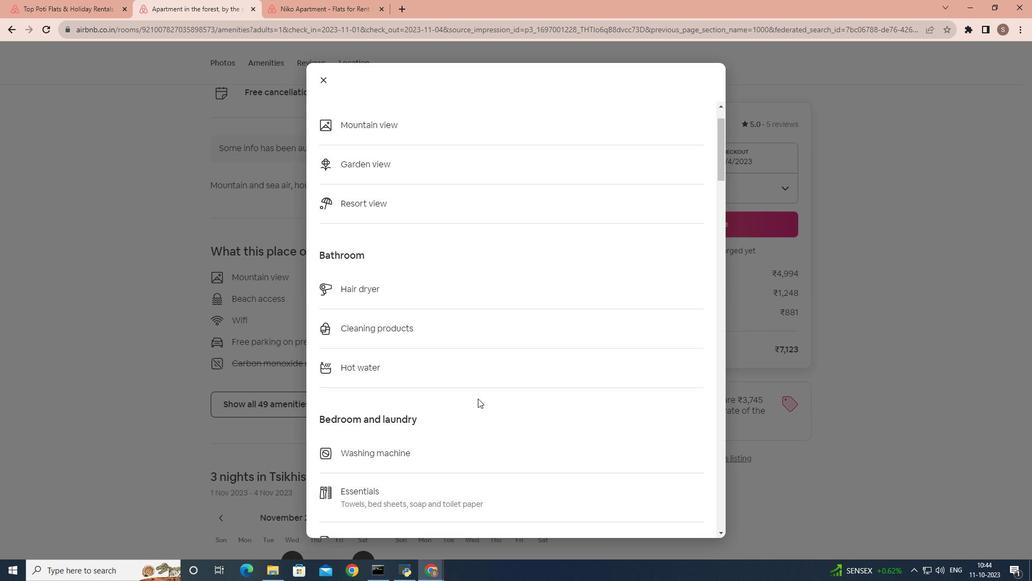 
Action: Mouse scrolled (478, 398) with delta (0, 0)
Screenshot: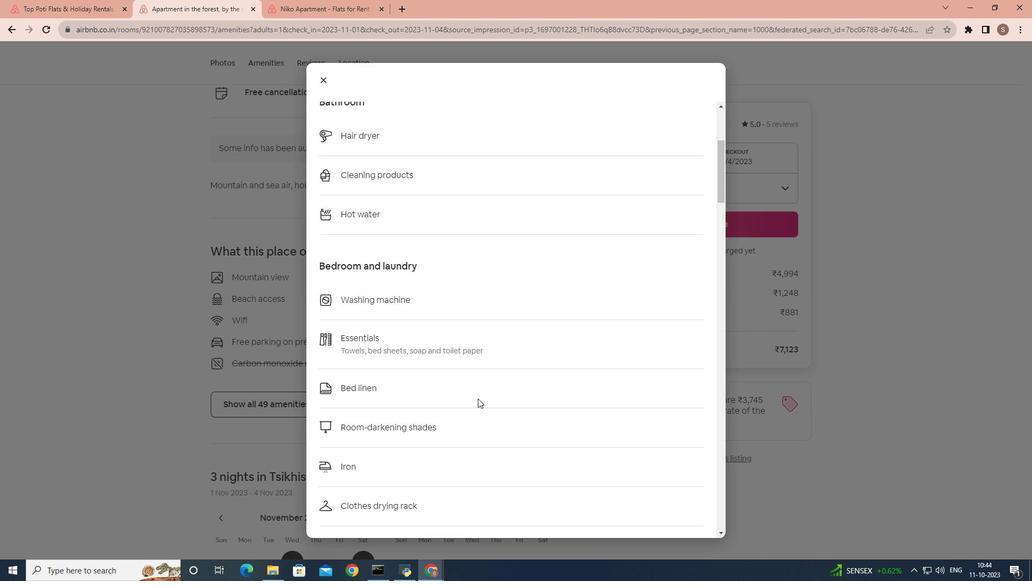 
Action: Mouse scrolled (478, 398) with delta (0, 0)
Screenshot: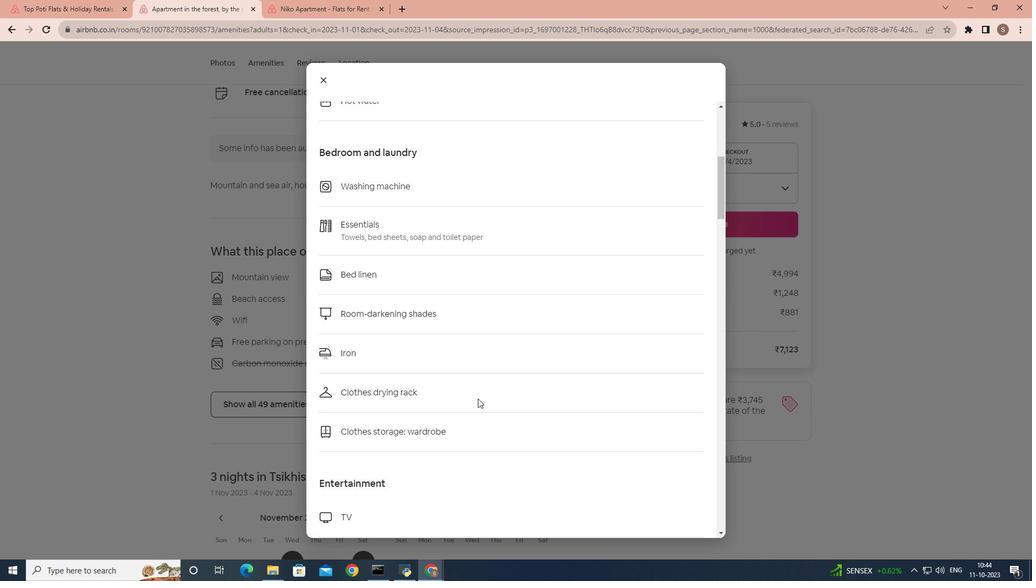 
Action: Mouse scrolled (478, 398) with delta (0, 0)
Screenshot: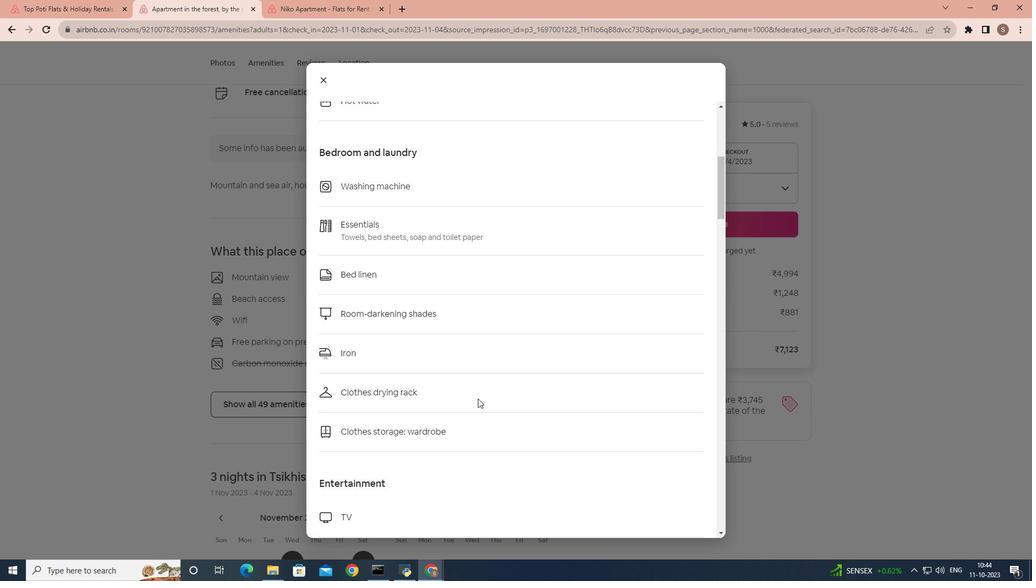 
Action: Mouse scrolled (478, 398) with delta (0, 0)
Screenshot: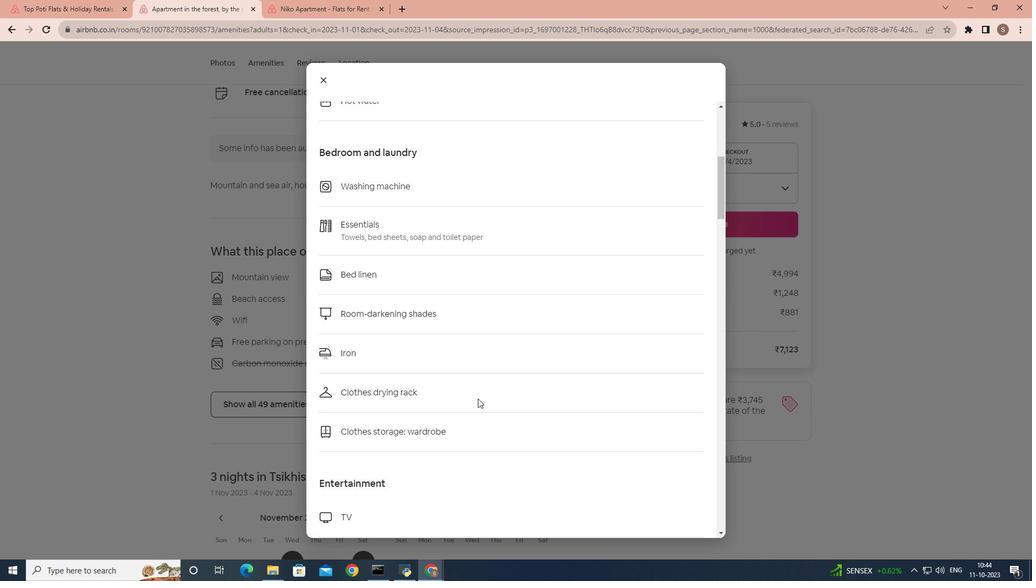
Action: Mouse scrolled (478, 398) with delta (0, 0)
Screenshot: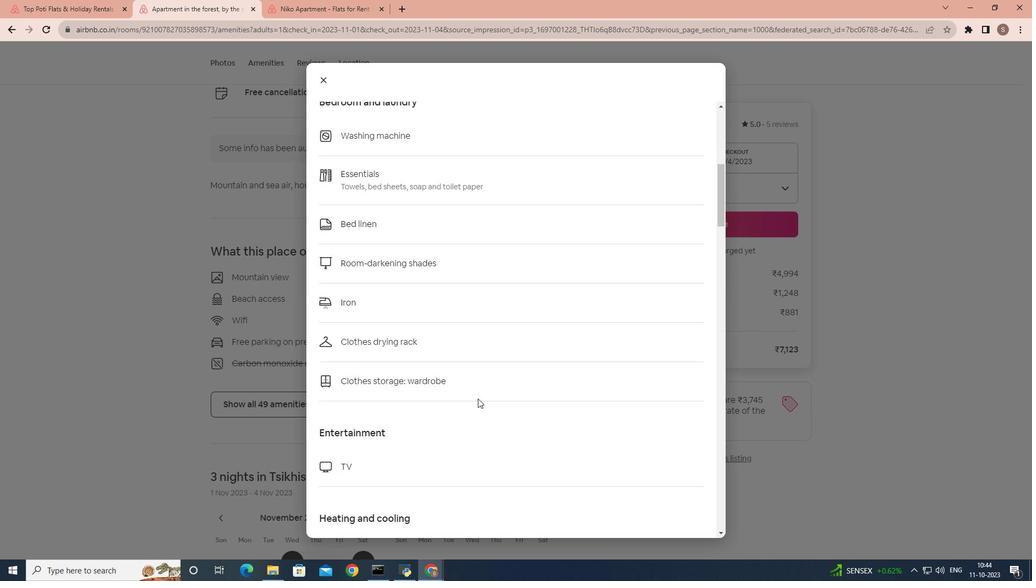 
Action: Mouse scrolled (478, 398) with delta (0, 0)
Screenshot: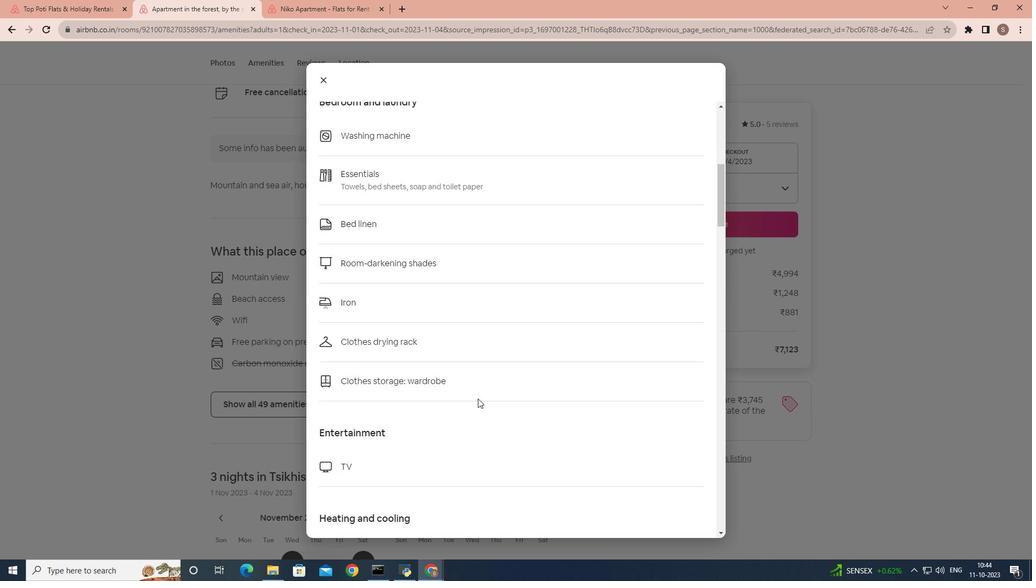 
Action: Mouse scrolled (478, 398) with delta (0, 0)
Screenshot: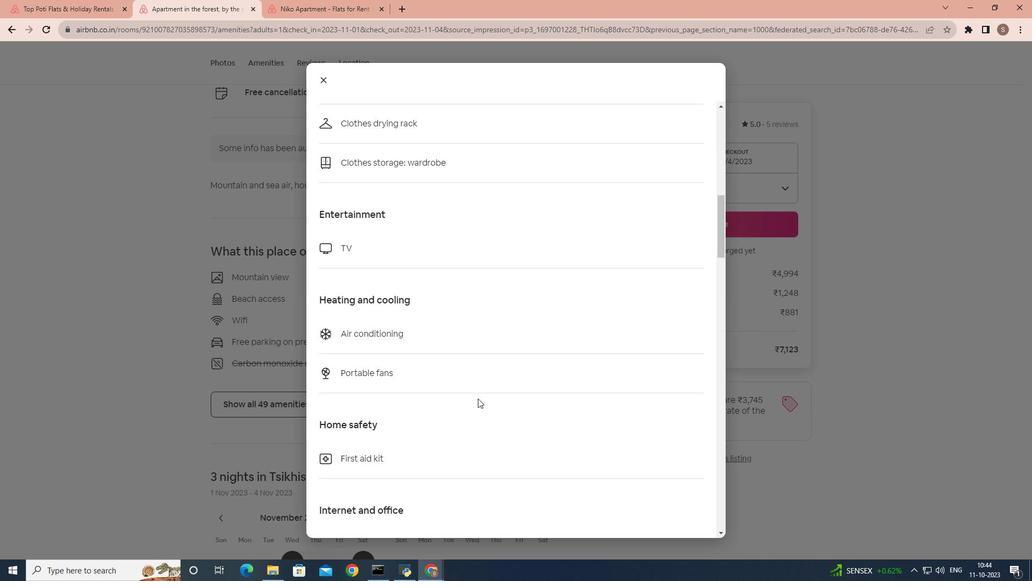 
Action: Mouse scrolled (478, 398) with delta (0, 0)
Screenshot: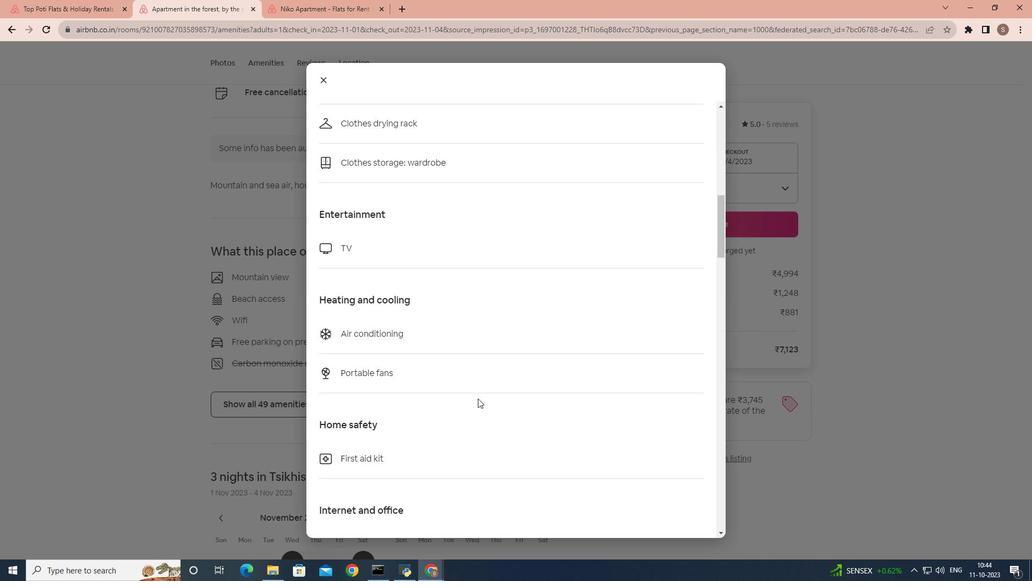 
Action: Mouse scrolled (478, 398) with delta (0, 0)
Screenshot: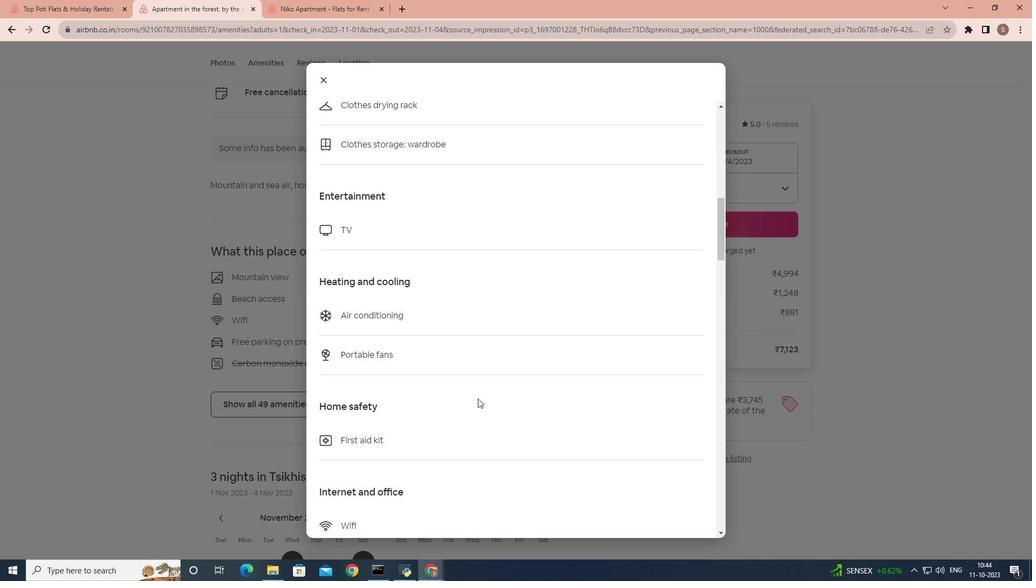 
Action: Mouse scrolled (478, 398) with delta (0, 0)
Screenshot: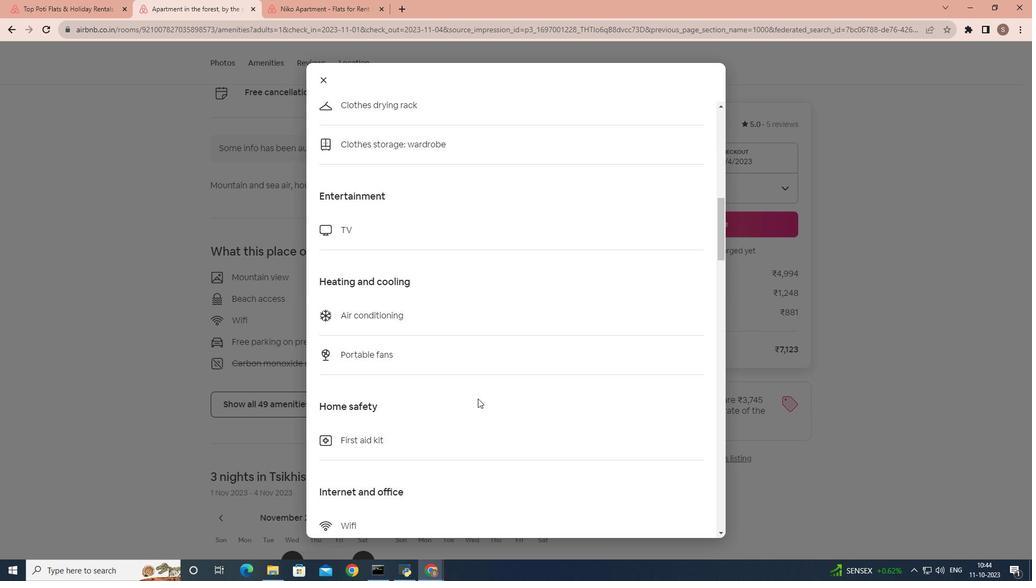 
Action: Mouse scrolled (478, 398) with delta (0, 0)
Screenshot: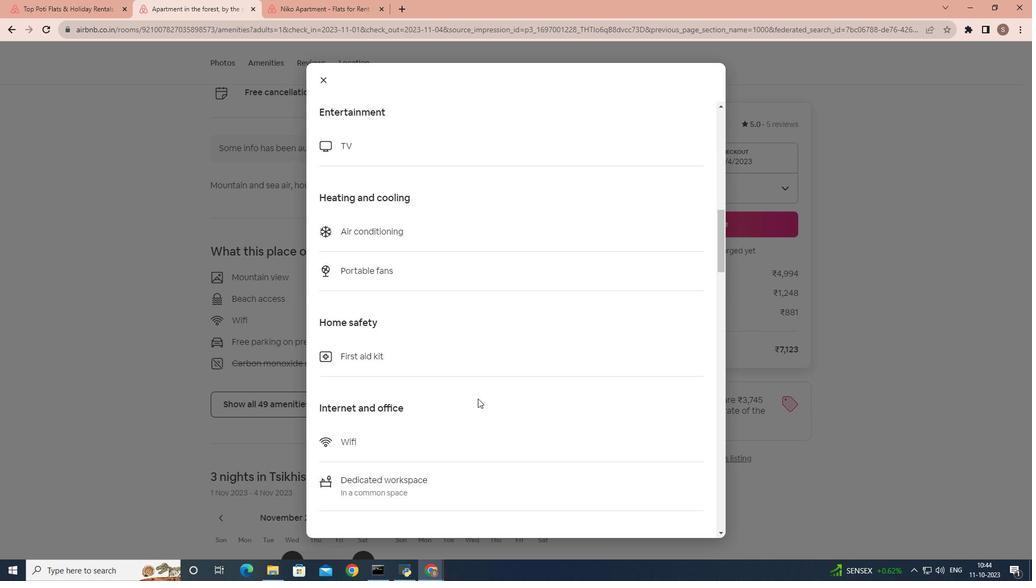 
Action: Mouse scrolled (478, 398) with delta (0, 0)
Screenshot: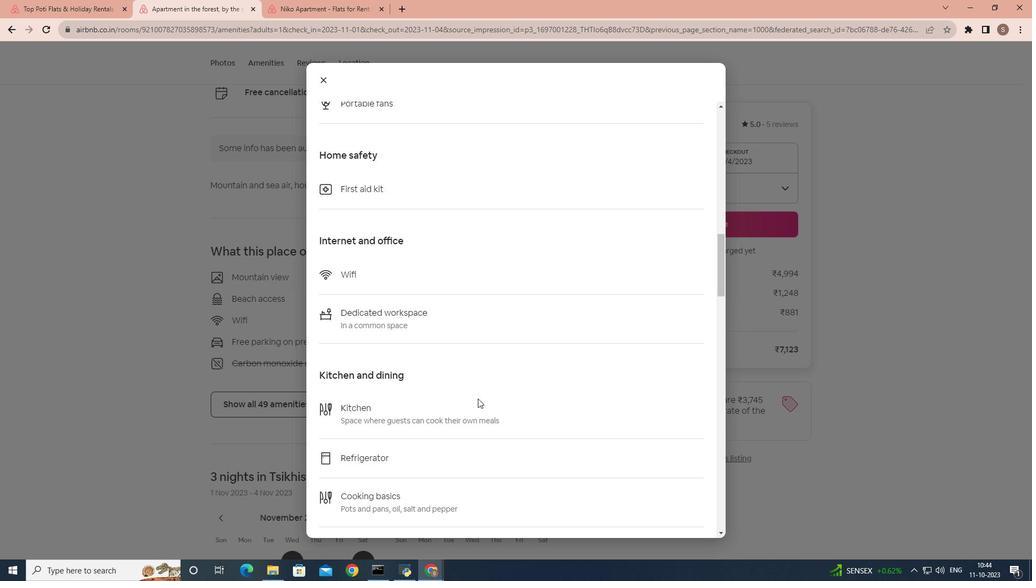 
Action: Mouse scrolled (478, 398) with delta (0, 0)
Screenshot: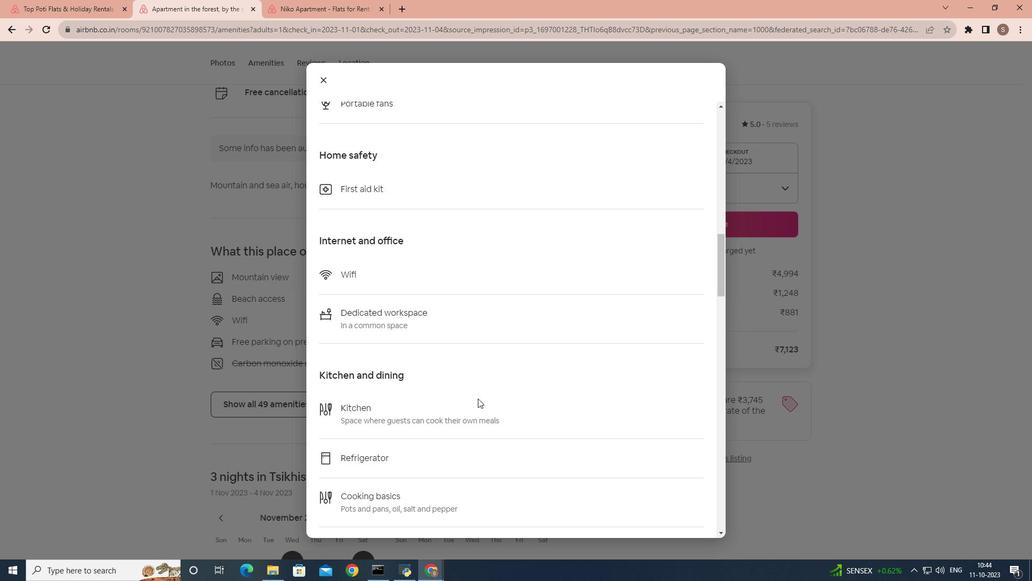 
Action: Mouse scrolled (478, 398) with delta (0, 0)
Screenshot: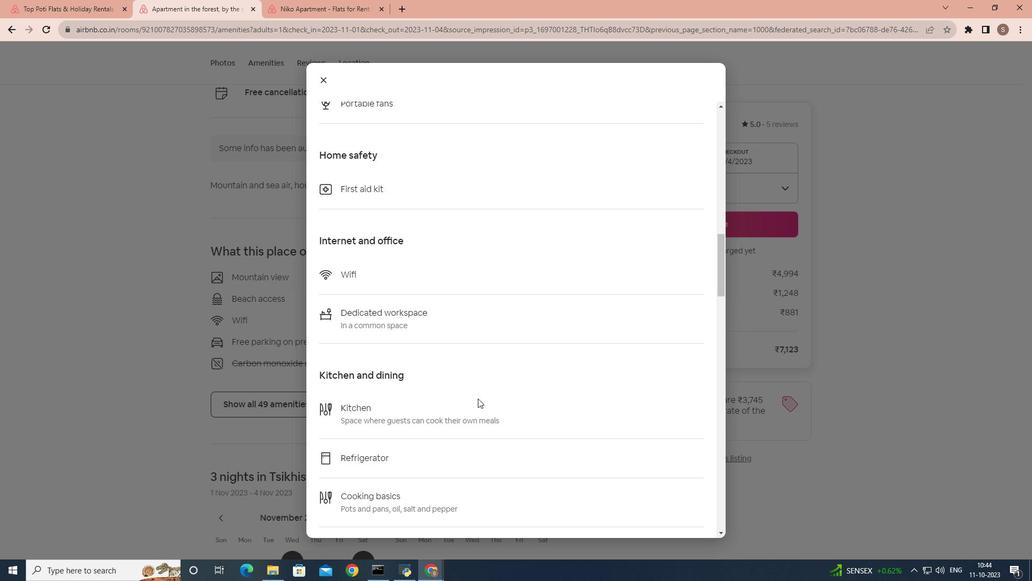 
Action: Mouse scrolled (478, 398) with delta (0, 0)
Screenshot: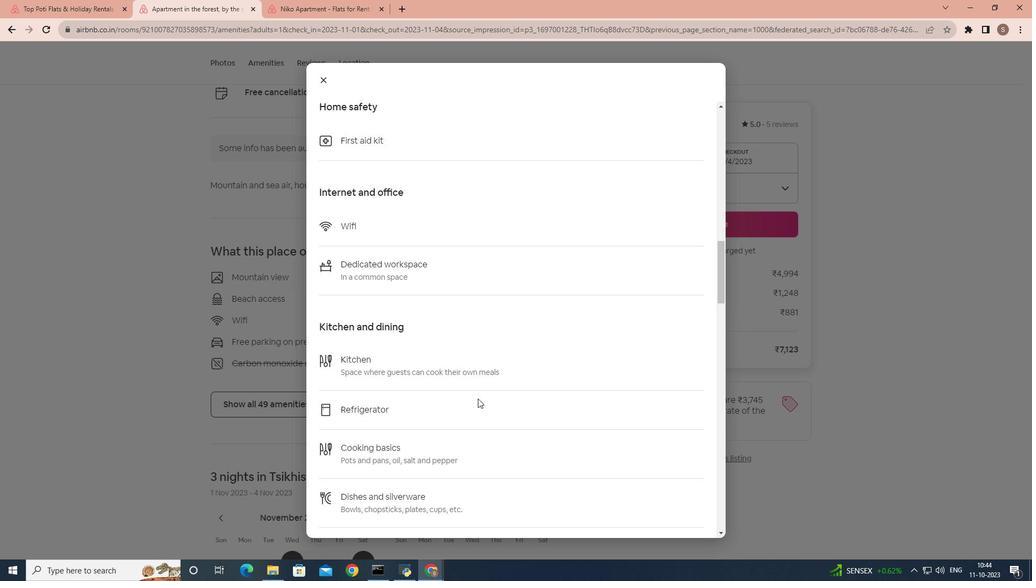 
Action: Mouse scrolled (478, 398) with delta (0, 0)
Screenshot: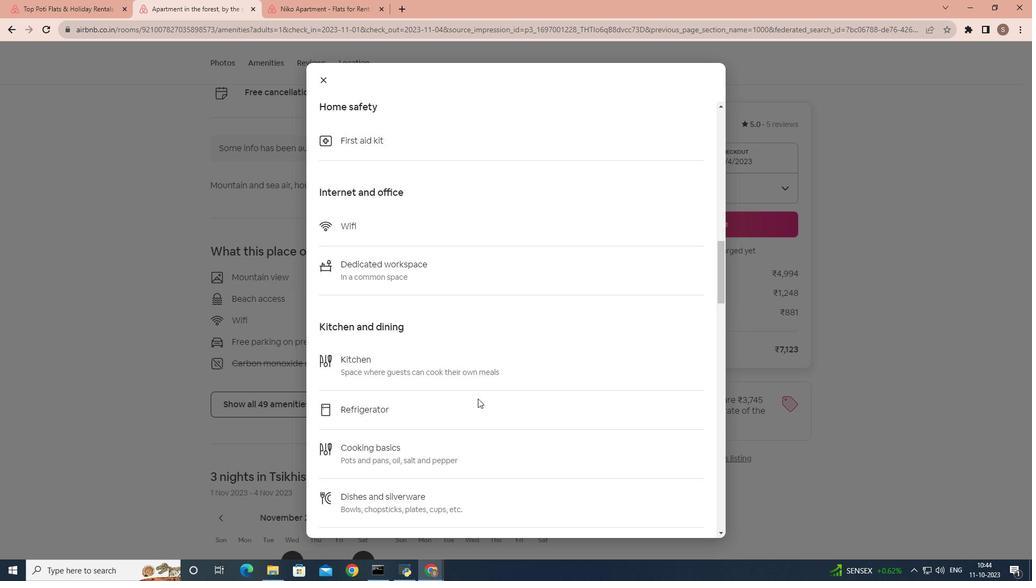 
Action: Mouse scrolled (478, 398) with delta (0, 0)
Screenshot: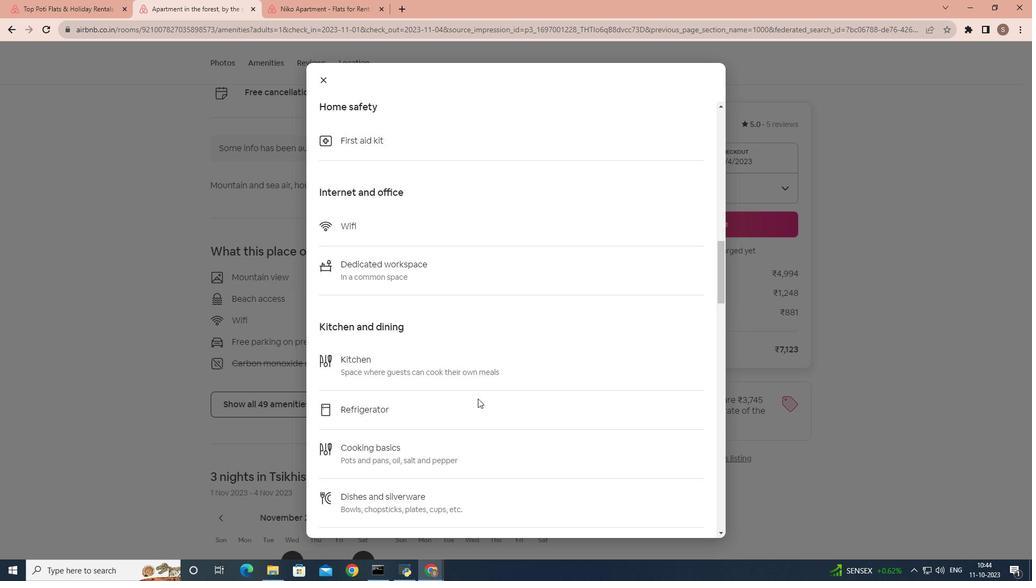 
Action: Mouse scrolled (478, 398) with delta (0, 0)
Screenshot: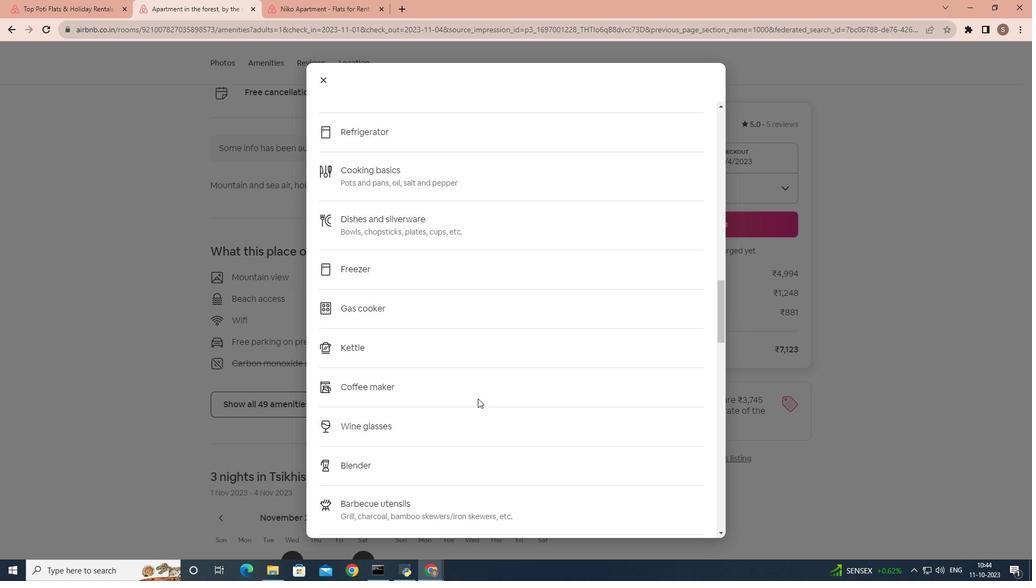 
Action: Mouse scrolled (478, 398) with delta (0, 0)
Screenshot: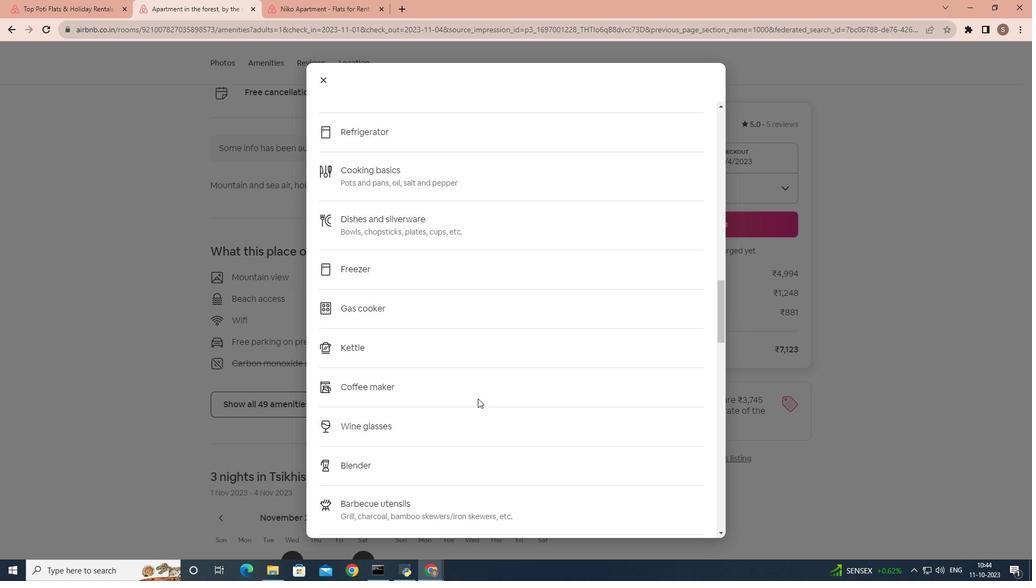 
Action: Mouse scrolled (478, 398) with delta (0, 0)
Screenshot: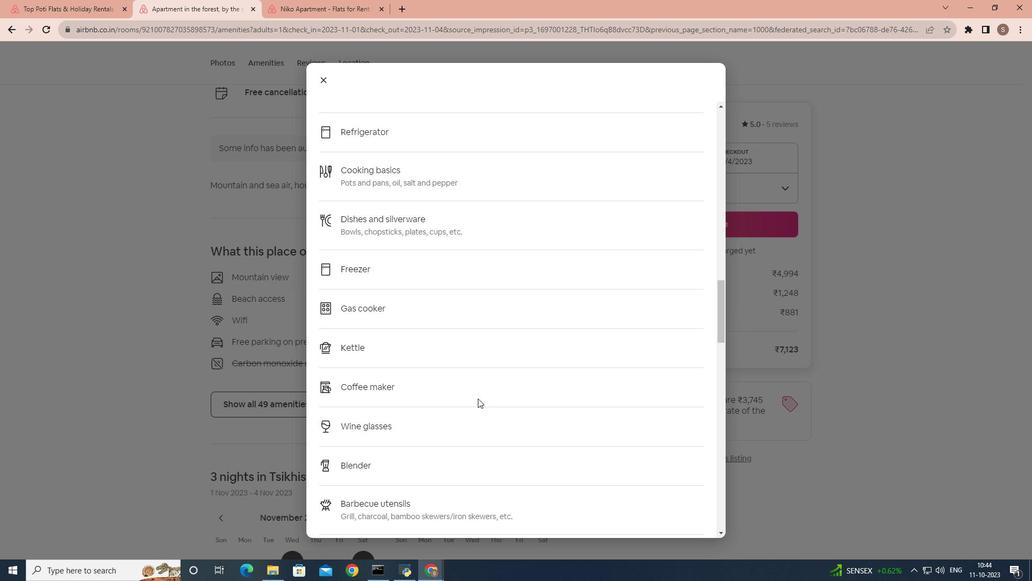 
Action: Mouse scrolled (478, 398) with delta (0, 0)
